 Task: Look for space in Cattolica, Italy from 10th July, 2023 to 15th July, 2023 for 7 adults in price range Rs.10000 to Rs.15000. Place can be entire place or shared room with 4 bedrooms having 7 beds and 4 bathrooms. Property type can be house, flat, guest house. Amenities needed are: wifi, TV, free parkinig on premises, gym, breakfast. Booking option can be shelf check-in. Required host language is English.
Action: Mouse moved to (594, 127)
Screenshot: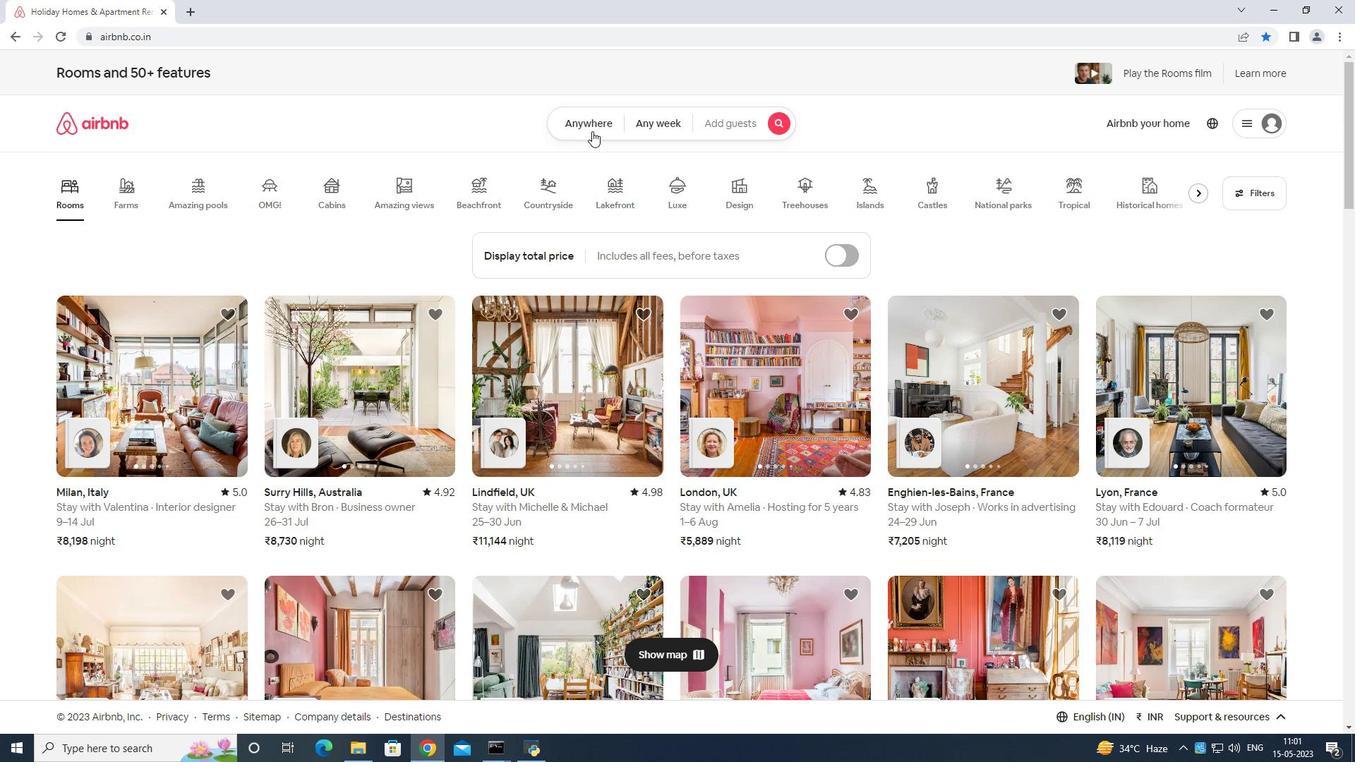 
Action: Mouse pressed left at (594, 127)
Screenshot: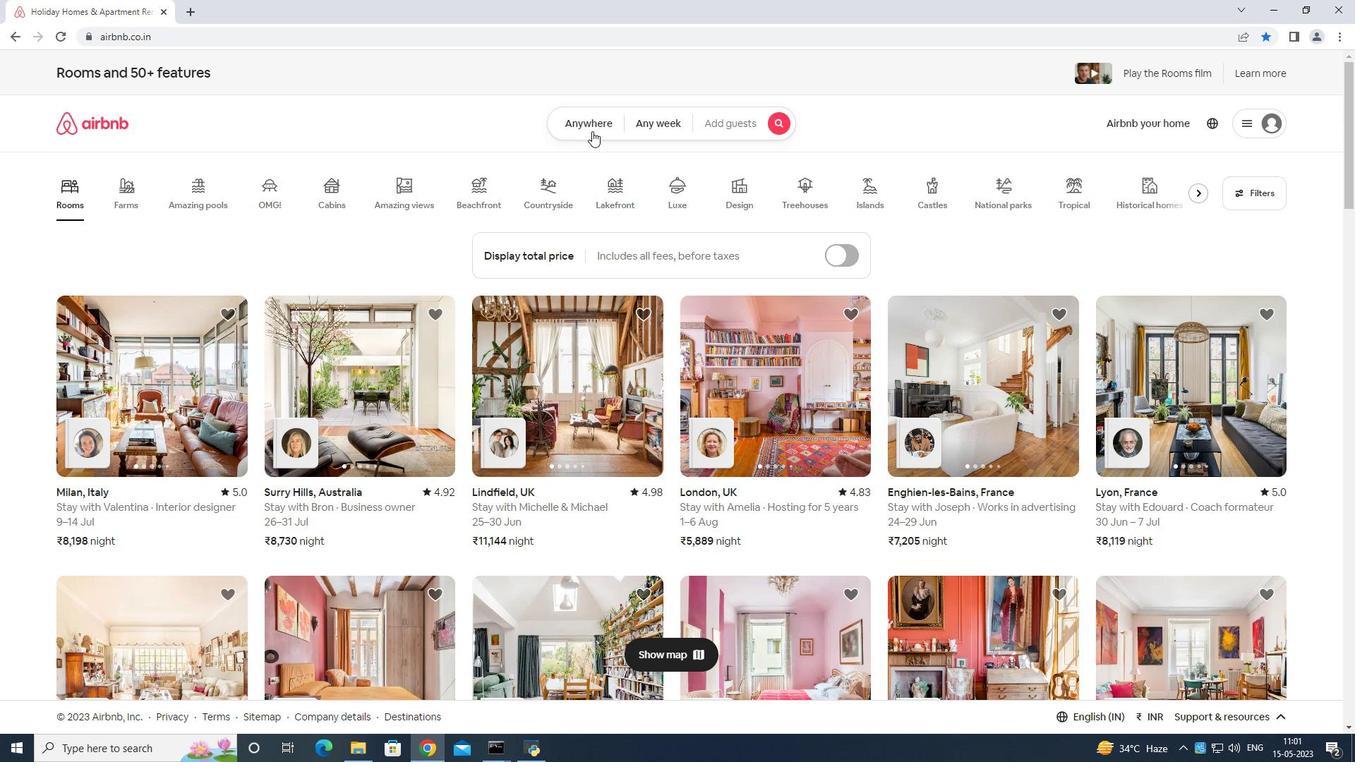 
Action: Mouse moved to (501, 175)
Screenshot: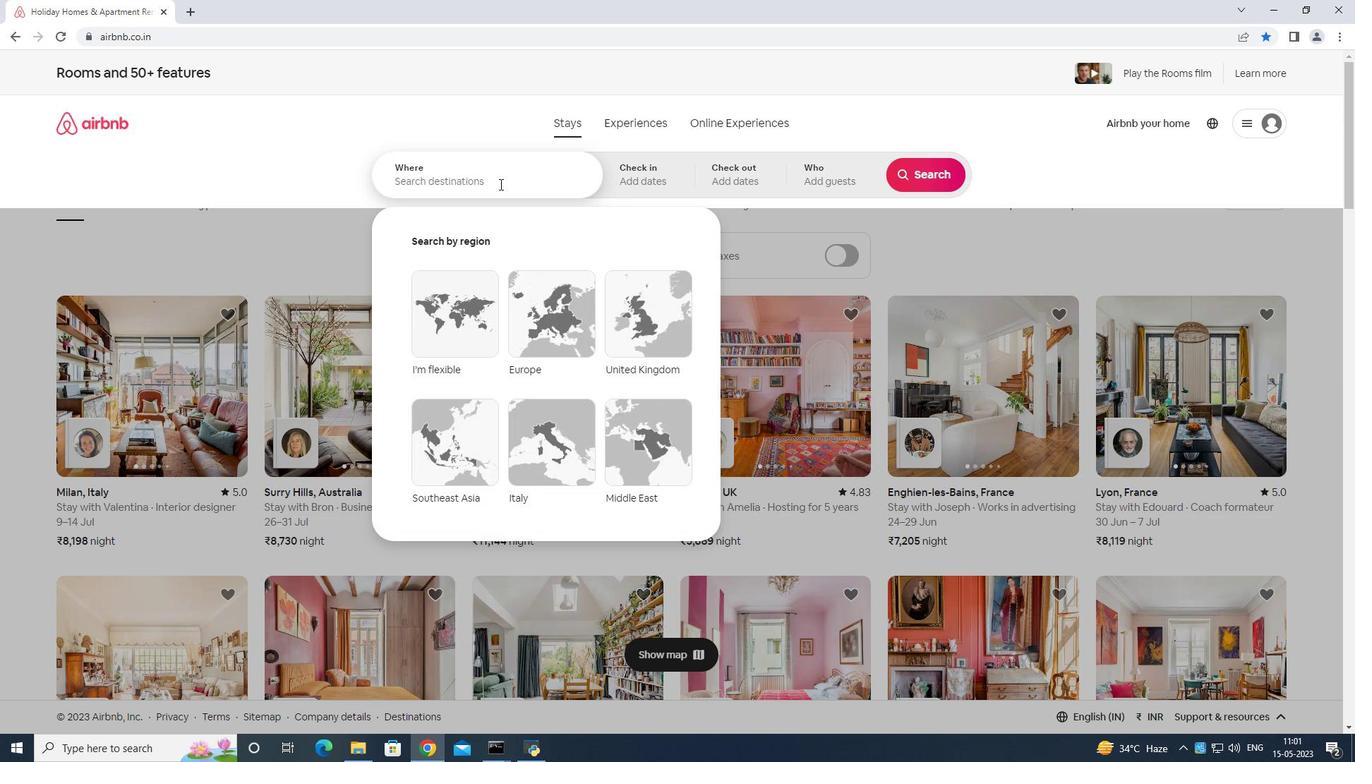 
Action: Mouse pressed left at (501, 175)
Screenshot: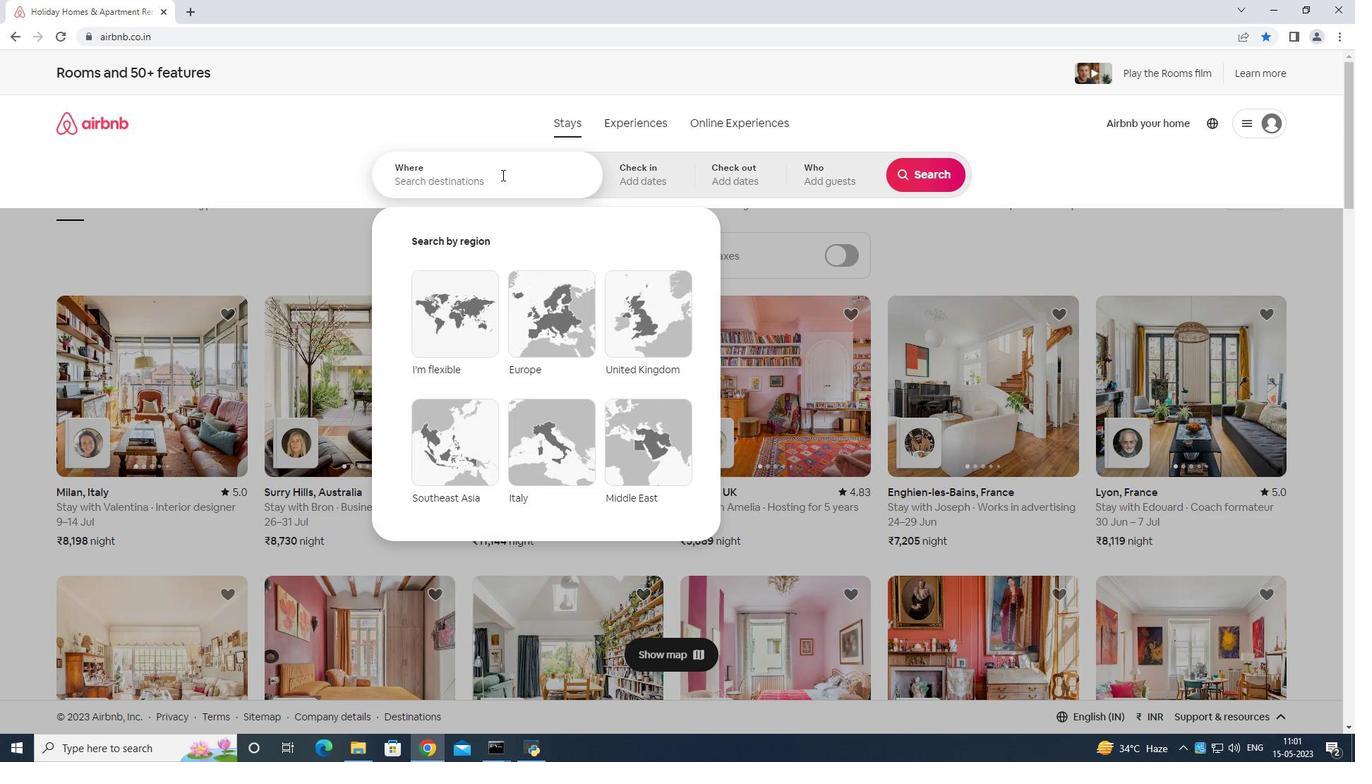 
Action: Mouse moved to (501, 174)
Screenshot: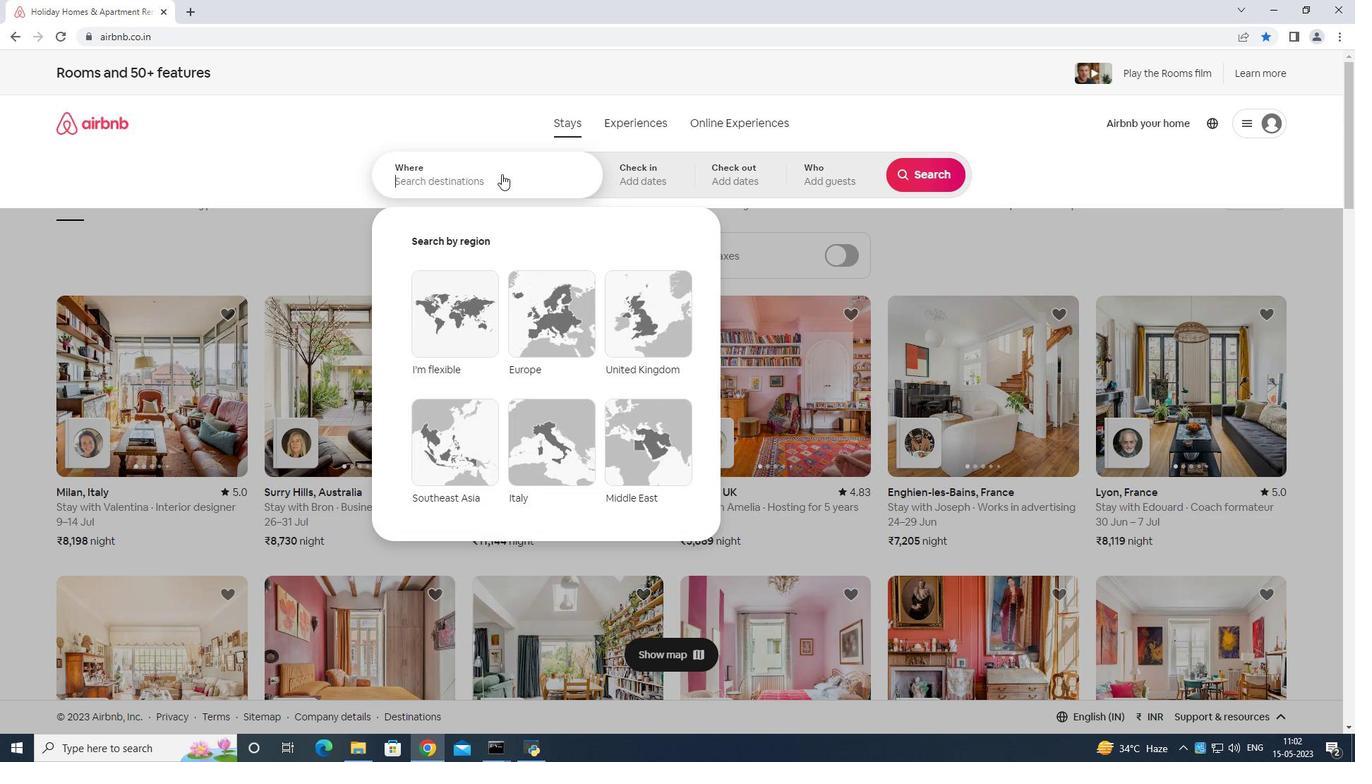 
Action: Key pressed <Key.shift>Cattolica<Key.space>italy<Key.enter>
Screenshot: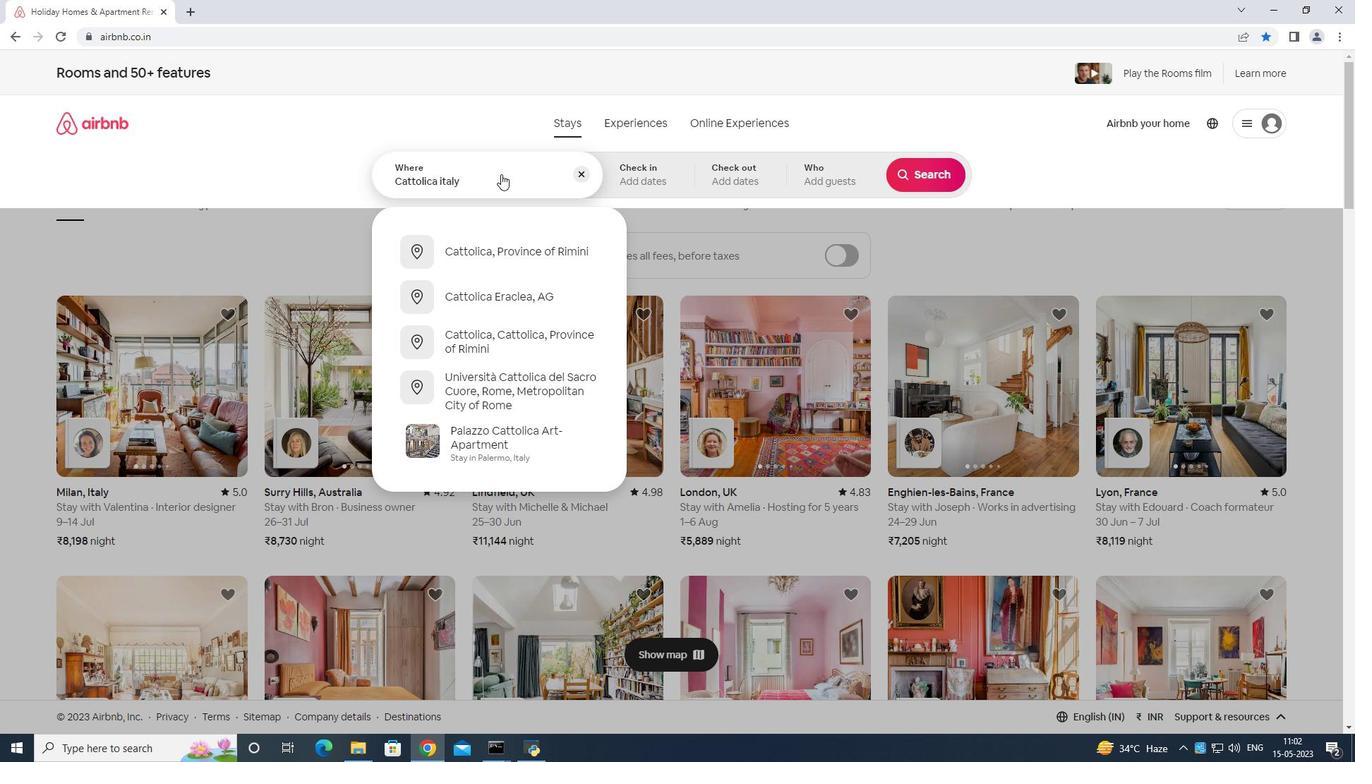 
Action: Mouse moved to (924, 288)
Screenshot: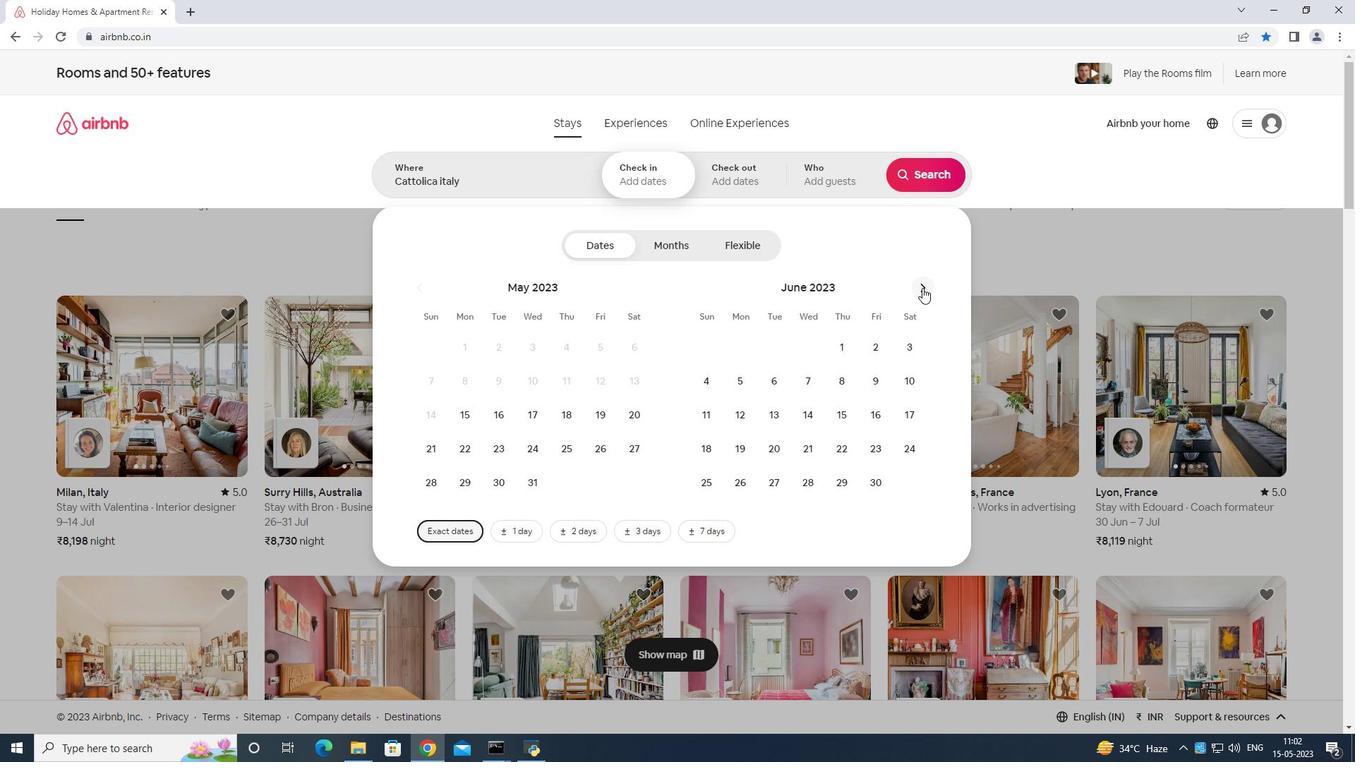 
Action: Mouse pressed left at (924, 288)
Screenshot: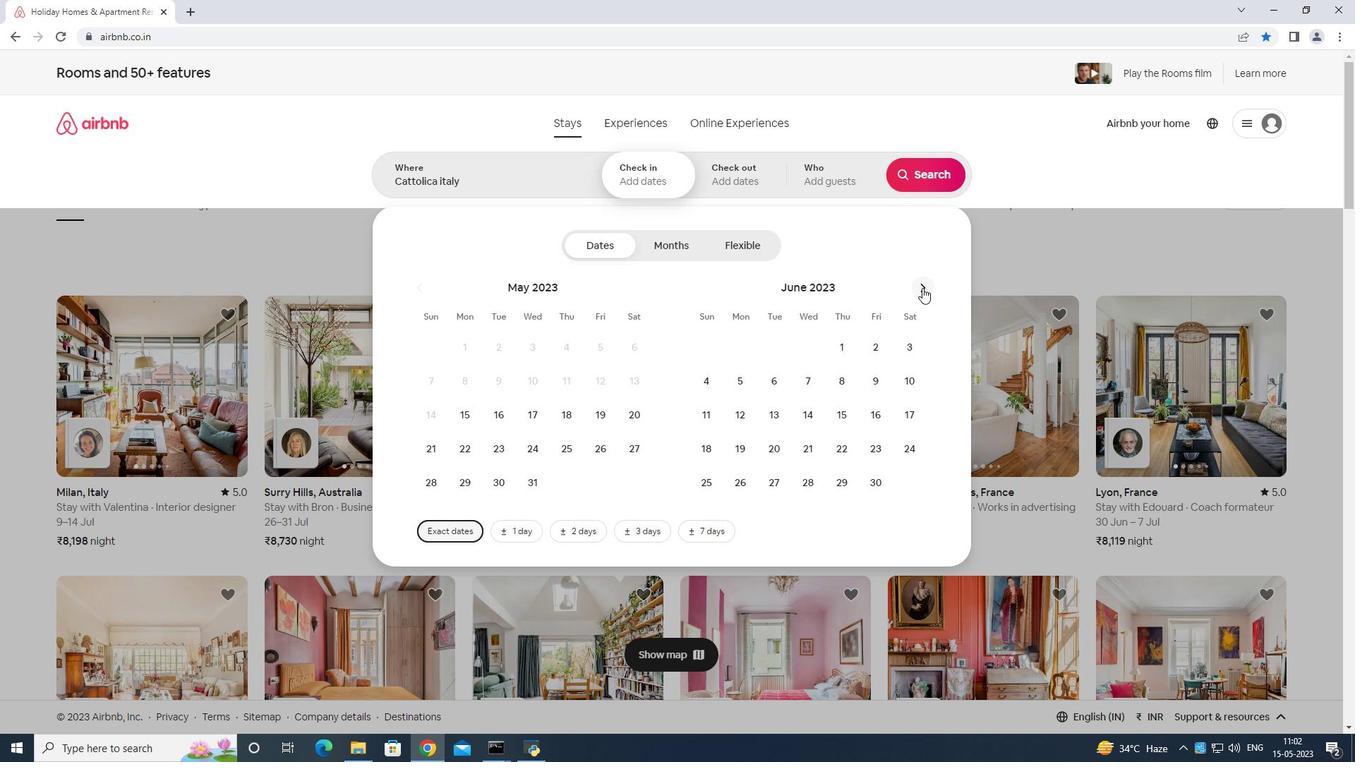 
Action: Mouse moved to (749, 409)
Screenshot: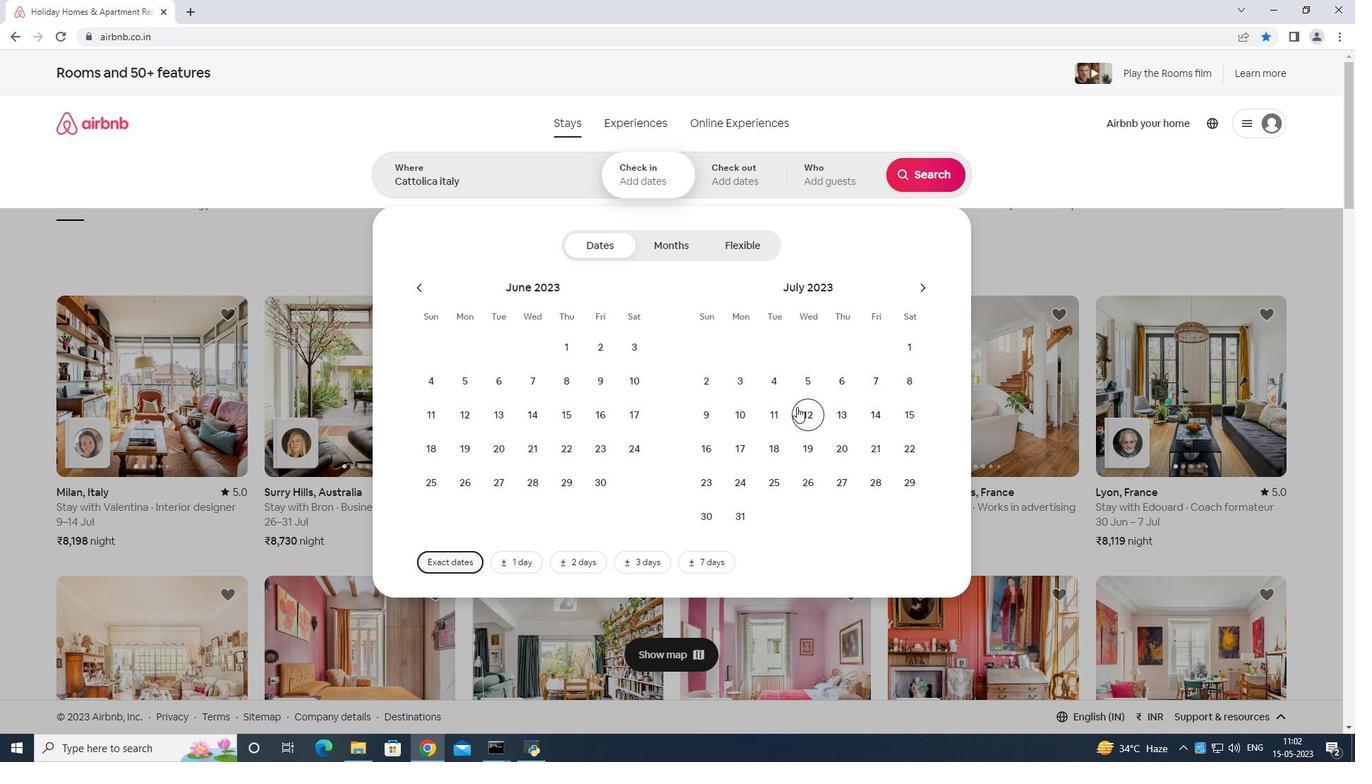 
Action: Mouse pressed left at (749, 409)
Screenshot: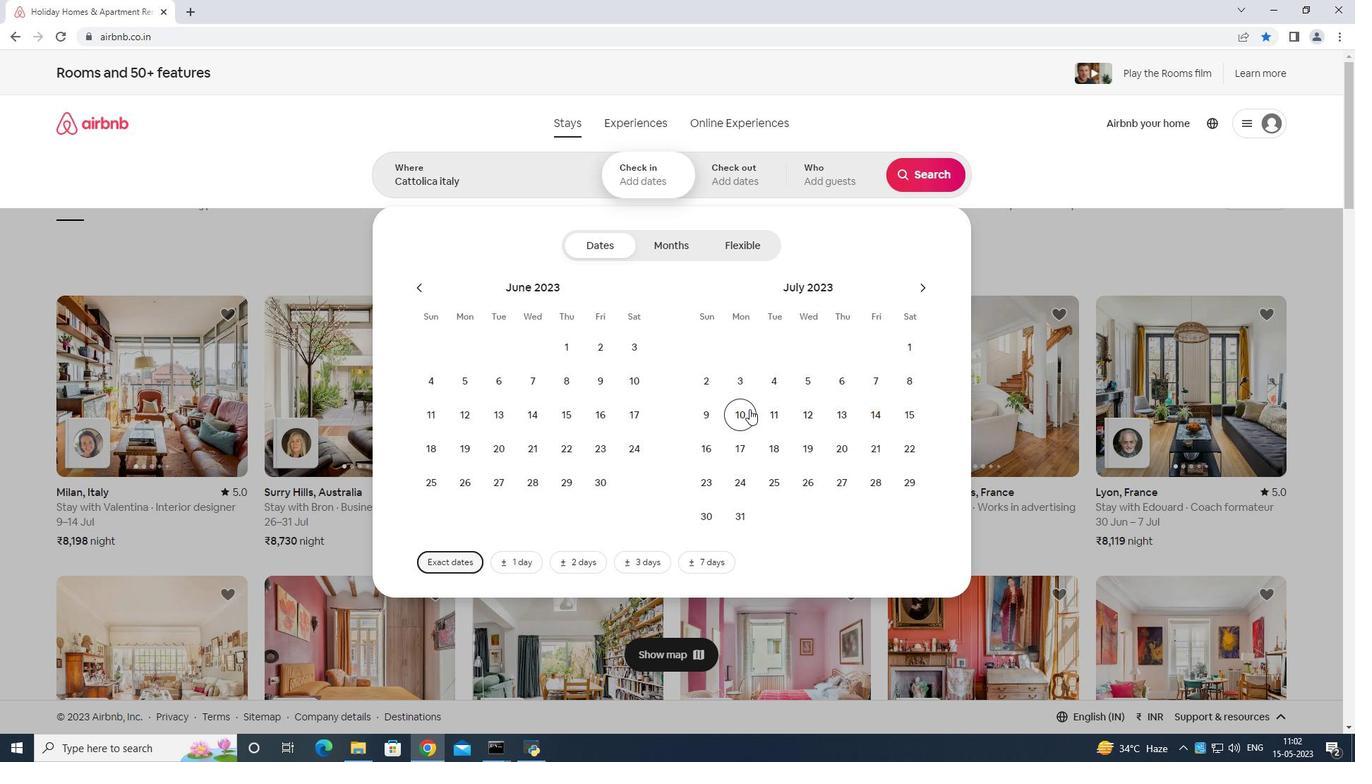 
Action: Mouse moved to (902, 414)
Screenshot: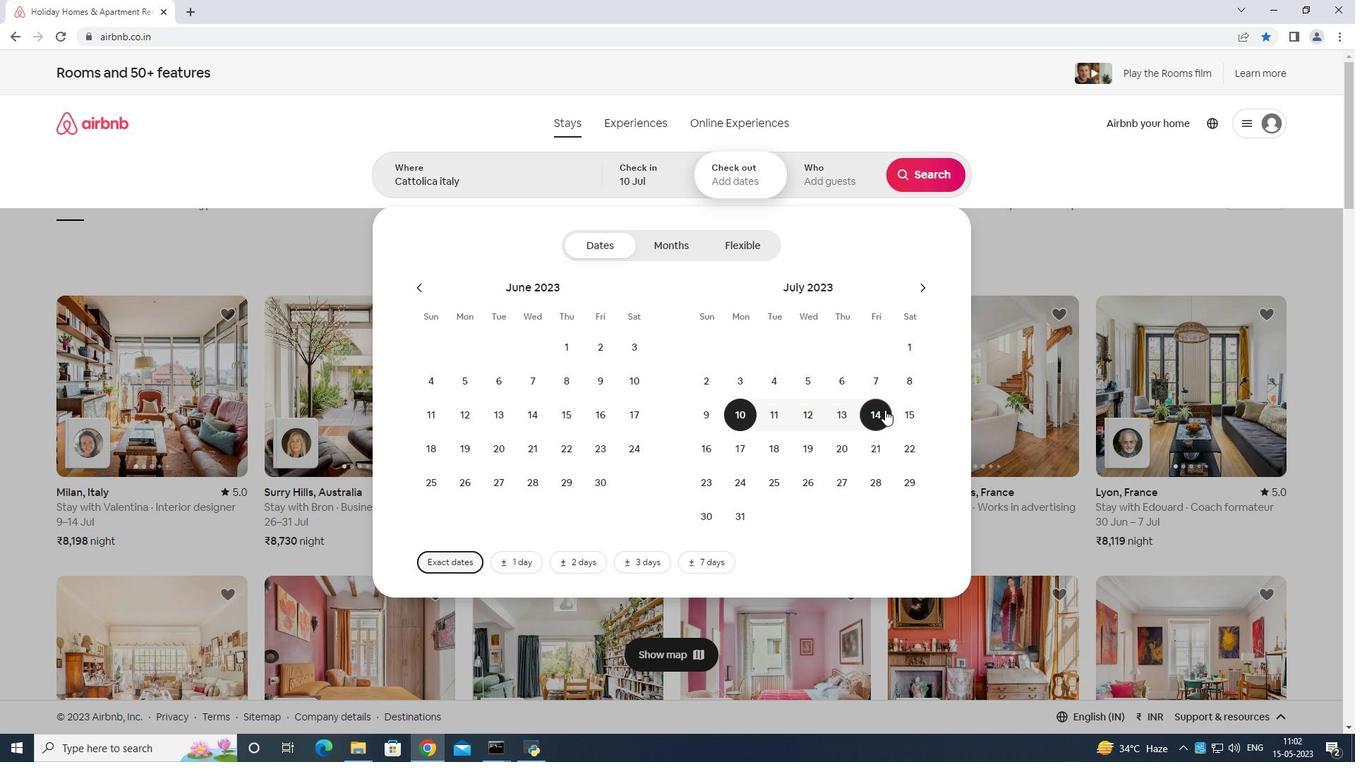 
Action: Mouse pressed left at (902, 414)
Screenshot: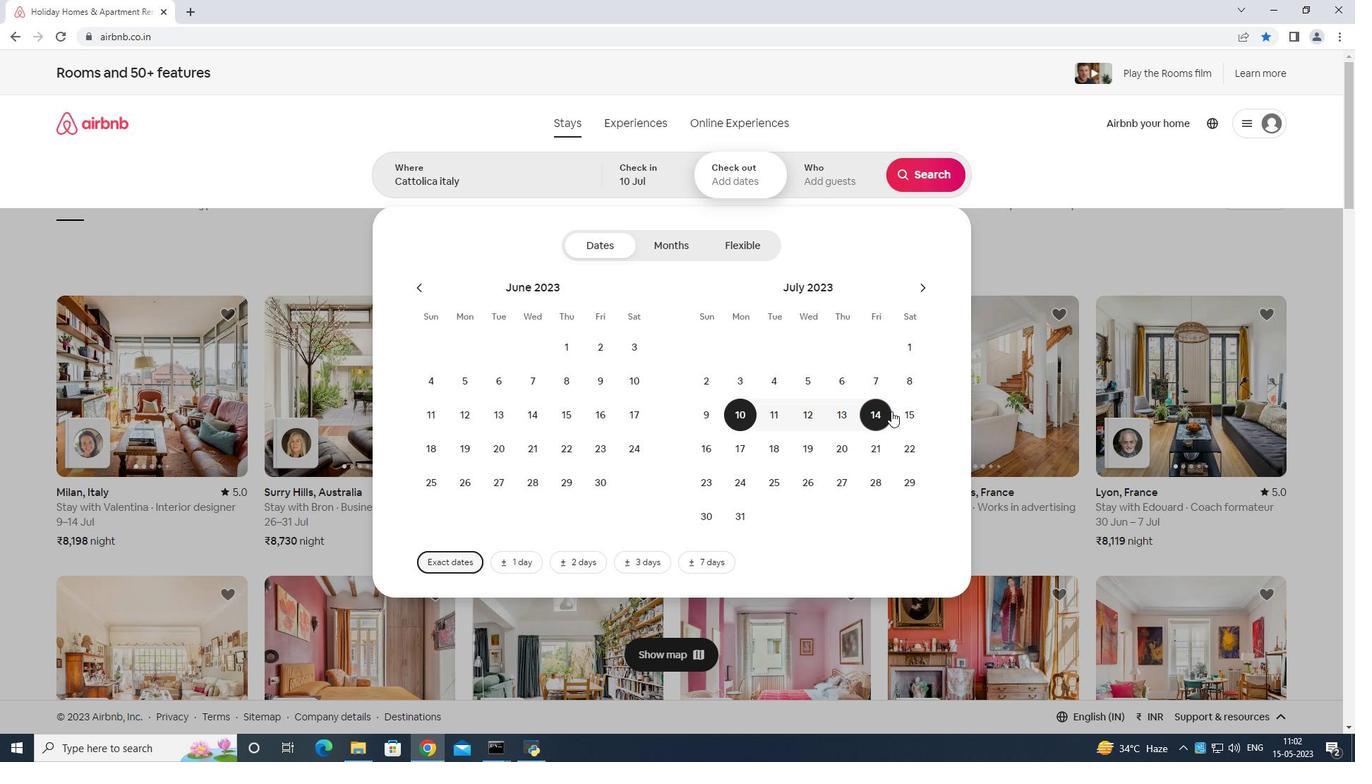 
Action: Mouse moved to (833, 172)
Screenshot: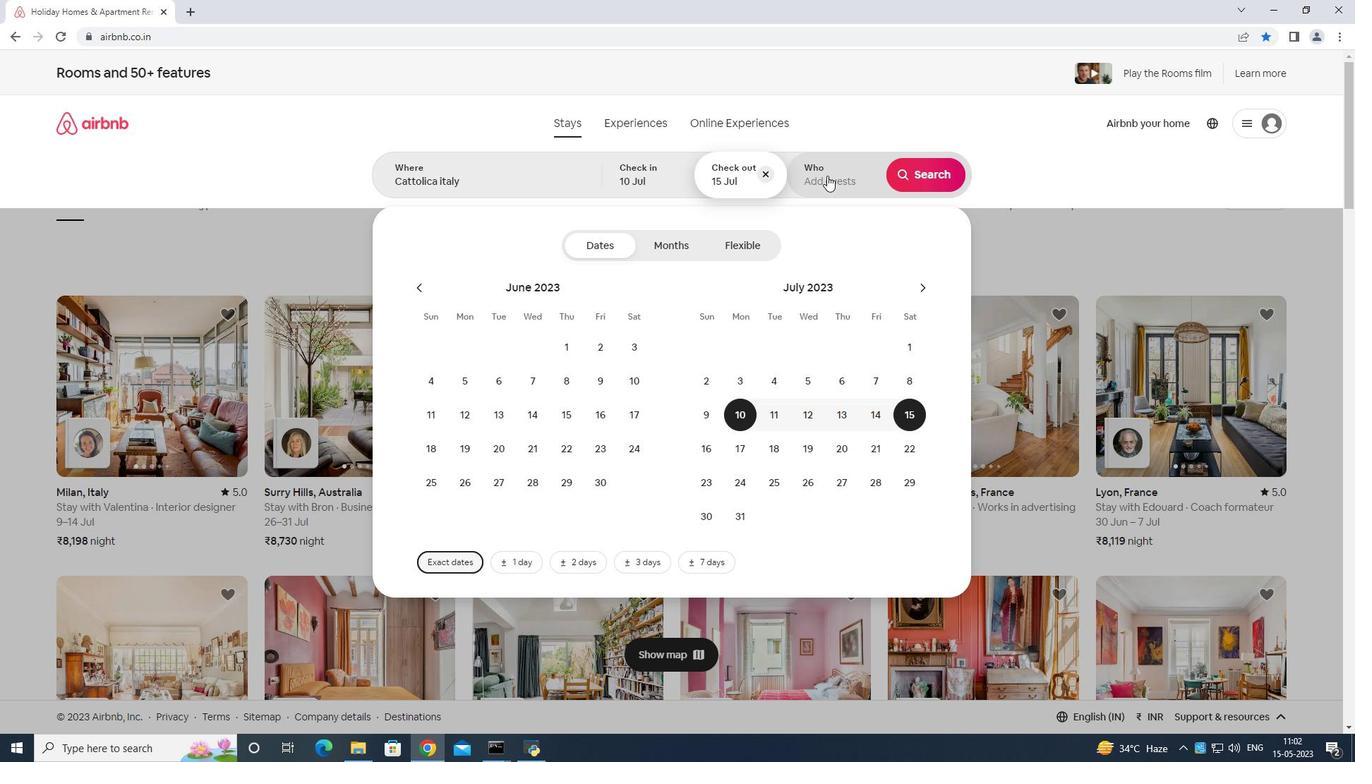 
Action: Mouse pressed left at (833, 172)
Screenshot: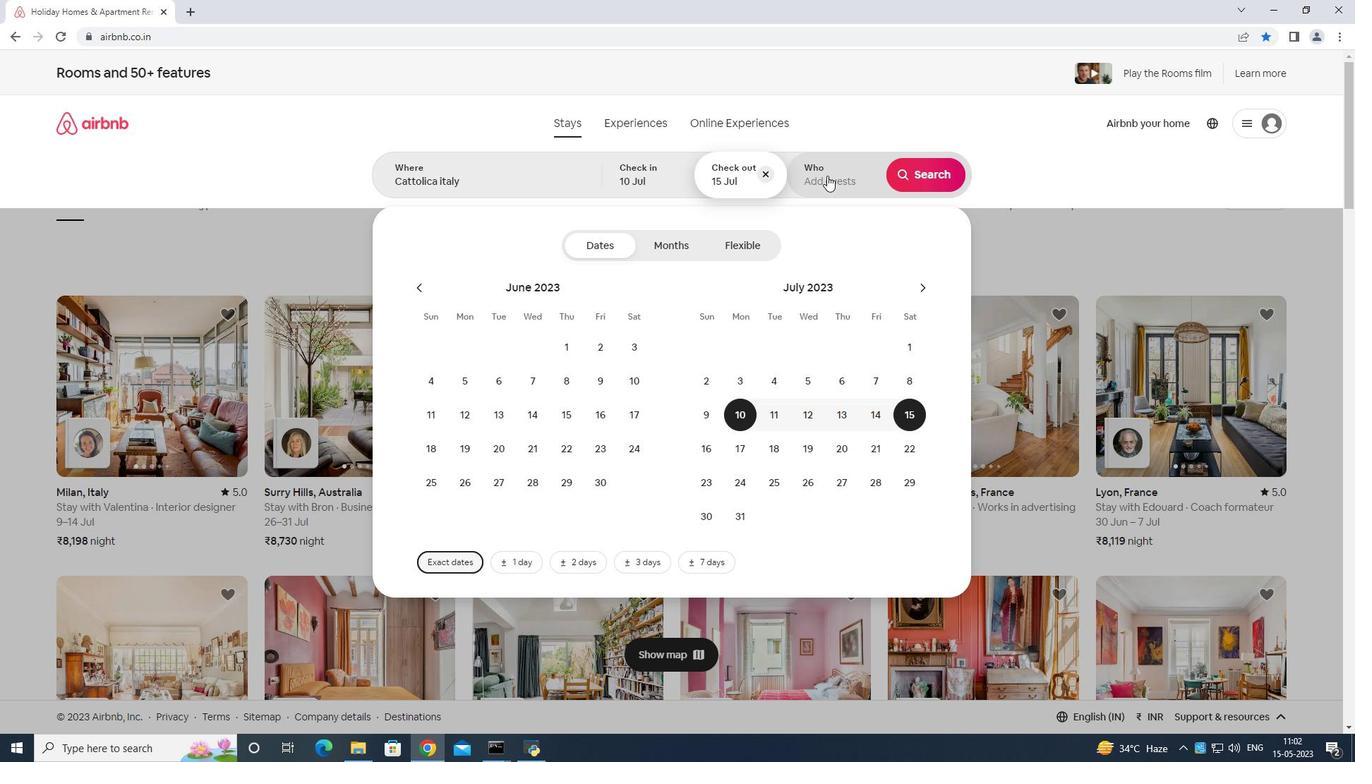 
Action: Mouse moved to (937, 244)
Screenshot: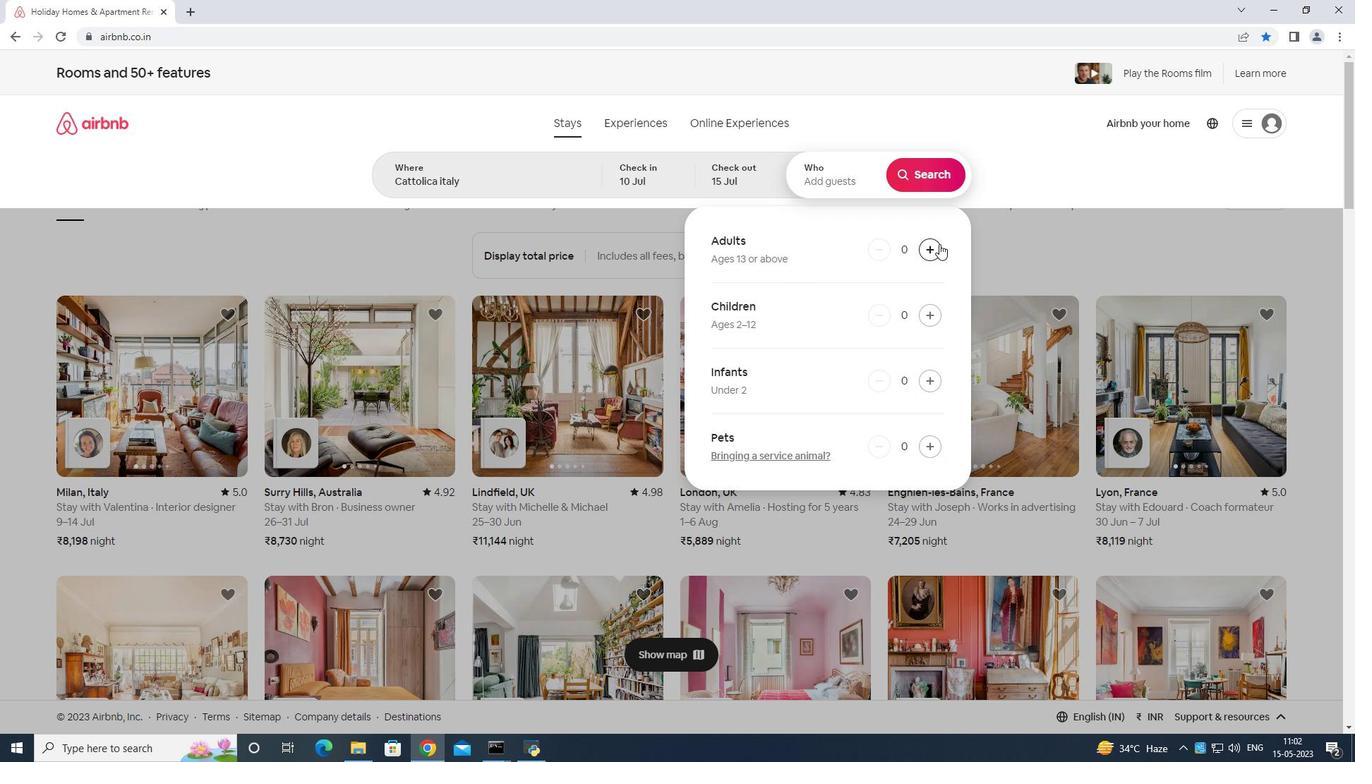 
Action: Mouse pressed left at (937, 244)
Screenshot: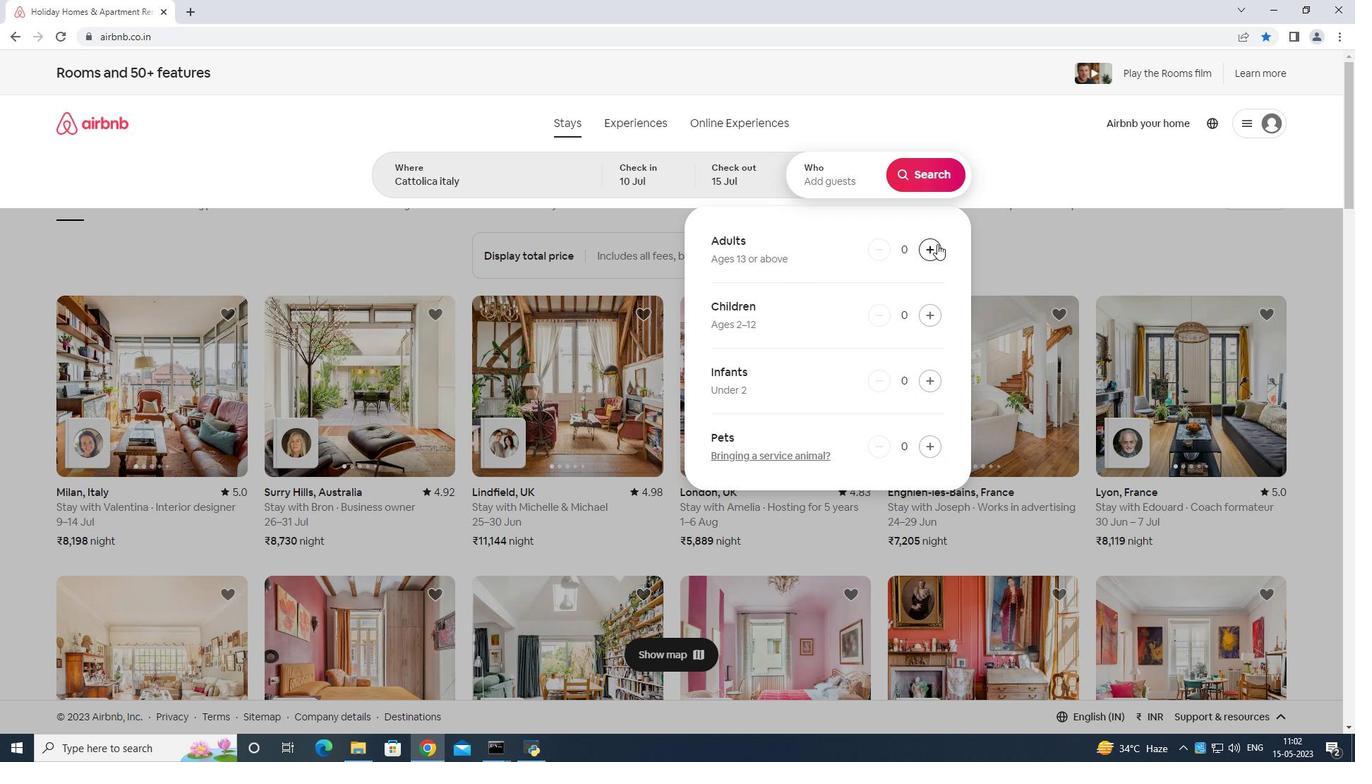 
Action: Mouse moved to (936, 244)
Screenshot: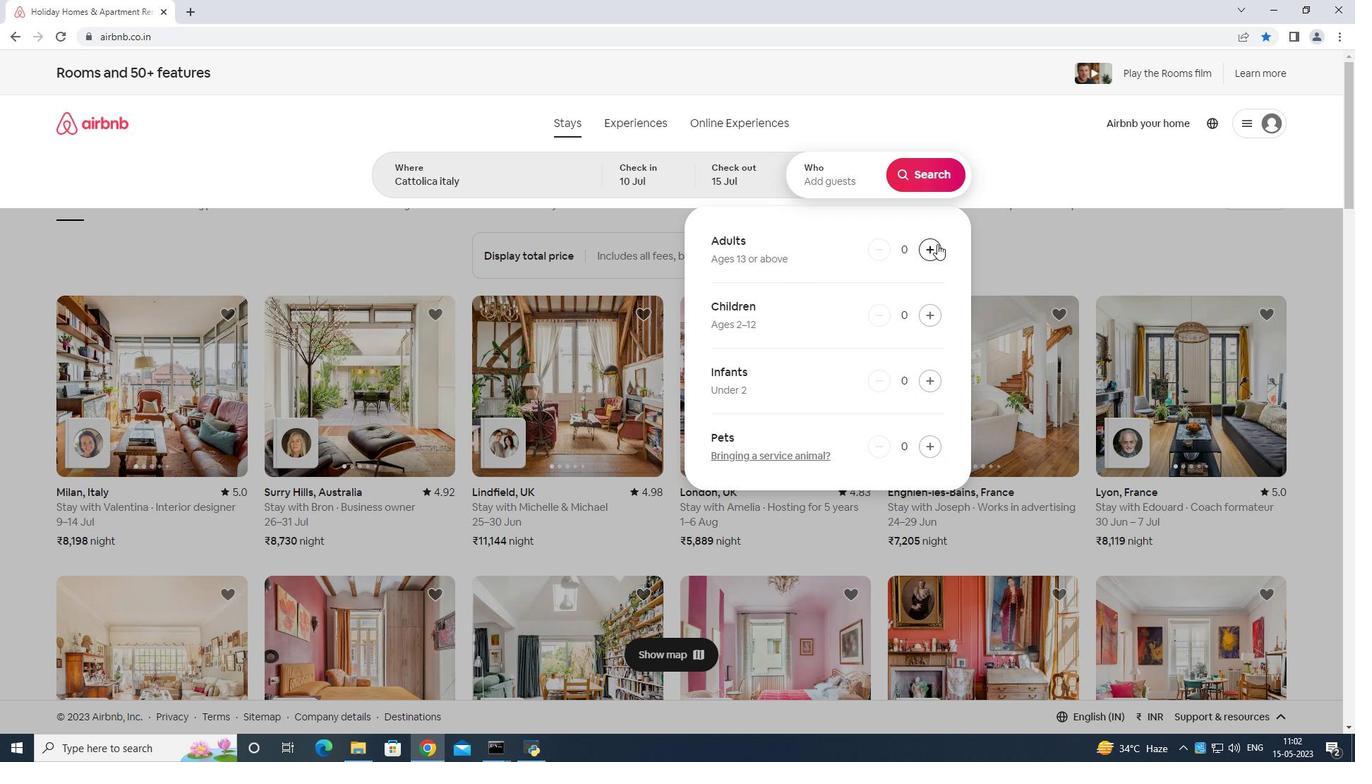 
Action: Mouse pressed left at (936, 244)
Screenshot: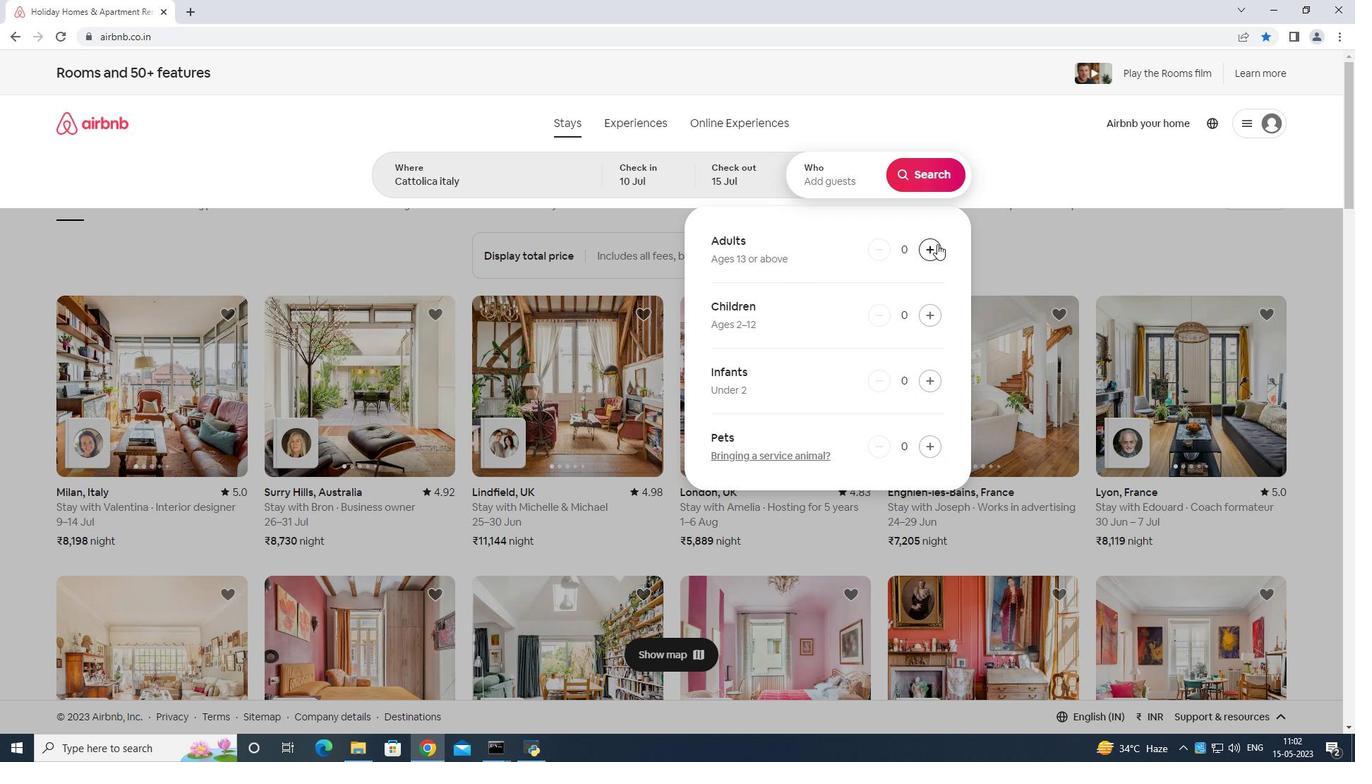 
Action: Mouse moved to (934, 244)
Screenshot: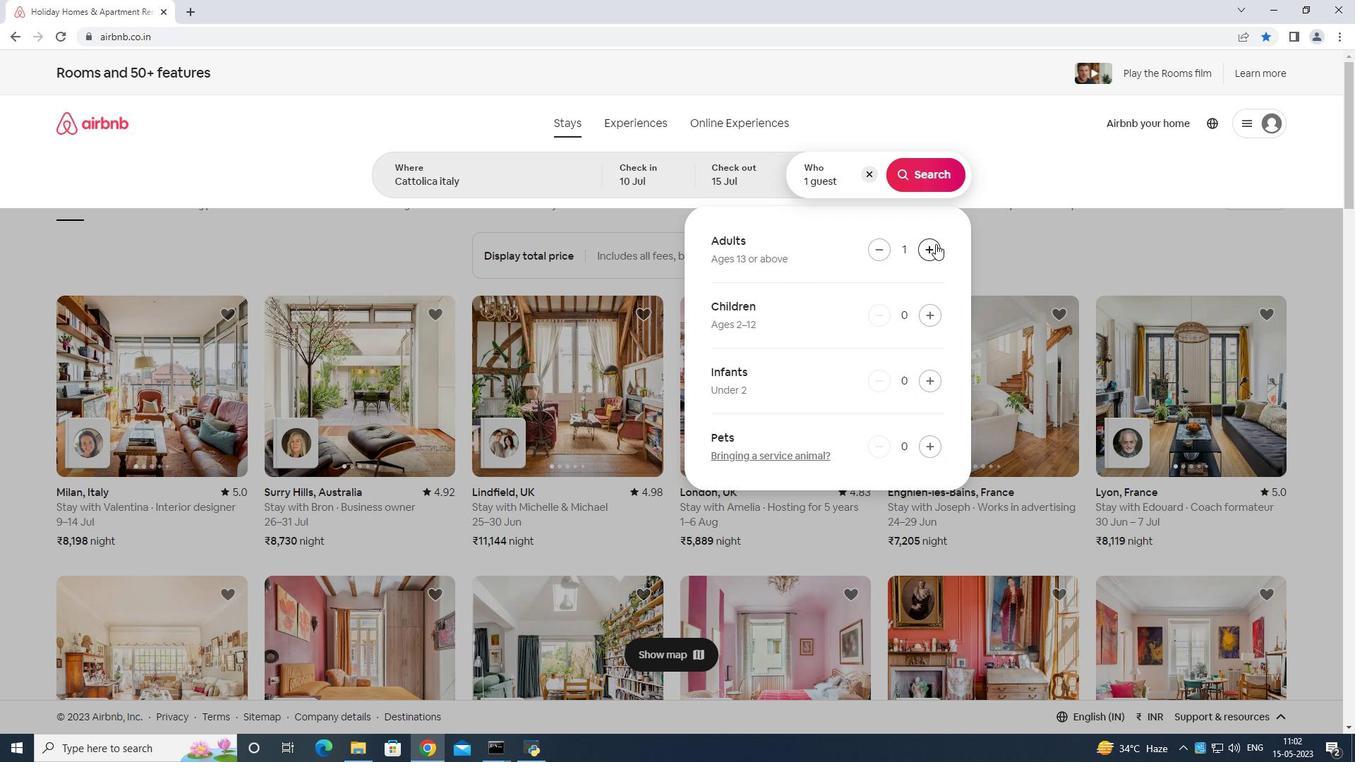 
Action: Mouse pressed left at (934, 244)
Screenshot: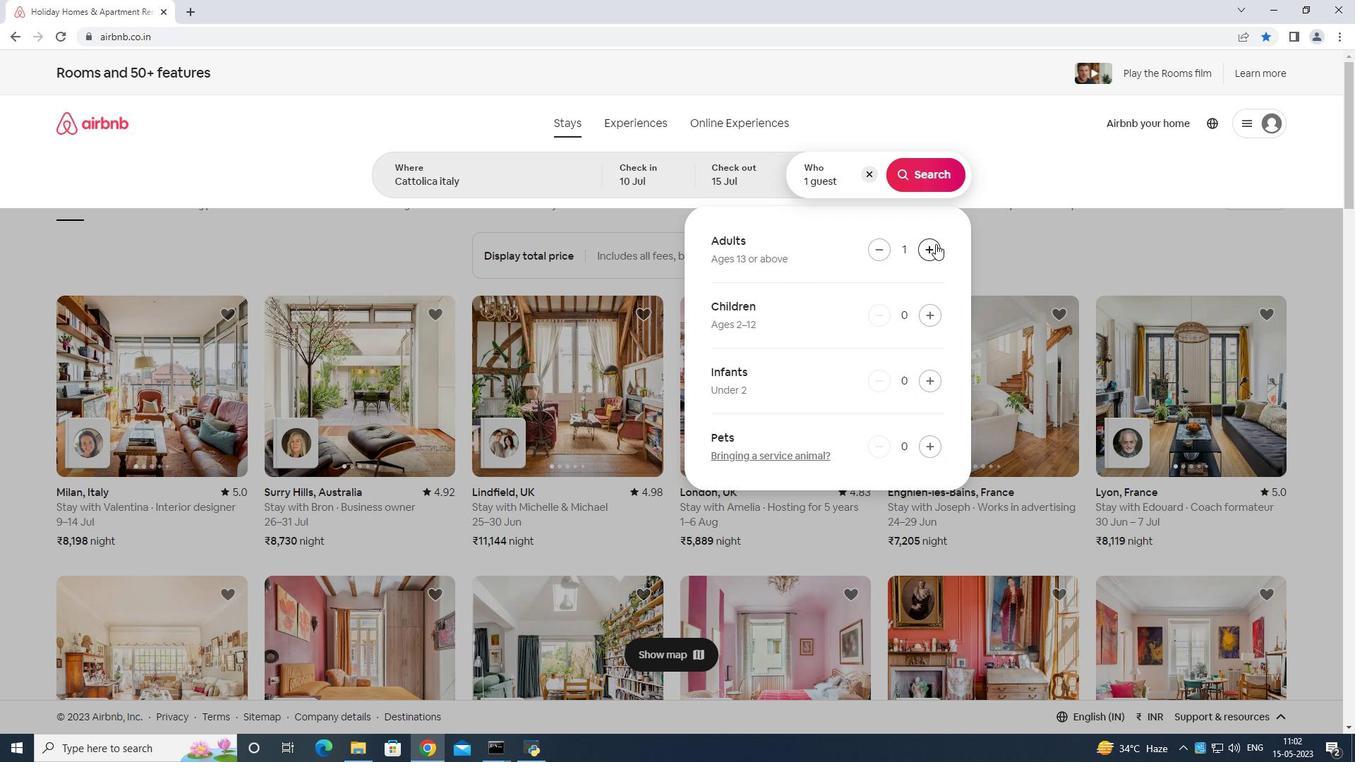 
Action: Mouse pressed left at (934, 244)
Screenshot: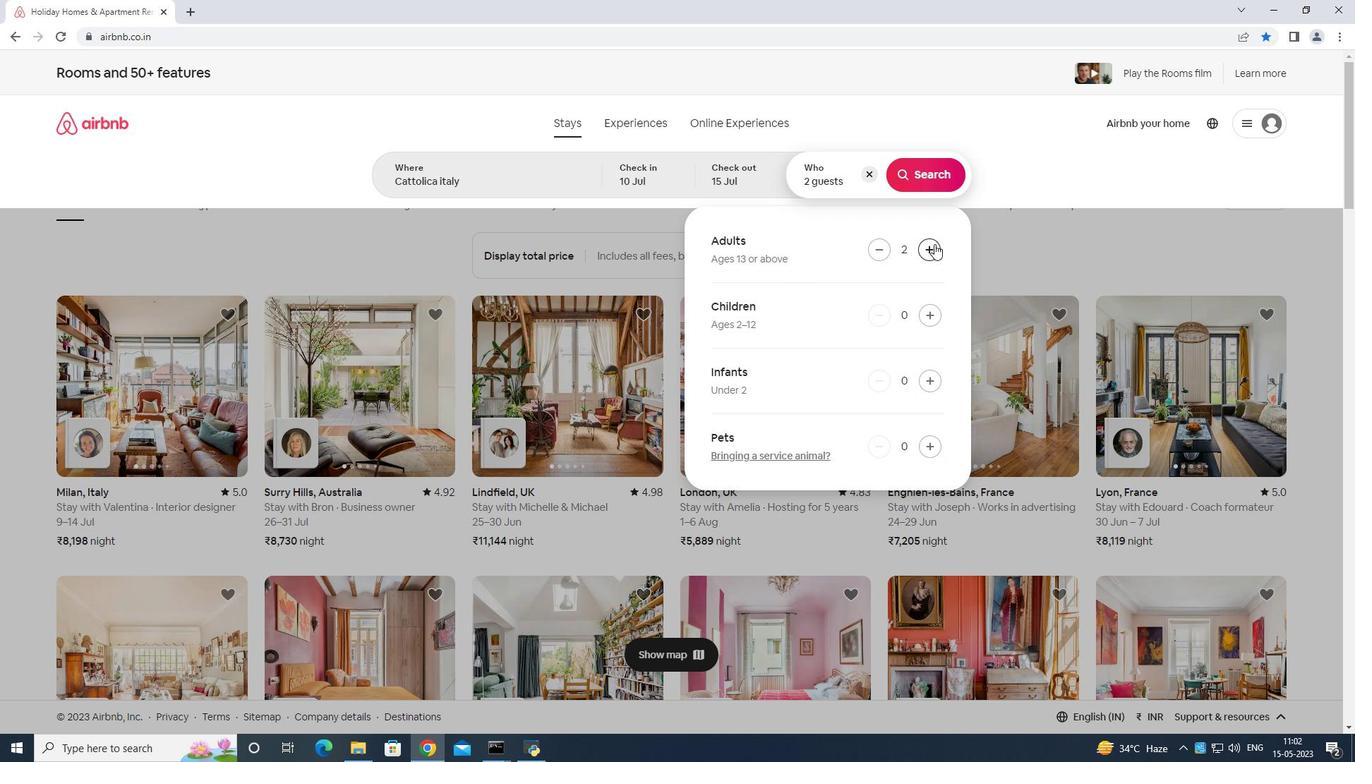 
Action: Mouse pressed left at (934, 244)
Screenshot: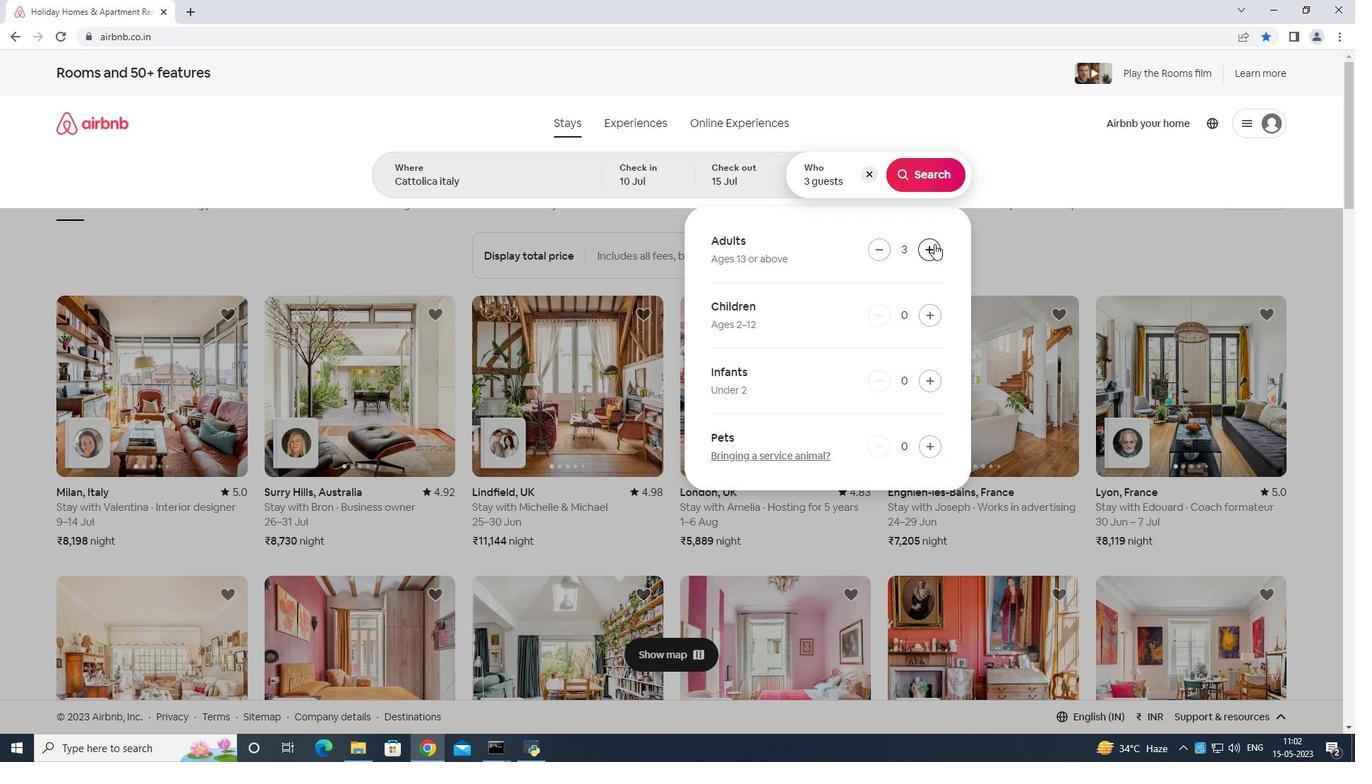 
Action: Mouse pressed left at (934, 244)
Screenshot: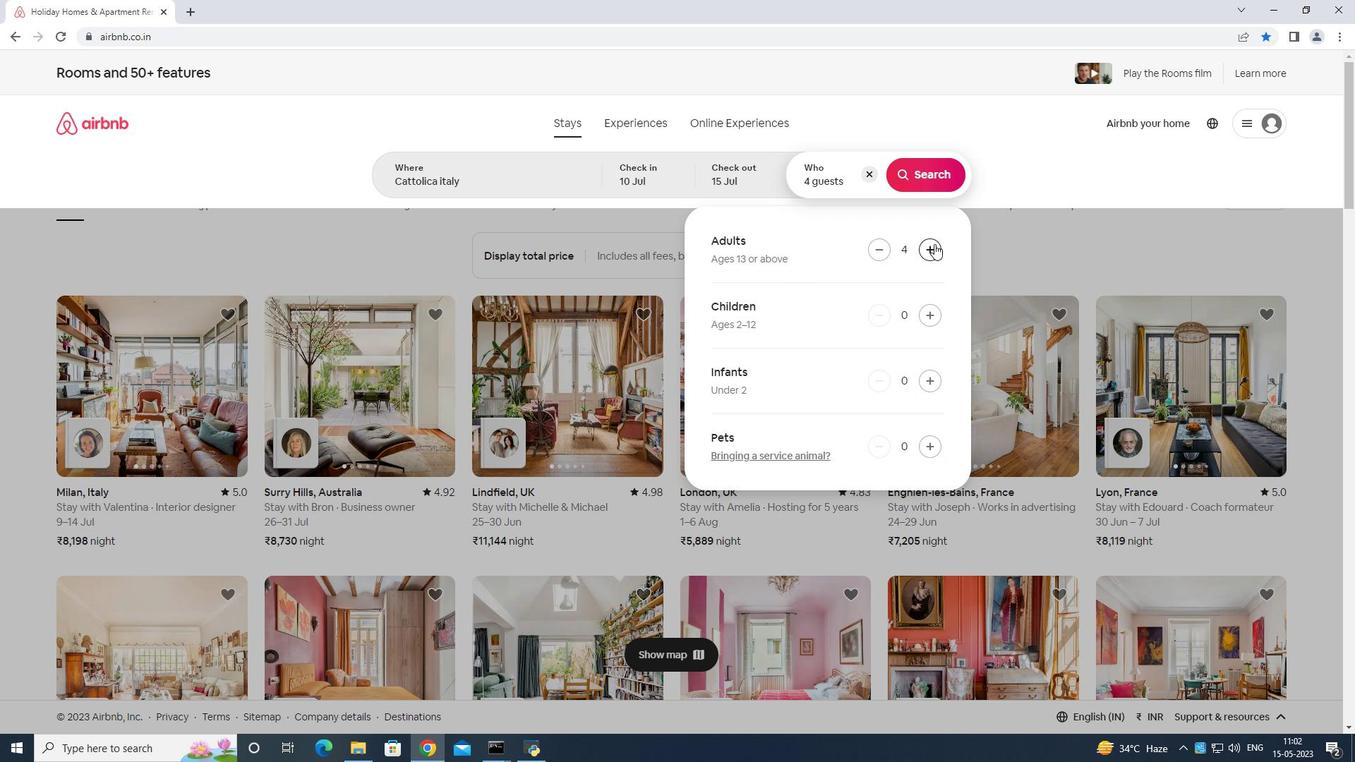 
Action: Mouse pressed left at (934, 244)
Screenshot: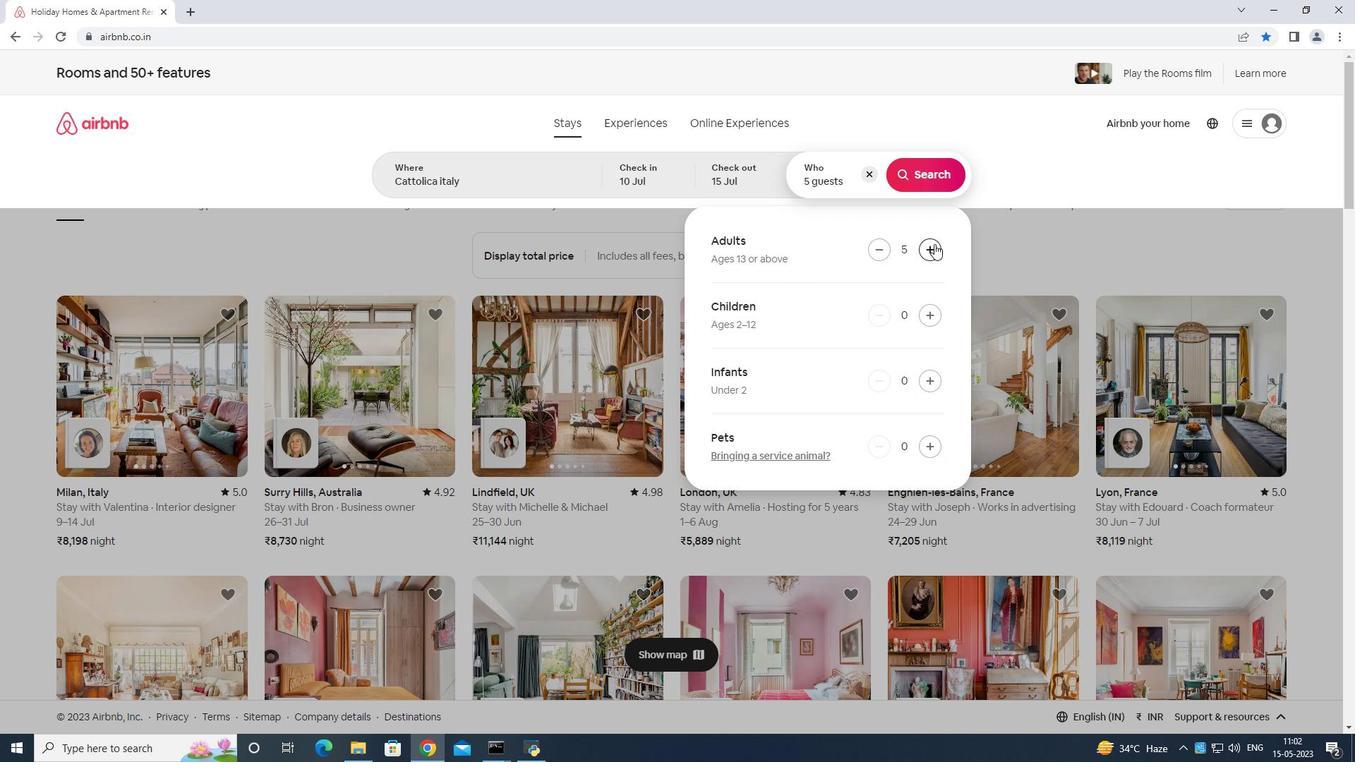 
Action: Mouse moved to (924, 167)
Screenshot: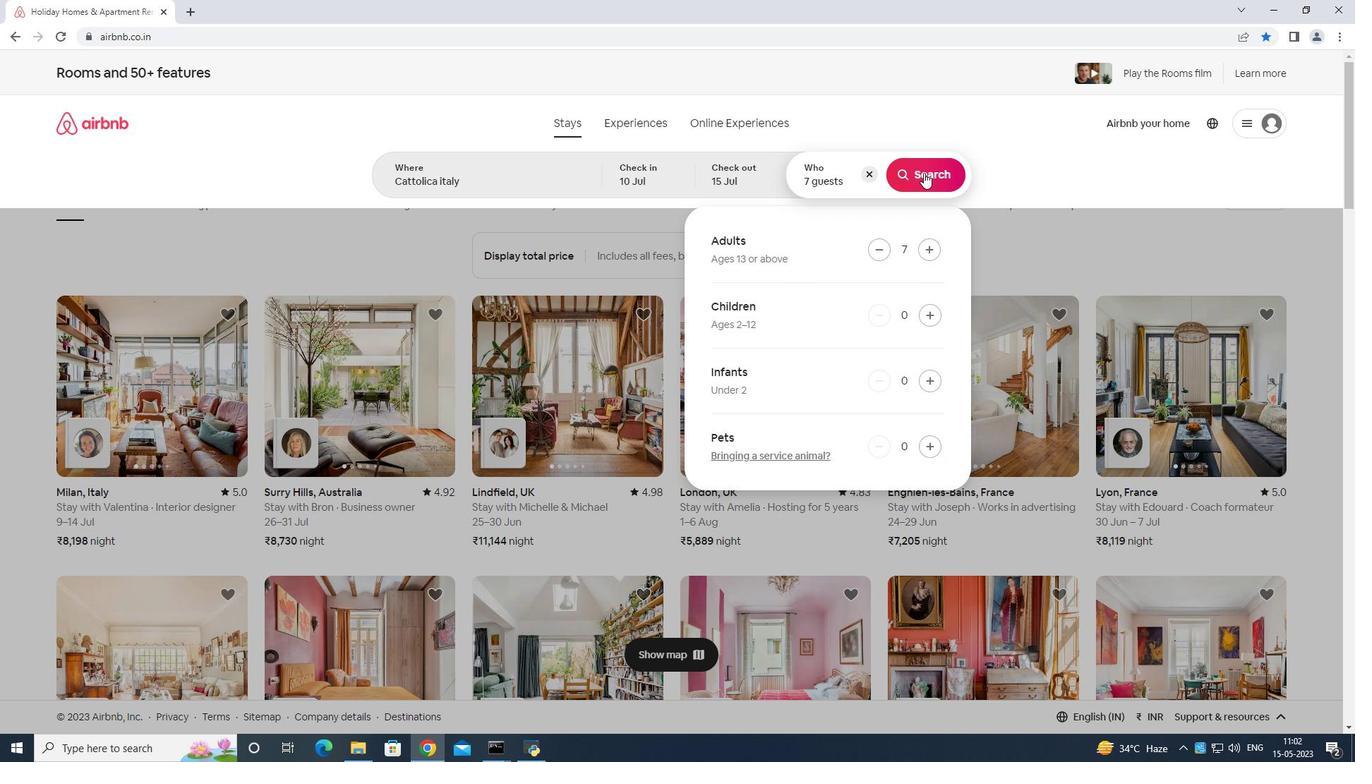 
Action: Mouse pressed left at (924, 167)
Screenshot: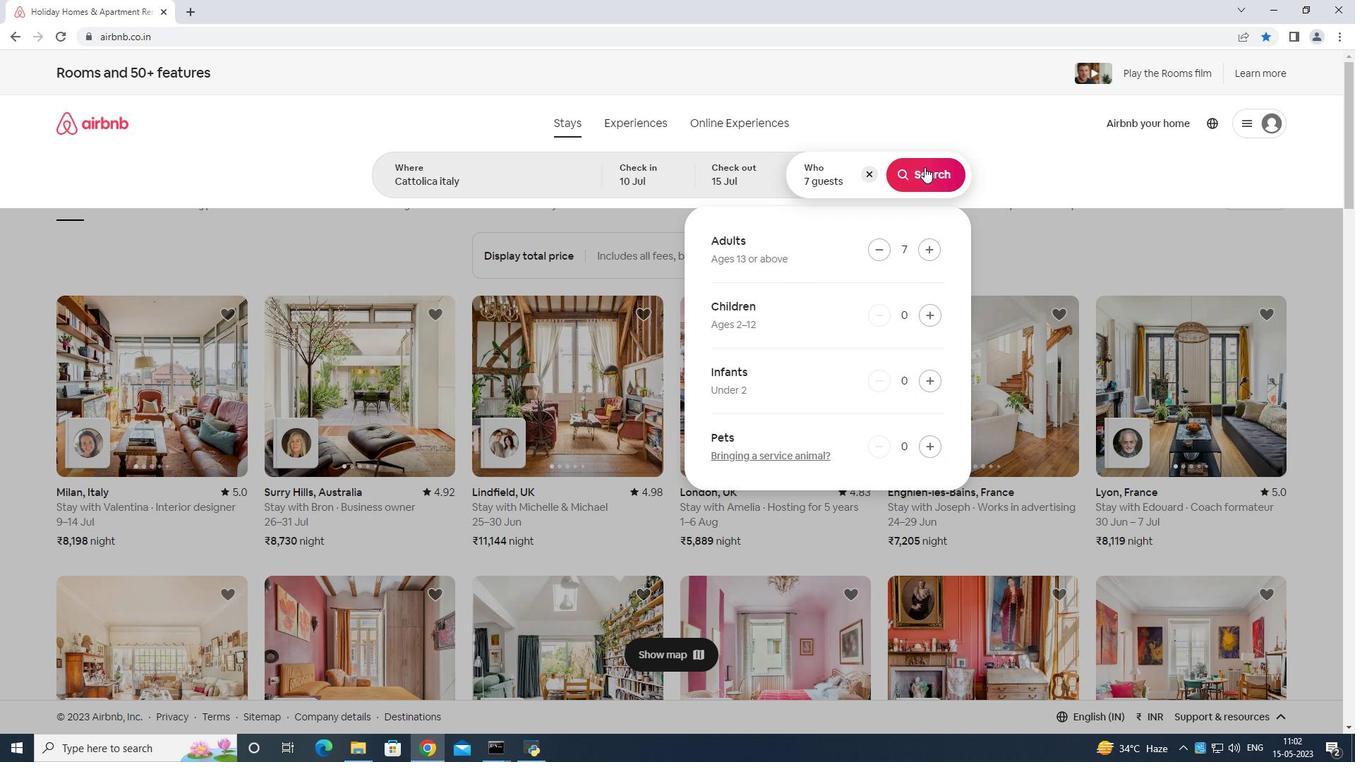 
Action: Mouse moved to (1291, 134)
Screenshot: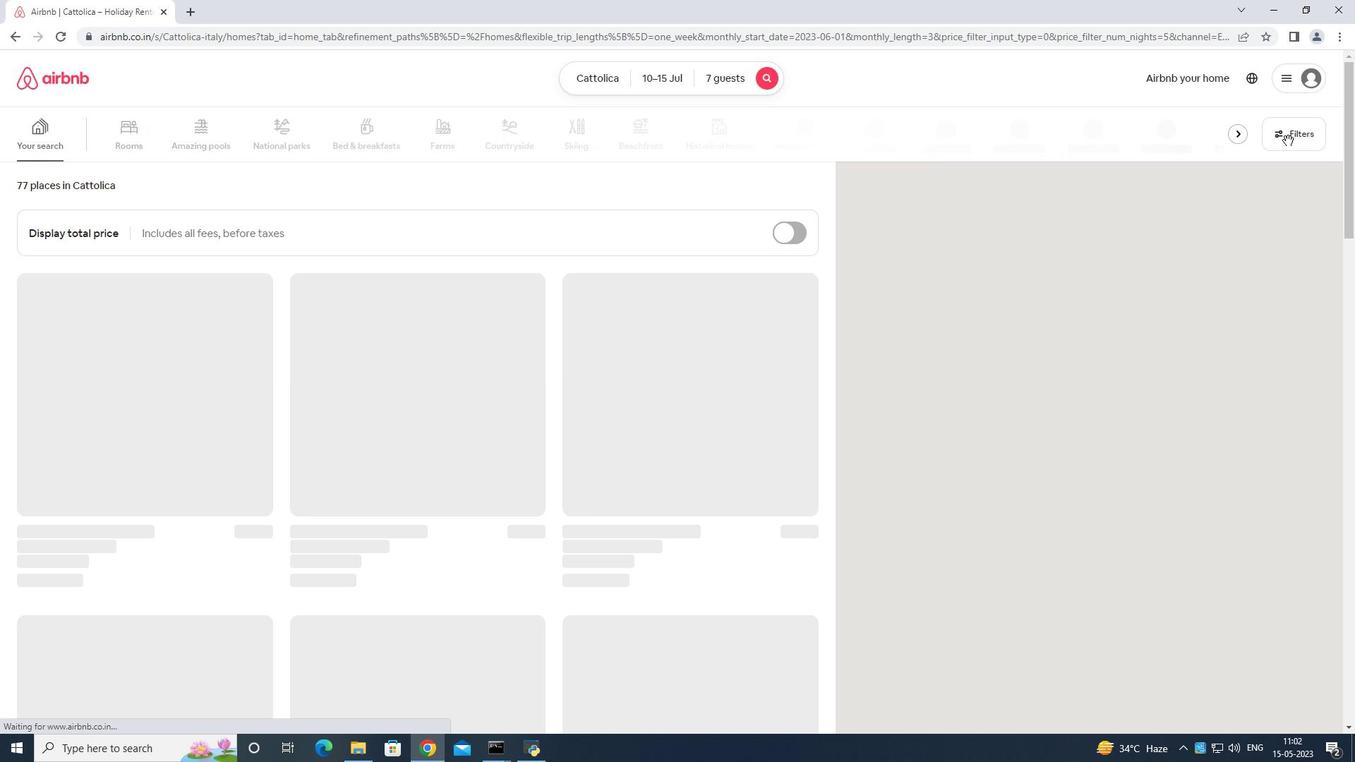 
Action: Mouse pressed left at (1291, 134)
Screenshot: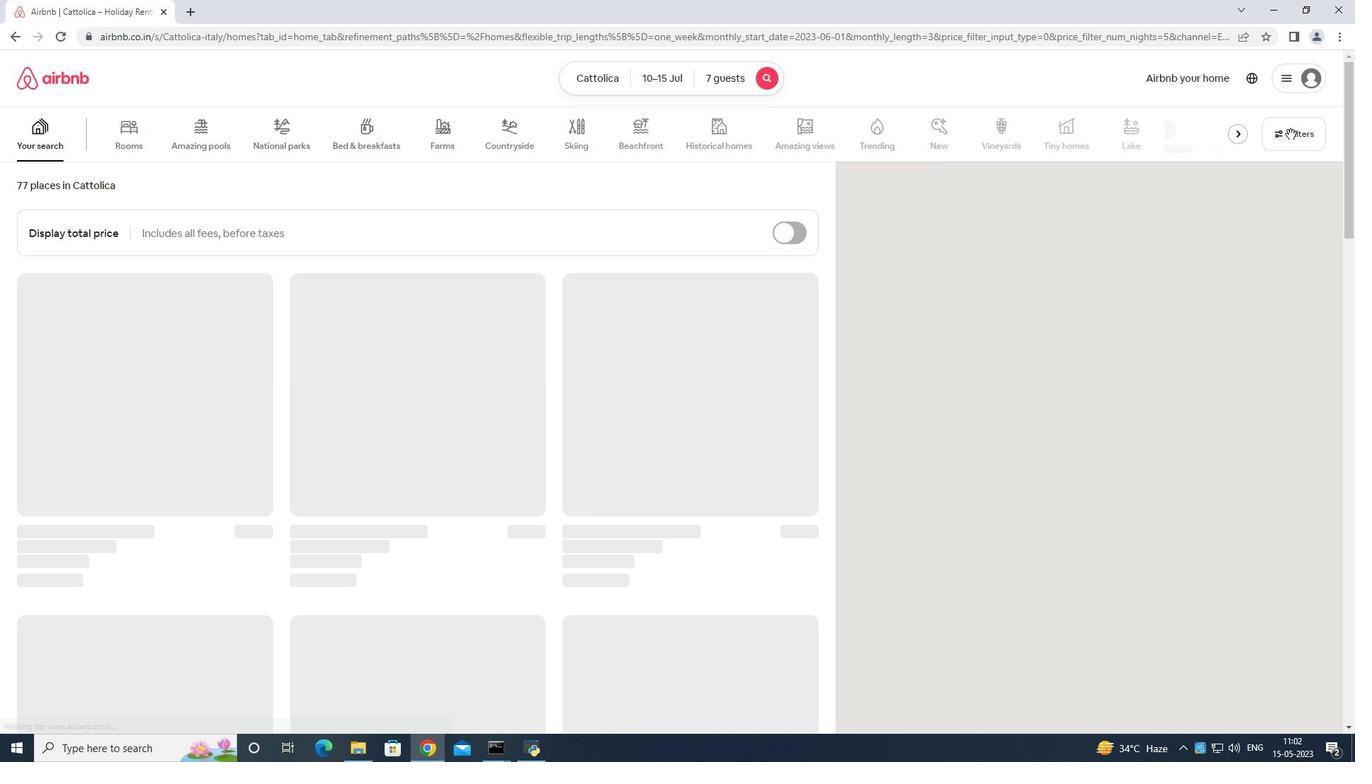 
Action: Mouse moved to (562, 459)
Screenshot: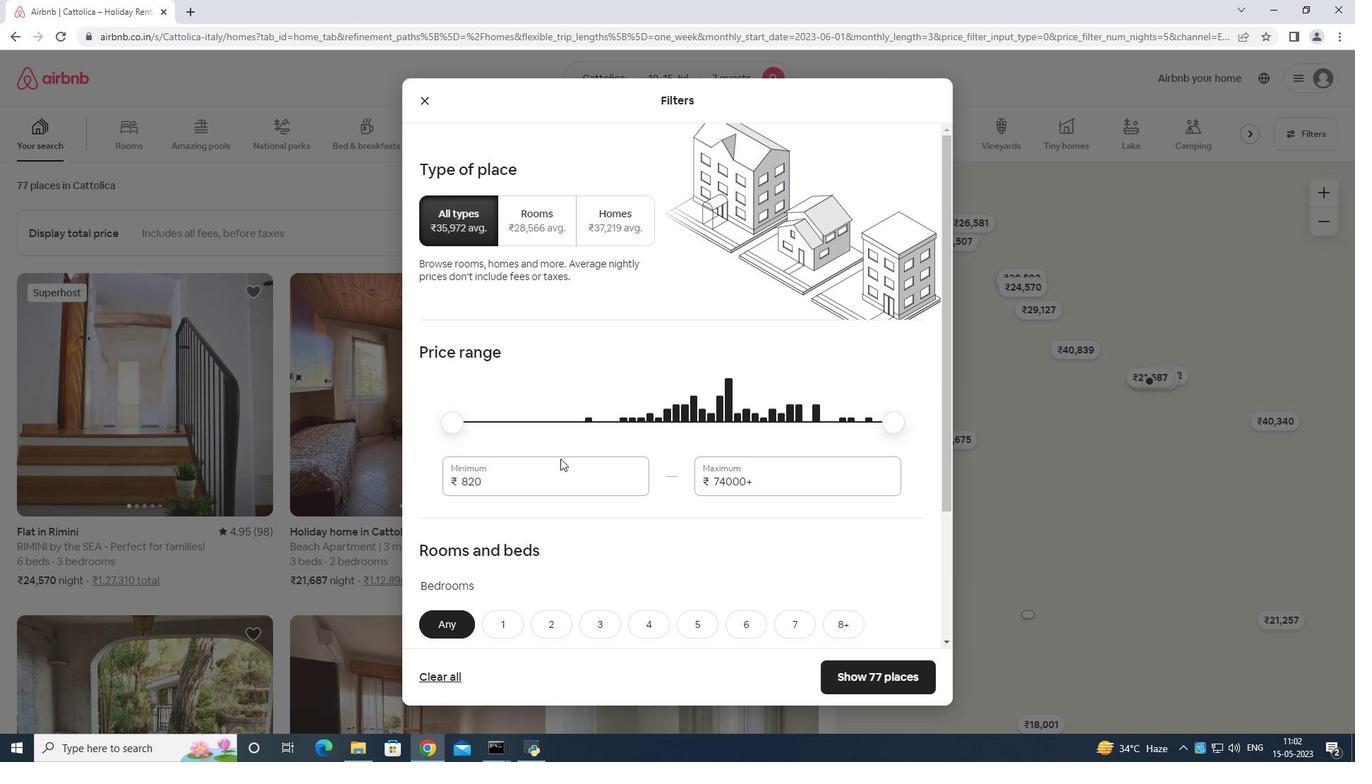 
Action: Mouse pressed left at (562, 459)
Screenshot: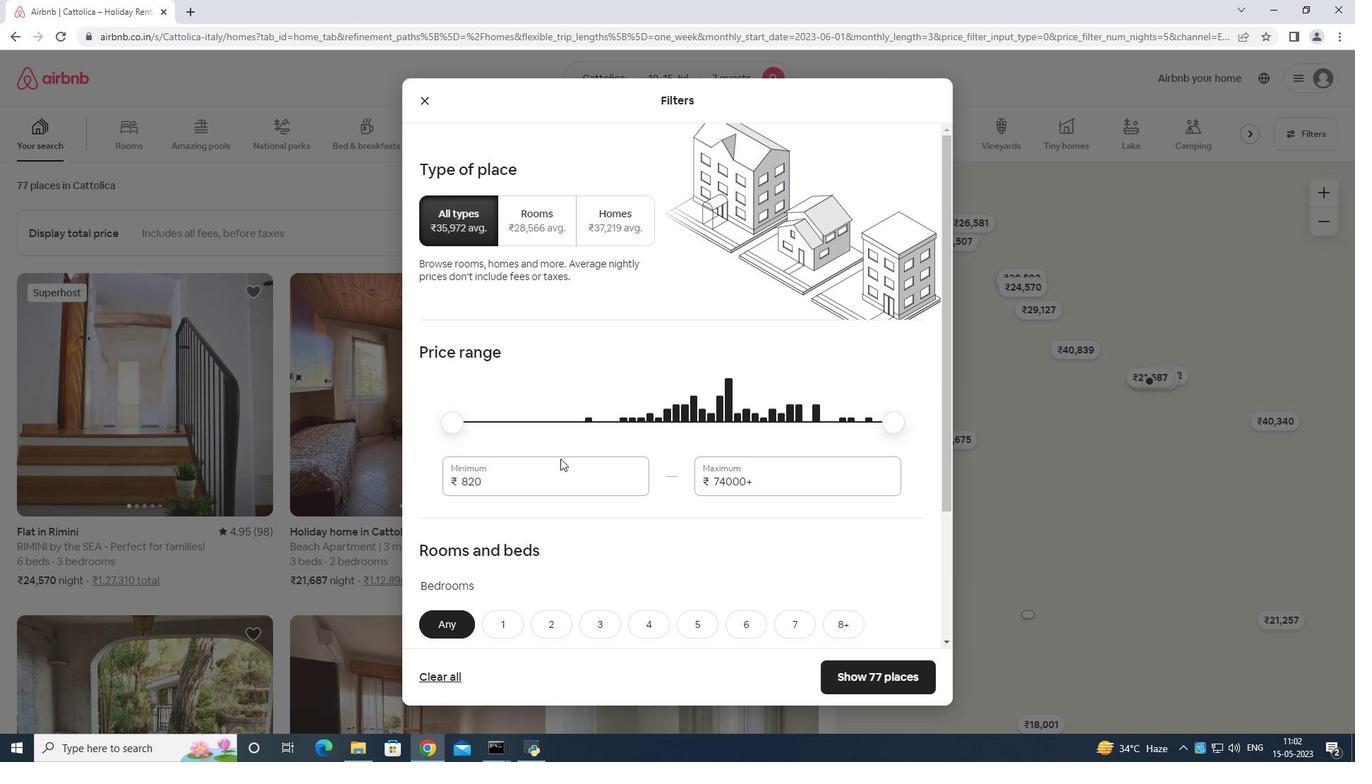 
Action: Mouse moved to (563, 459)
Screenshot: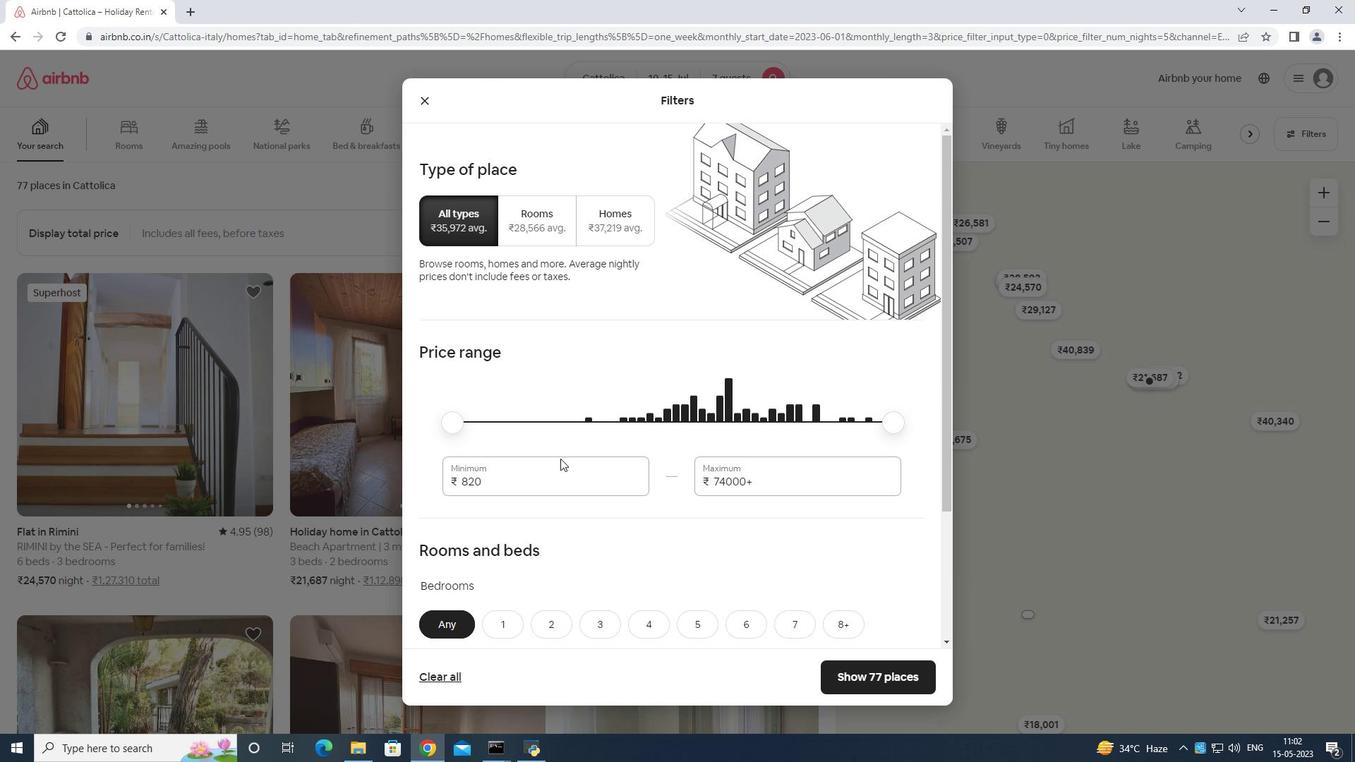 
Action: Key pressed <Key.backspace><Key.backspace><Key.backspace><Key.backspace><Key.backspace><Key.backspace>10000
Screenshot: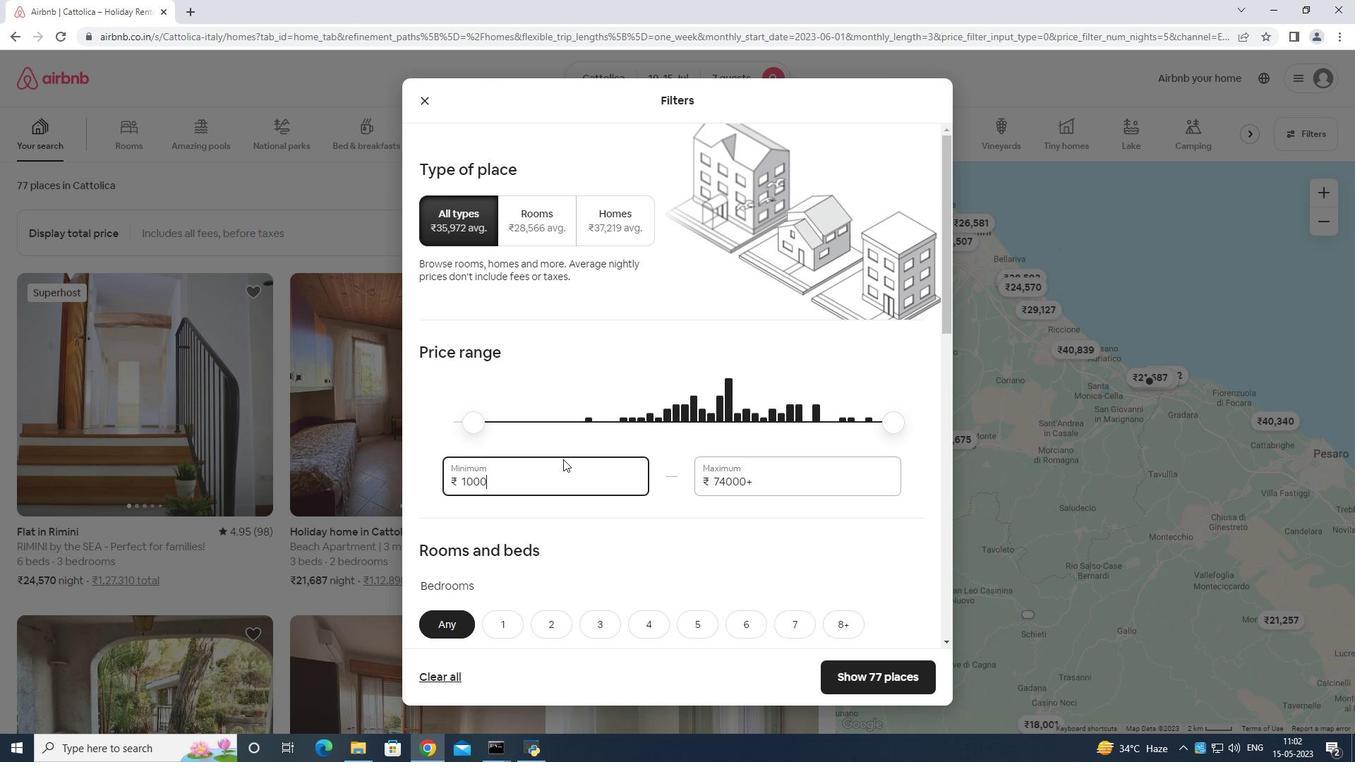 
Action: Mouse moved to (790, 478)
Screenshot: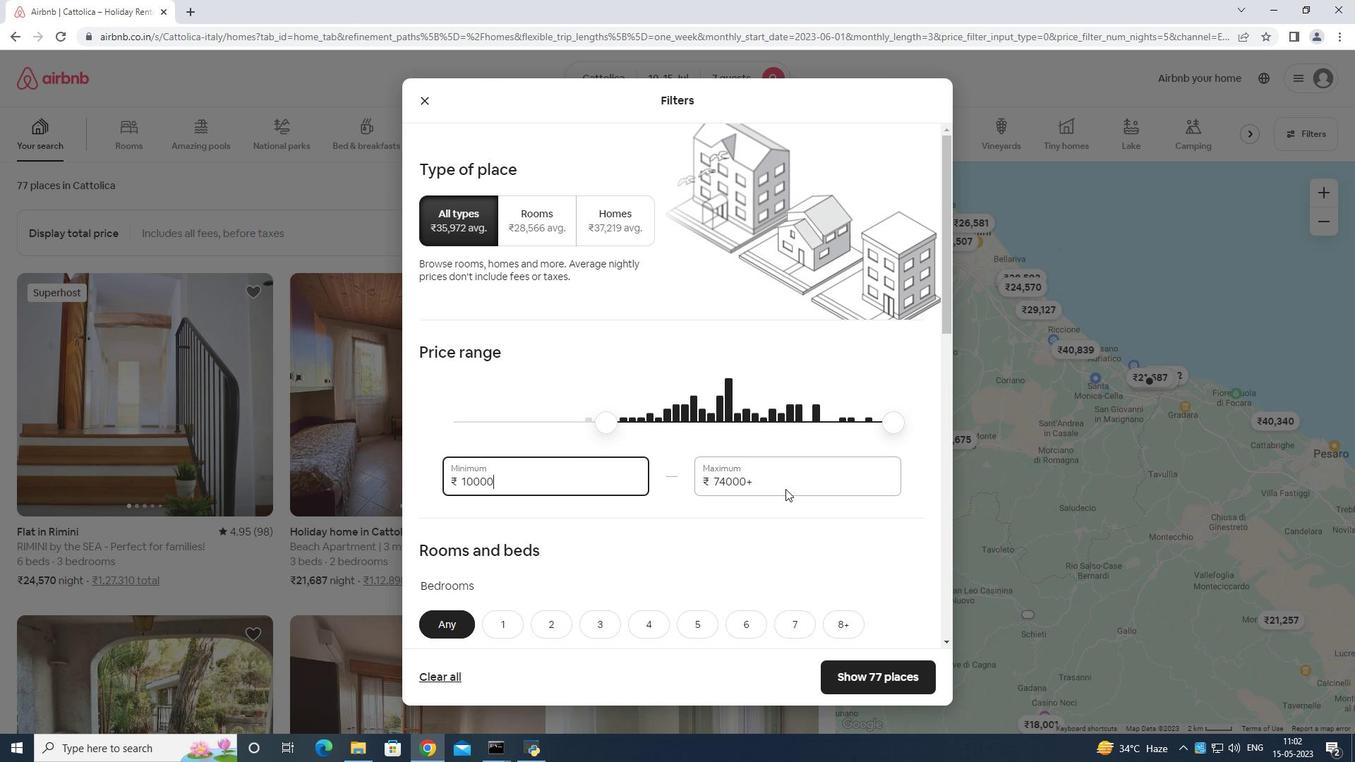 
Action: Mouse pressed left at (790, 478)
Screenshot: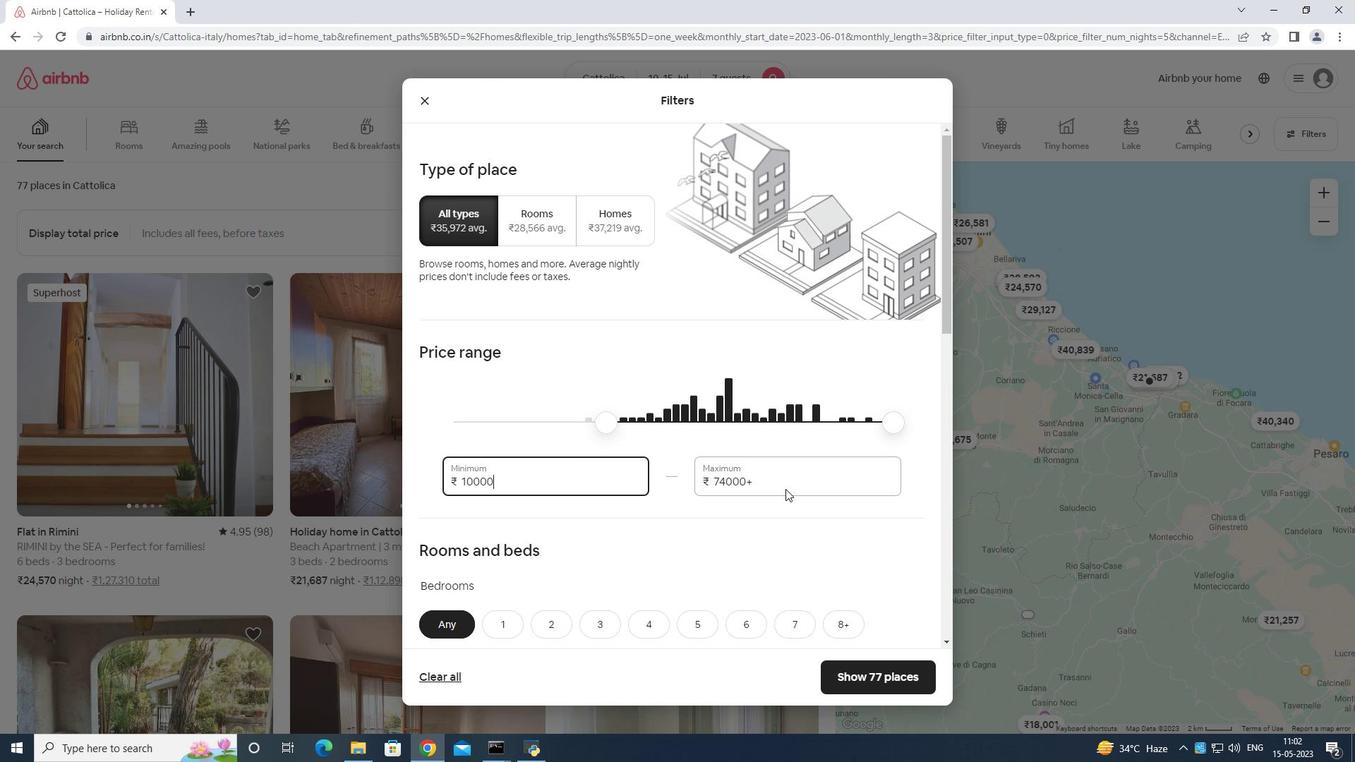 
Action: Mouse moved to (792, 475)
Screenshot: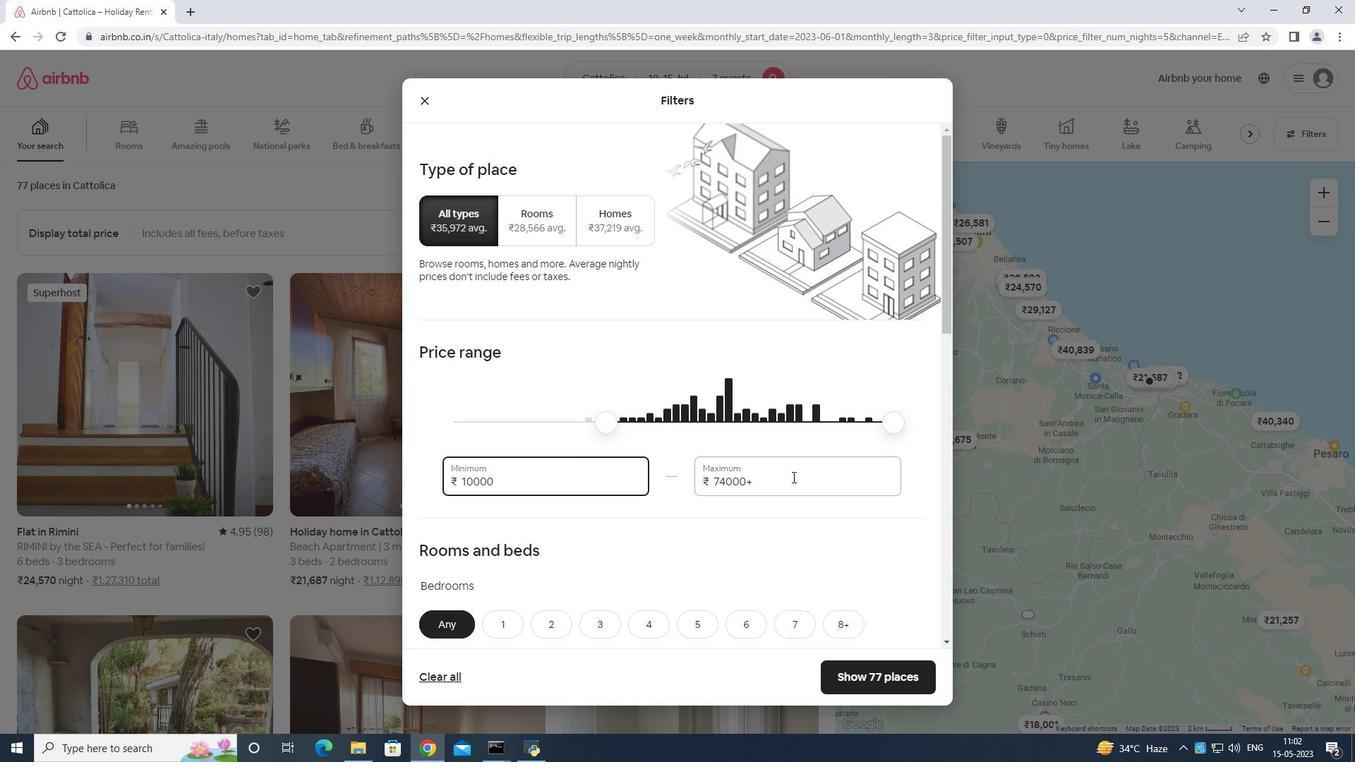
Action: Key pressed <Key.backspace><Key.backspace><Key.backspace><Key.backspace><Key.backspace><Key.backspace><Key.backspace><Key.backspace><Key.backspace><Key.backspace><Key.backspace><Key.backspace><Key.backspace><Key.backspace><Key.backspace><Key.backspace><Key.backspace><Key.backspace>
Screenshot: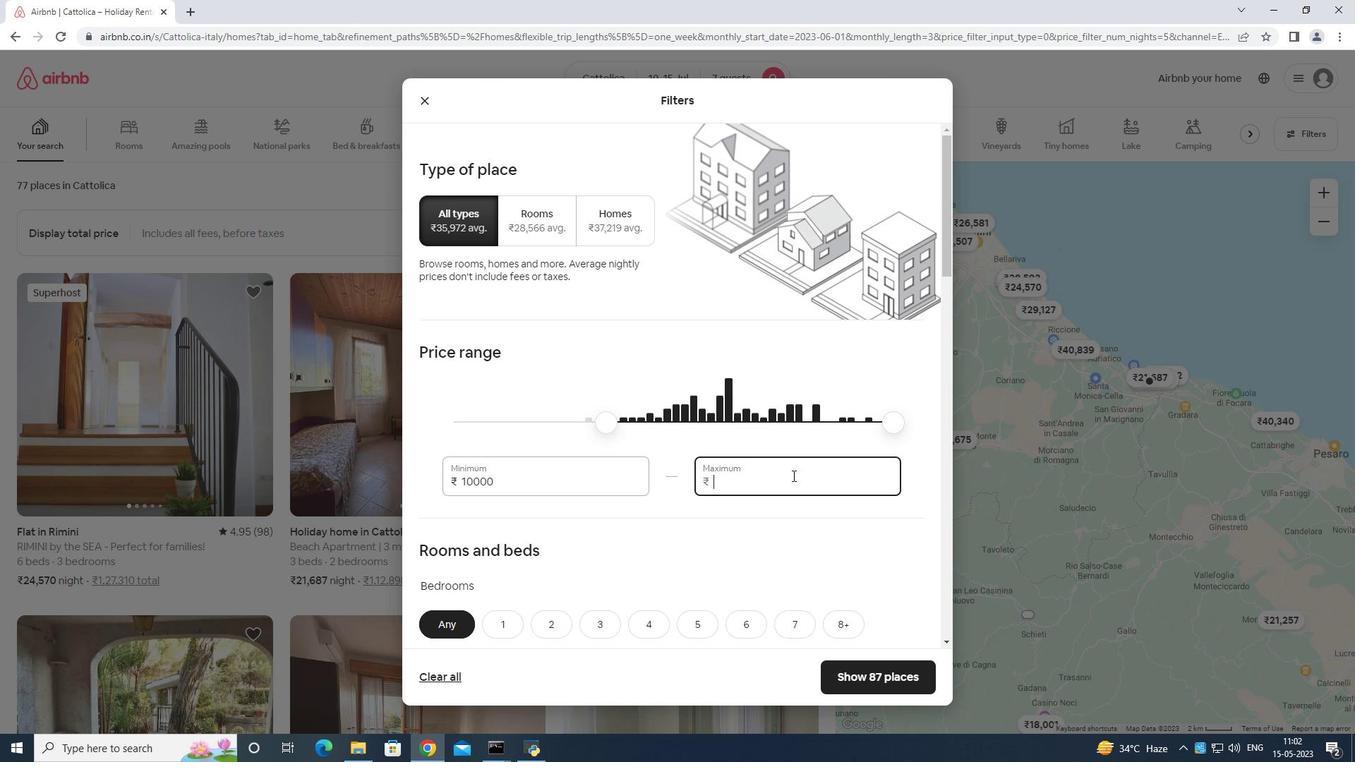 
Action: Mouse moved to (792, 475)
Screenshot: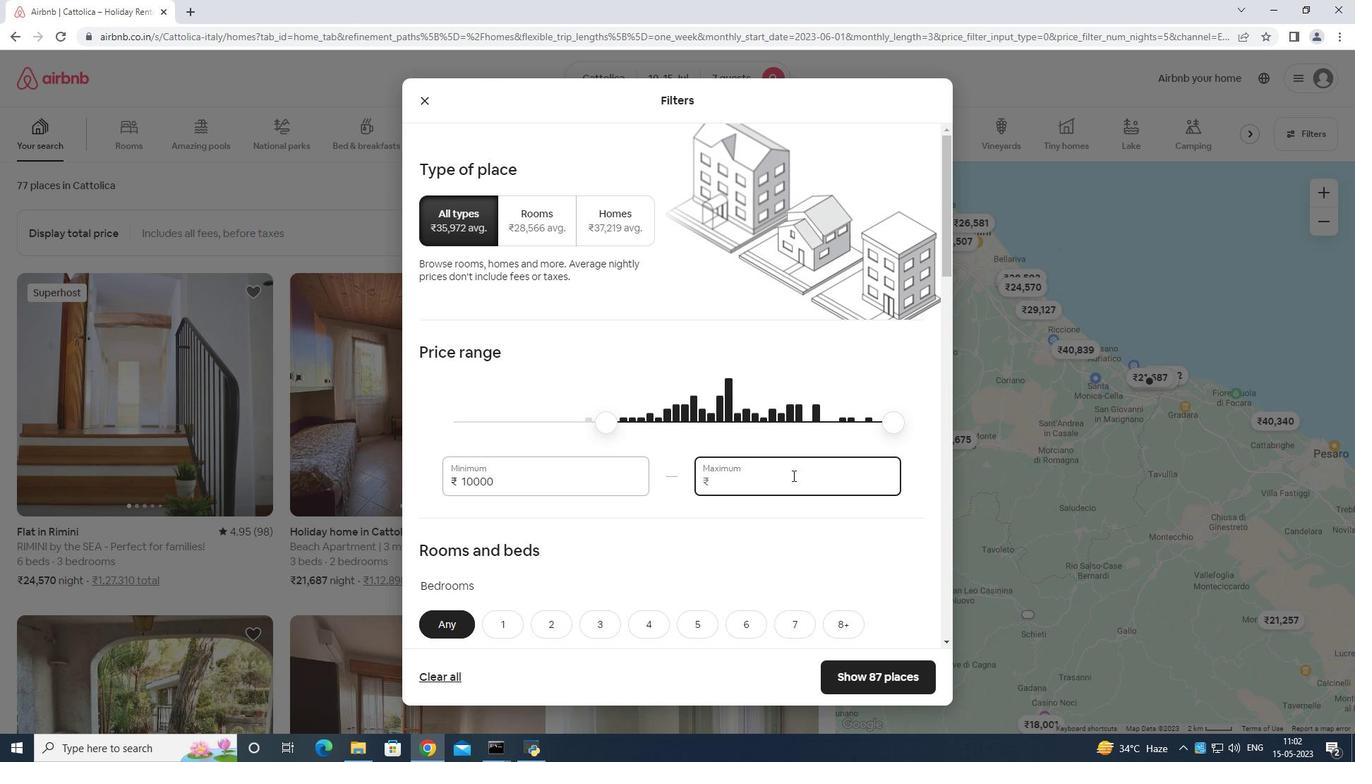 
Action: Key pressed 1500
Screenshot: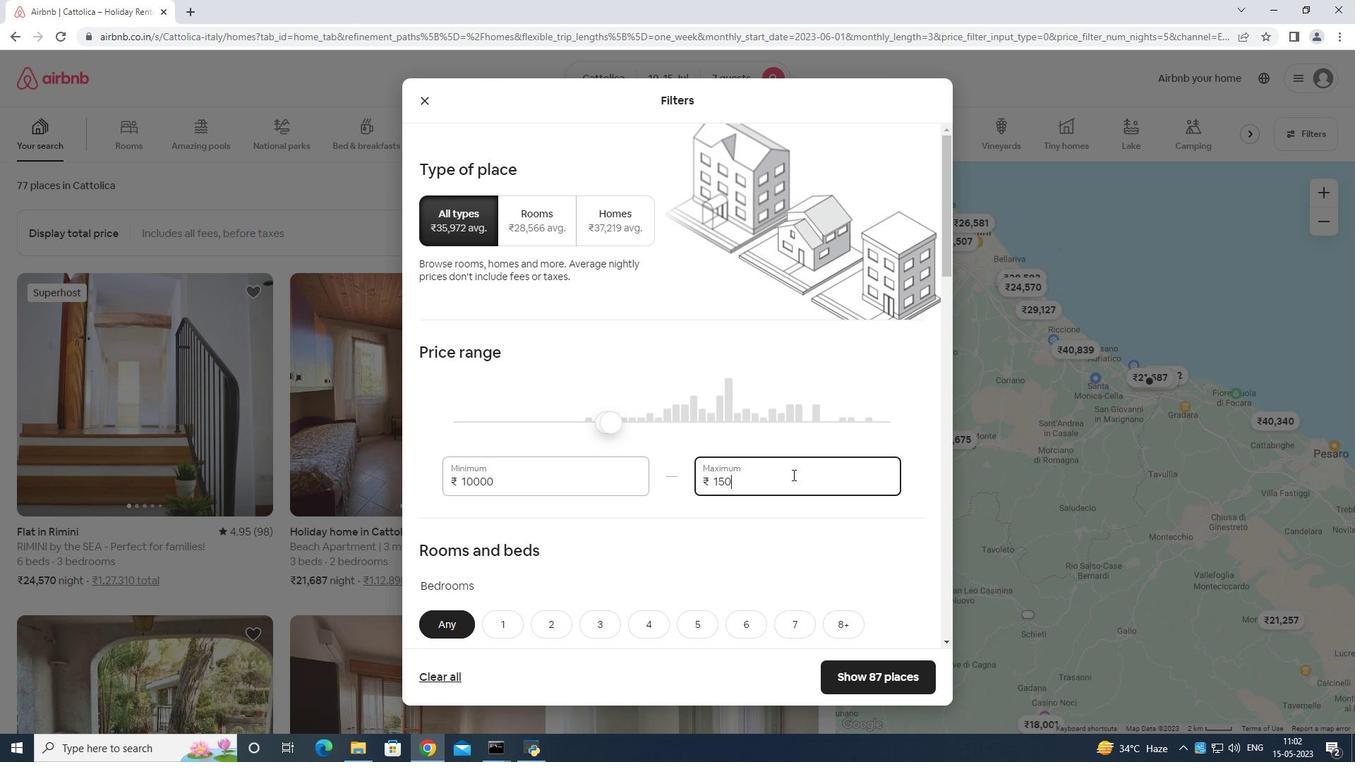 
Action: Mouse moved to (792, 473)
Screenshot: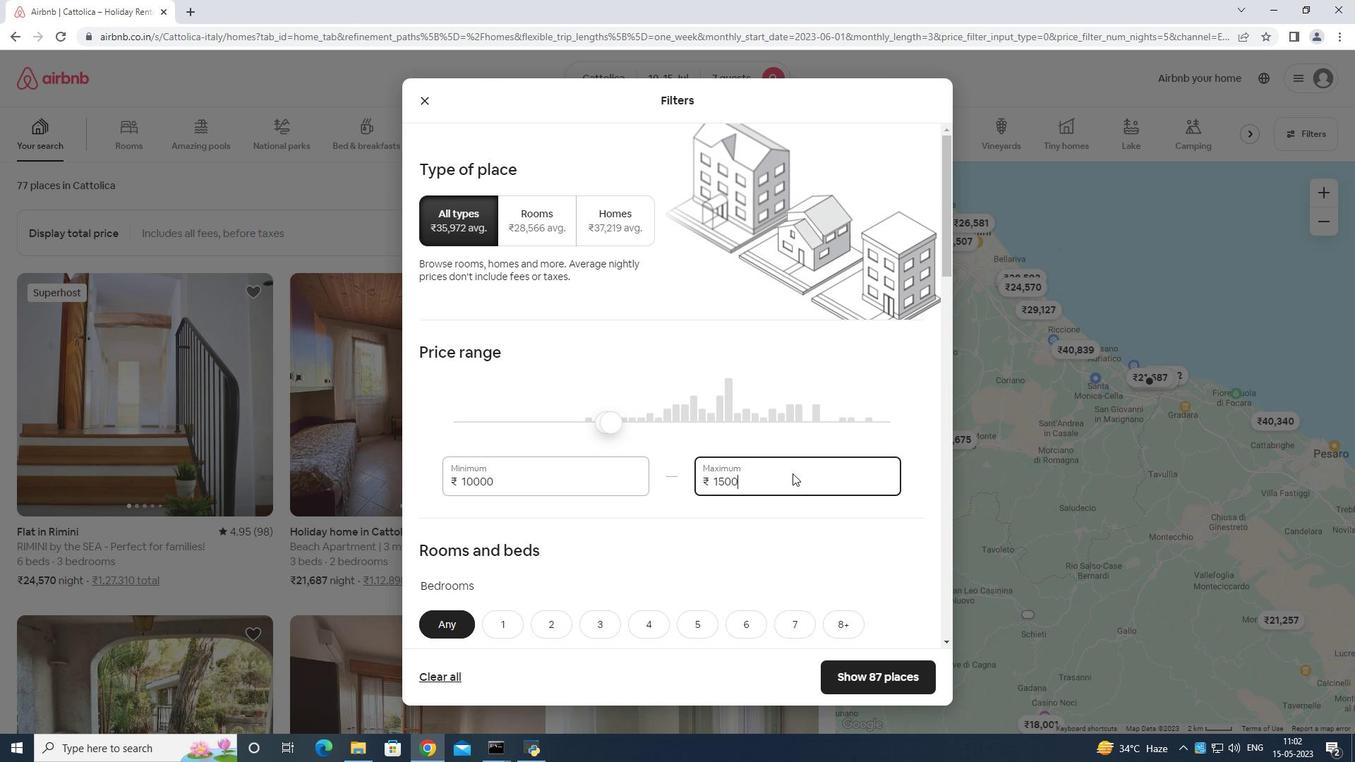 
Action: Key pressed 0
Screenshot: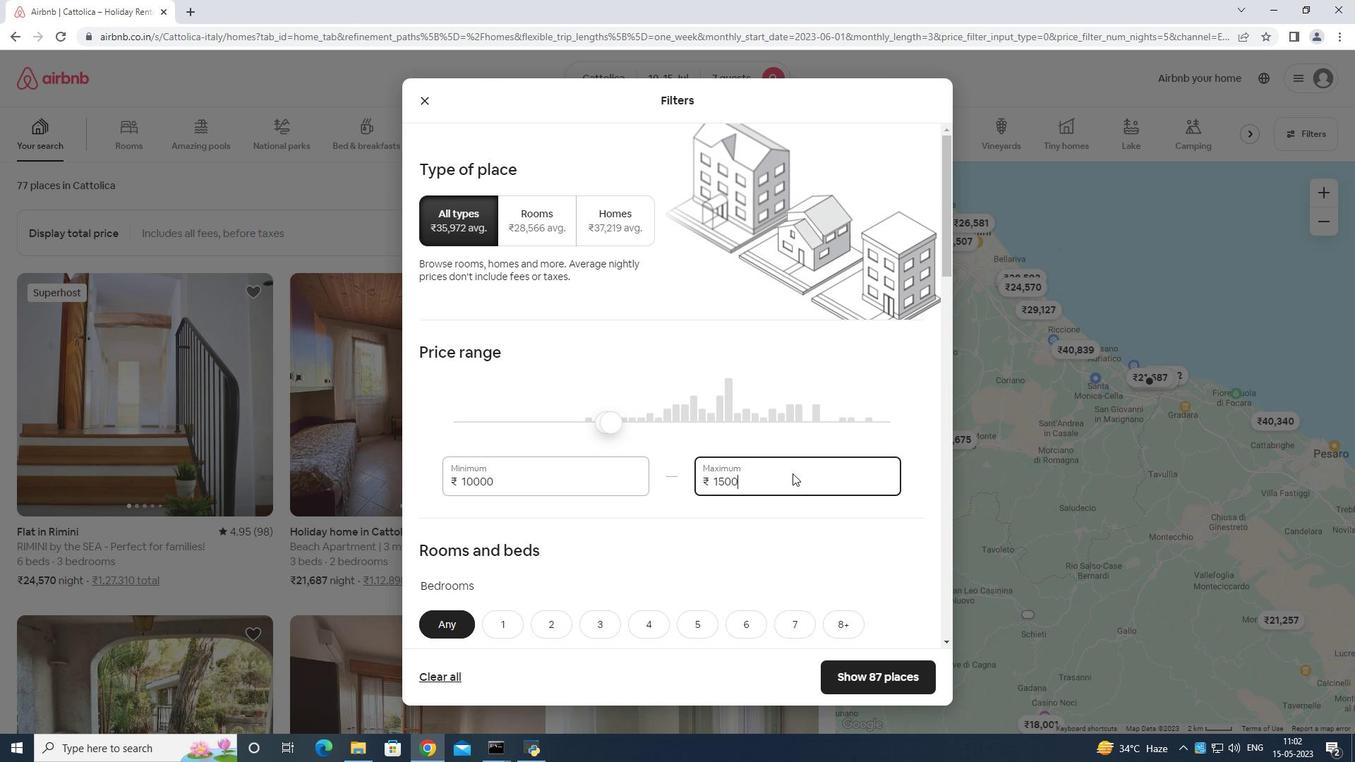 
Action: Mouse moved to (786, 473)
Screenshot: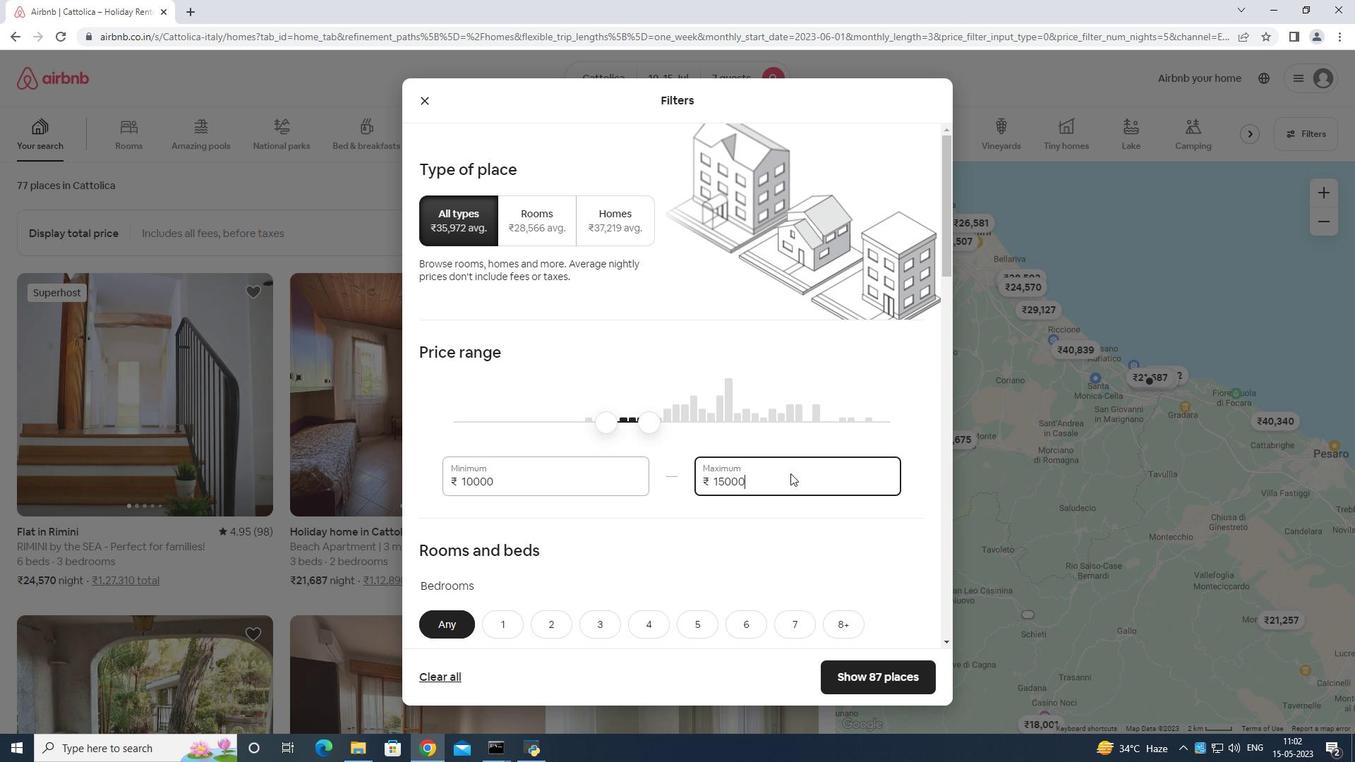 
Action: Mouse scrolled (786, 473) with delta (0, 0)
Screenshot: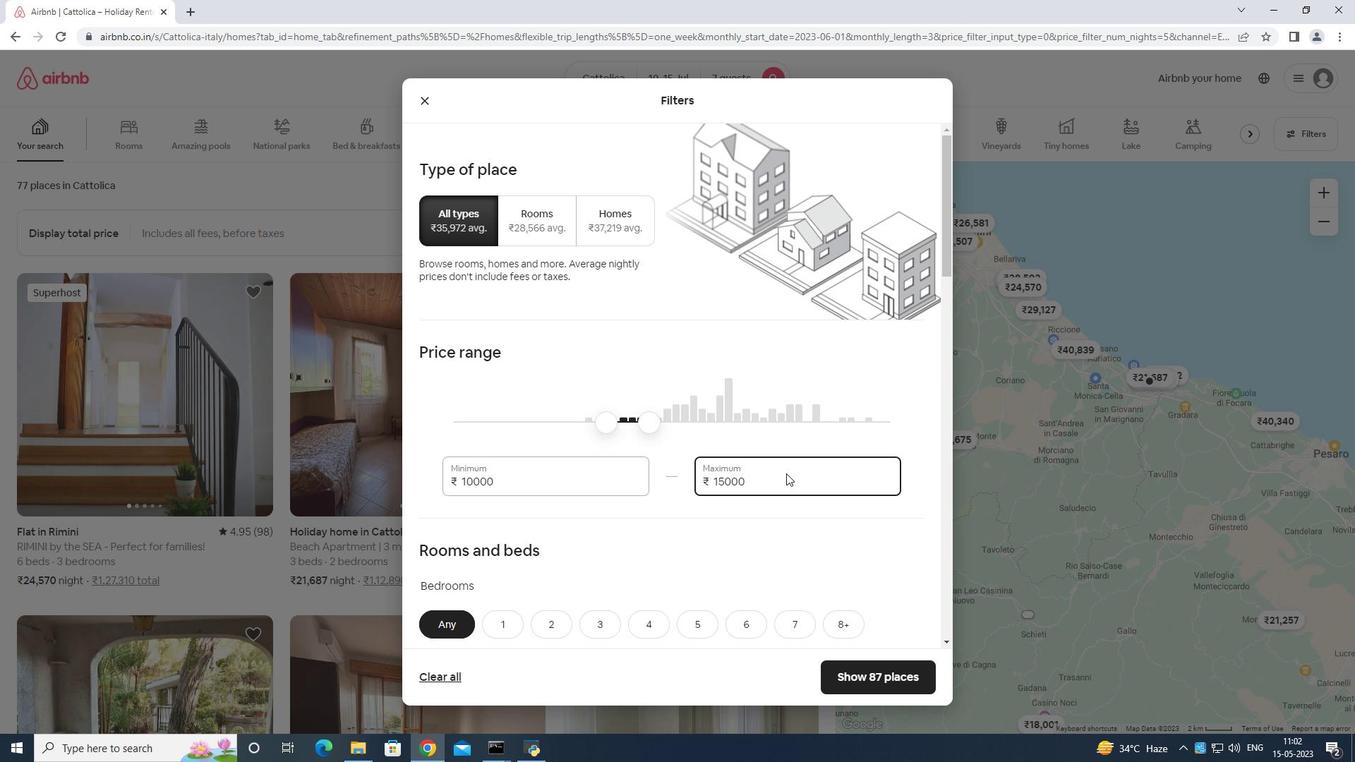 
Action: Mouse scrolled (786, 473) with delta (0, 0)
Screenshot: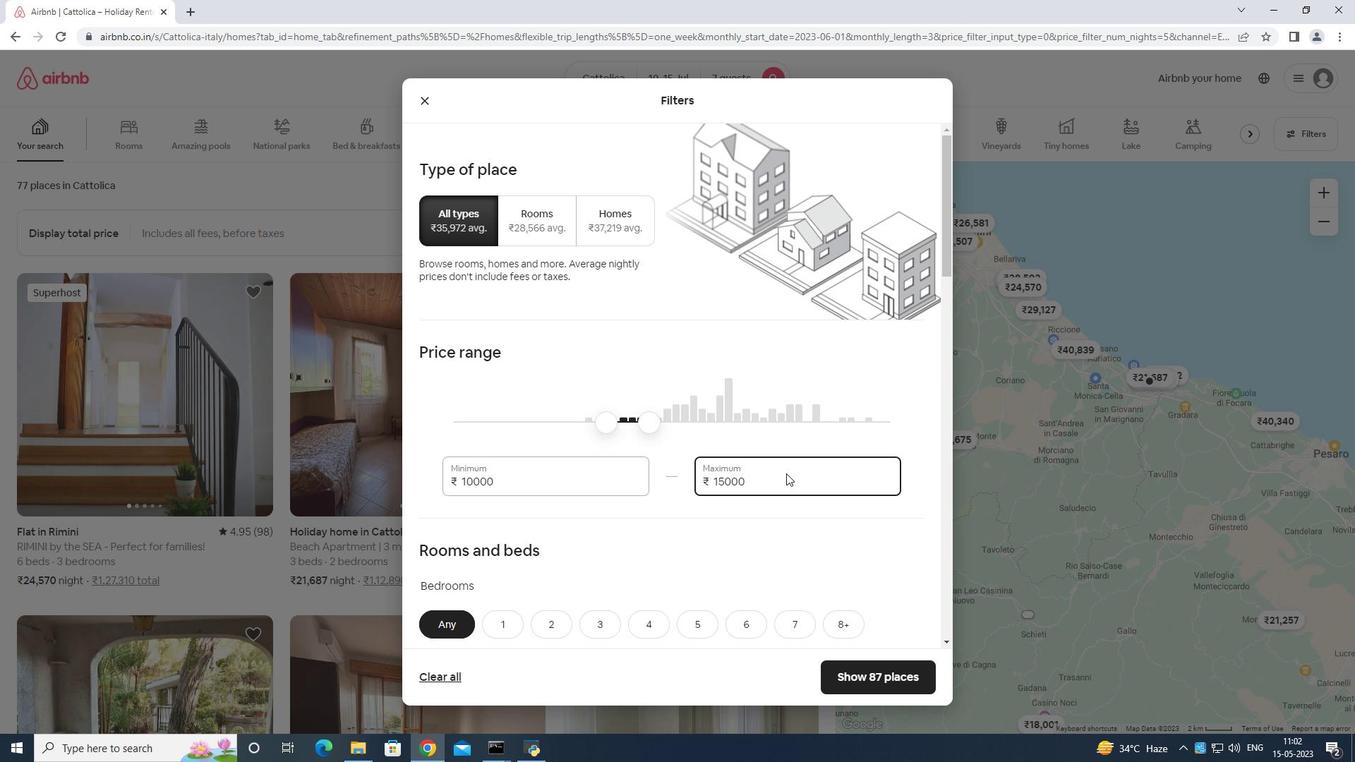 
Action: Mouse scrolled (786, 473) with delta (0, 0)
Screenshot: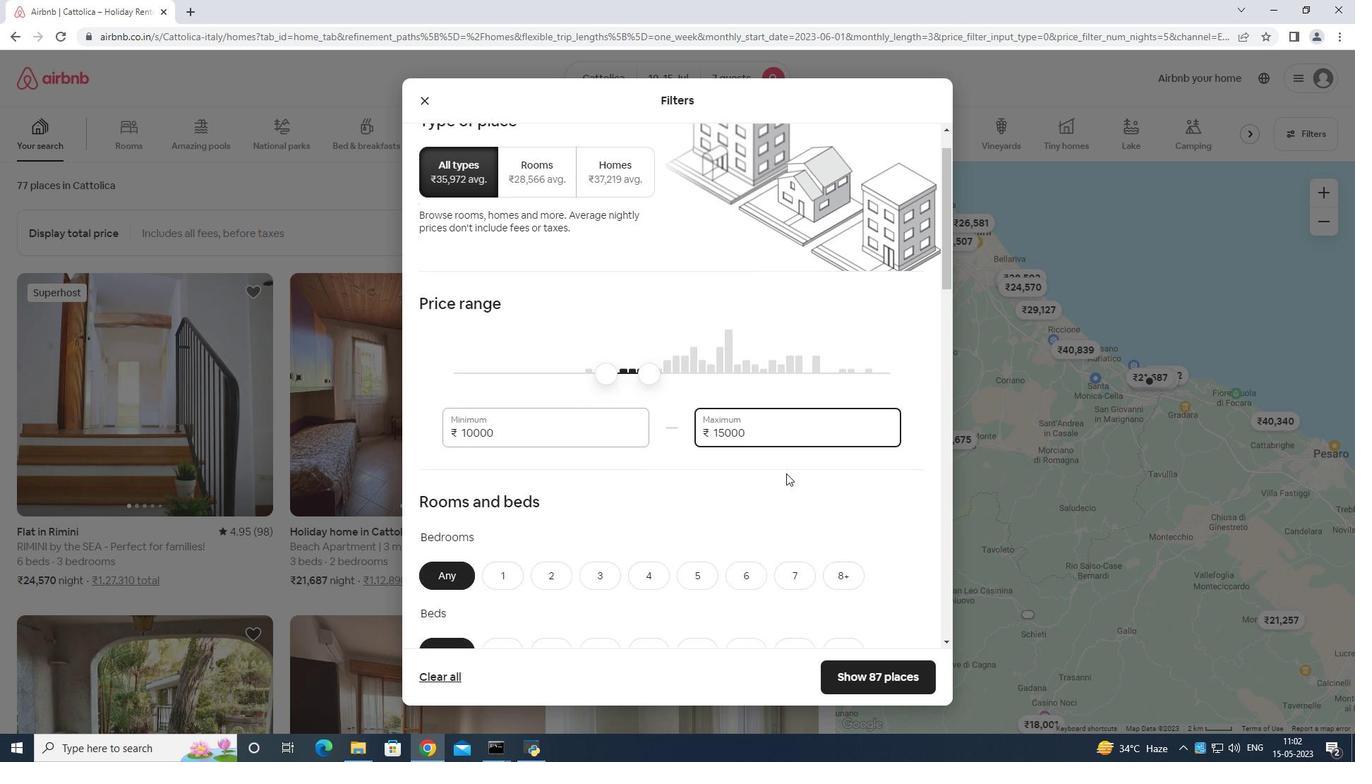 
Action: Mouse scrolled (786, 473) with delta (0, 0)
Screenshot: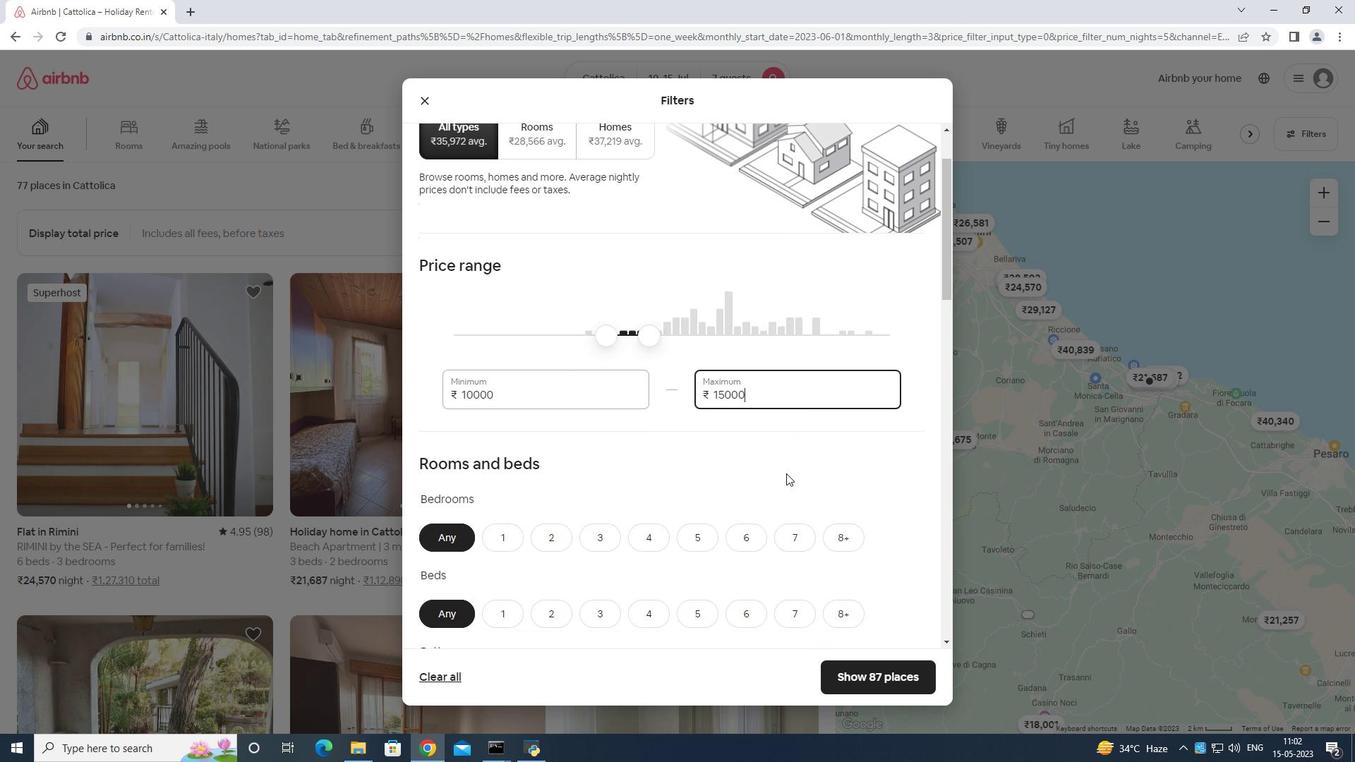 
Action: Mouse moved to (653, 336)
Screenshot: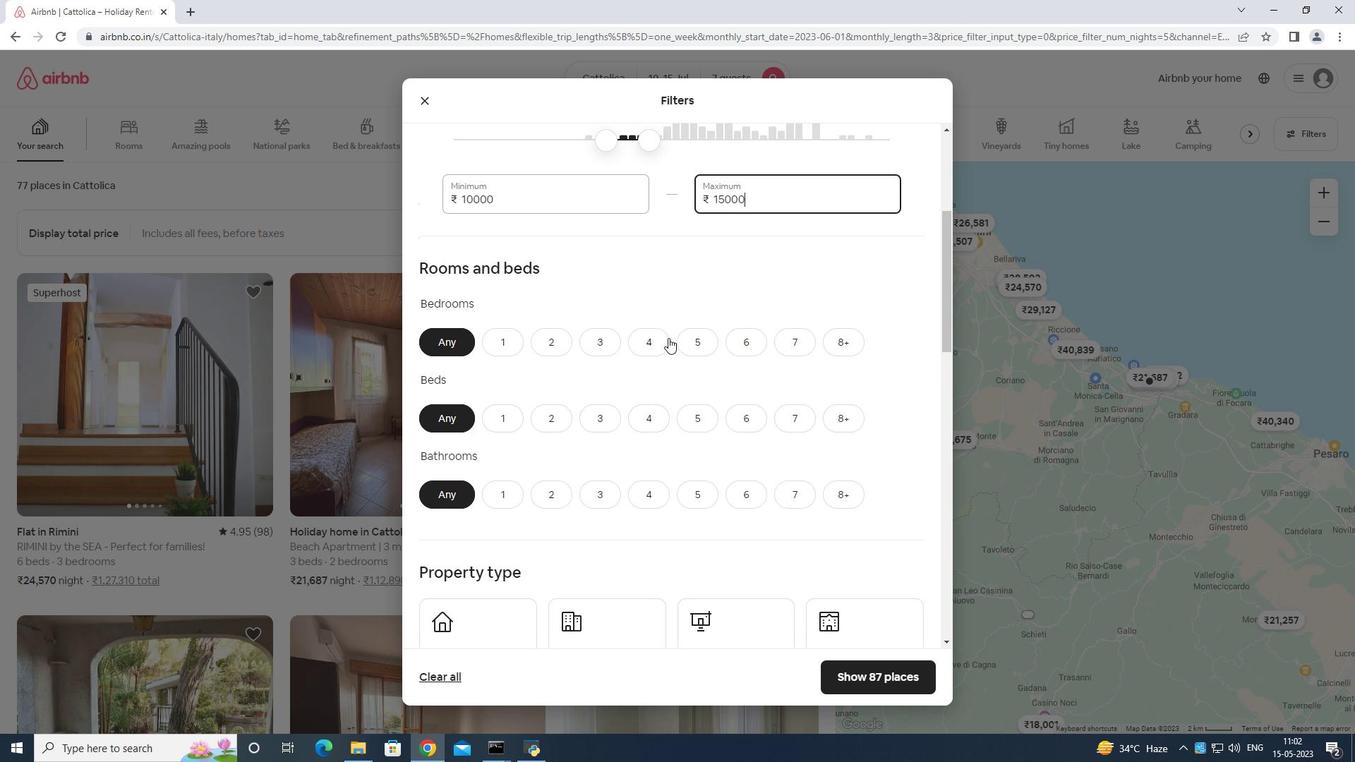 
Action: Mouse pressed left at (653, 336)
Screenshot: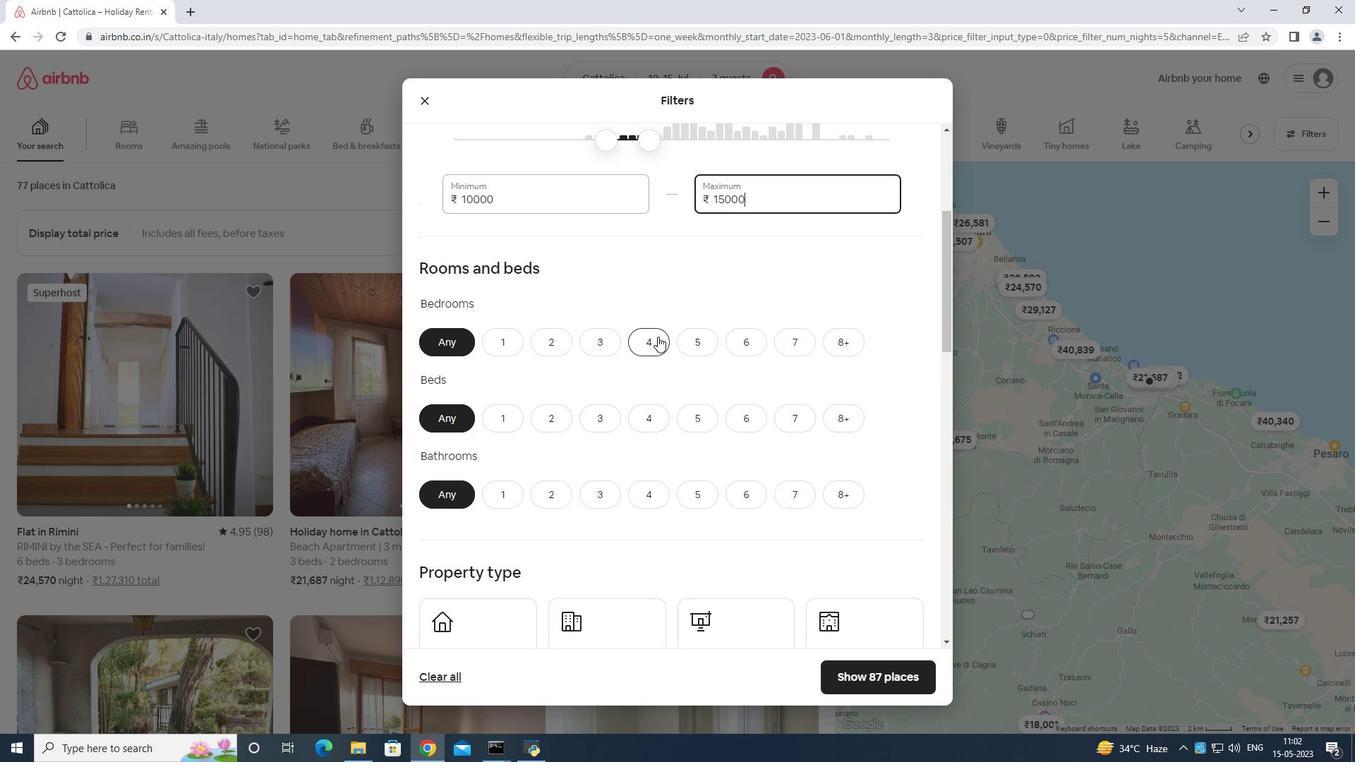 
Action: Mouse moved to (791, 413)
Screenshot: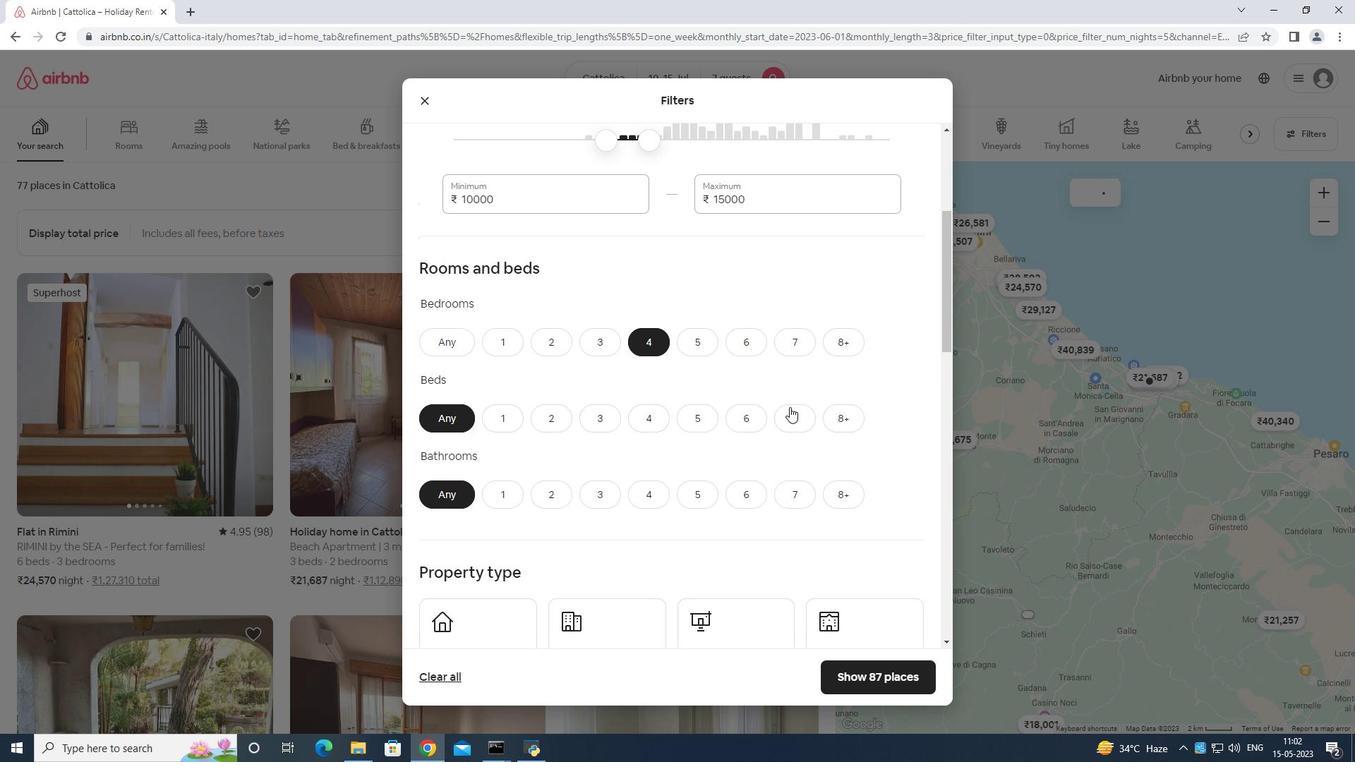 
Action: Mouse pressed left at (791, 413)
Screenshot: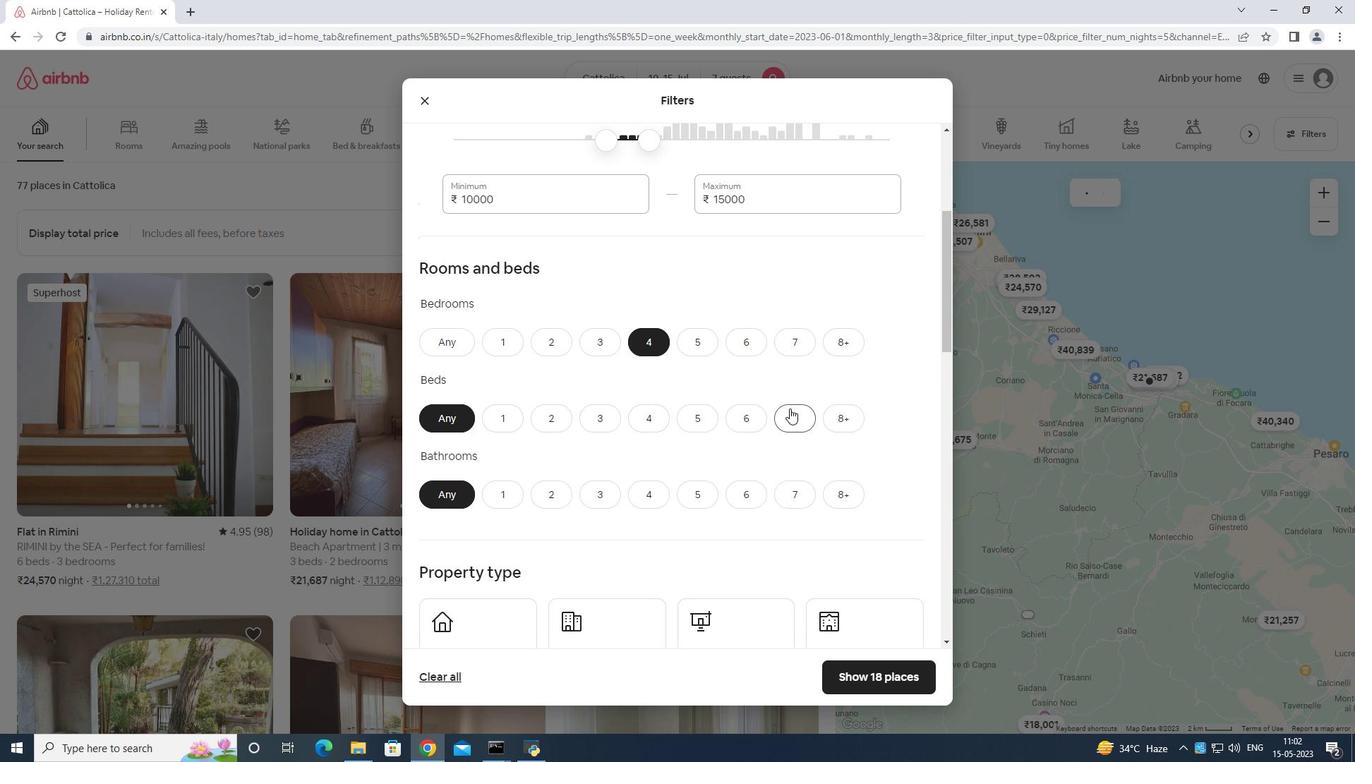 
Action: Mouse moved to (648, 496)
Screenshot: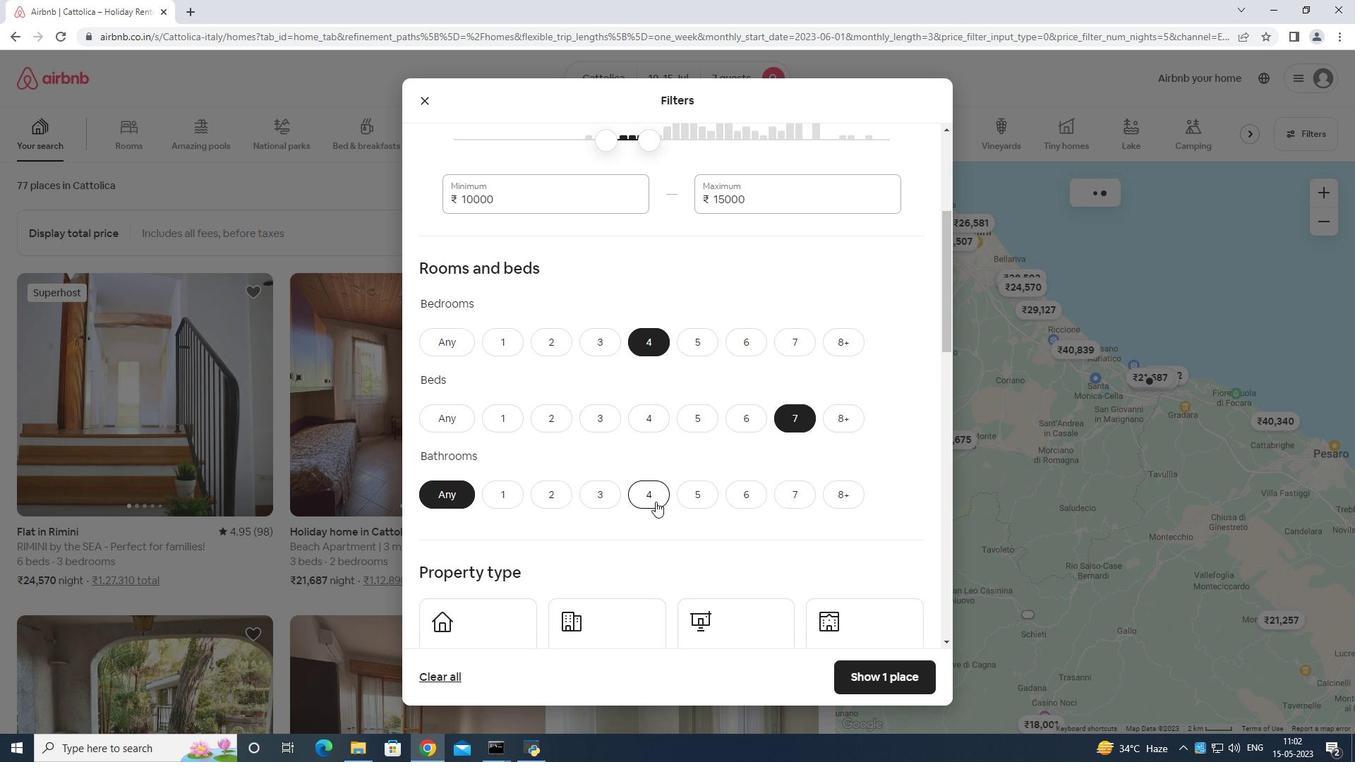 
Action: Mouse pressed left at (648, 496)
Screenshot: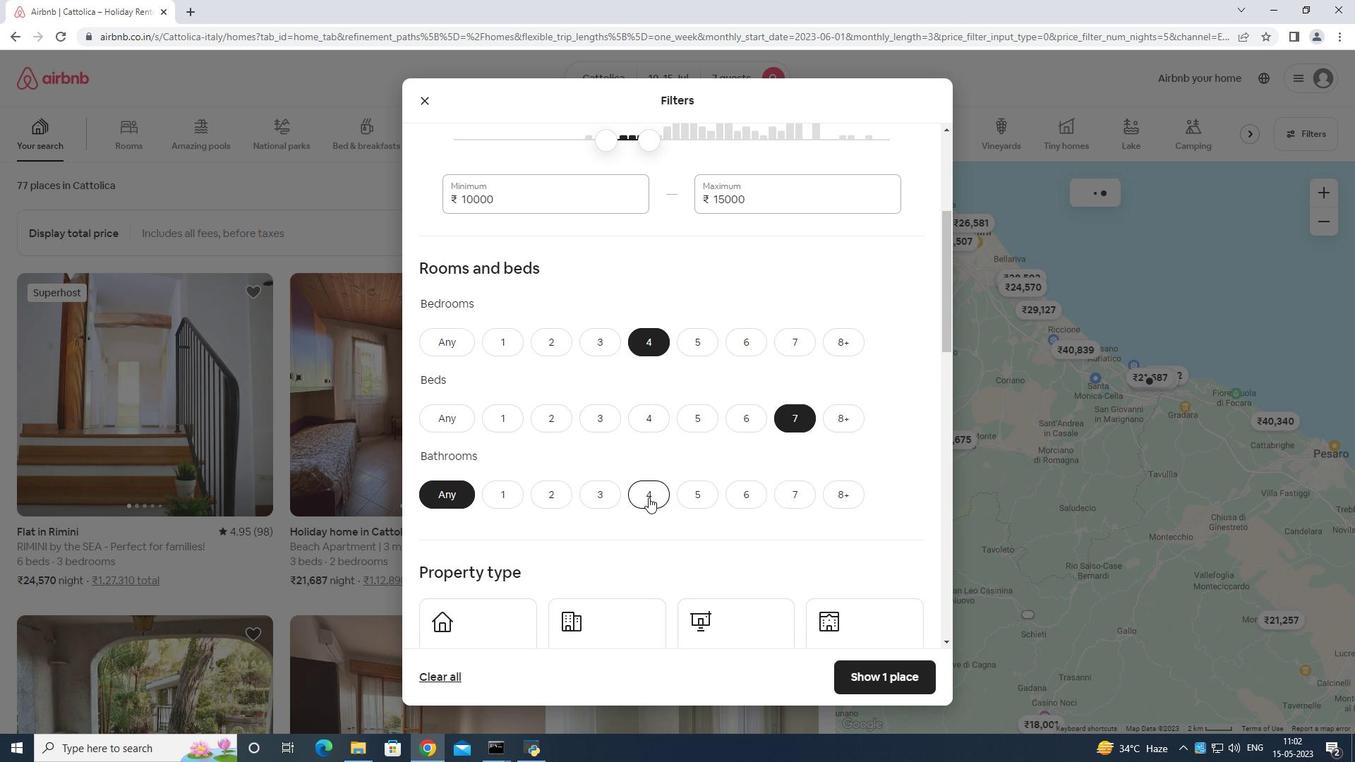 
Action: Mouse moved to (694, 432)
Screenshot: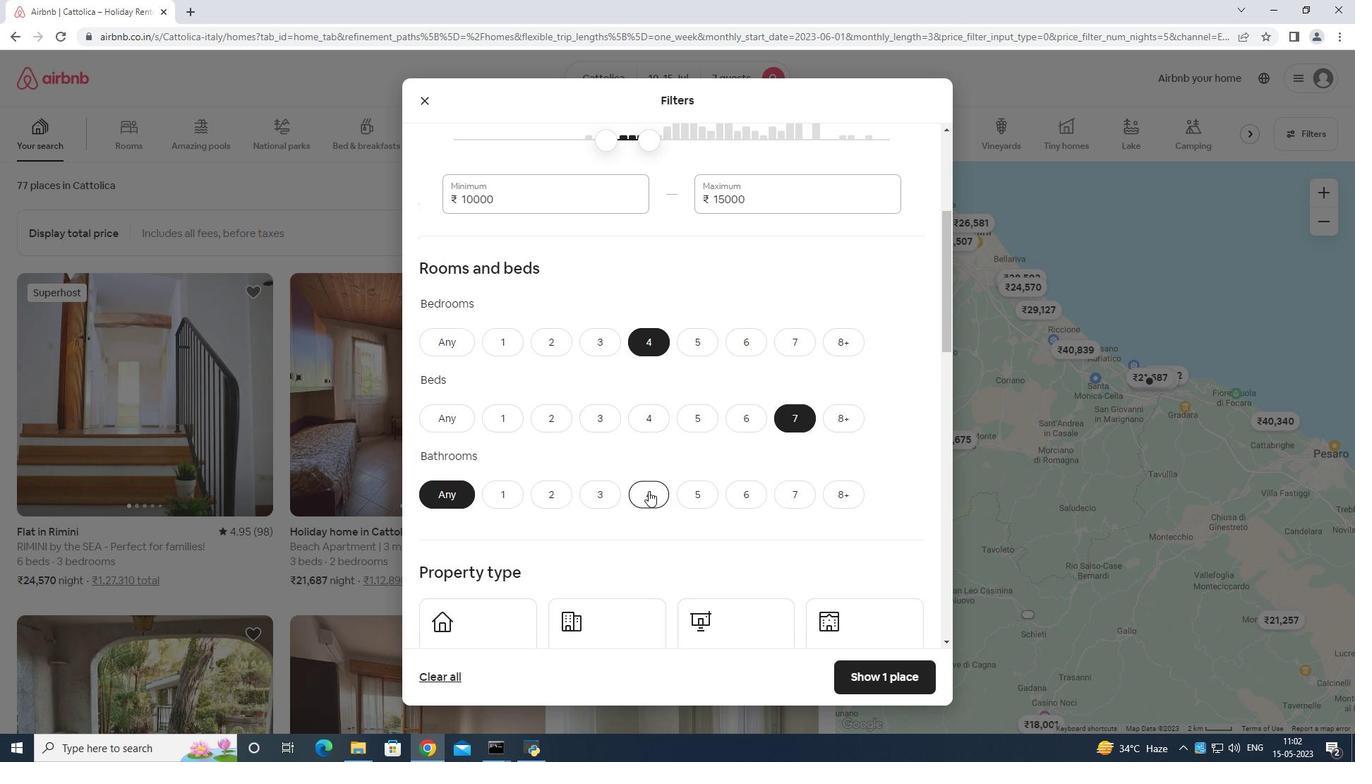 
Action: Mouse scrolled (694, 432) with delta (0, 0)
Screenshot: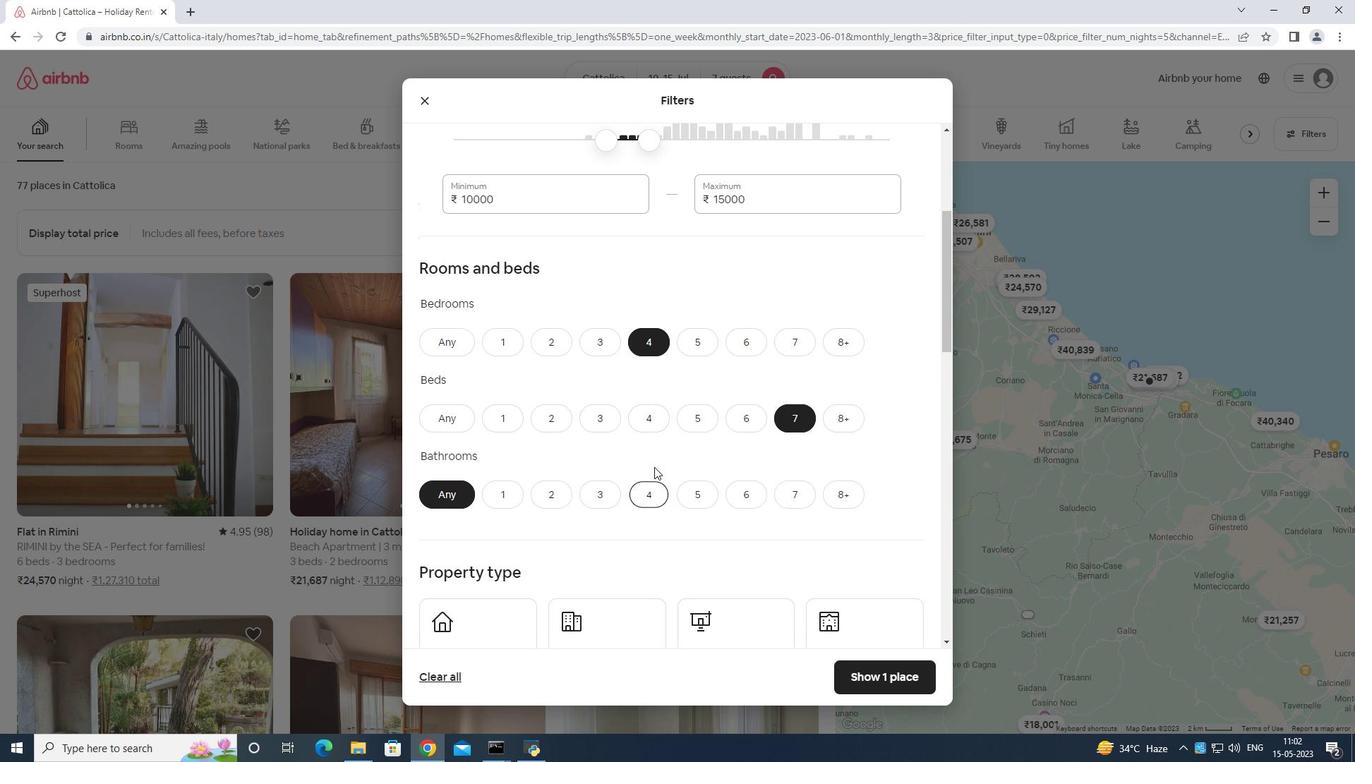 
Action: Mouse scrolled (694, 432) with delta (0, 0)
Screenshot: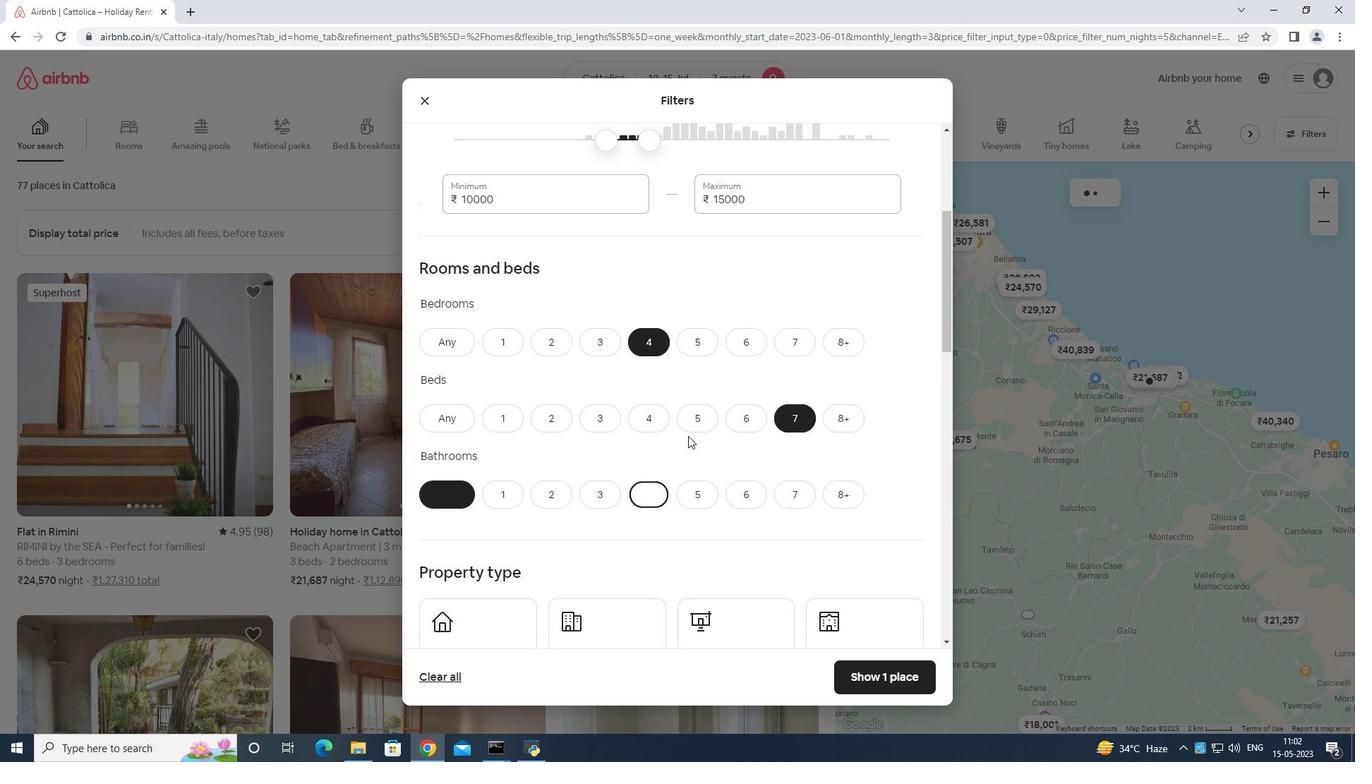 
Action: Mouse moved to (696, 431)
Screenshot: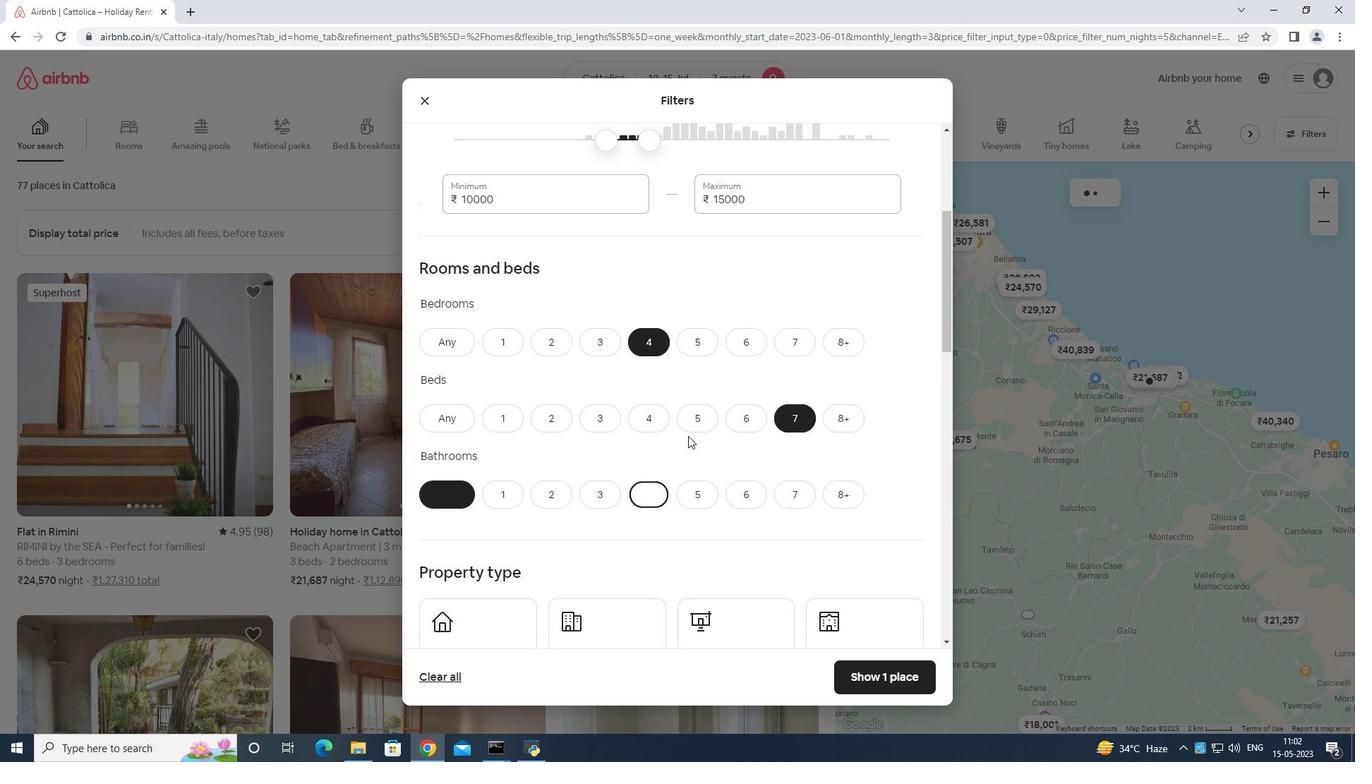 
Action: Mouse scrolled (696, 430) with delta (0, 0)
Screenshot: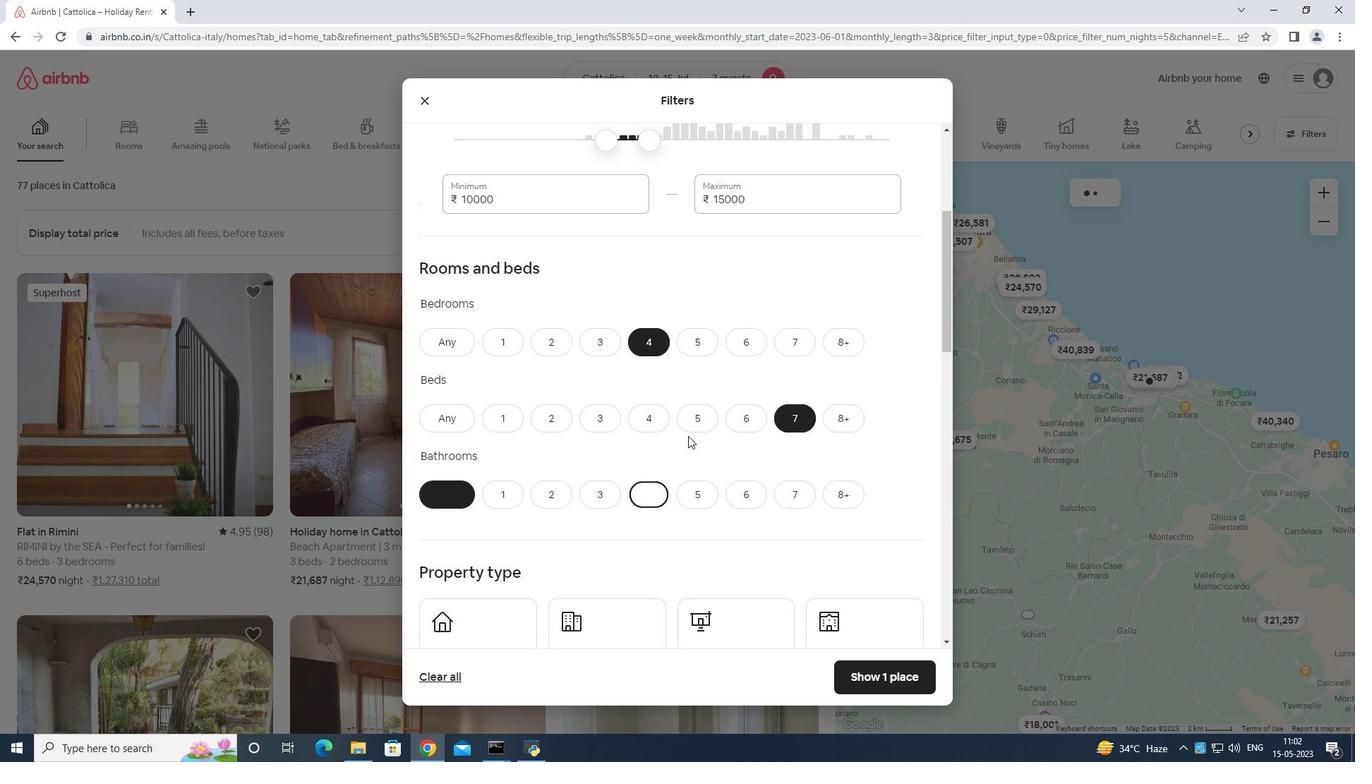 
Action: Mouse moved to (698, 428)
Screenshot: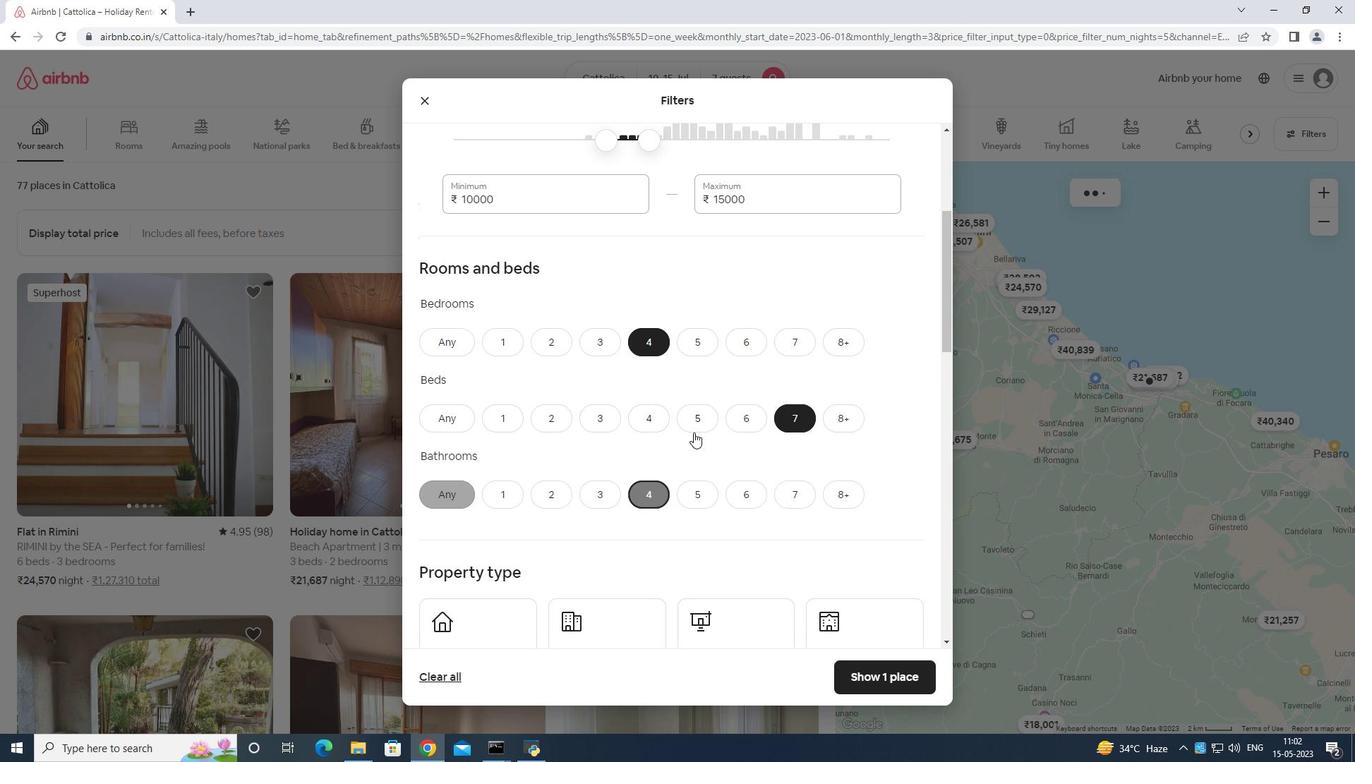 
Action: Mouse scrolled (698, 427) with delta (0, 0)
Screenshot: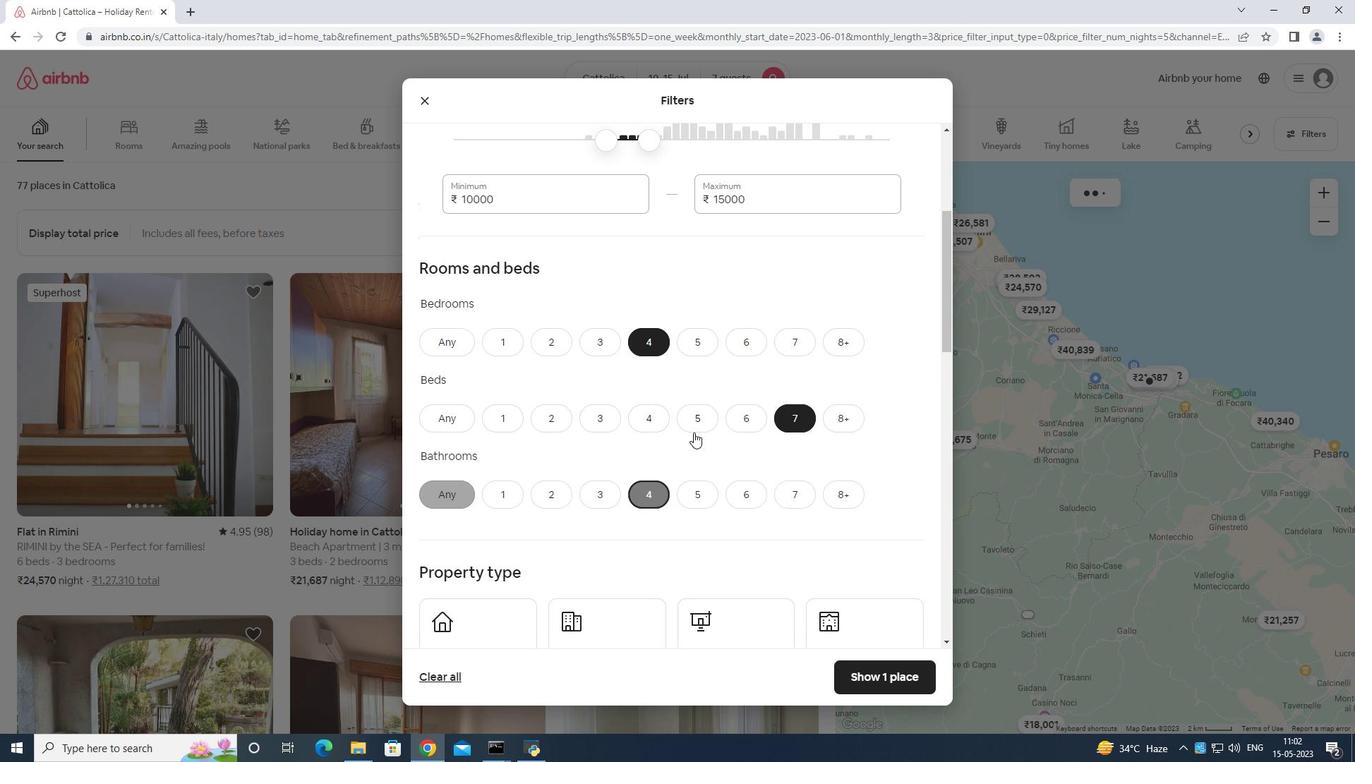 
Action: Mouse moved to (492, 346)
Screenshot: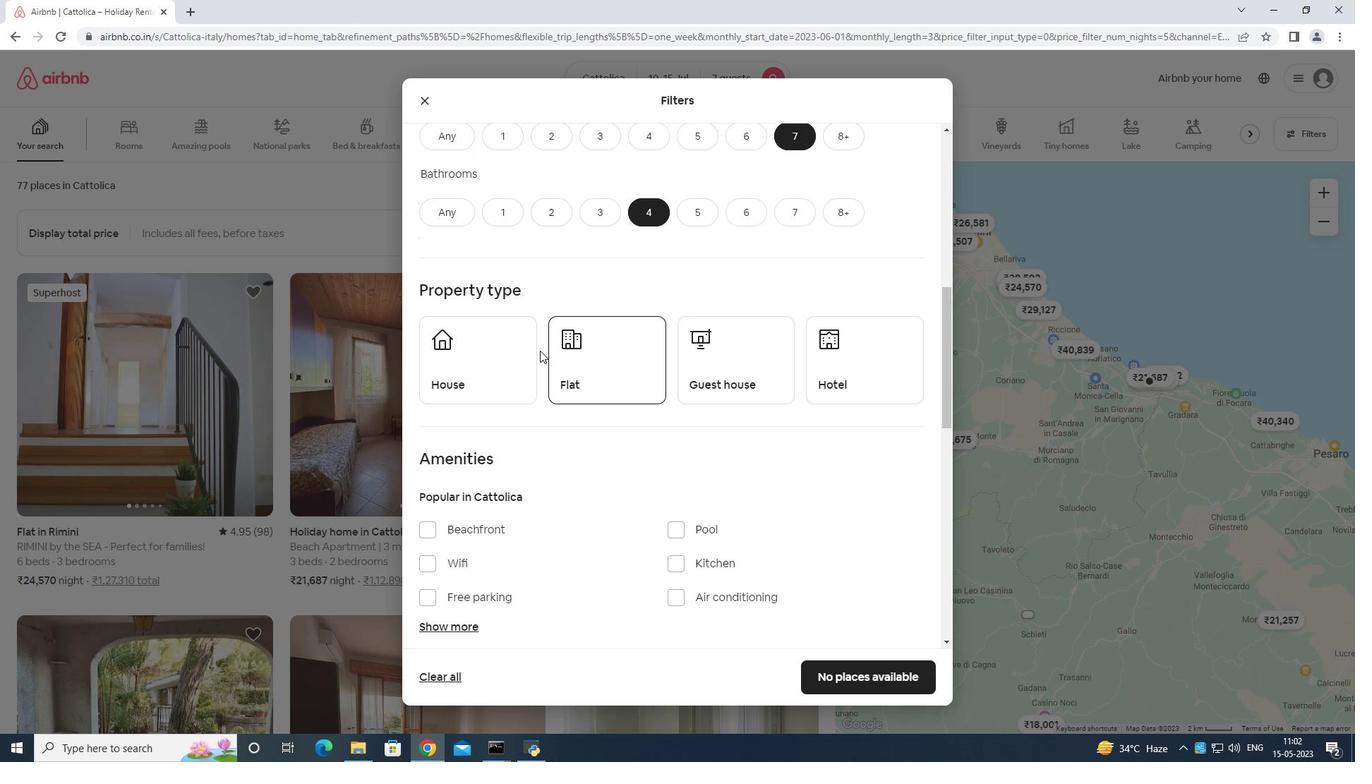 
Action: Mouse pressed left at (492, 346)
Screenshot: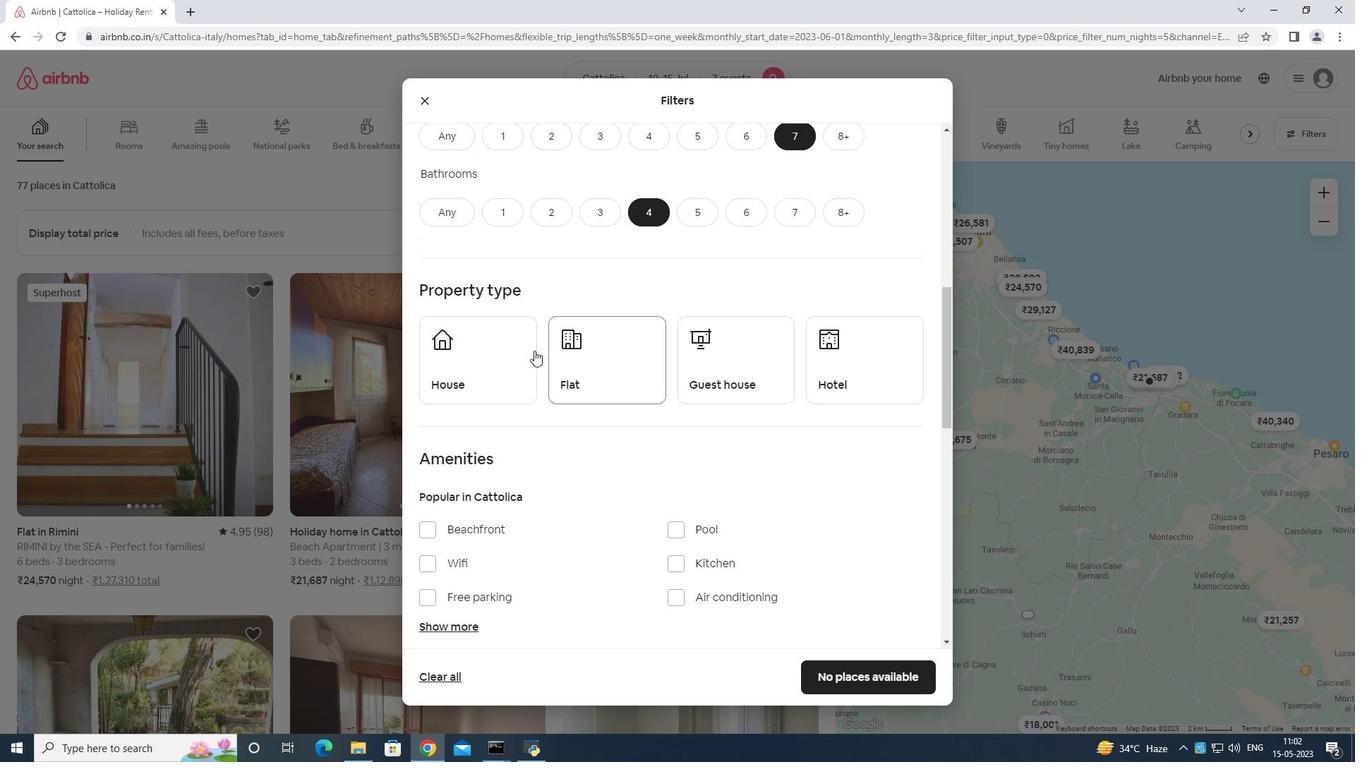 
Action: Mouse moved to (560, 344)
Screenshot: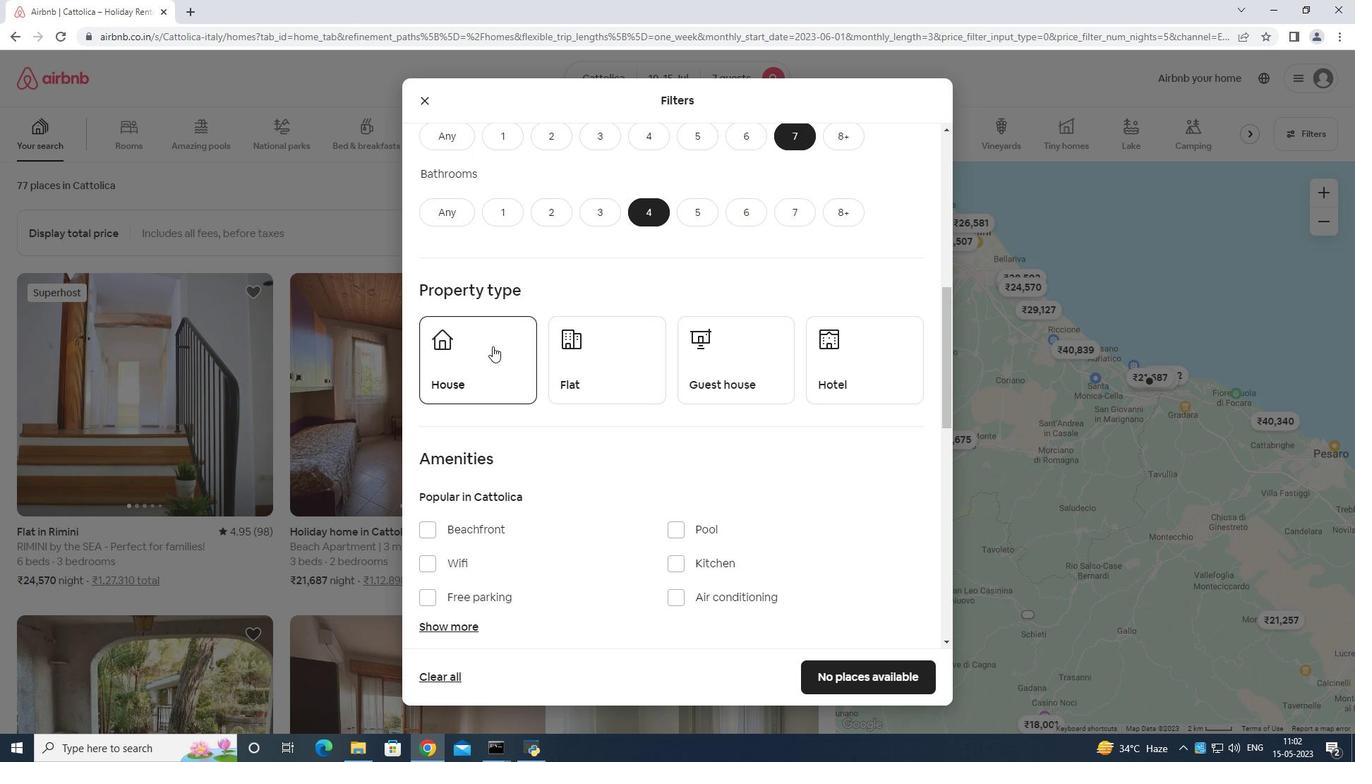 
Action: Mouse pressed left at (560, 344)
Screenshot: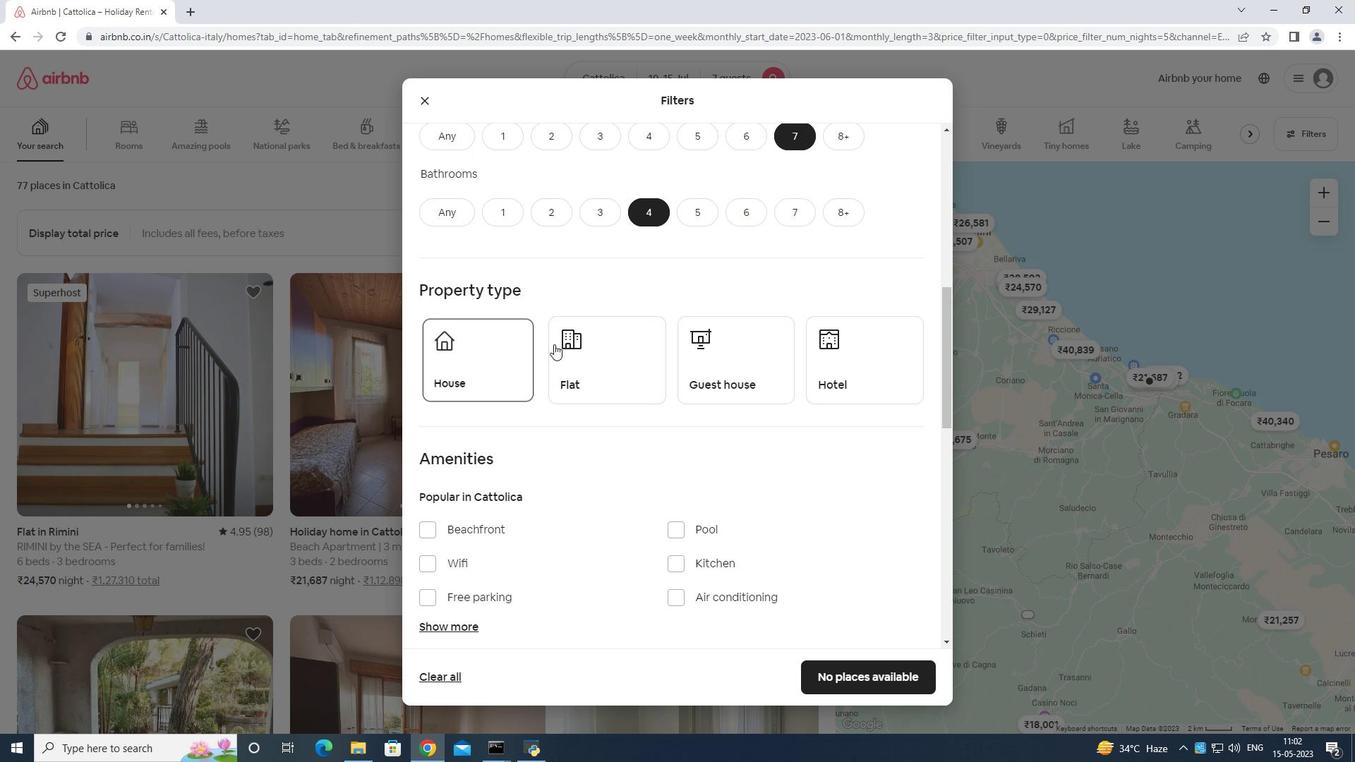 
Action: Mouse moved to (725, 344)
Screenshot: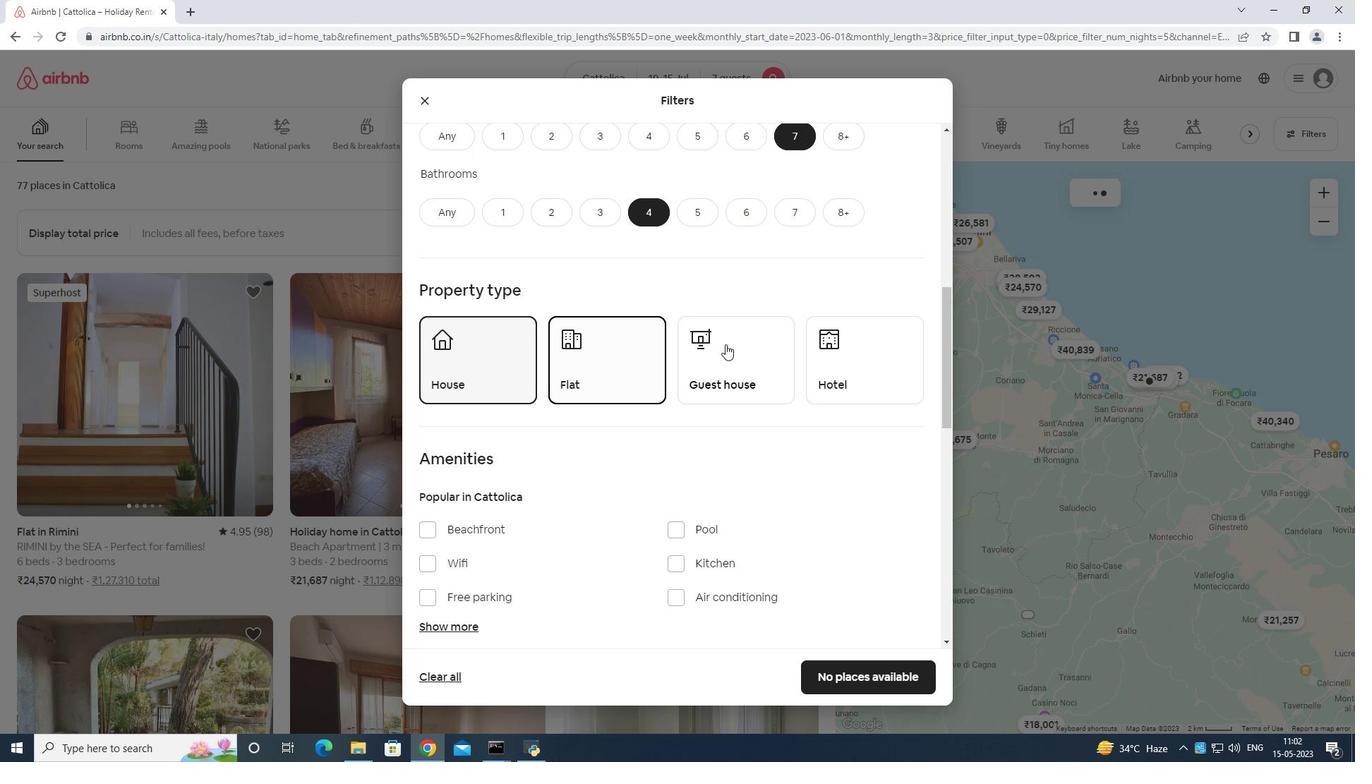 
Action: Mouse pressed left at (725, 344)
Screenshot: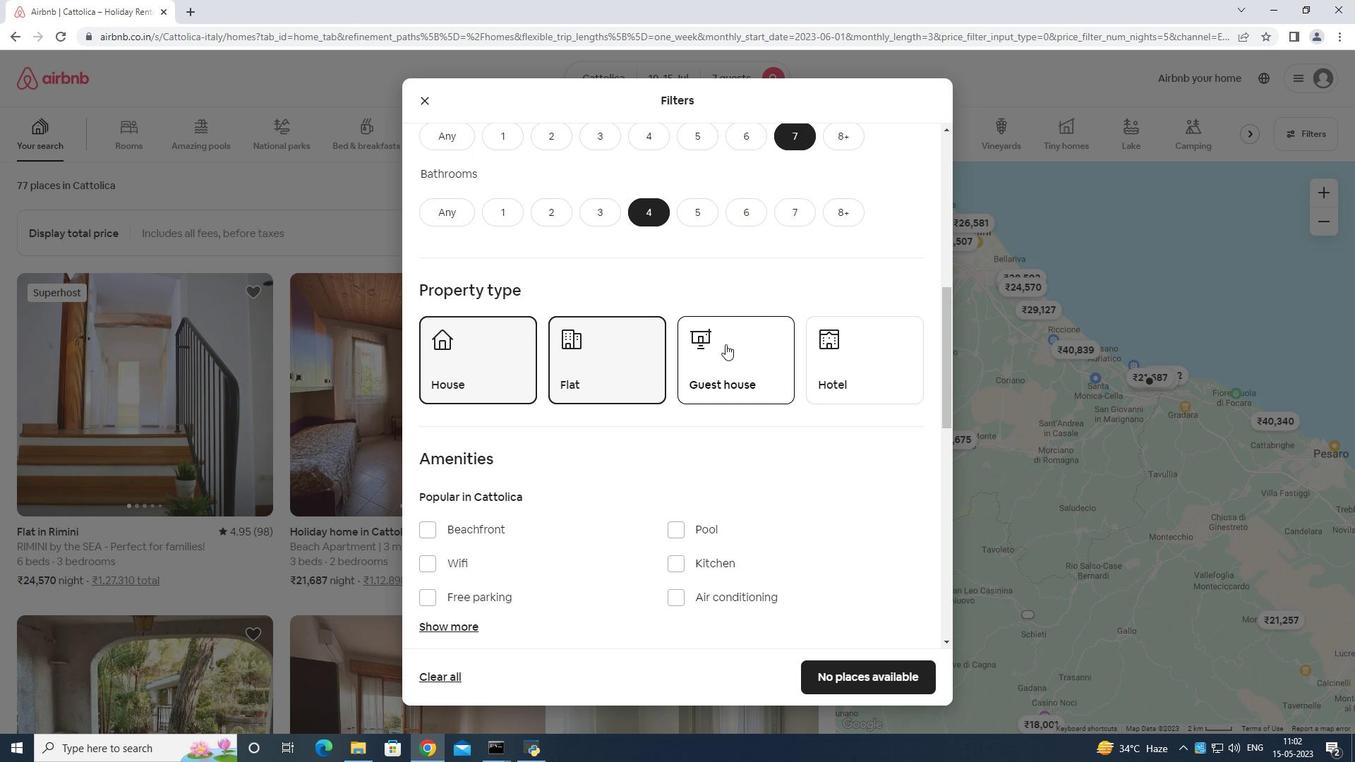 
Action: Mouse scrolled (725, 343) with delta (0, 0)
Screenshot: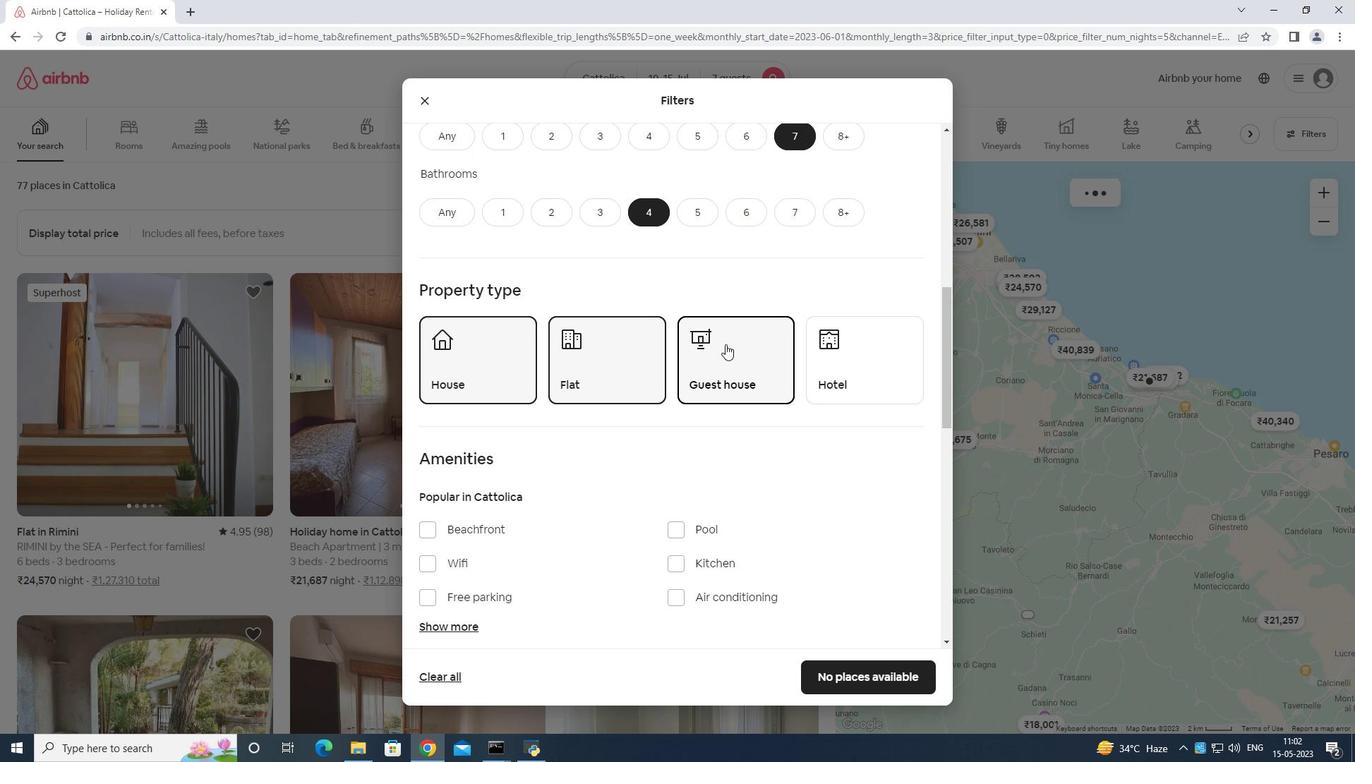 
Action: Mouse scrolled (725, 343) with delta (0, 0)
Screenshot: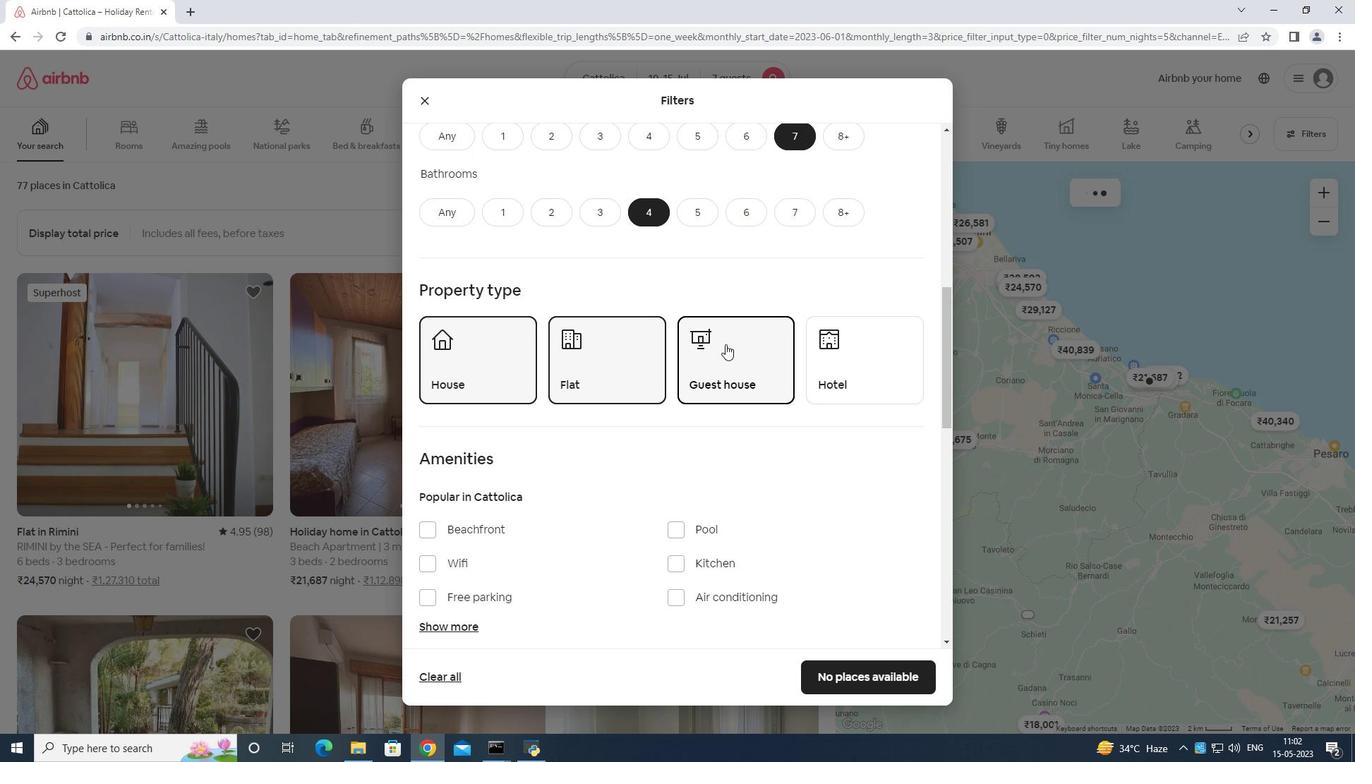 
Action: Mouse scrolled (725, 343) with delta (0, 0)
Screenshot: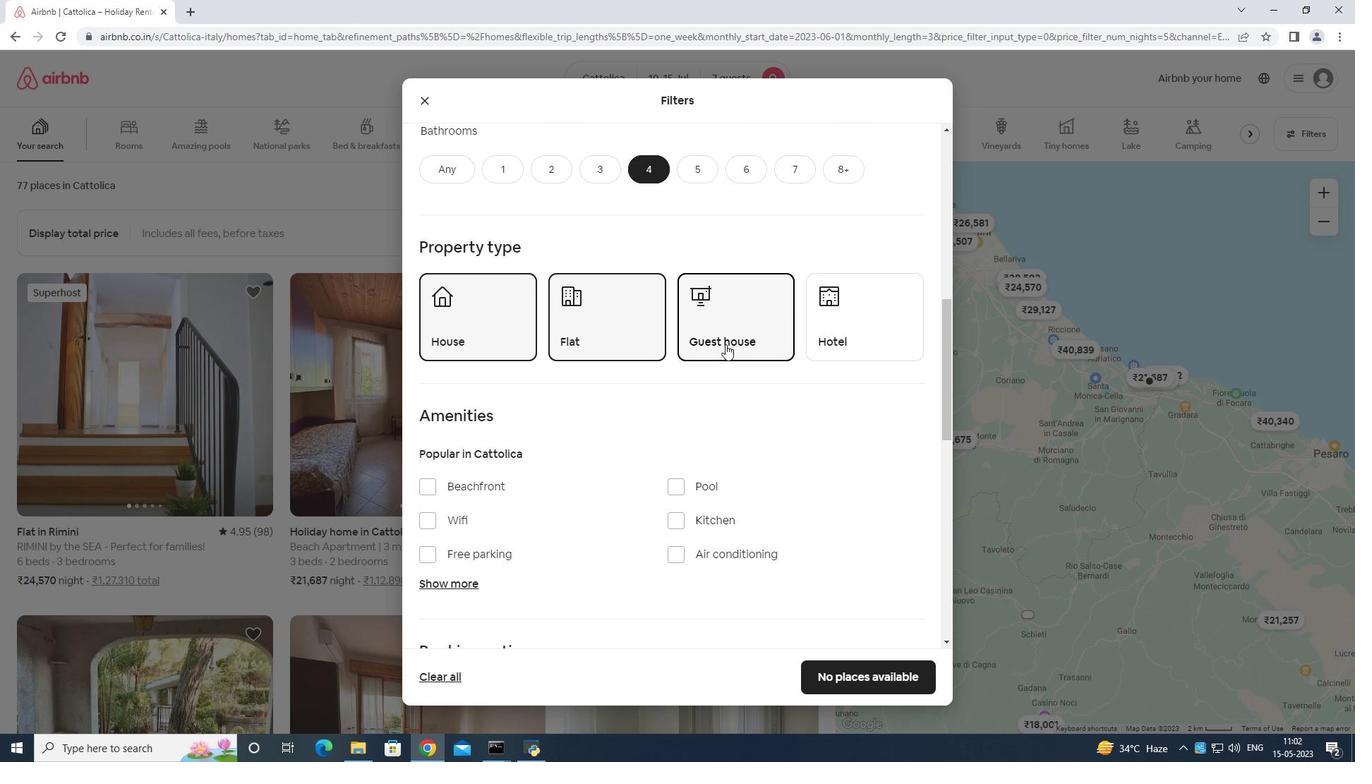 
Action: Mouse moved to (436, 346)
Screenshot: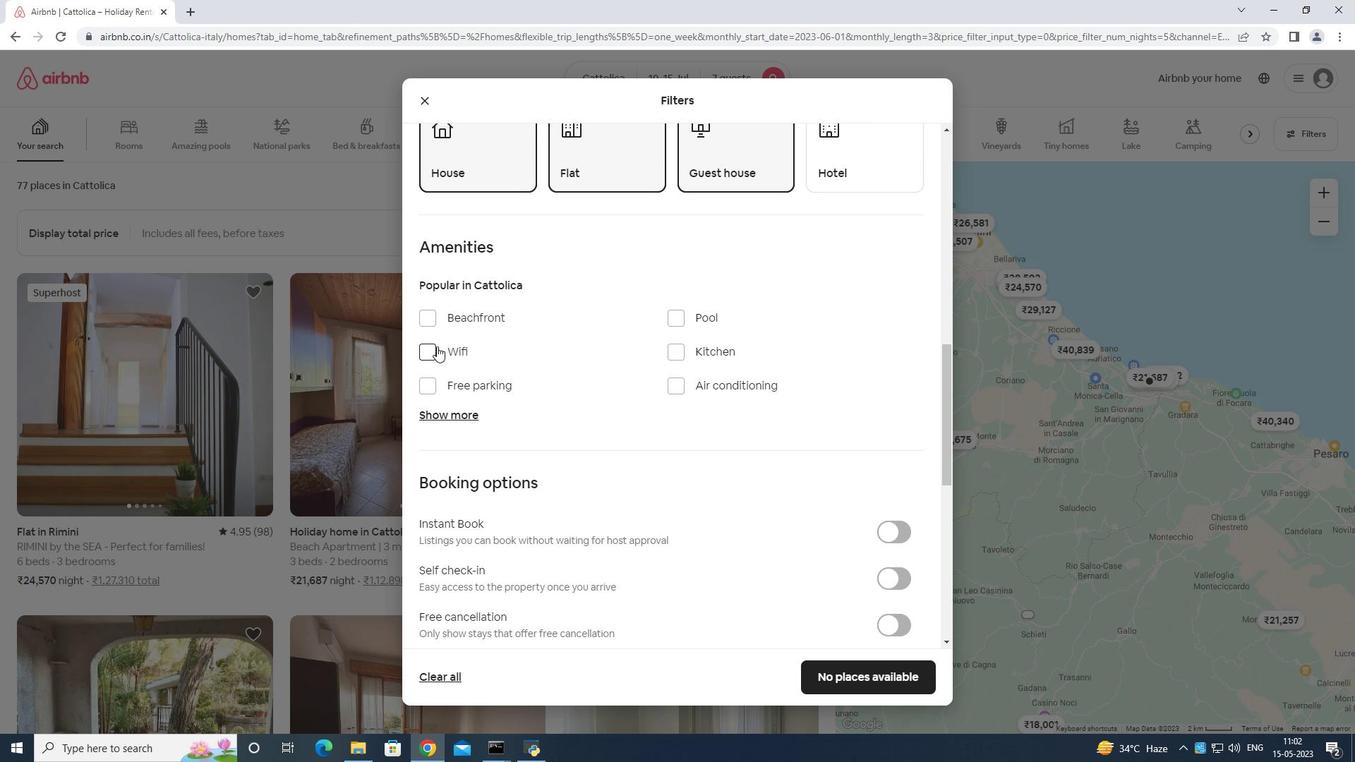 
Action: Mouse pressed left at (436, 346)
Screenshot: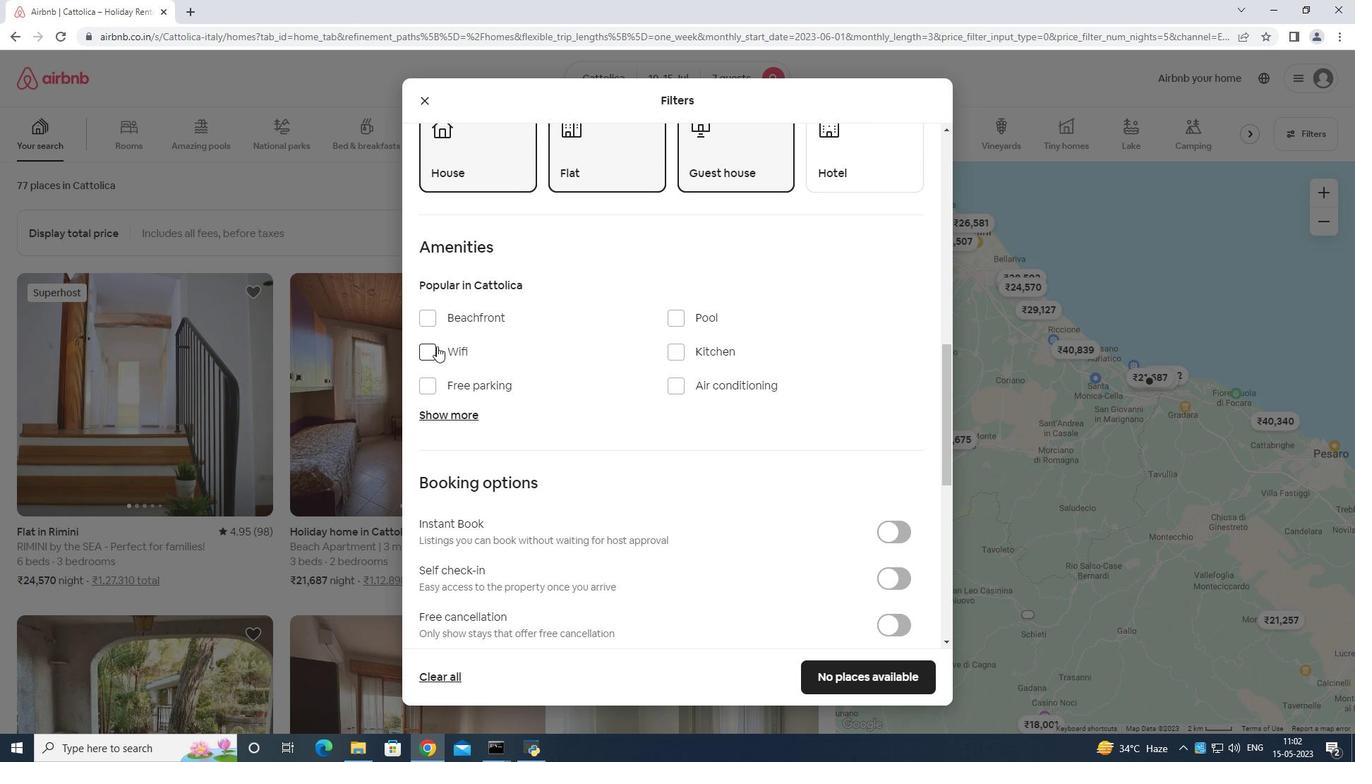 
Action: Mouse moved to (455, 384)
Screenshot: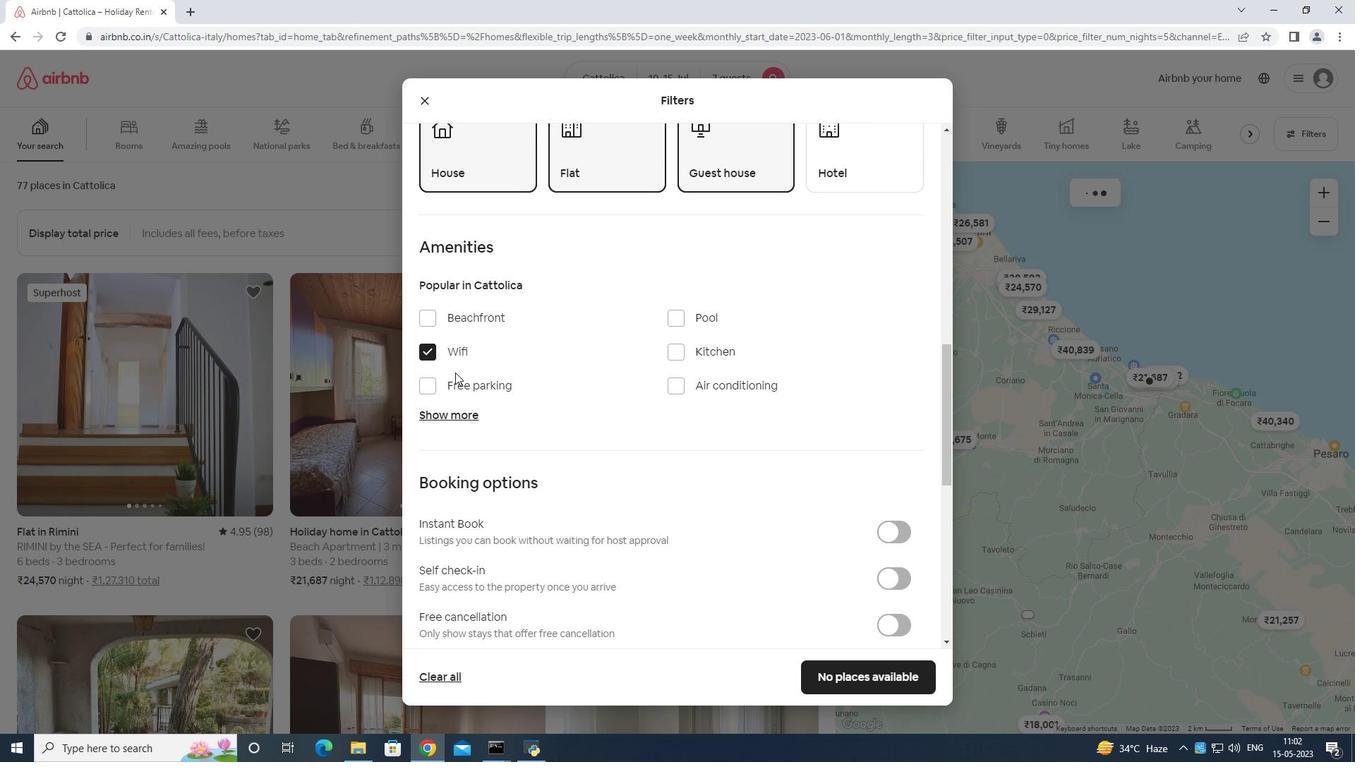 
Action: Mouse pressed left at (455, 384)
Screenshot: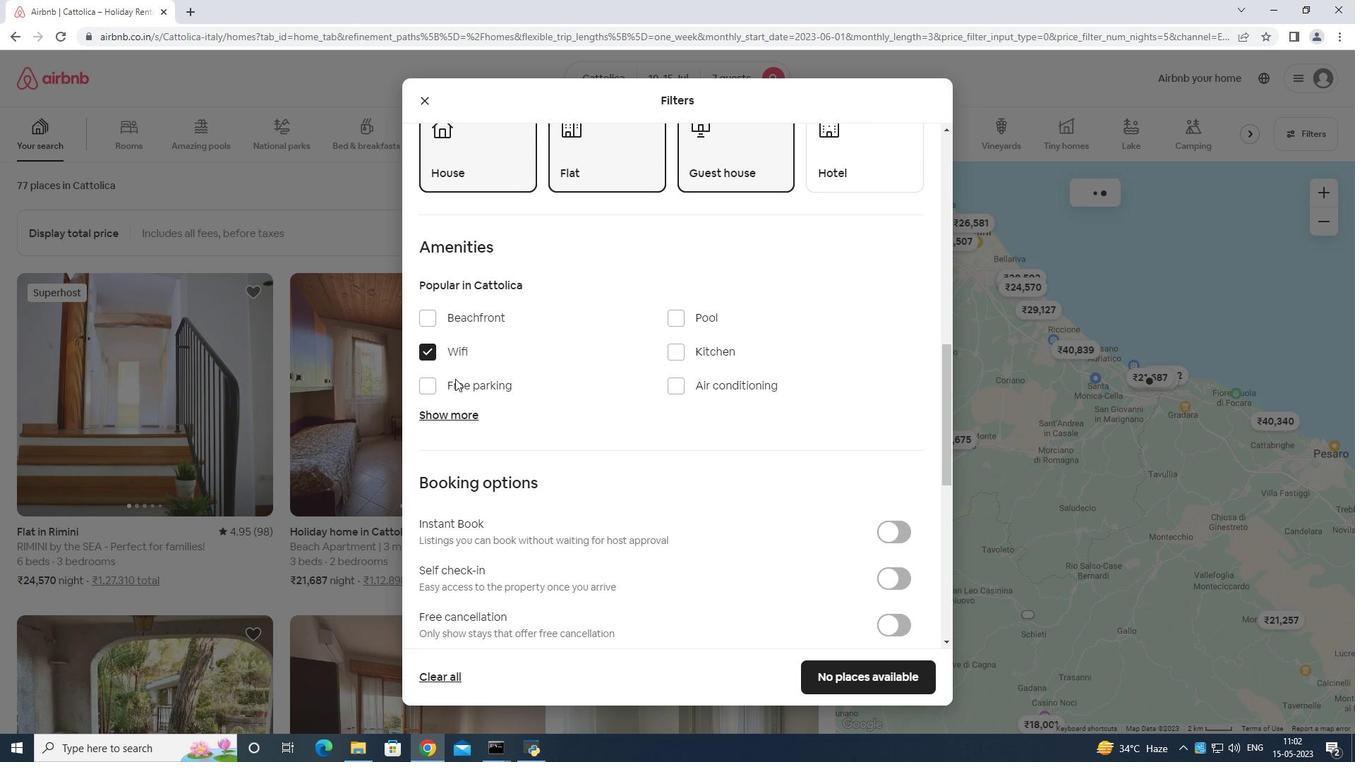 
Action: Mouse moved to (451, 415)
Screenshot: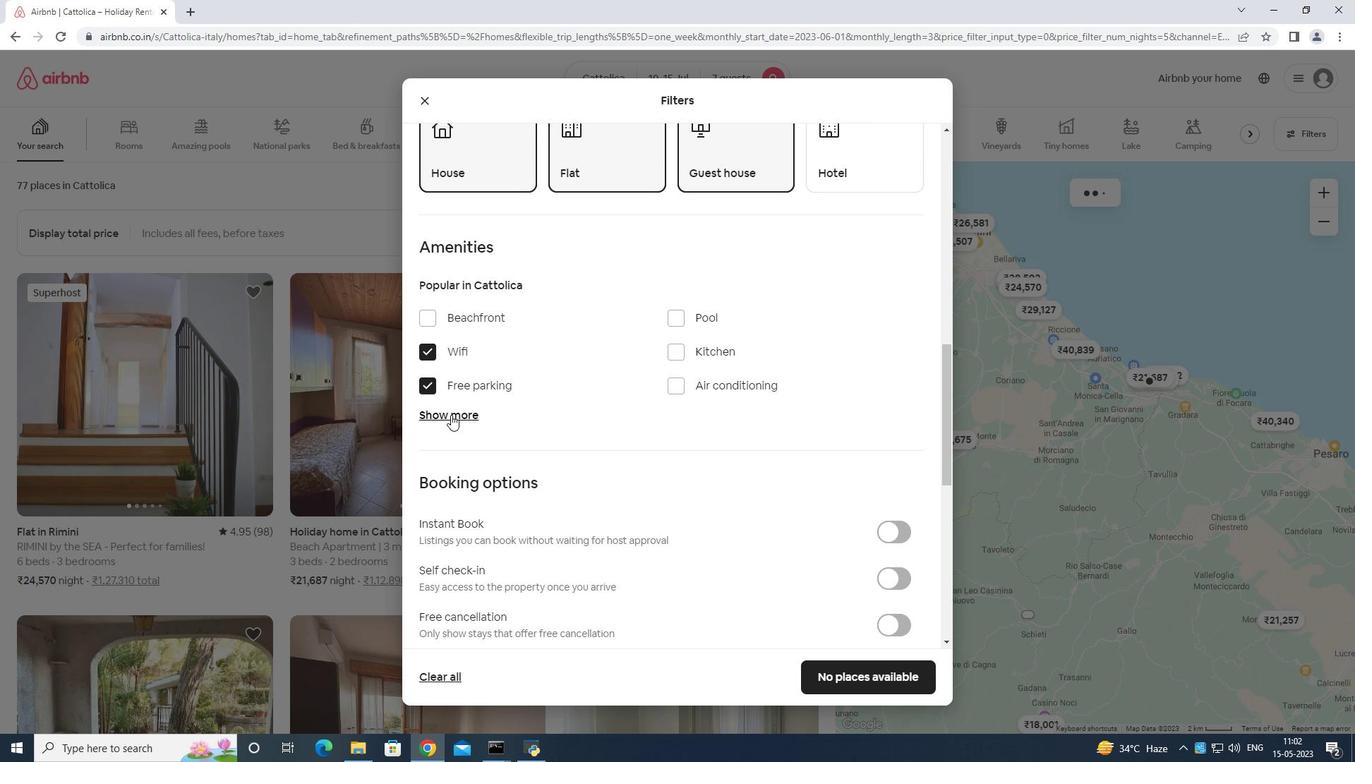 
Action: Mouse pressed left at (451, 415)
Screenshot: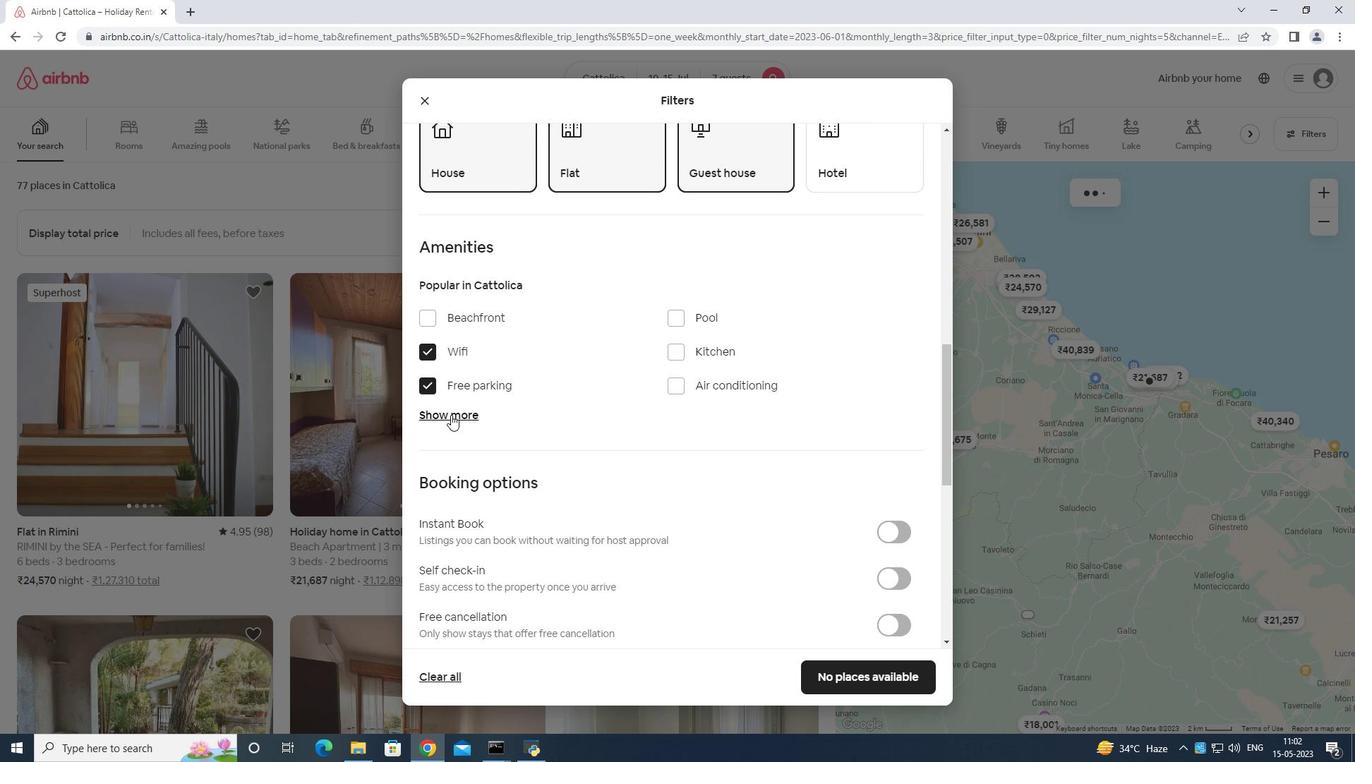 
Action: Mouse moved to (598, 394)
Screenshot: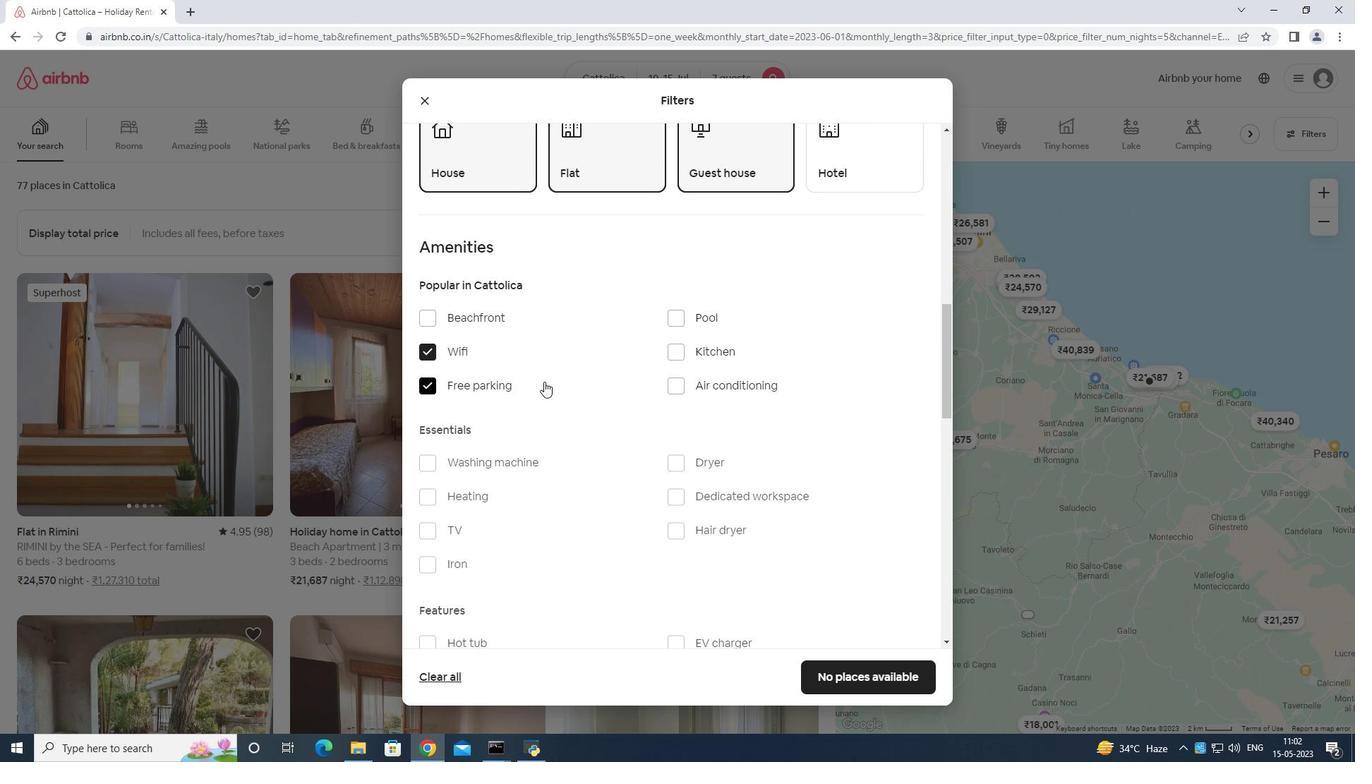 
Action: Mouse scrolled (598, 393) with delta (0, 0)
Screenshot: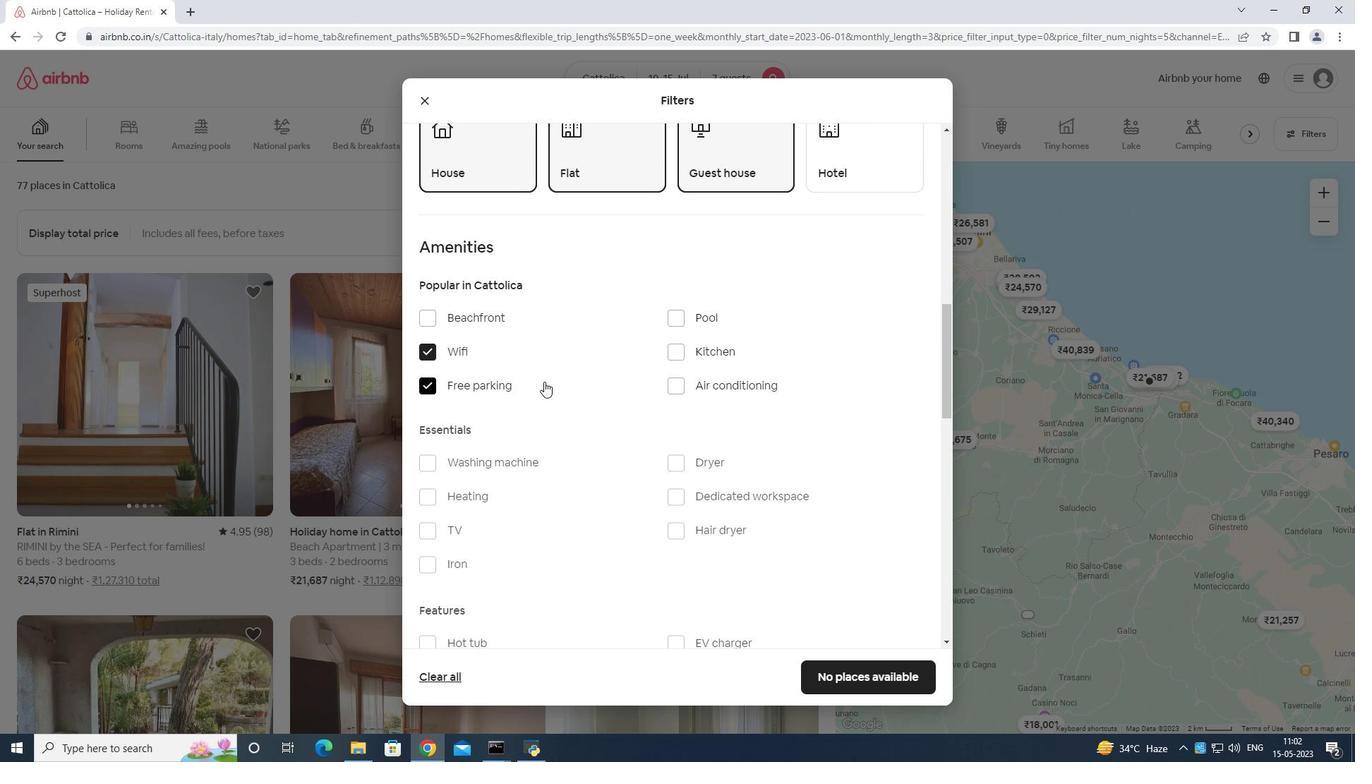 
Action: Mouse moved to (670, 423)
Screenshot: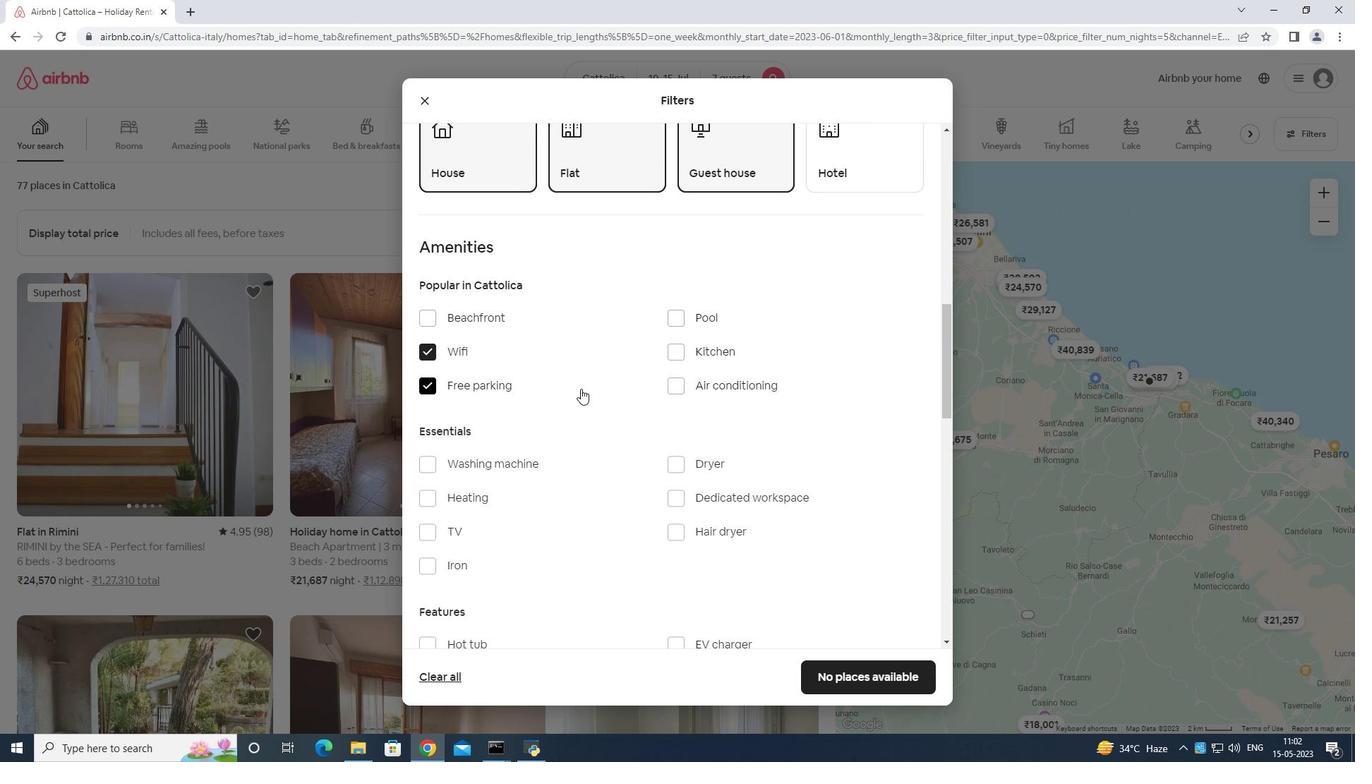 
Action: Mouse scrolled (670, 422) with delta (0, 0)
Screenshot: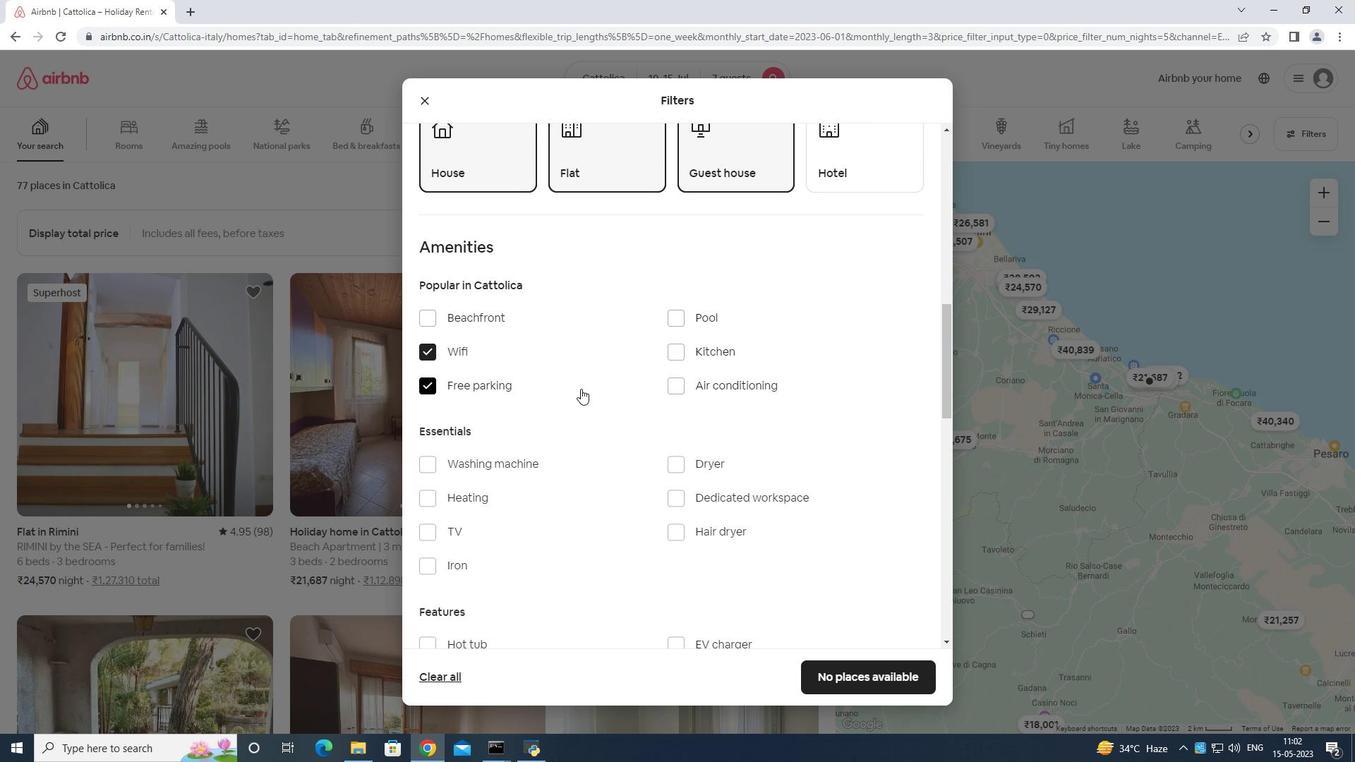 
Action: Mouse moved to (438, 391)
Screenshot: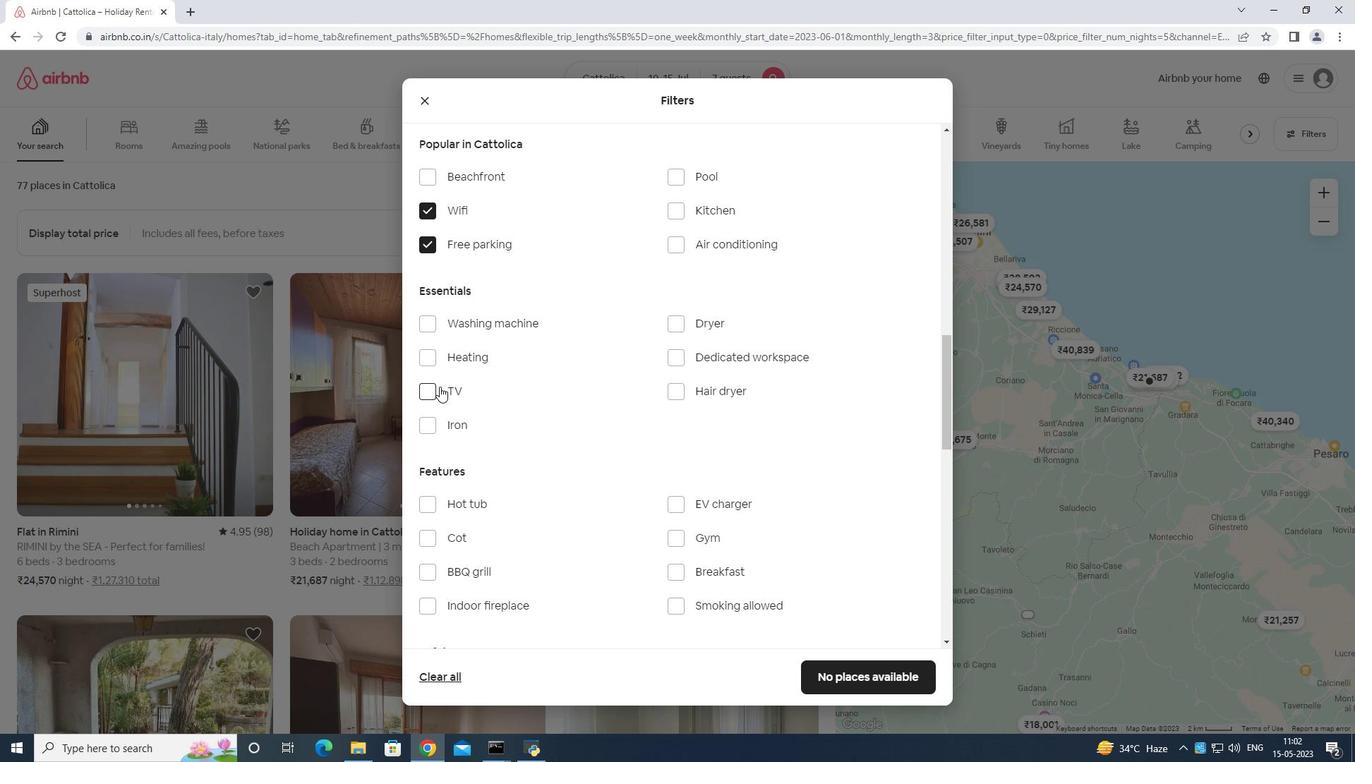 
Action: Mouse pressed left at (438, 391)
Screenshot: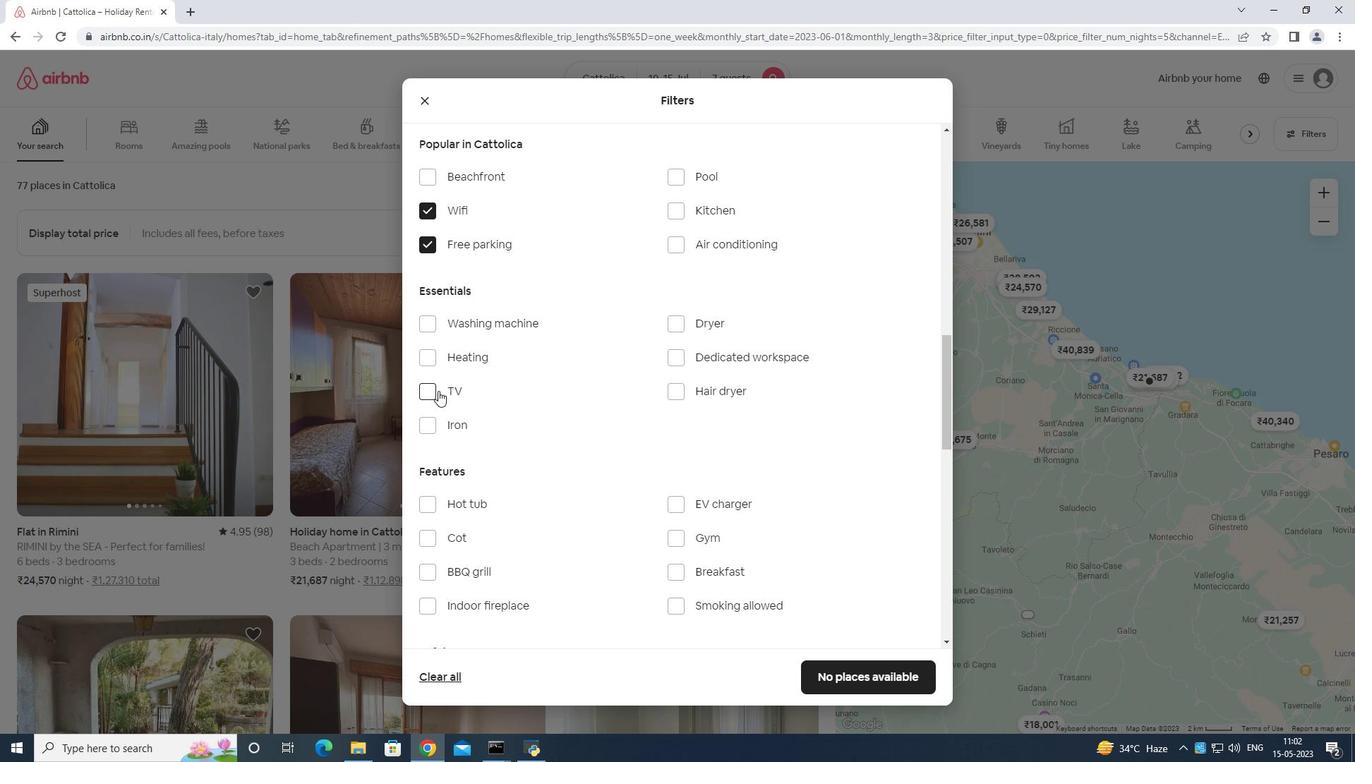 
Action: Mouse moved to (453, 378)
Screenshot: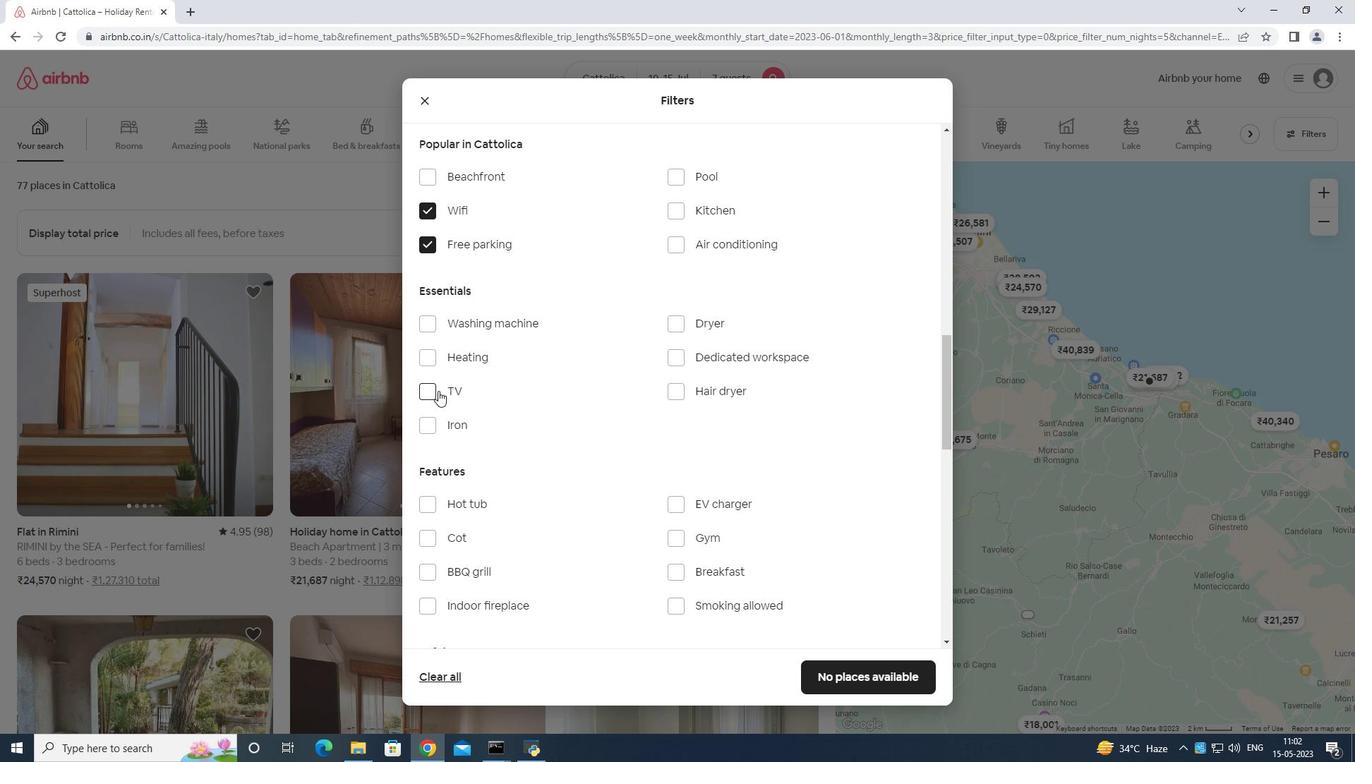 
Action: Mouse scrolled (453, 377) with delta (0, 0)
Screenshot: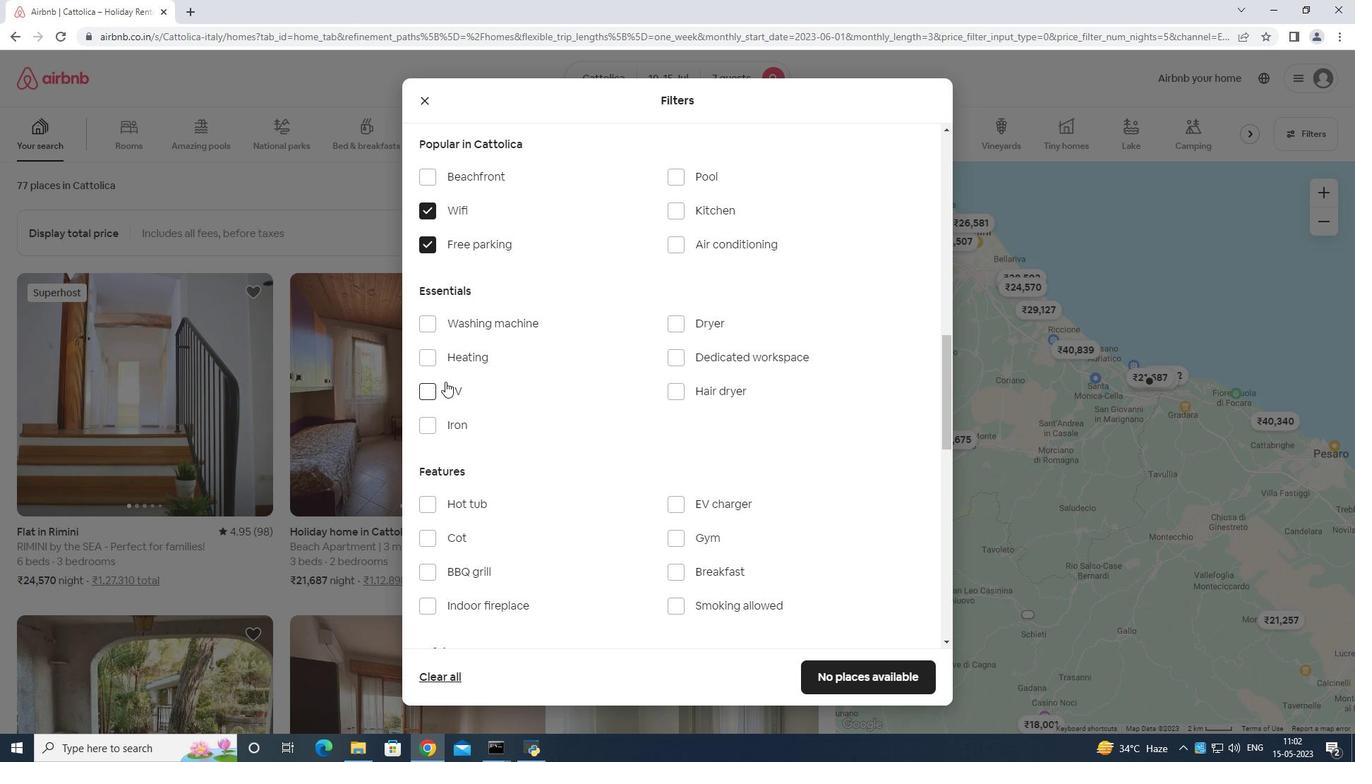 
Action: Mouse scrolled (453, 377) with delta (0, 0)
Screenshot: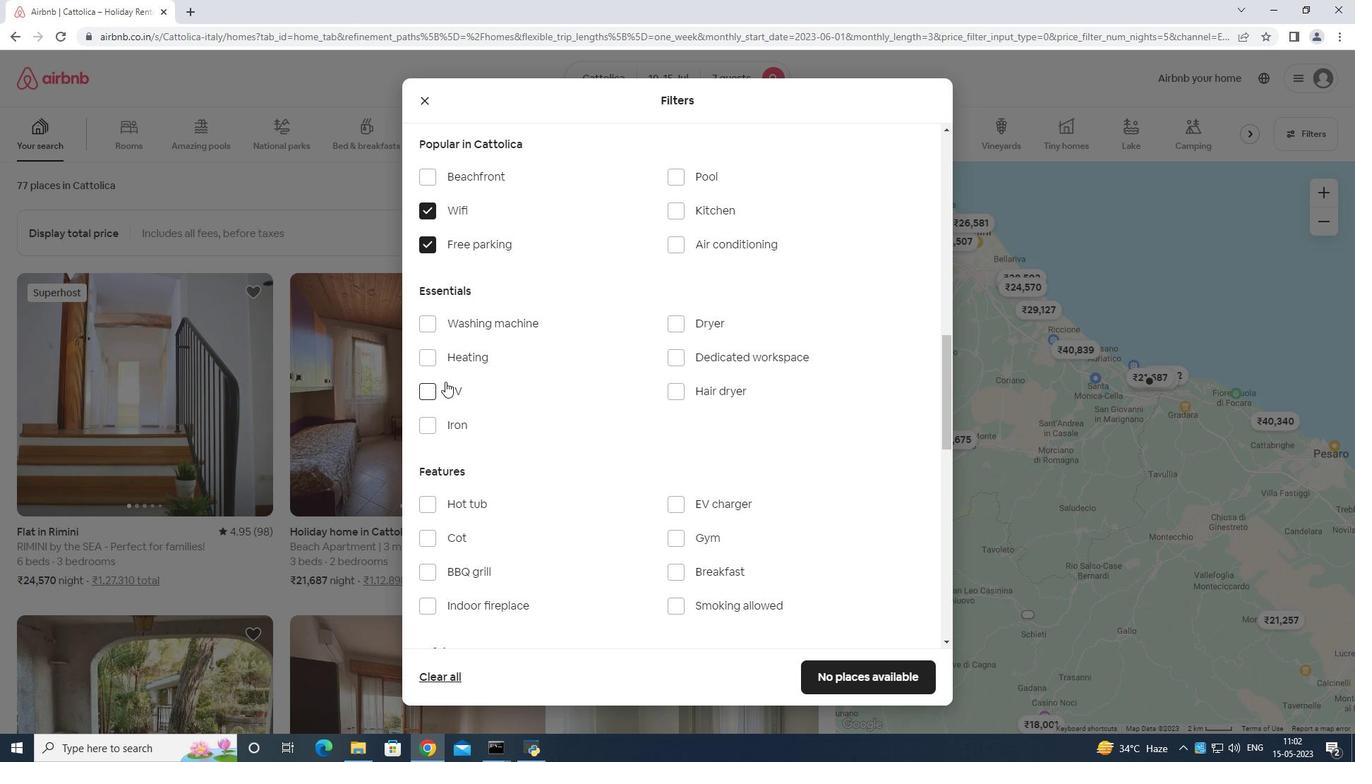 
Action: Mouse scrolled (453, 377) with delta (0, 0)
Screenshot: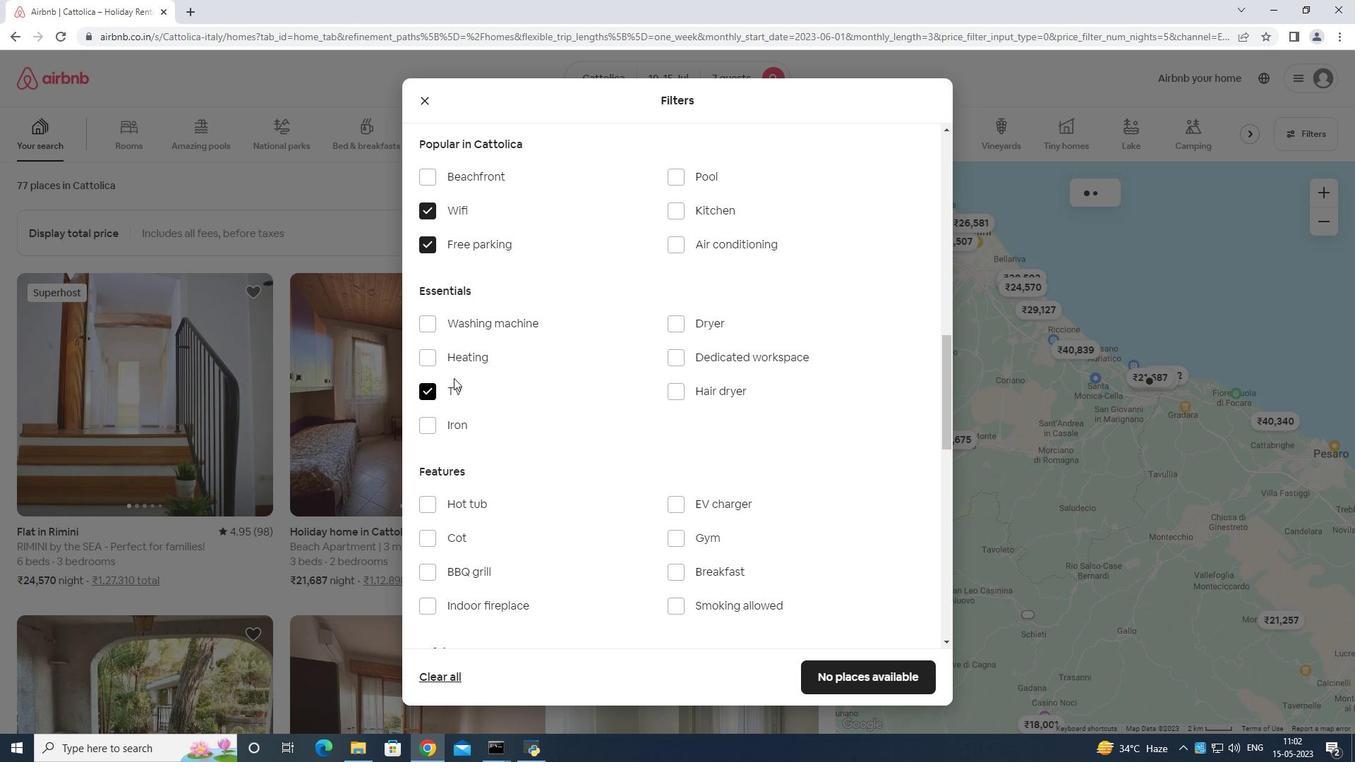 
Action: Mouse moved to (663, 329)
Screenshot: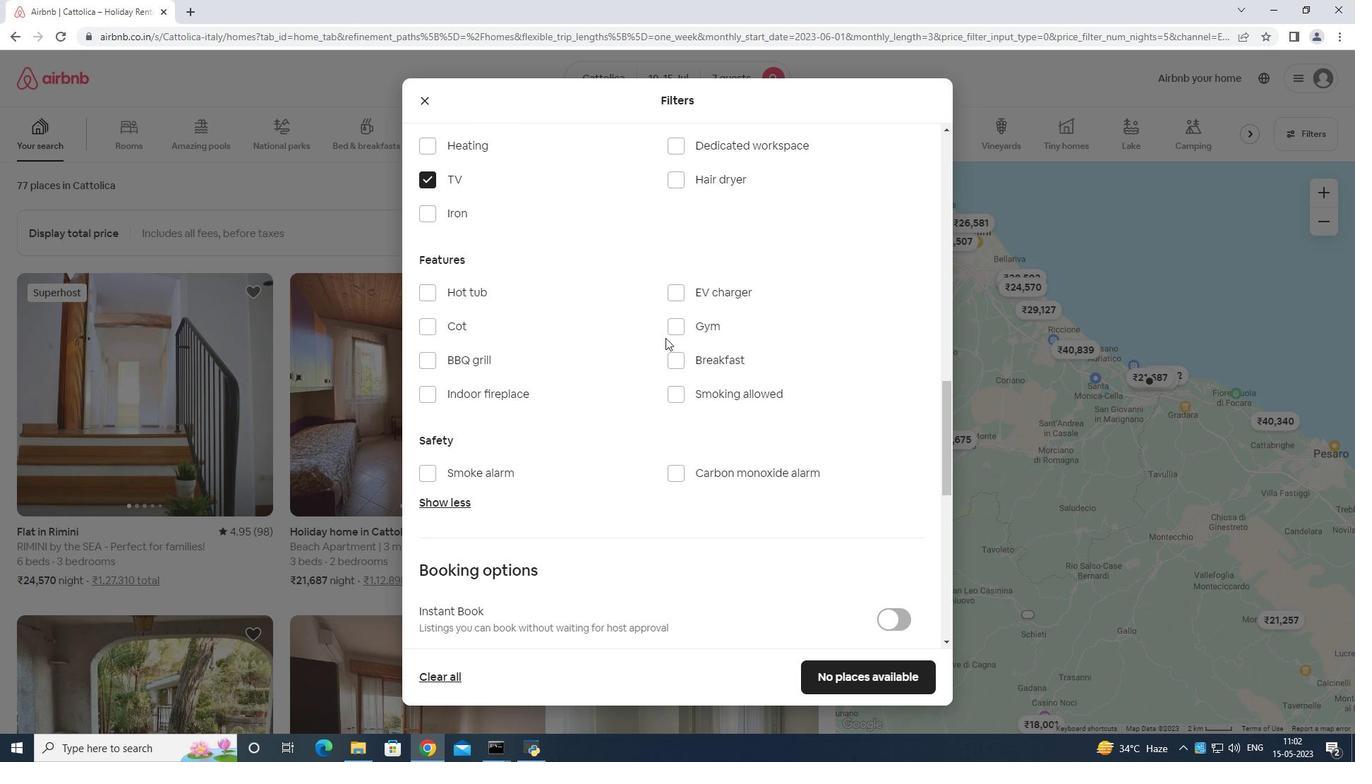 
Action: Mouse pressed left at (663, 329)
Screenshot: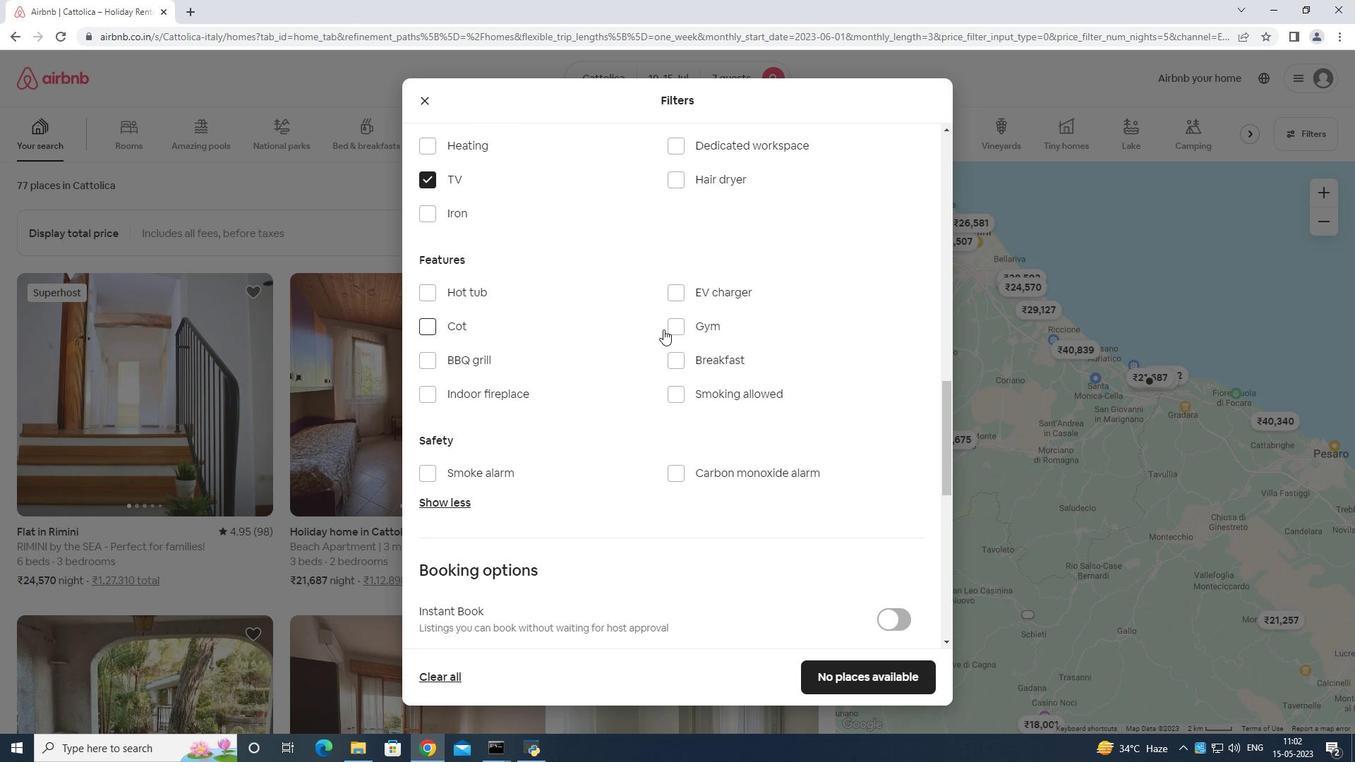 
Action: Mouse moved to (686, 329)
Screenshot: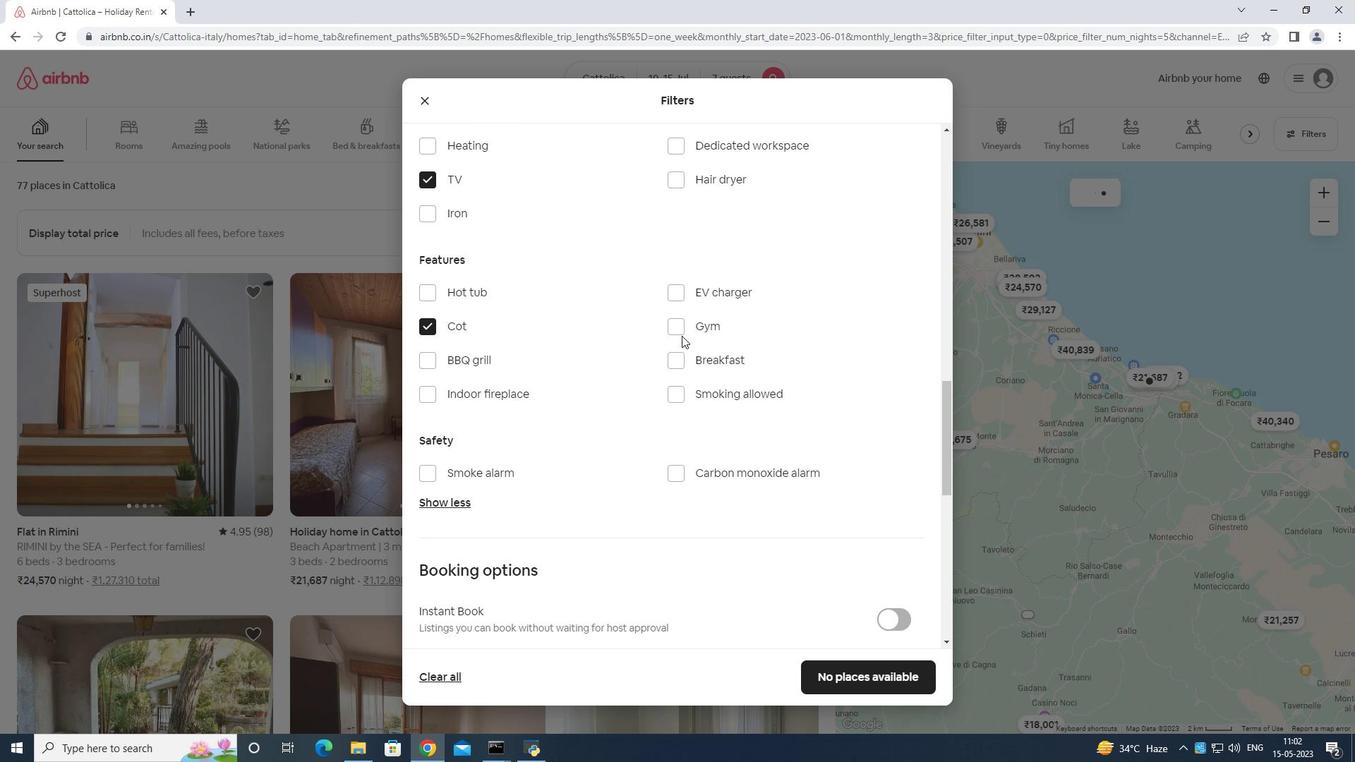 
Action: Mouse pressed left at (686, 329)
Screenshot: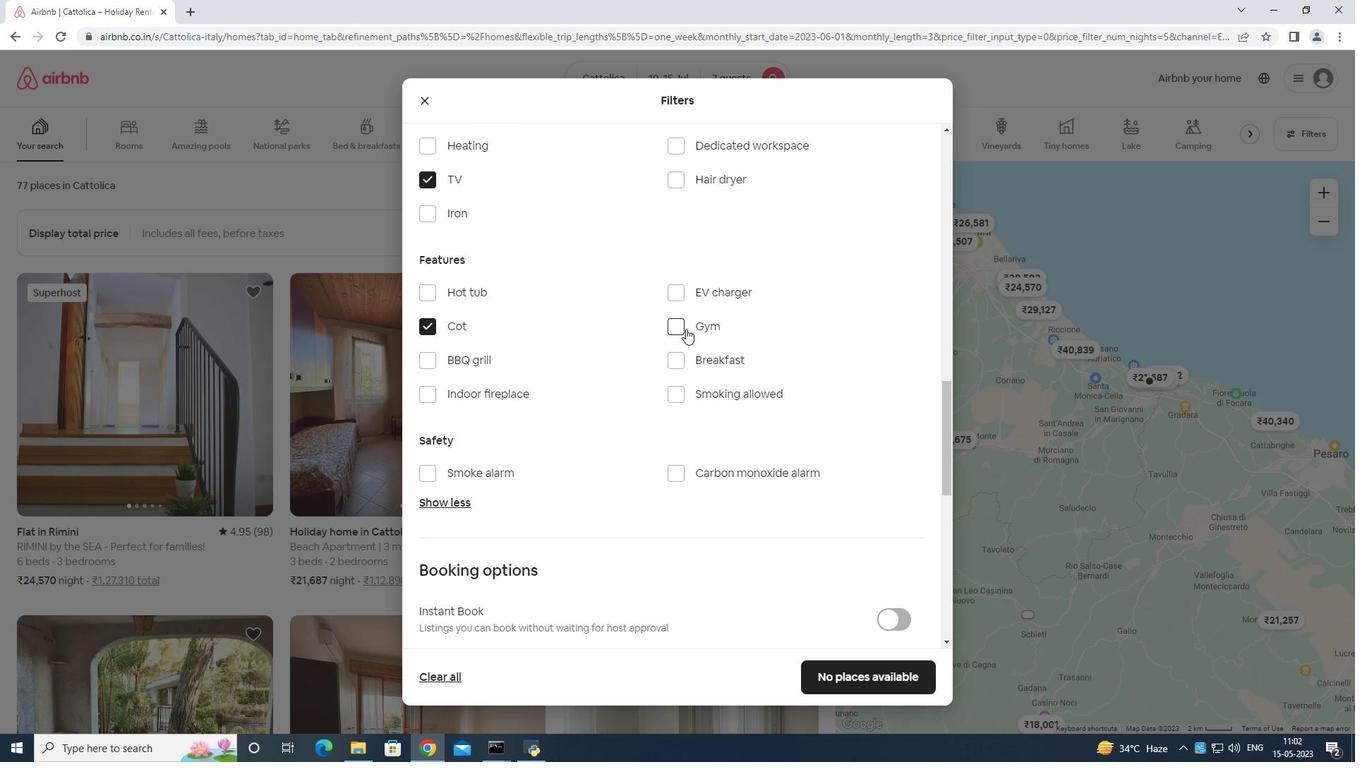 
Action: Mouse moved to (678, 360)
Screenshot: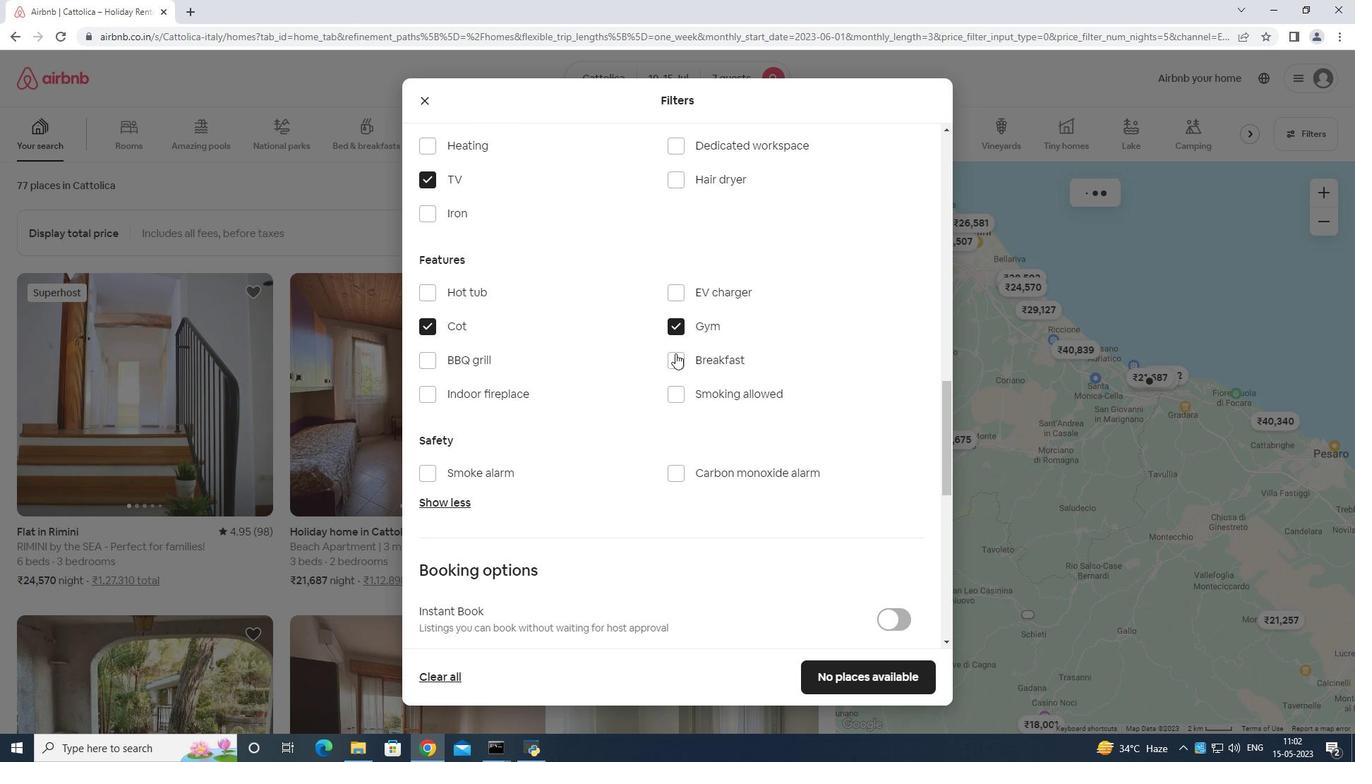 
Action: Mouse pressed left at (678, 360)
Screenshot: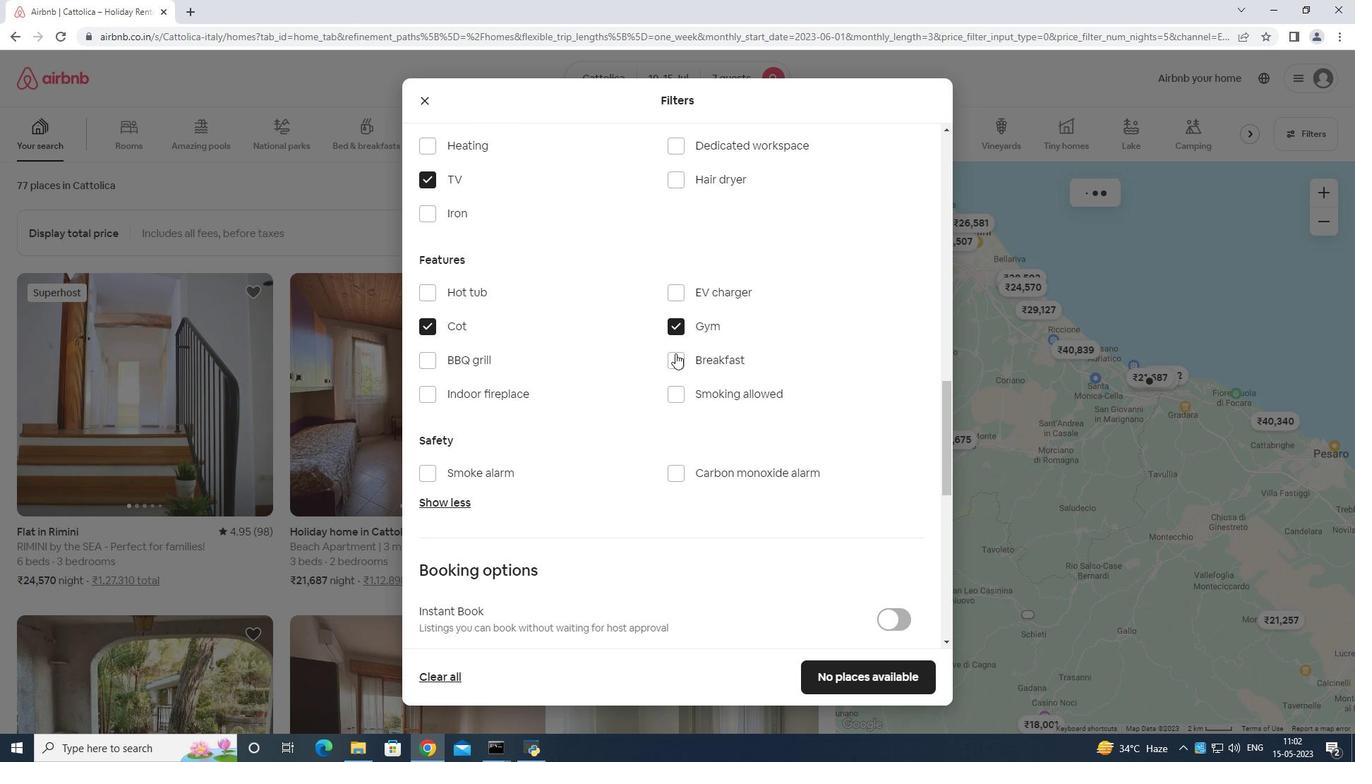 
Action: Mouse moved to (562, 321)
Screenshot: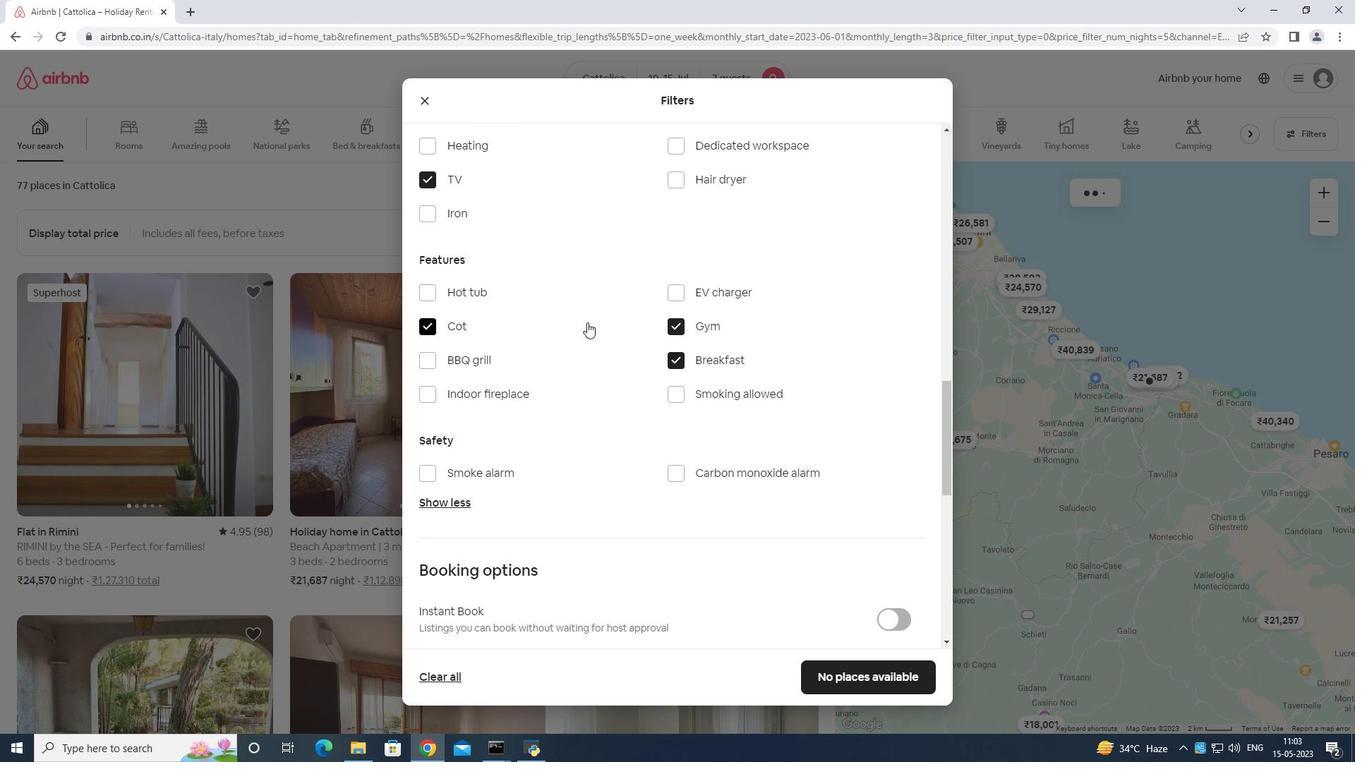 
Action: Mouse pressed left at (562, 321)
Screenshot: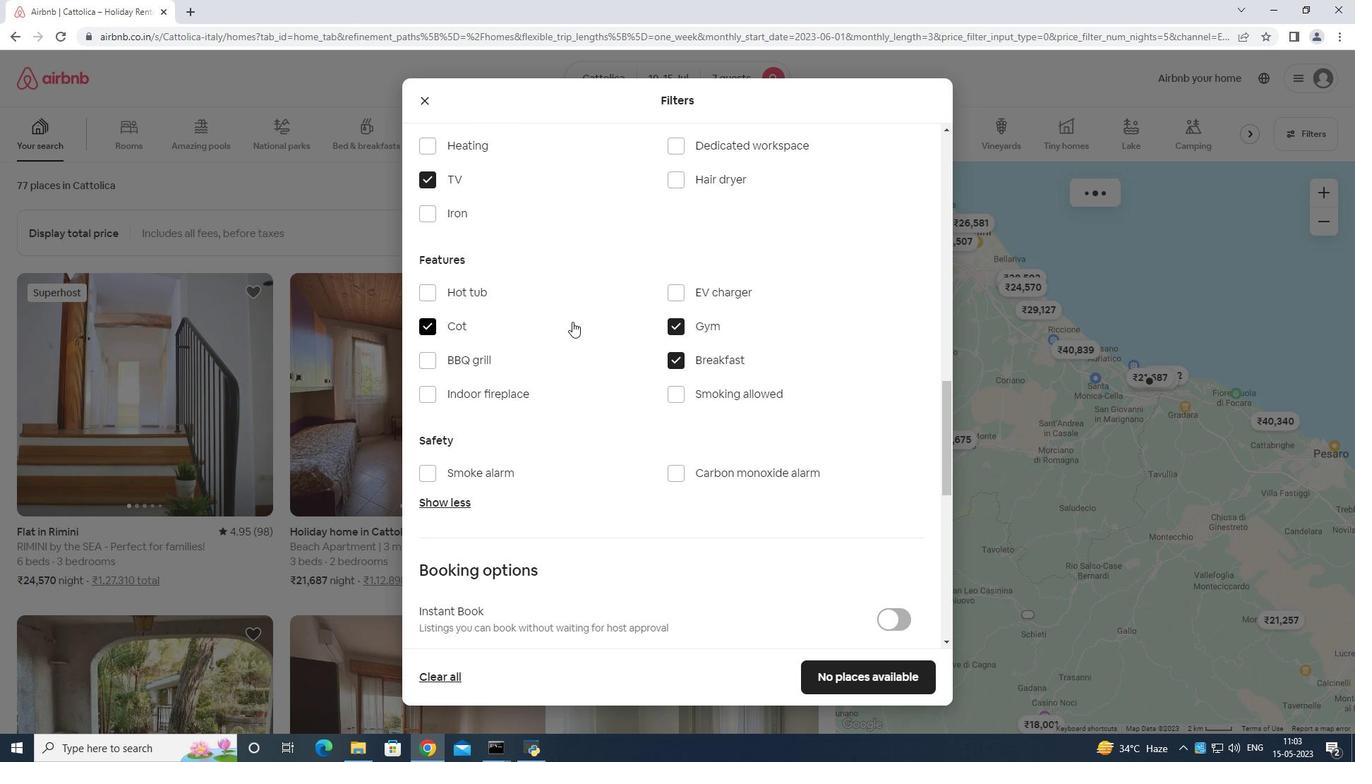 
Action: Mouse moved to (682, 390)
Screenshot: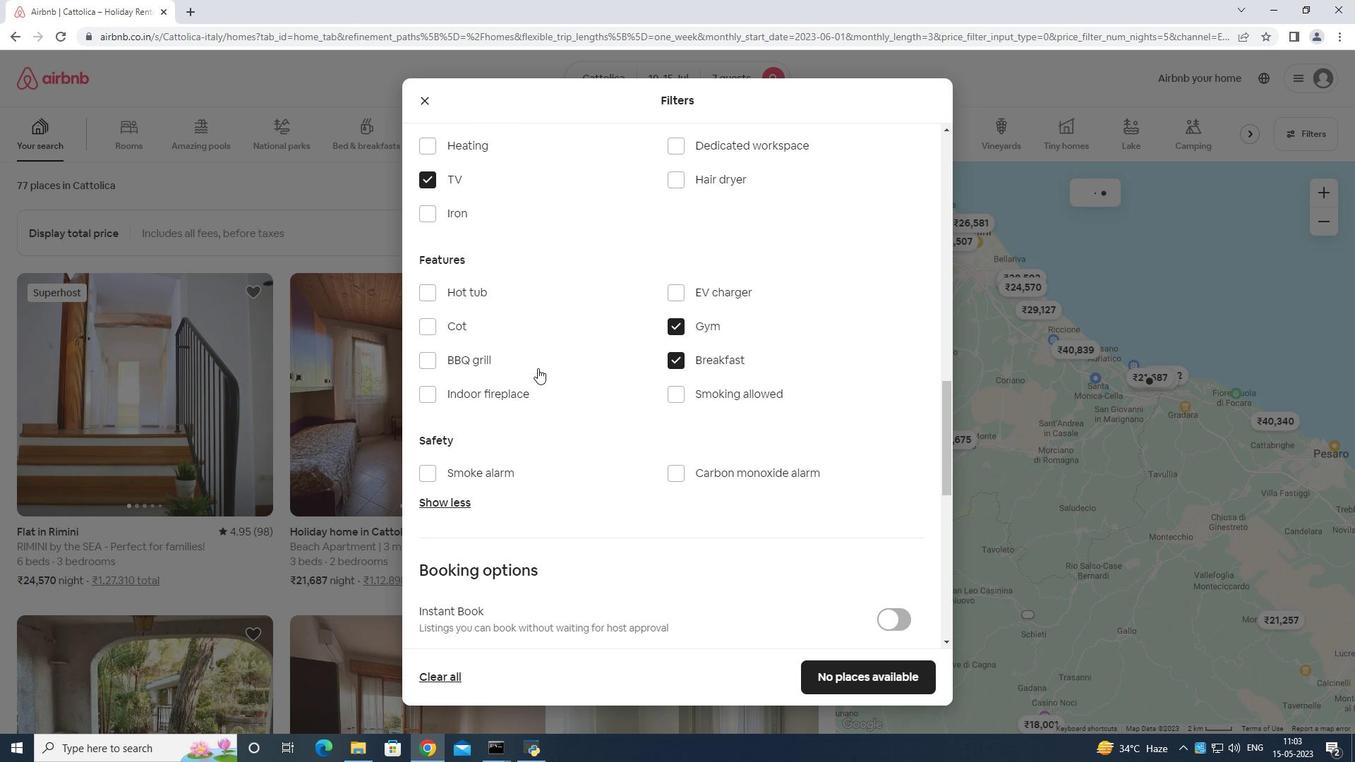 
Action: Mouse scrolled (682, 389) with delta (0, 0)
Screenshot: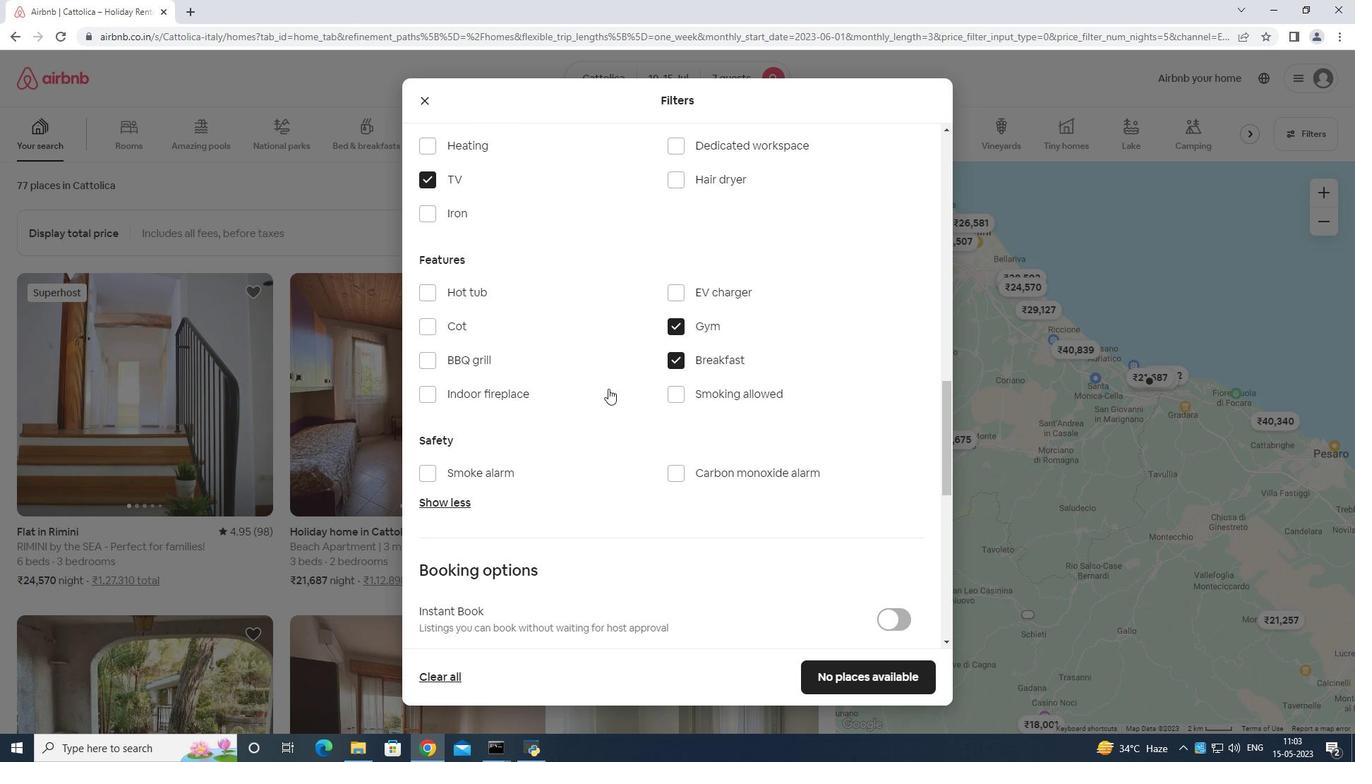 
Action: Mouse moved to (688, 396)
Screenshot: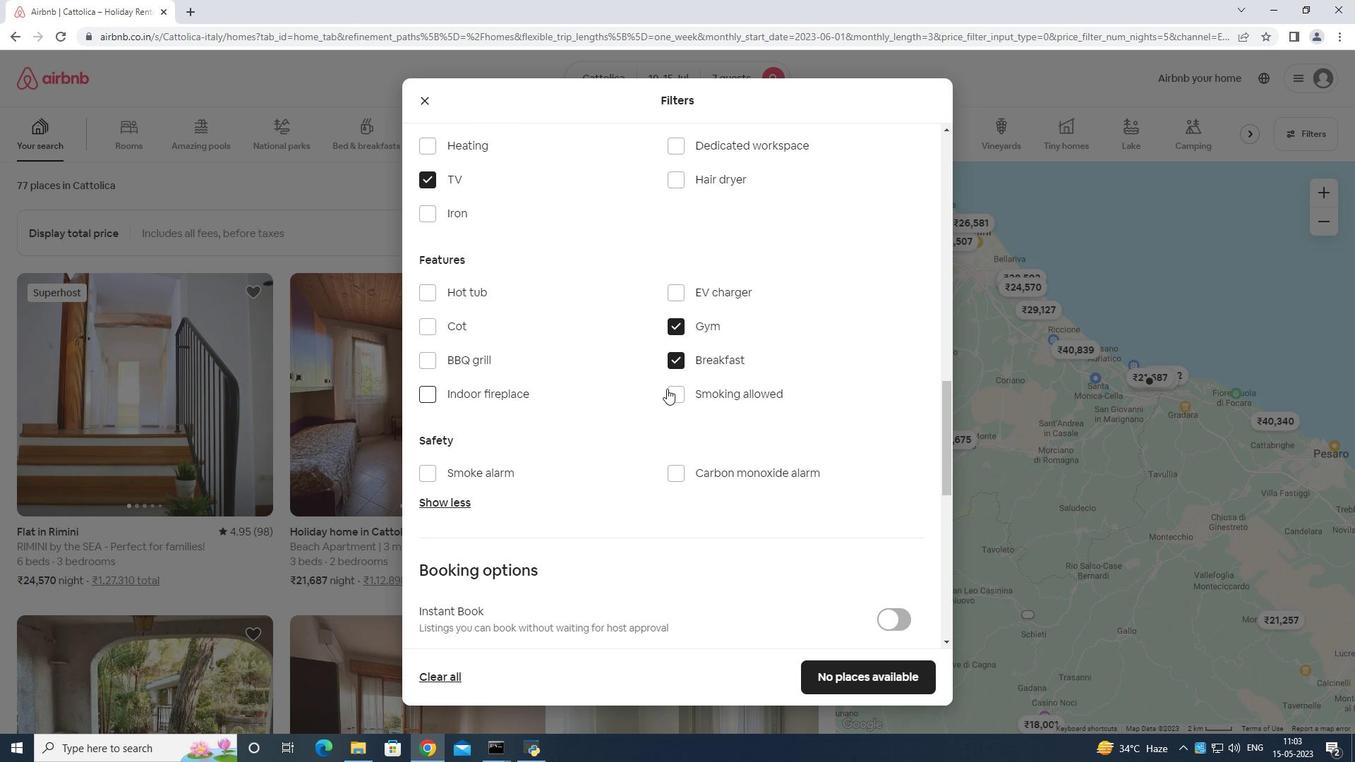 
Action: Mouse scrolled (688, 396) with delta (0, 0)
Screenshot: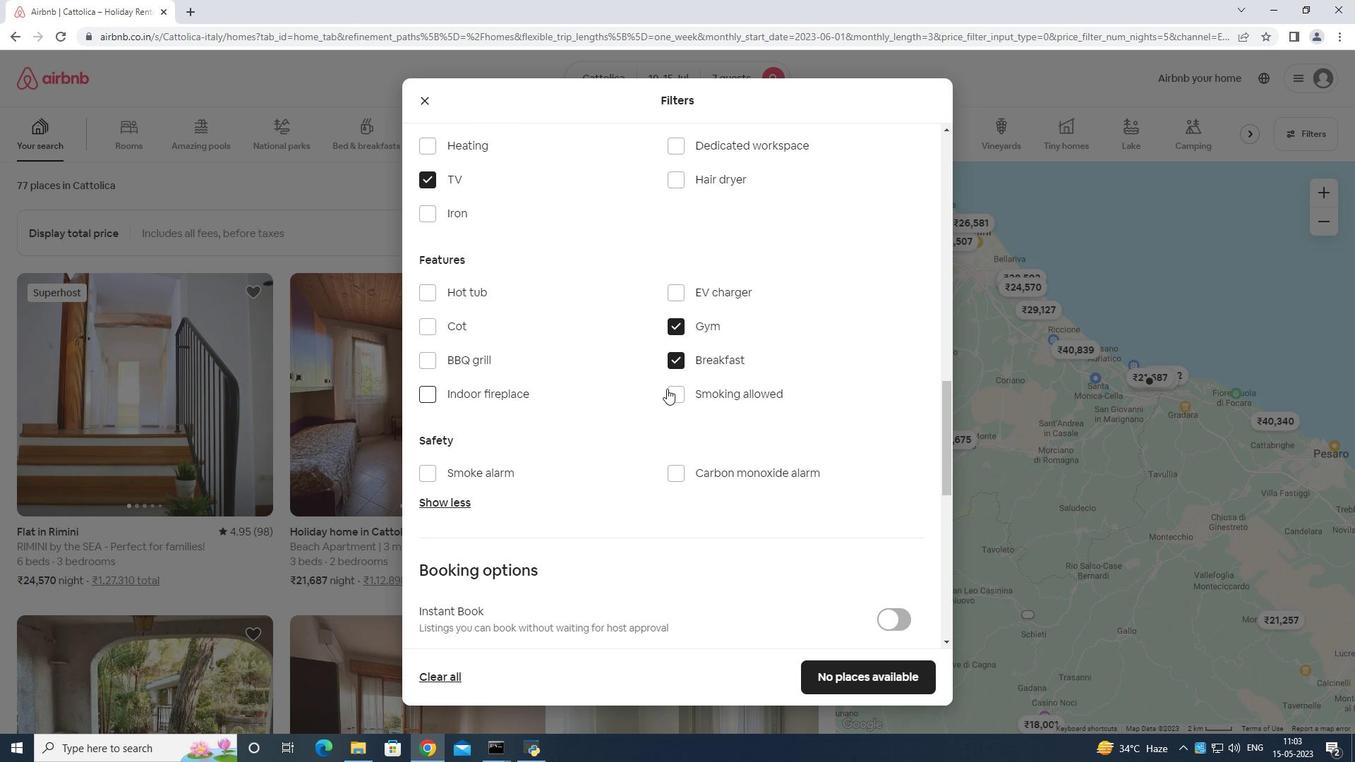 
Action: Mouse moved to (697, 397)
Screenshot: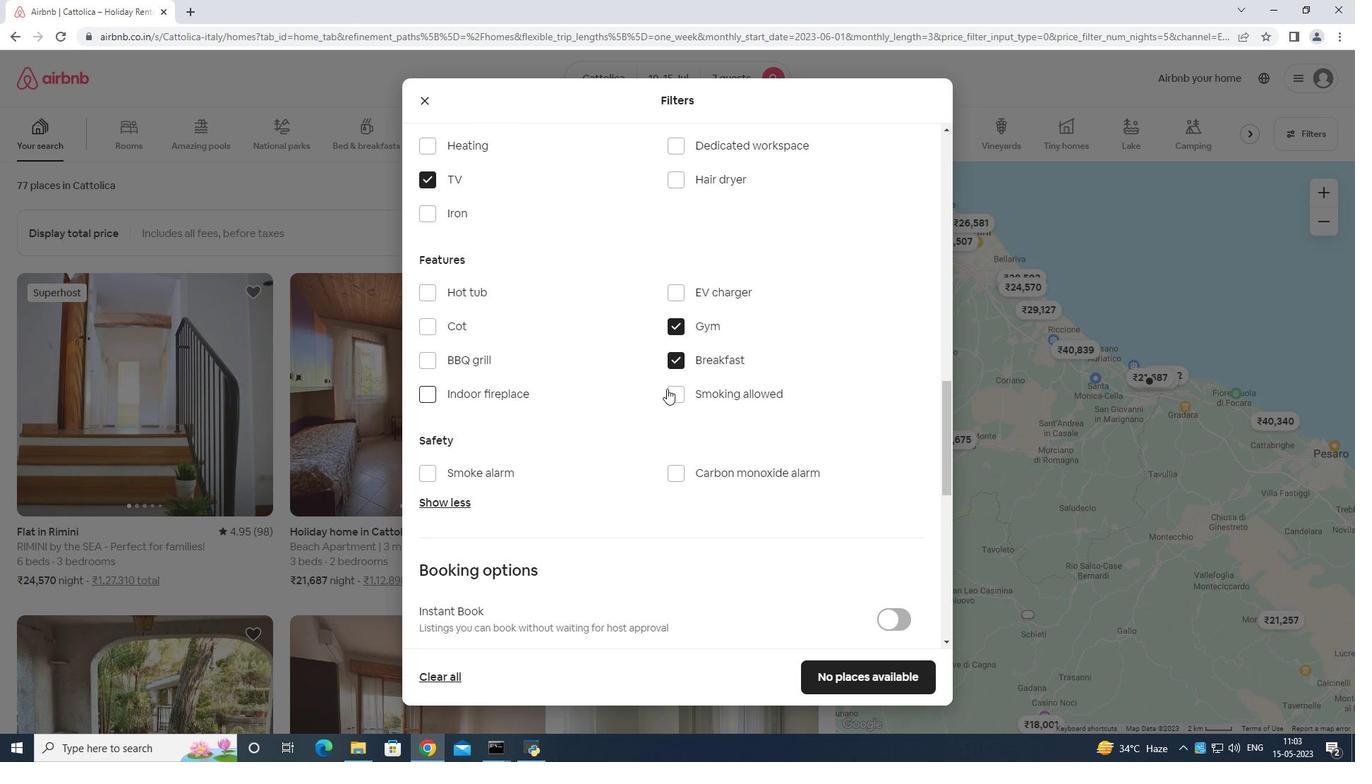 
Action: Mouse scrolled (697, 396) with delta (0, 0)
Screenshot: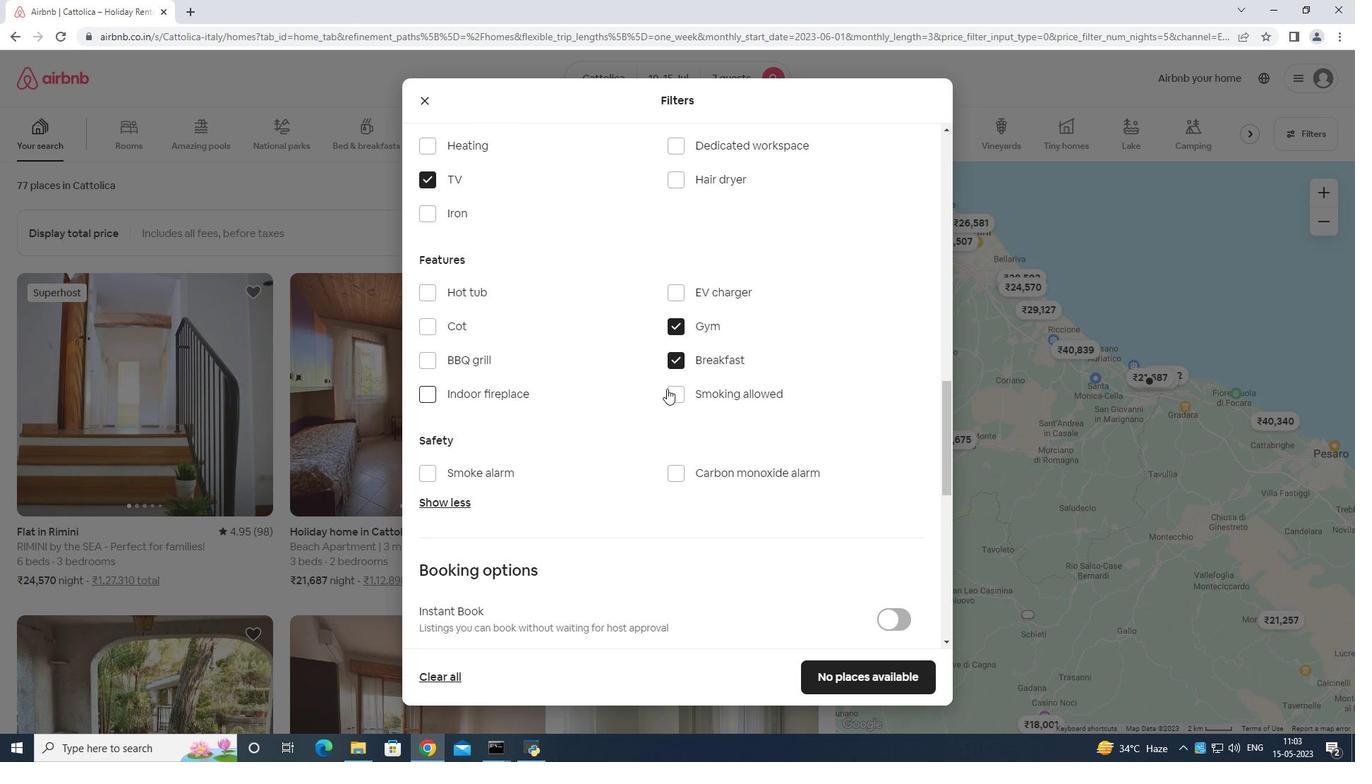 
Action: Mouse moved to (704, 396)
Screenshot: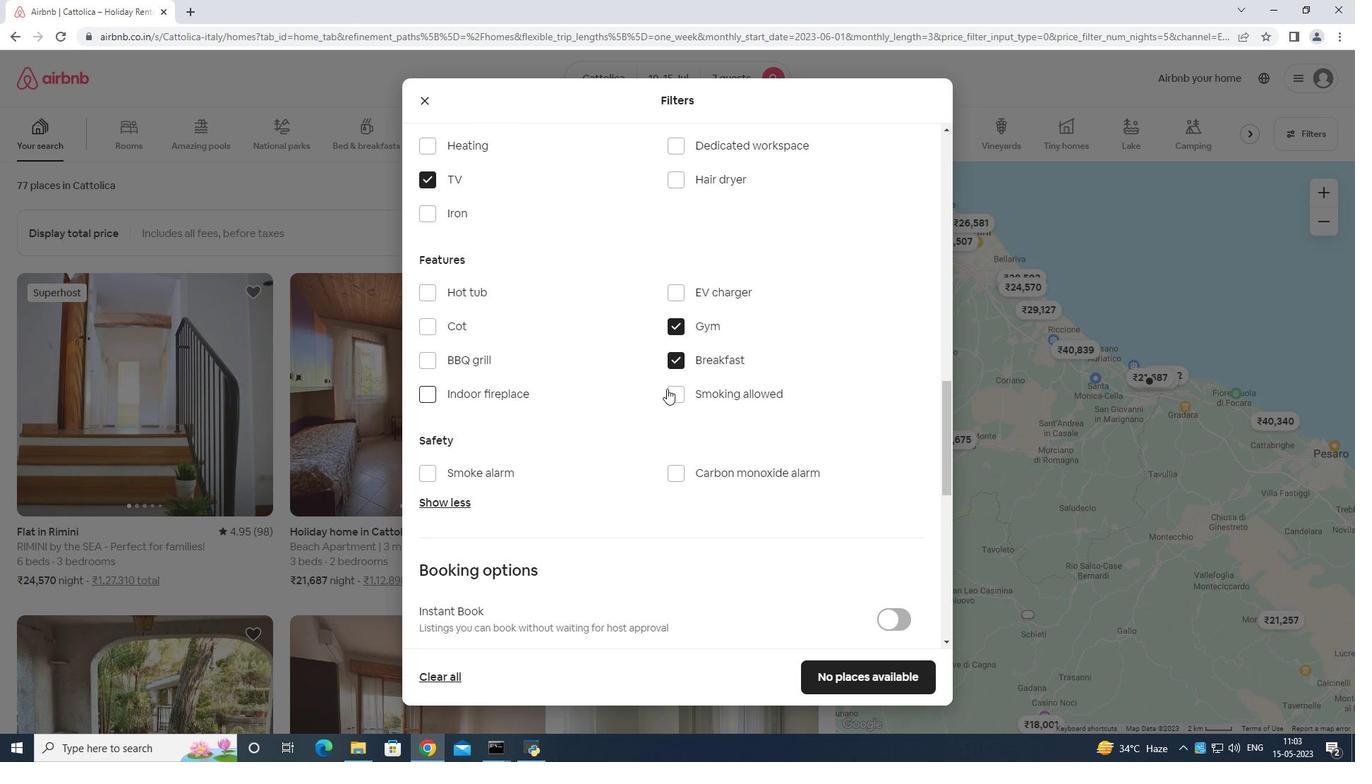 
Action: Mouse scrolled (704, 396) with delta (0, 0)
Screenshot: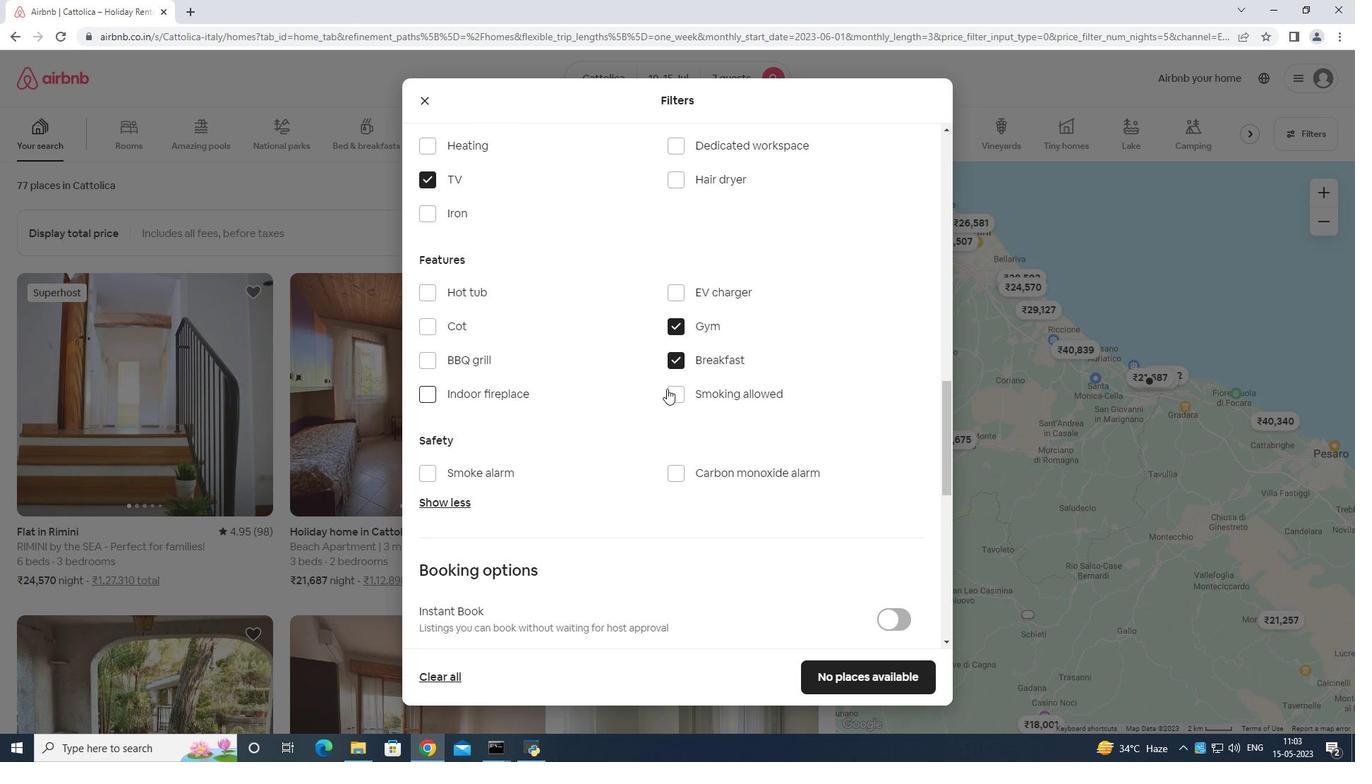 
Action: Mouse moved to (737, 387)
Screenshot: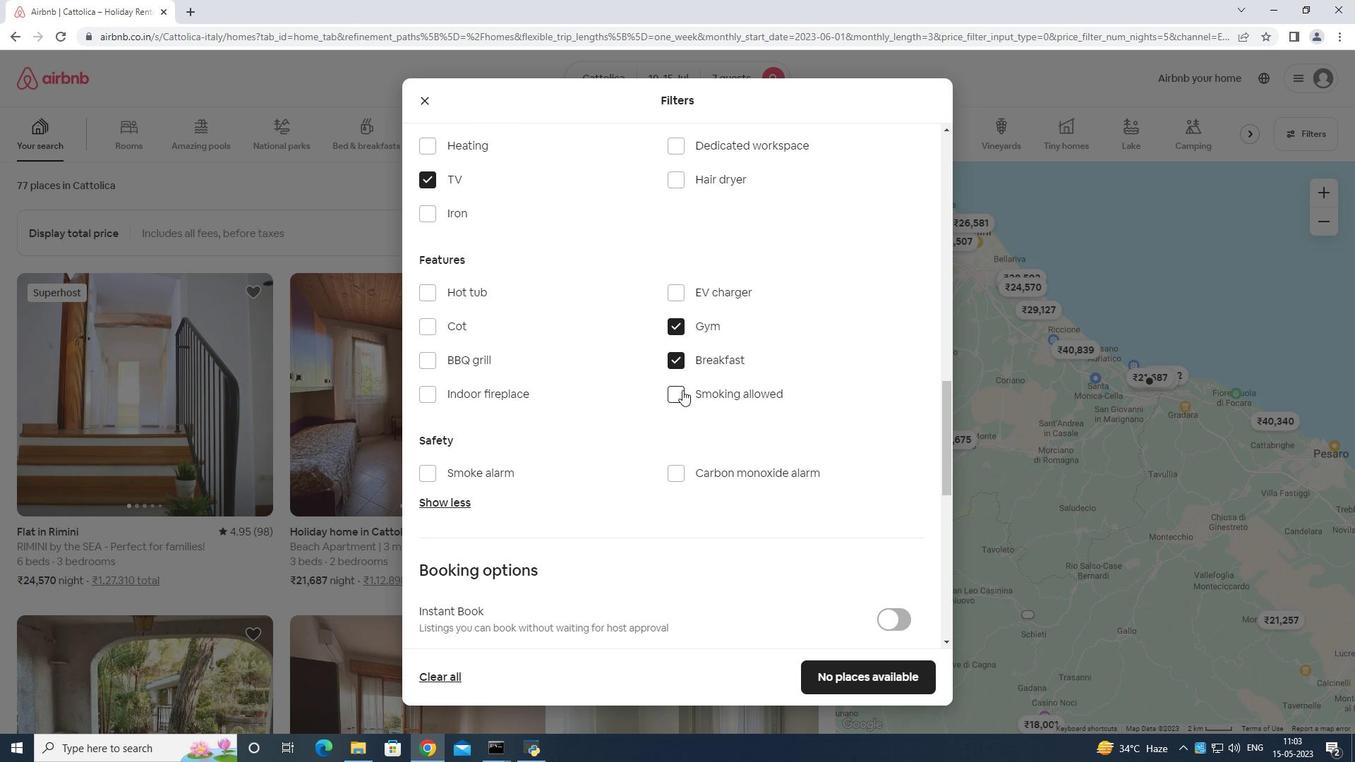 
Action: Mouse scrolled (737, 386) with delta (0, 0)
Screenshot: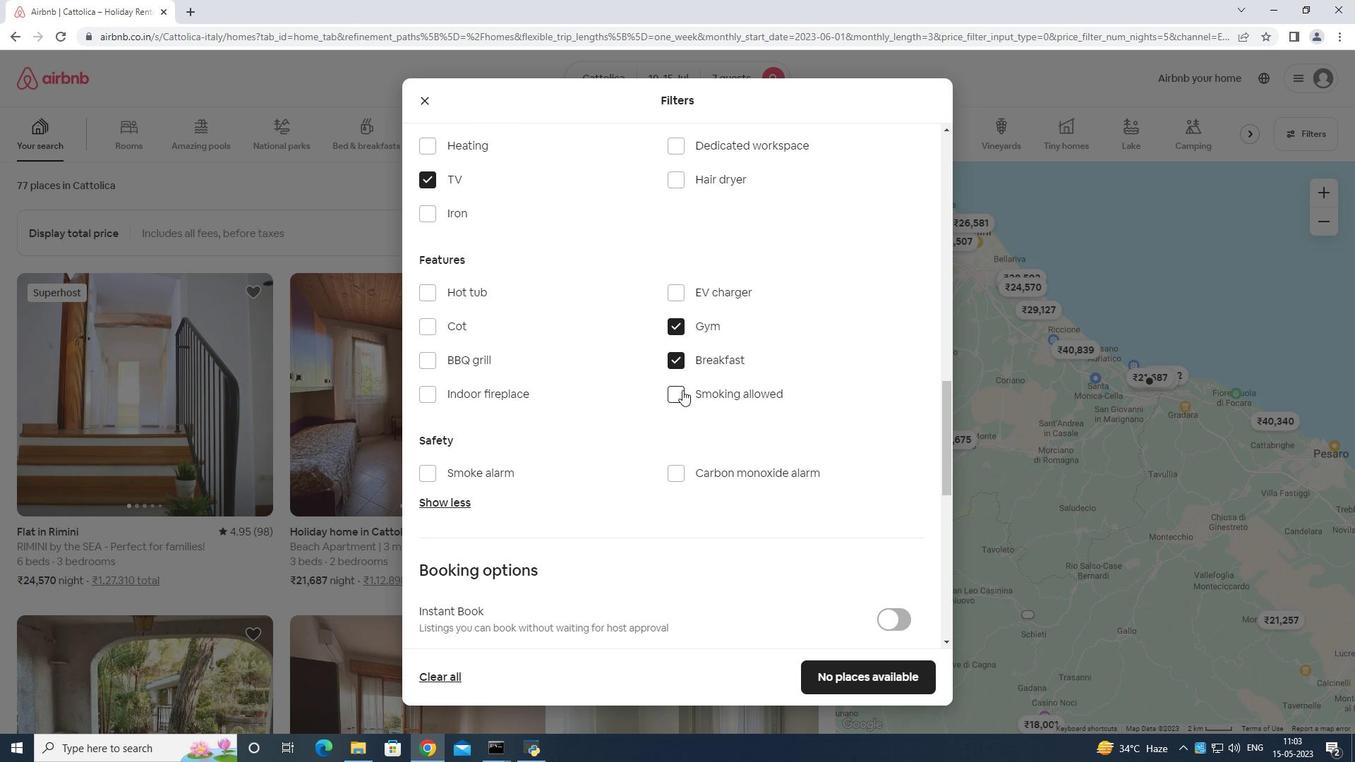 
Action: Mouse moved to (892, 309)
Screenshot: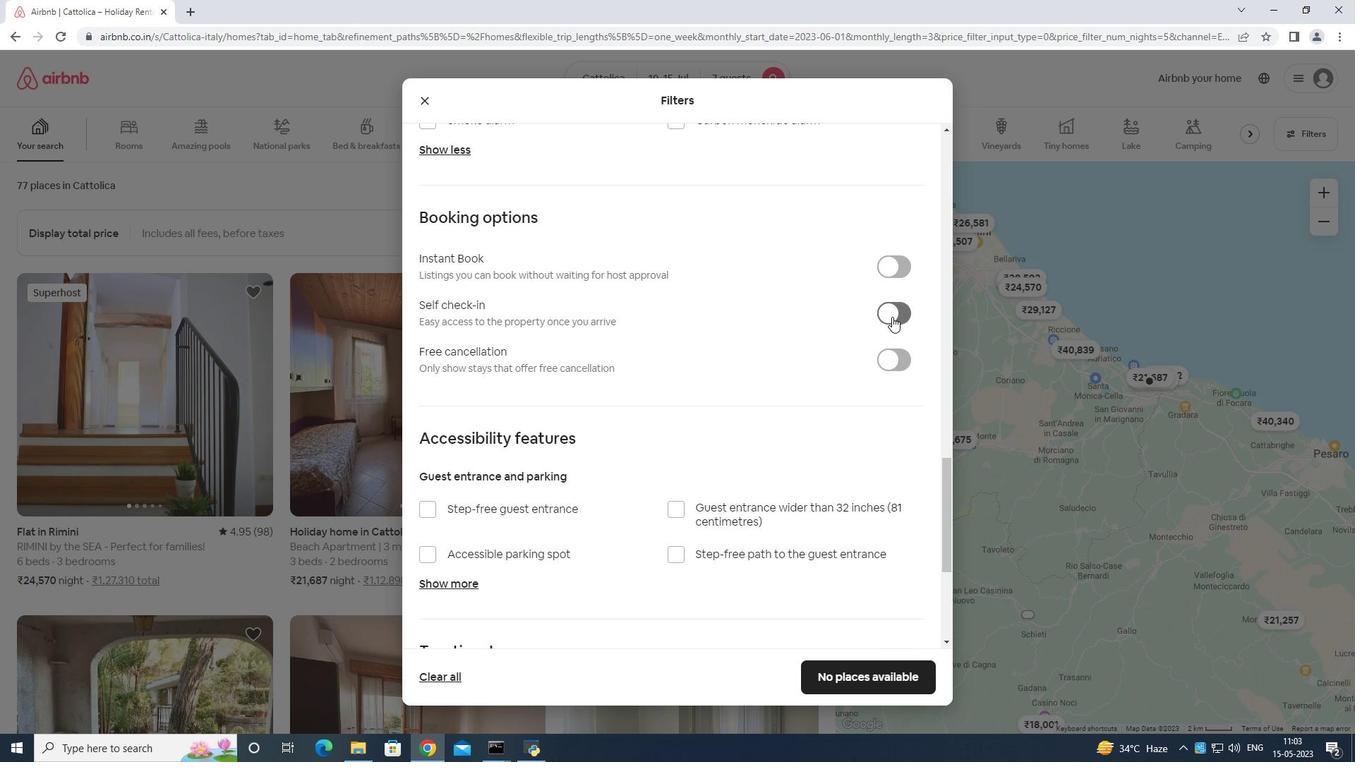 
Action: Mouse pressed left at (892, 309)
Screenshot: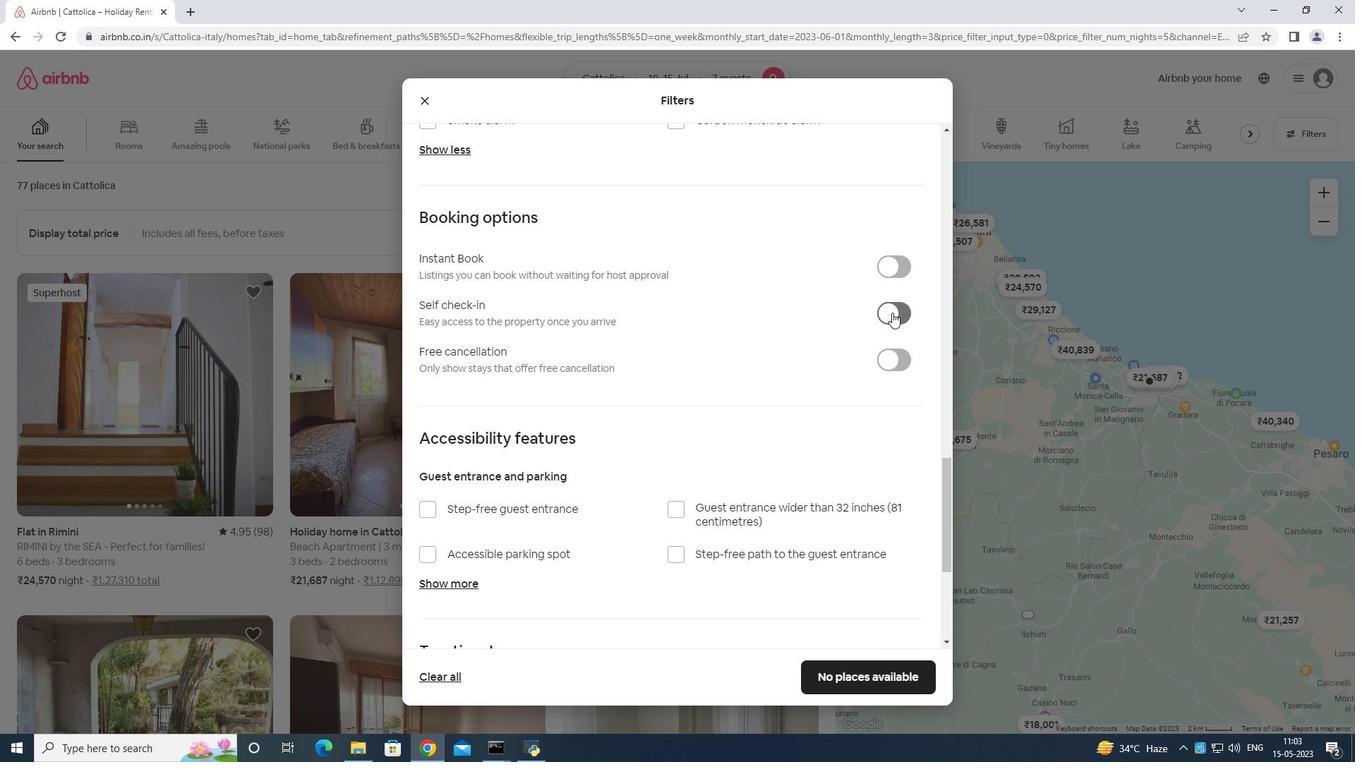 
Action: Mouse moved to (899, 304)
Screenshot: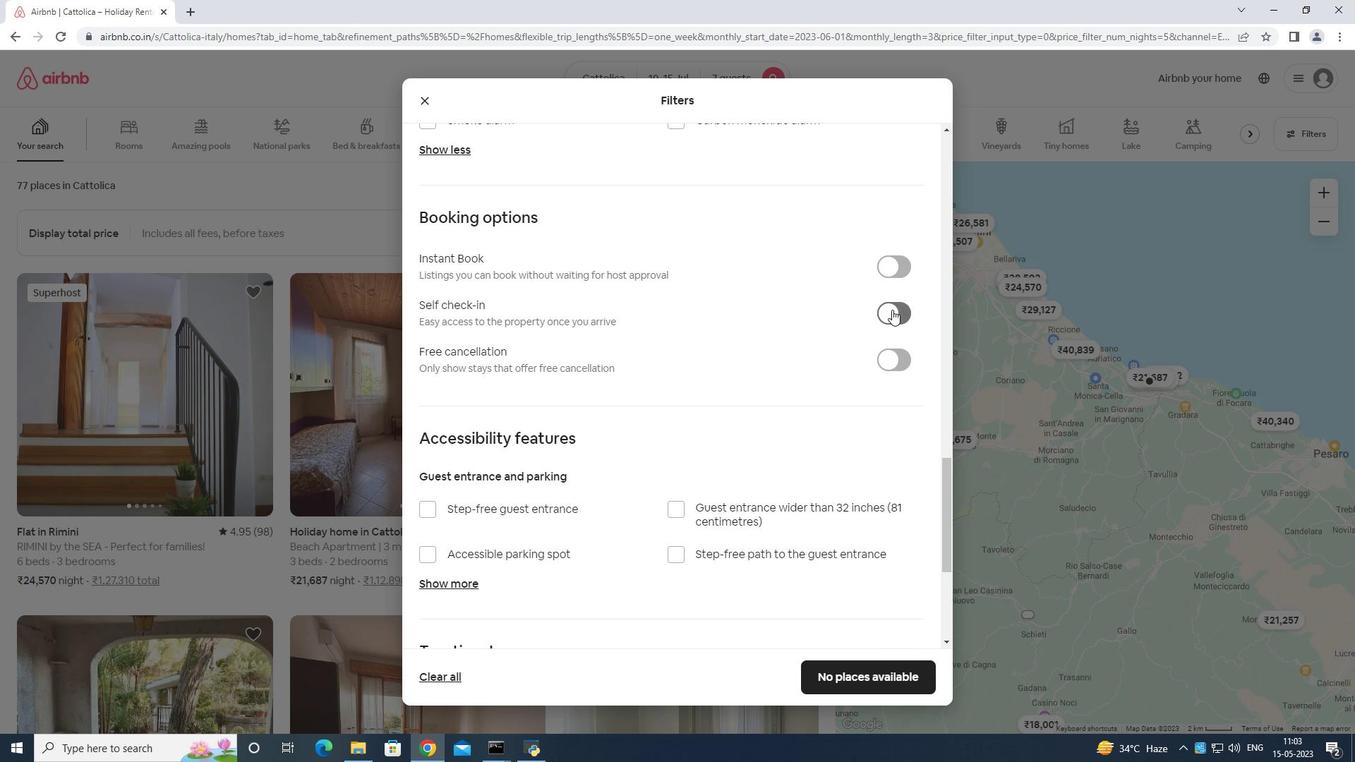 
Action: Mouse scrolled (899, 303) with delta (0, 0)
Screenshot: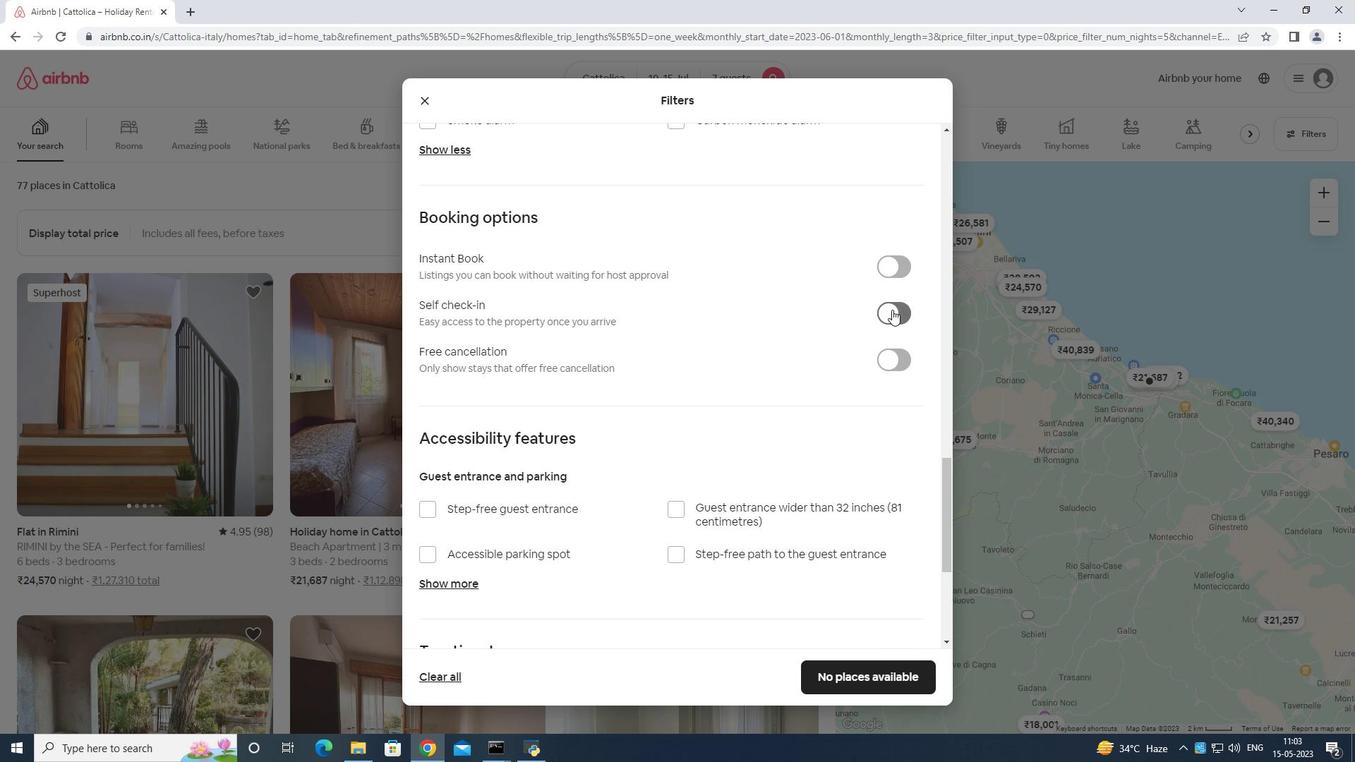 
Action: Mouse moved to (899, 311)
Screenshot: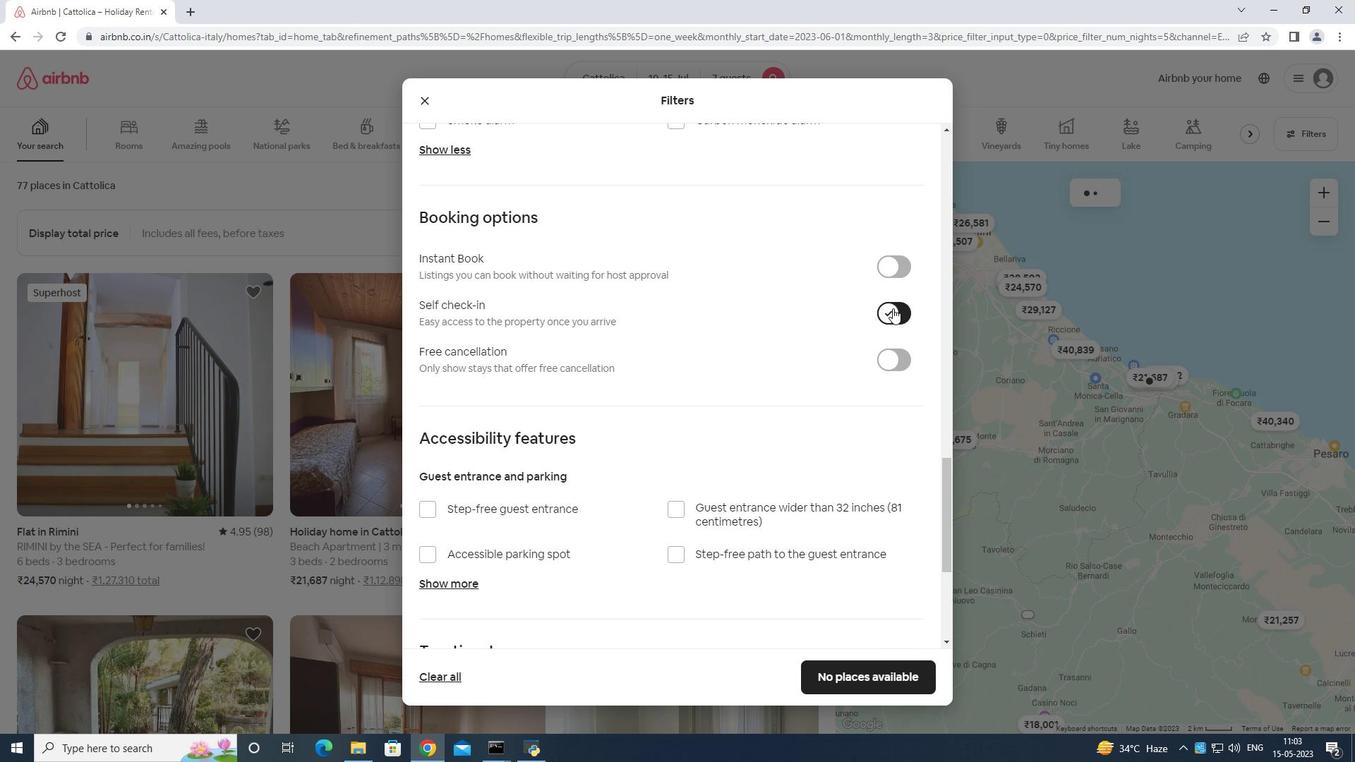 
Action: Mouse scrolled (899, 310) with delta (0, 0)
Screenshot: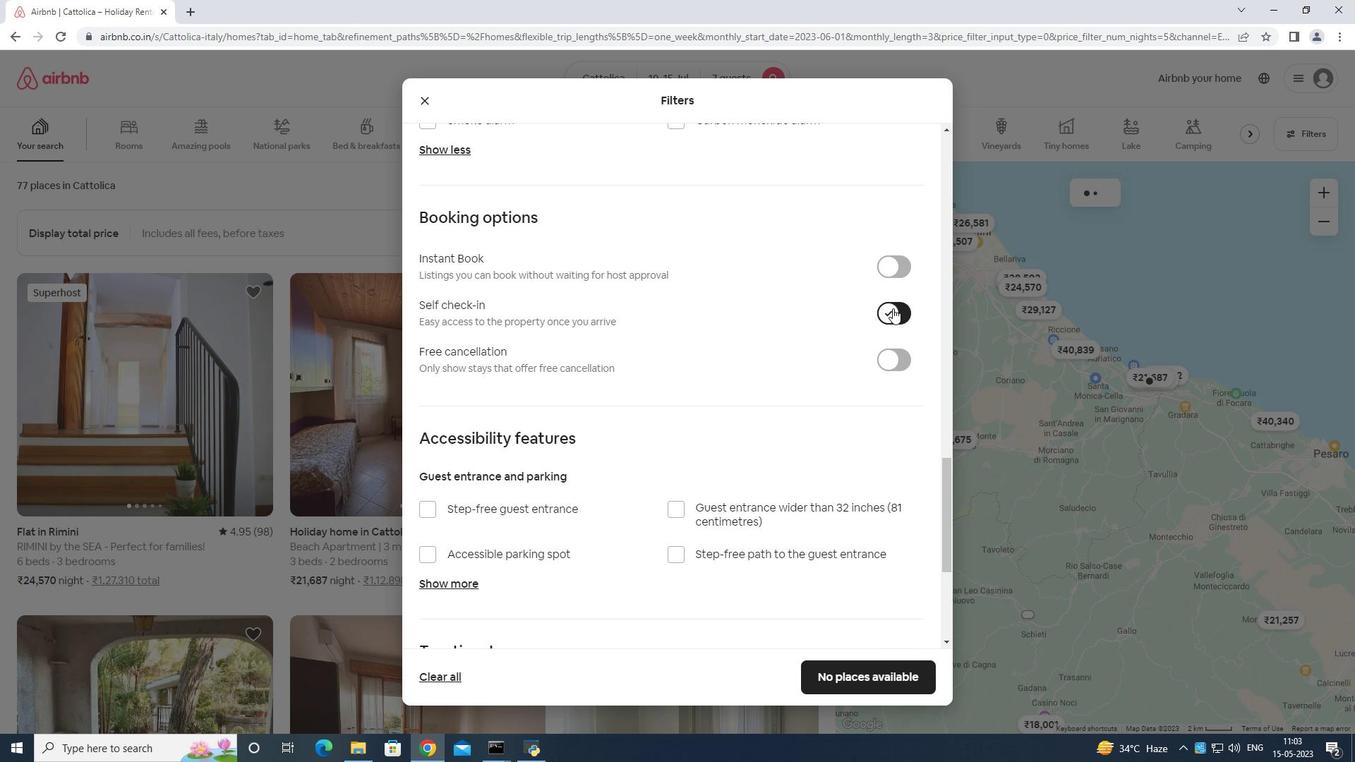 
Action: Mouse moved to (899, 314)
Screenshot: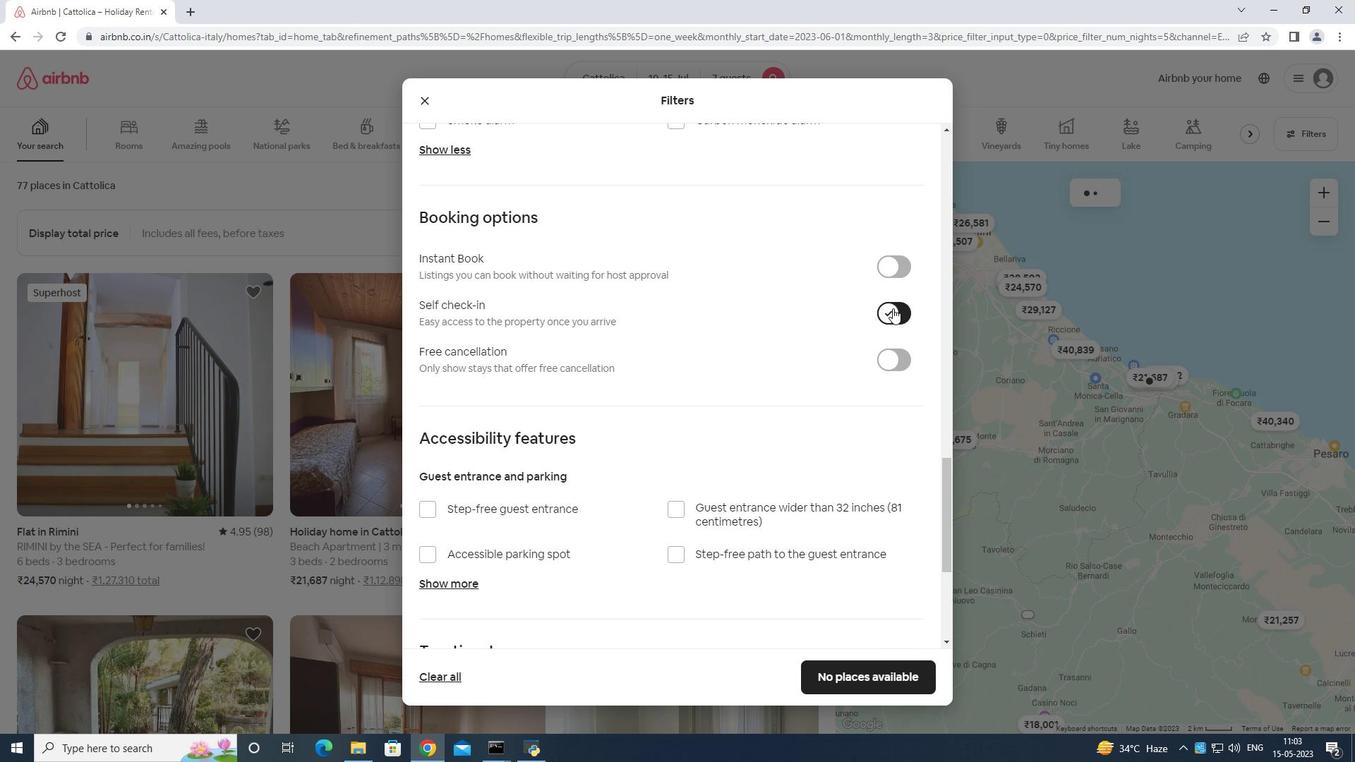 
Action: Mouse scrolled (899, 313) with delta (0, 0)
Screenshot: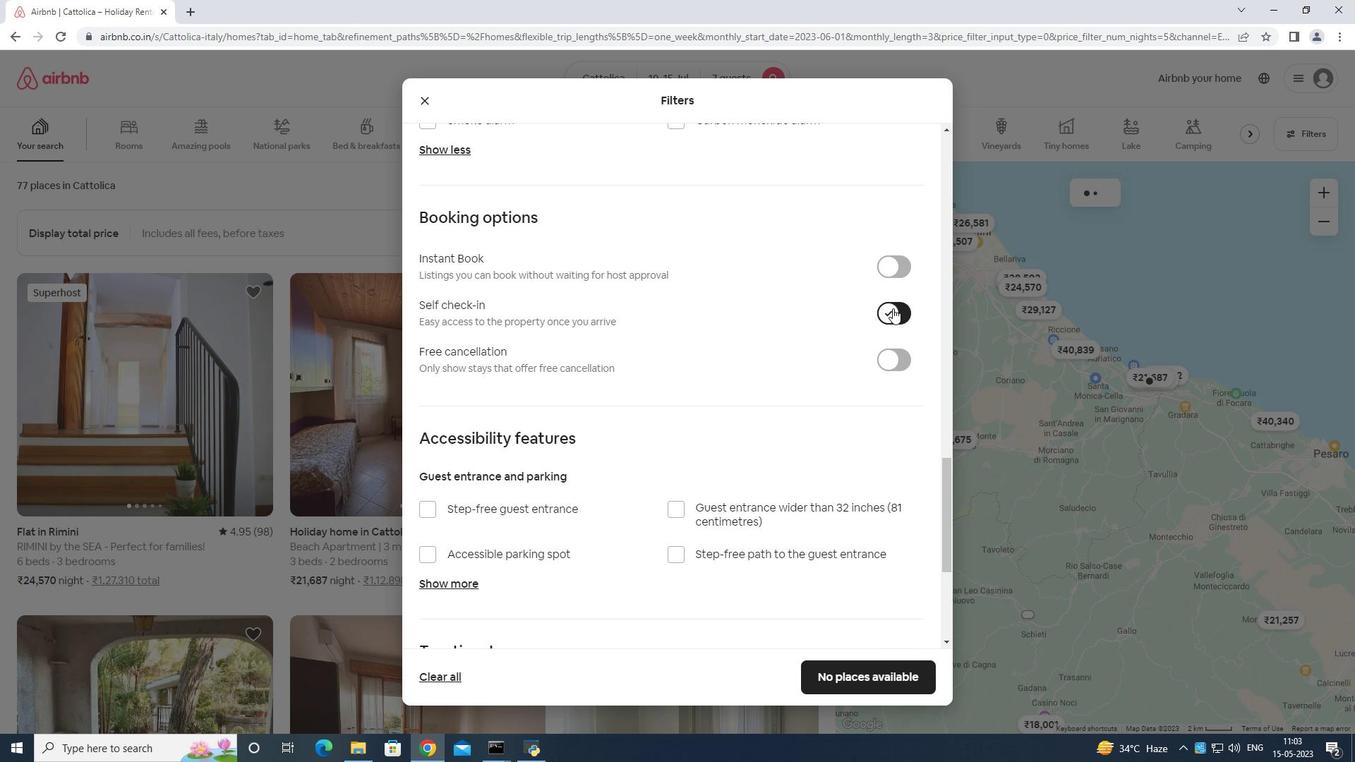 
Action: Mouse moved to (899, 314)
Screenshot: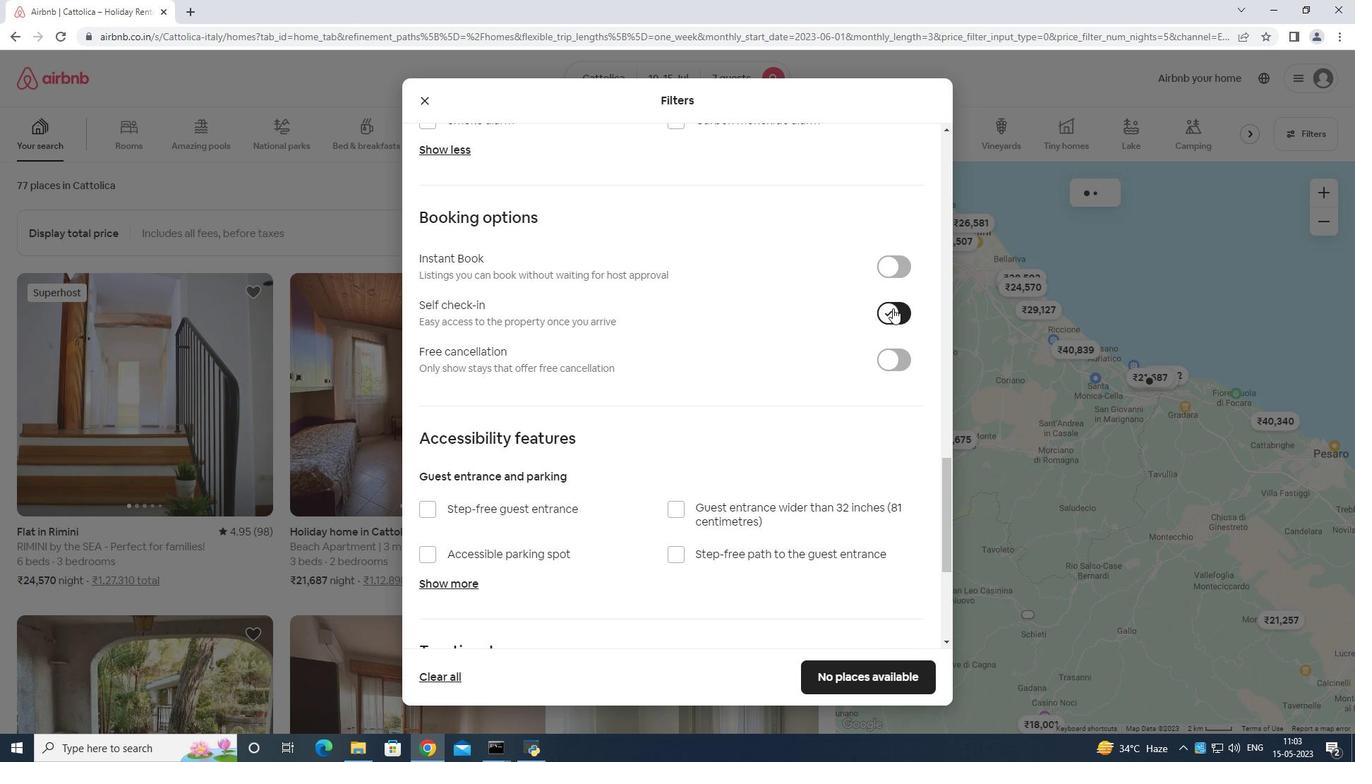 
Action: Mouse scrolled (899, 313) with delta (0, 0)
Screenshot: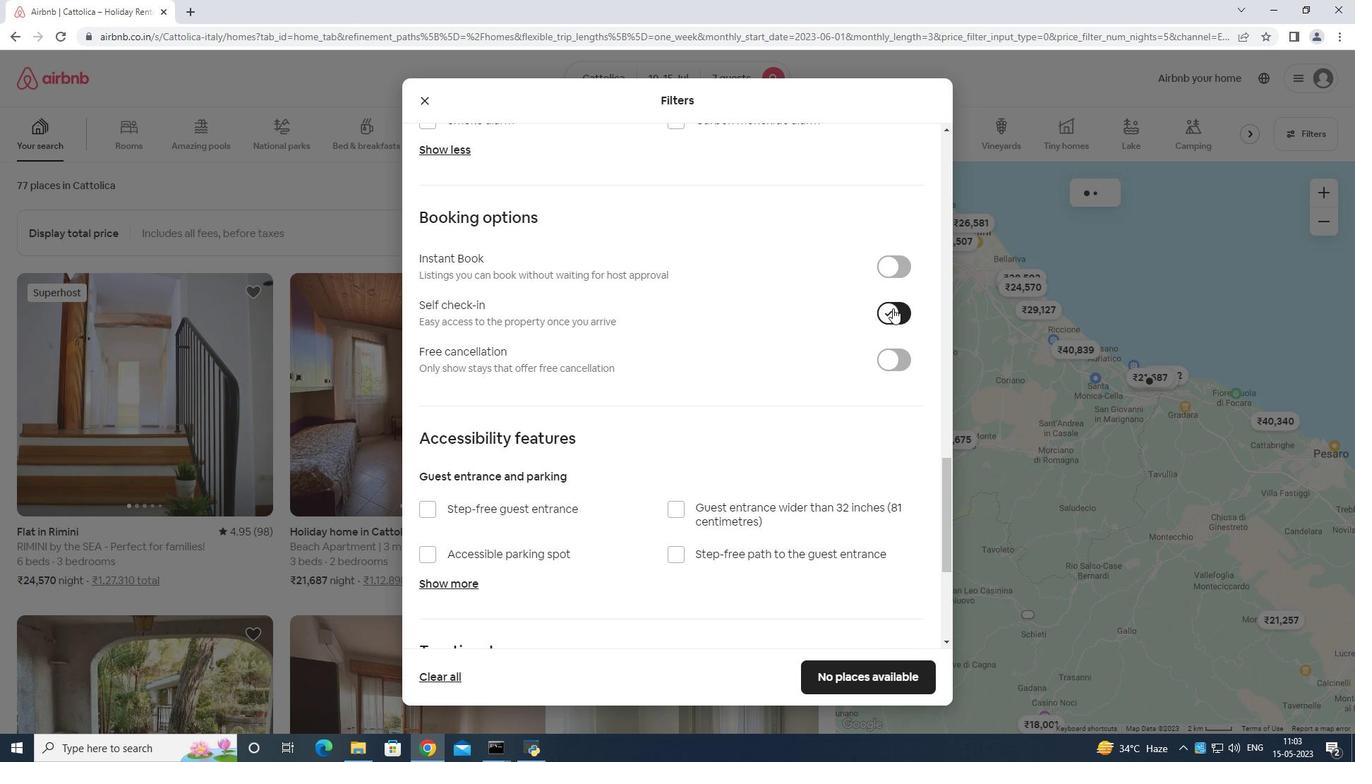
Action: Mouse moved to (899, 316)
Screenshot: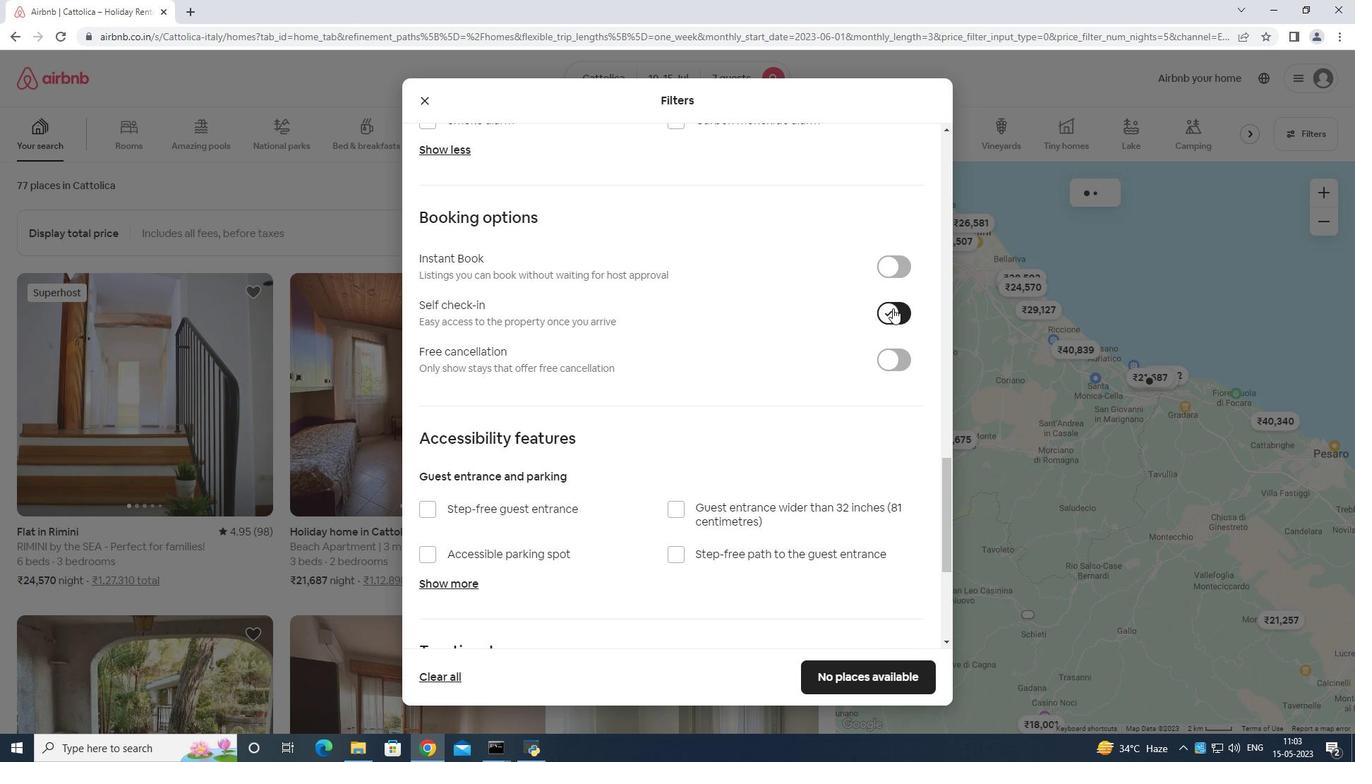 
Action: Mouse scrolled (899, 315) with delta (0, 0)
Screenshot: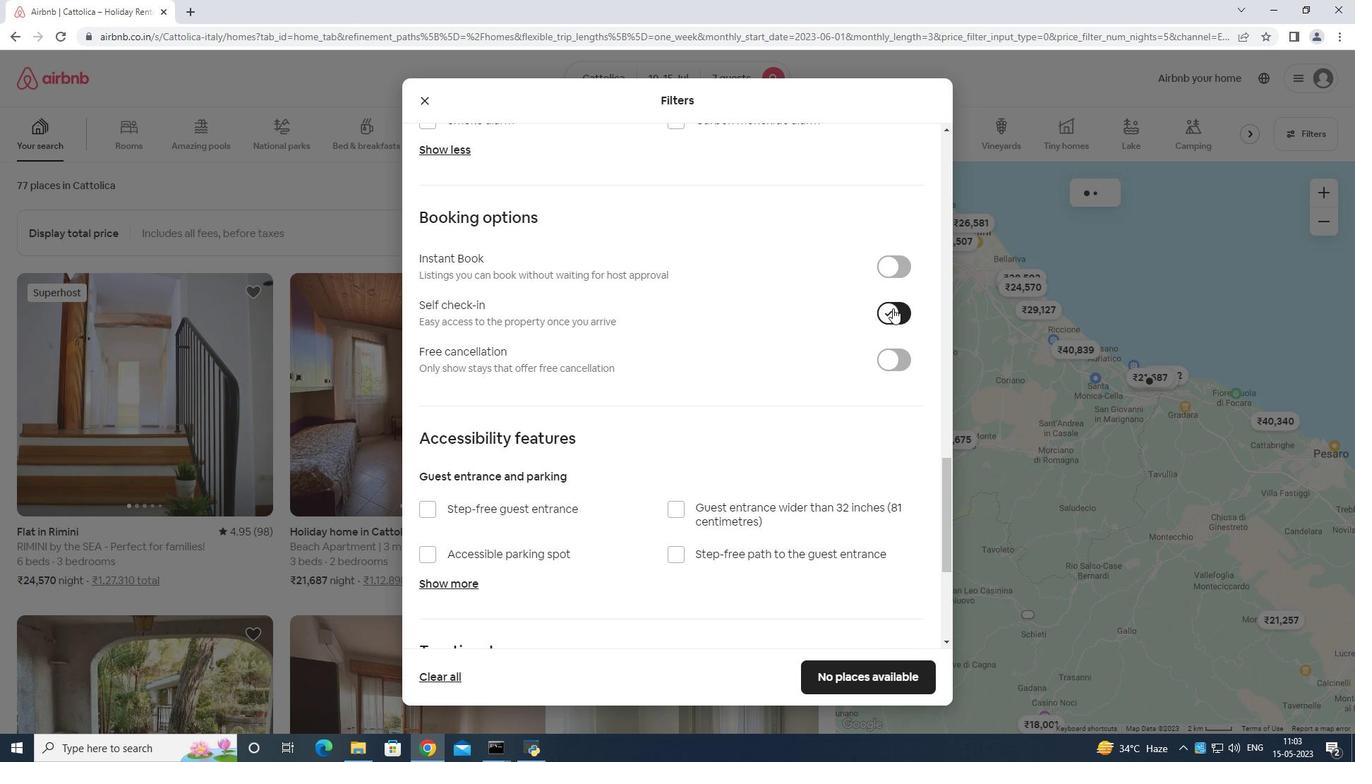 
Action: Mouse moved to (899, 323)
Screenshot: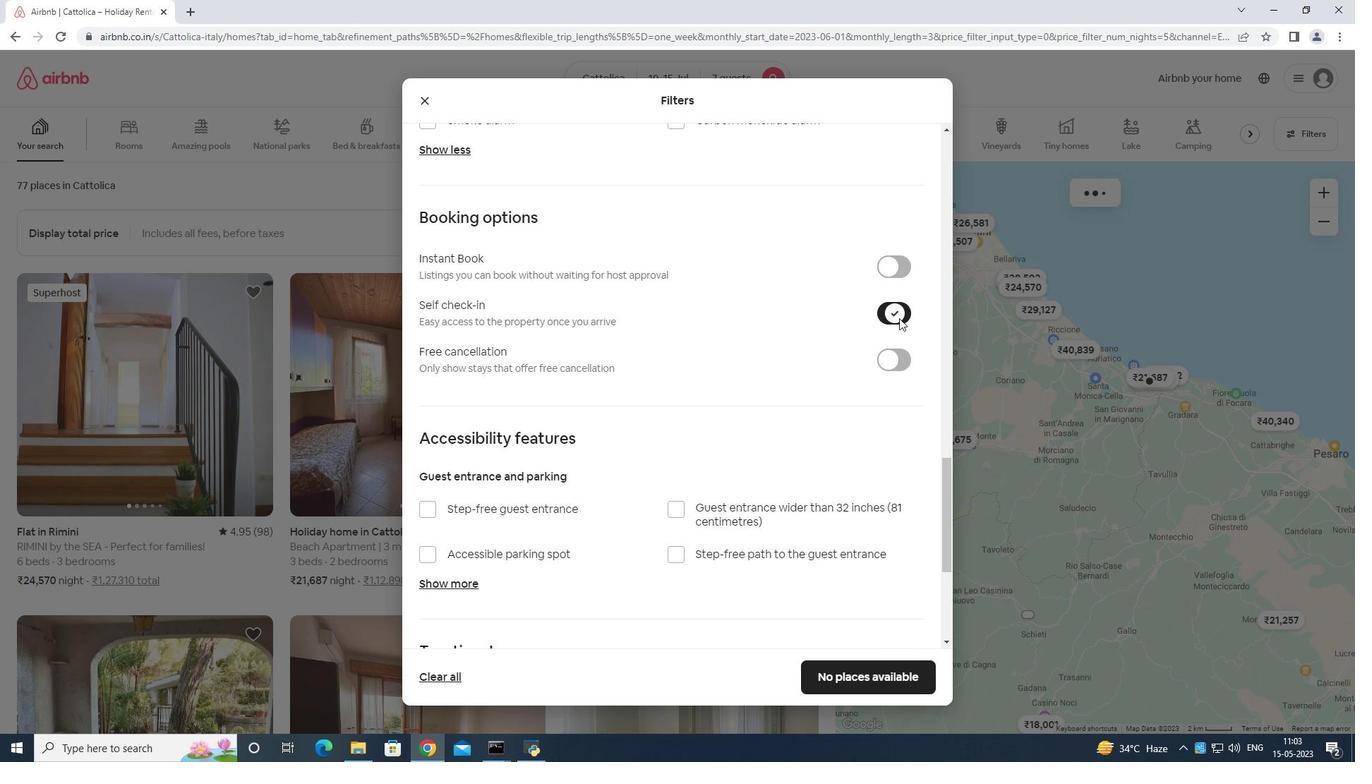
Action: Mouse scrolled (899, 322) with delta (0, 0)
Screenshot: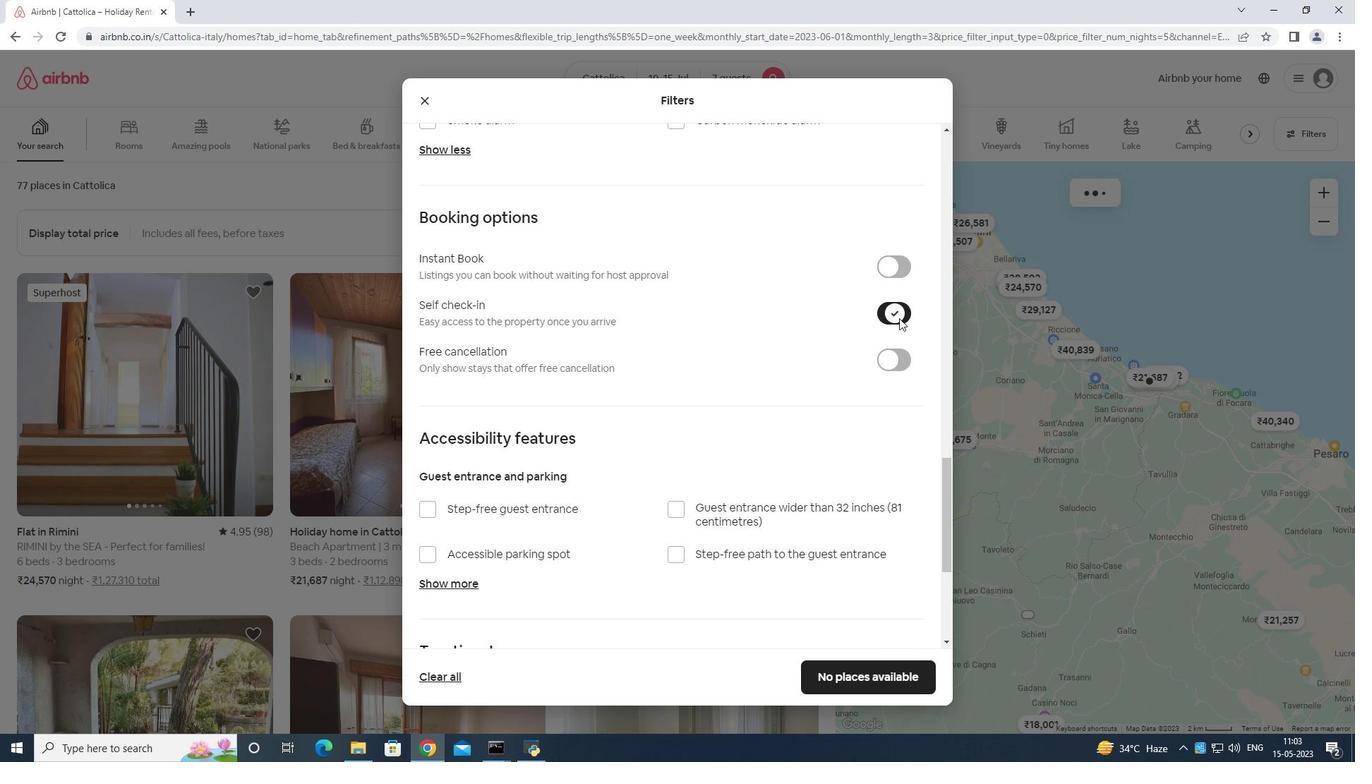 
Action: Mouse moved to (898, 333)
Screenshot: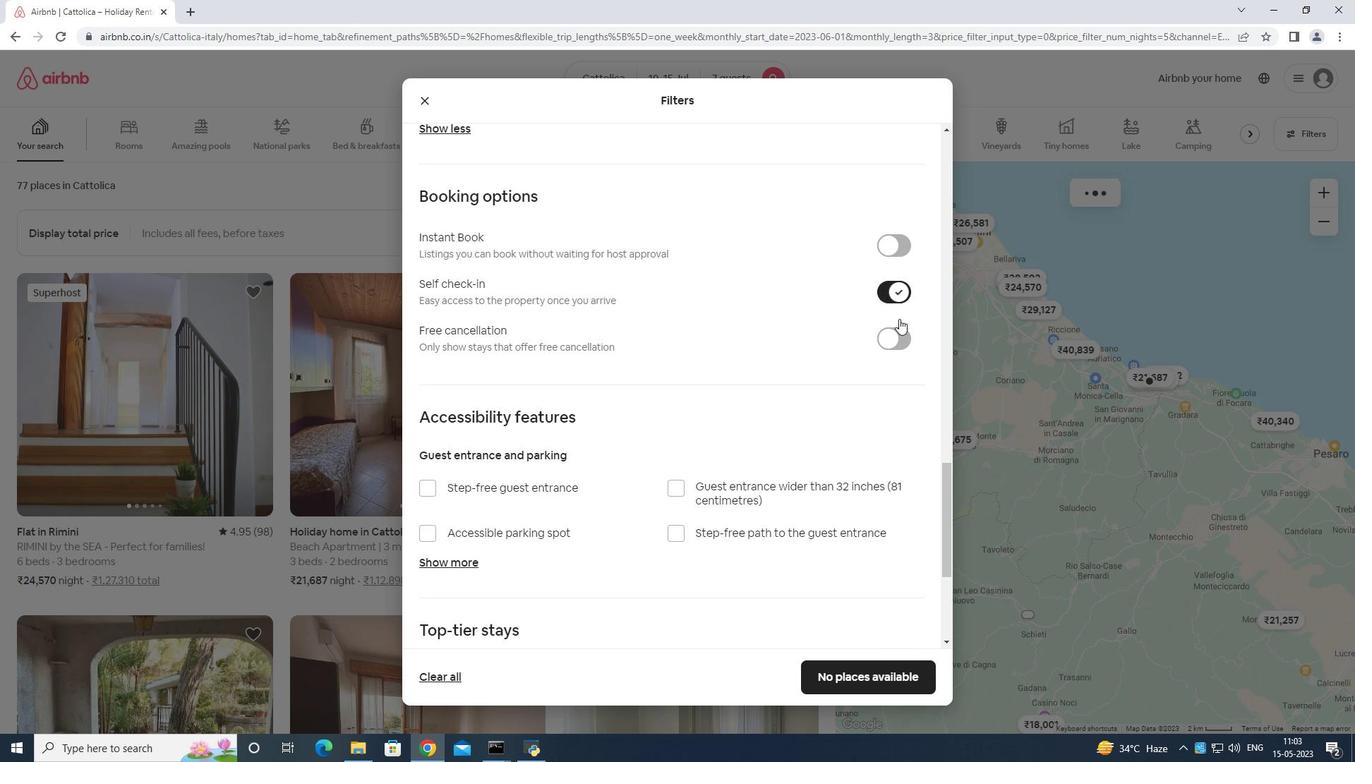 
Action: Mouse scrolled (898, 329) with delta (0, 0)
Screenshot: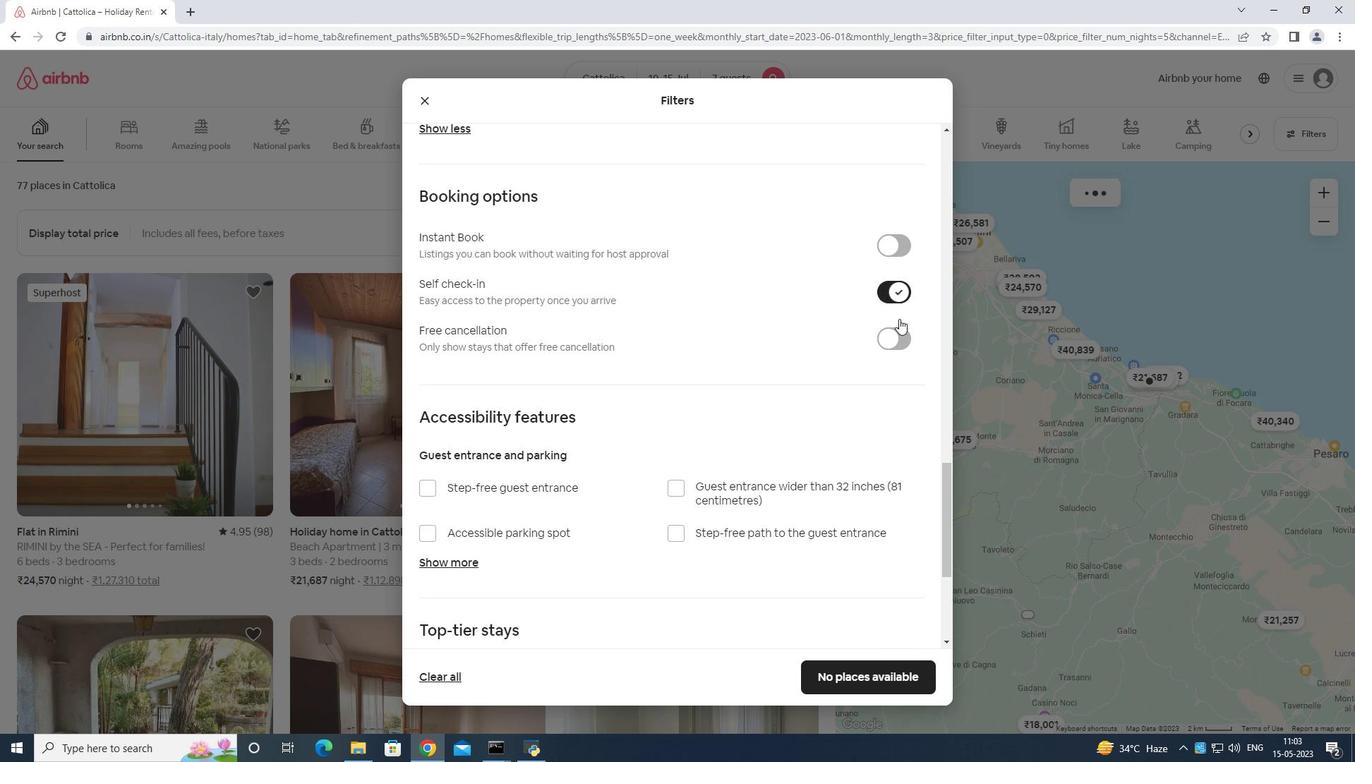 
Action: Mouse moved to (898, 334)
Screenshot: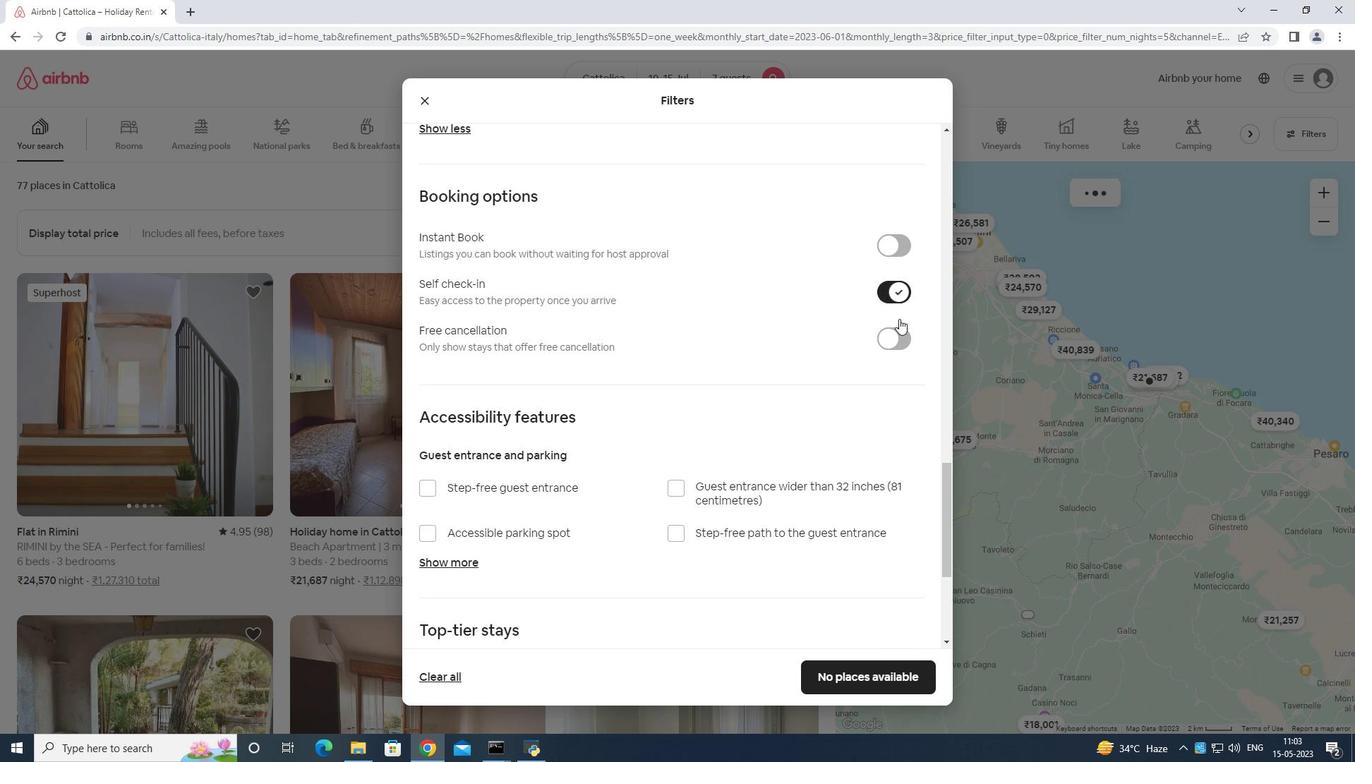 
Action: Mouse scrolled (898, 332) with delta (0, 0)
Screenshot: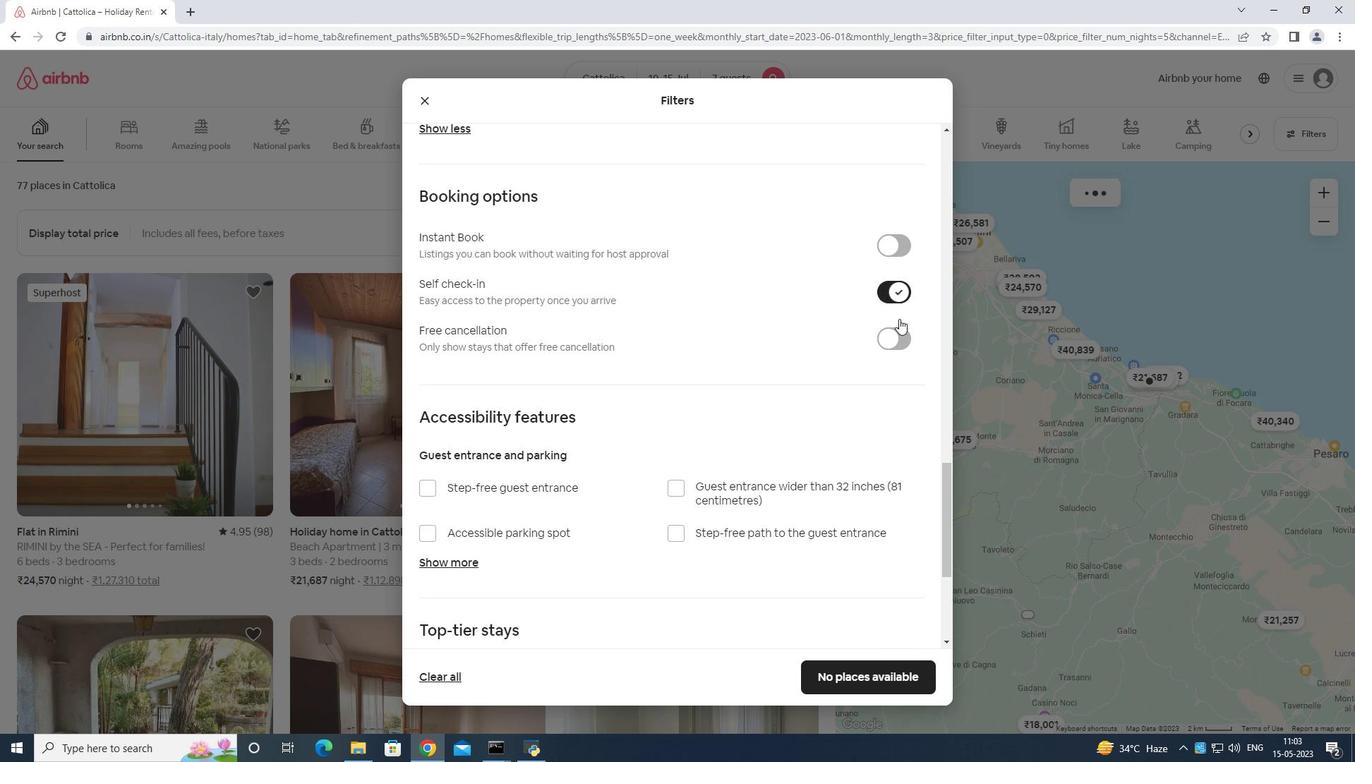
Action: Mouse moved to (898, 336)
Screenshot: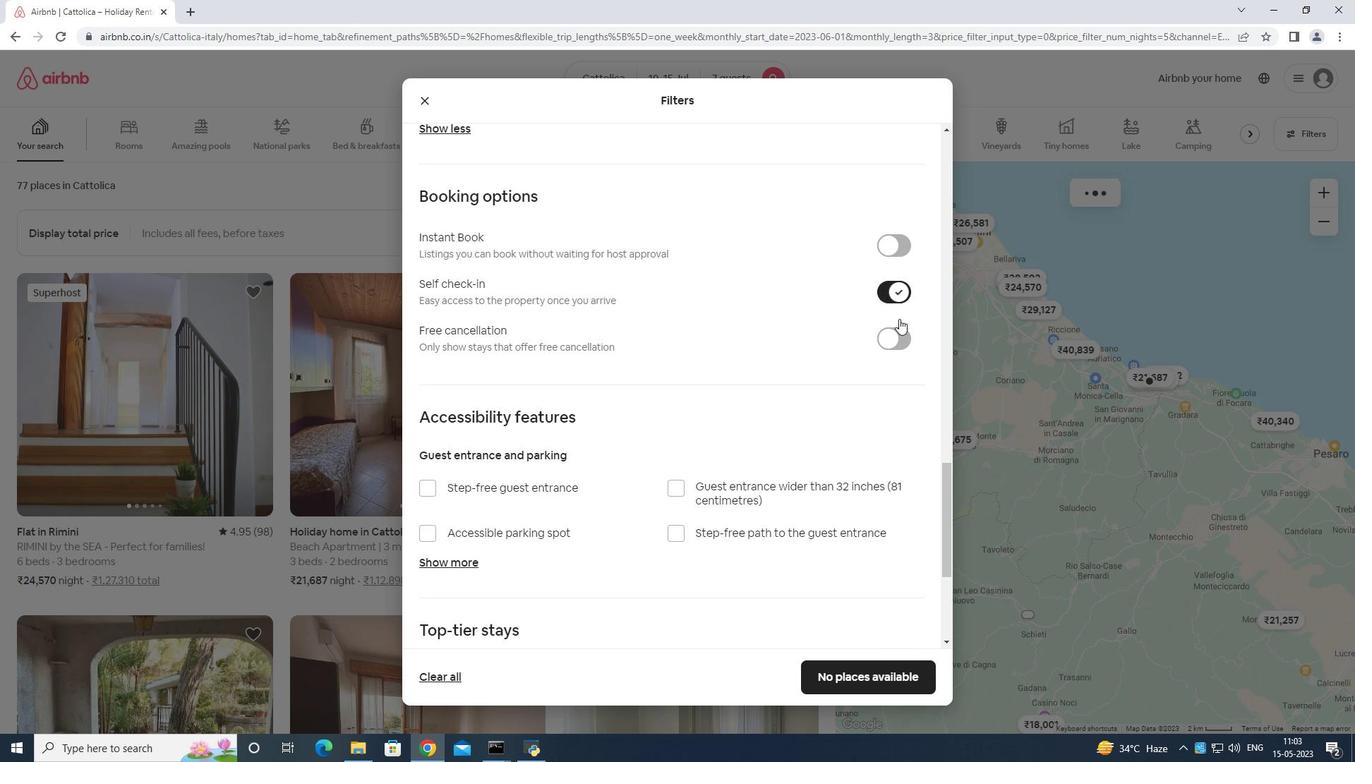 
Action: Mouse scrolled (898, 333) with delta (0, 0)
Screenshot: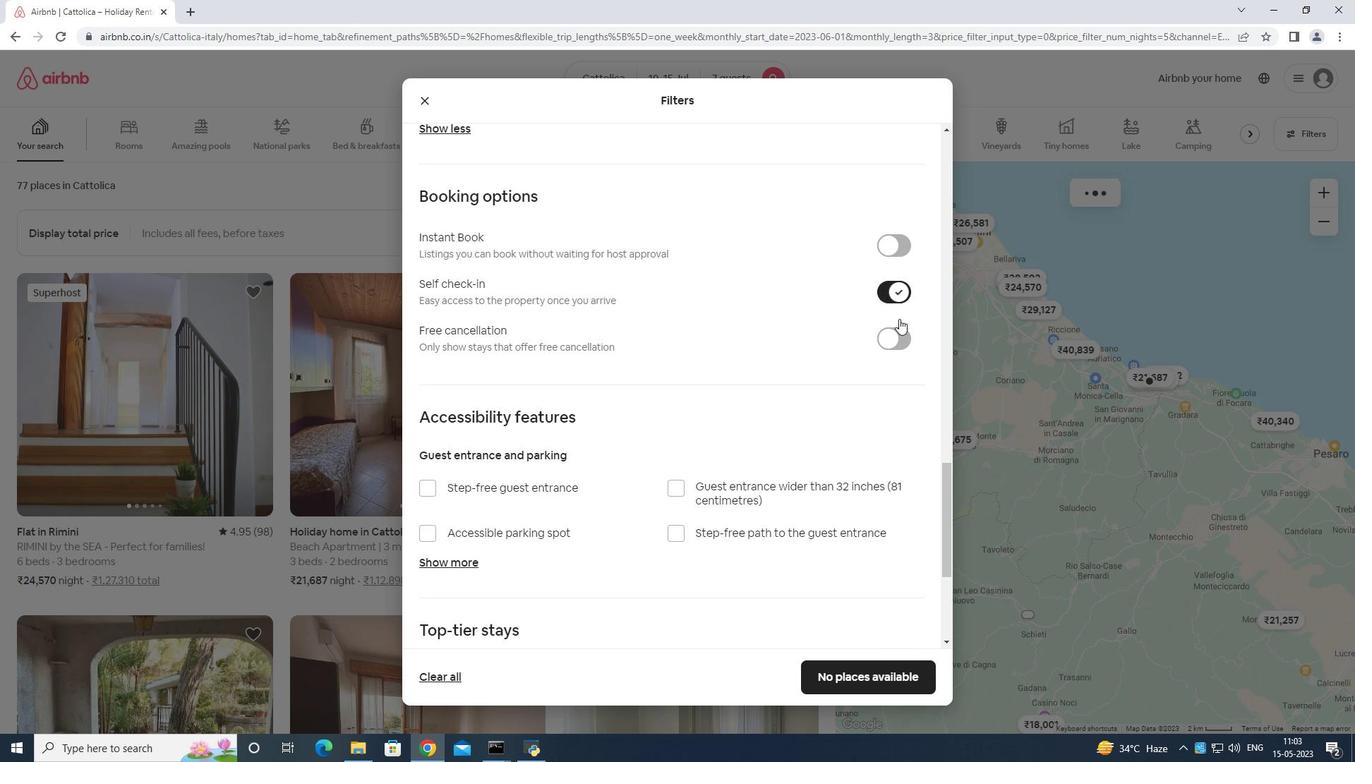 
Action: Mouse moved to (900, 359)
Screenshot: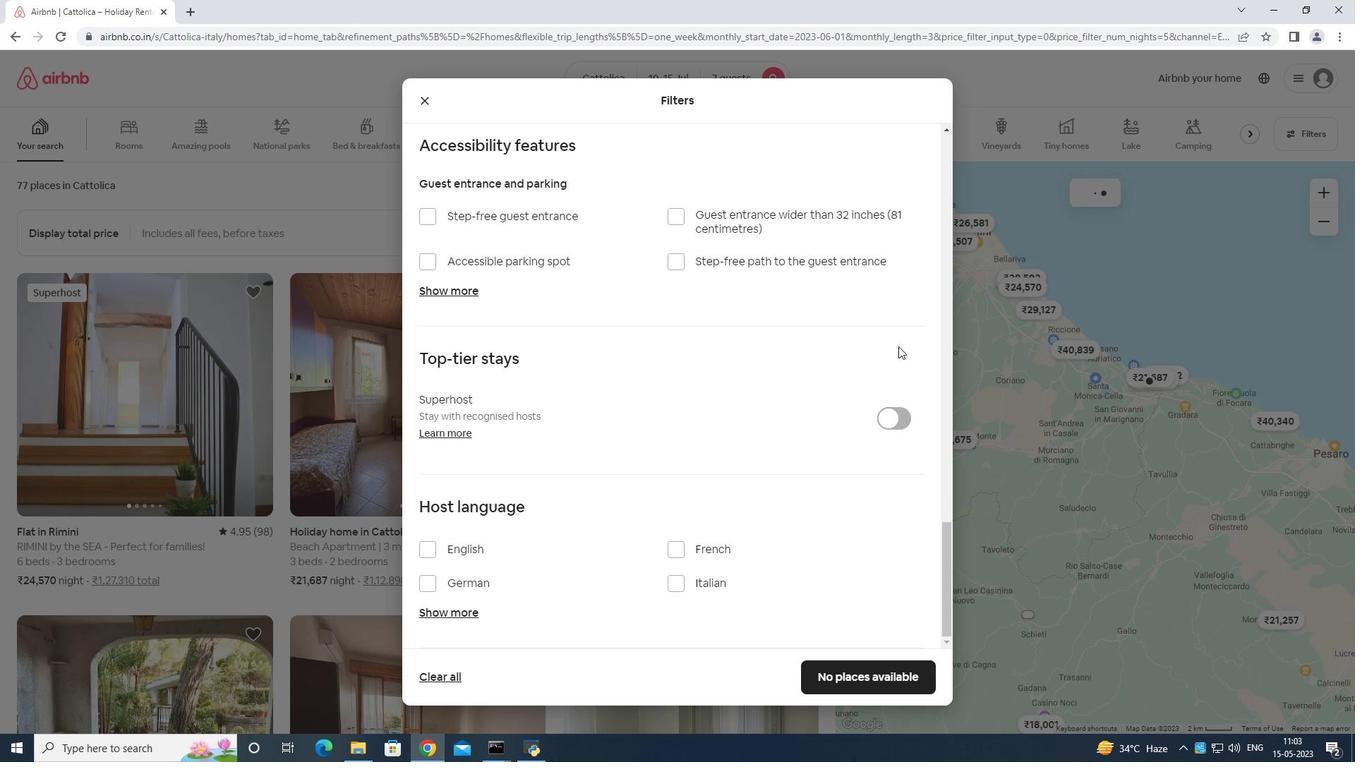 
Action: Mouse scrolled (900, 358) with delta (0, 0)
Screenshot: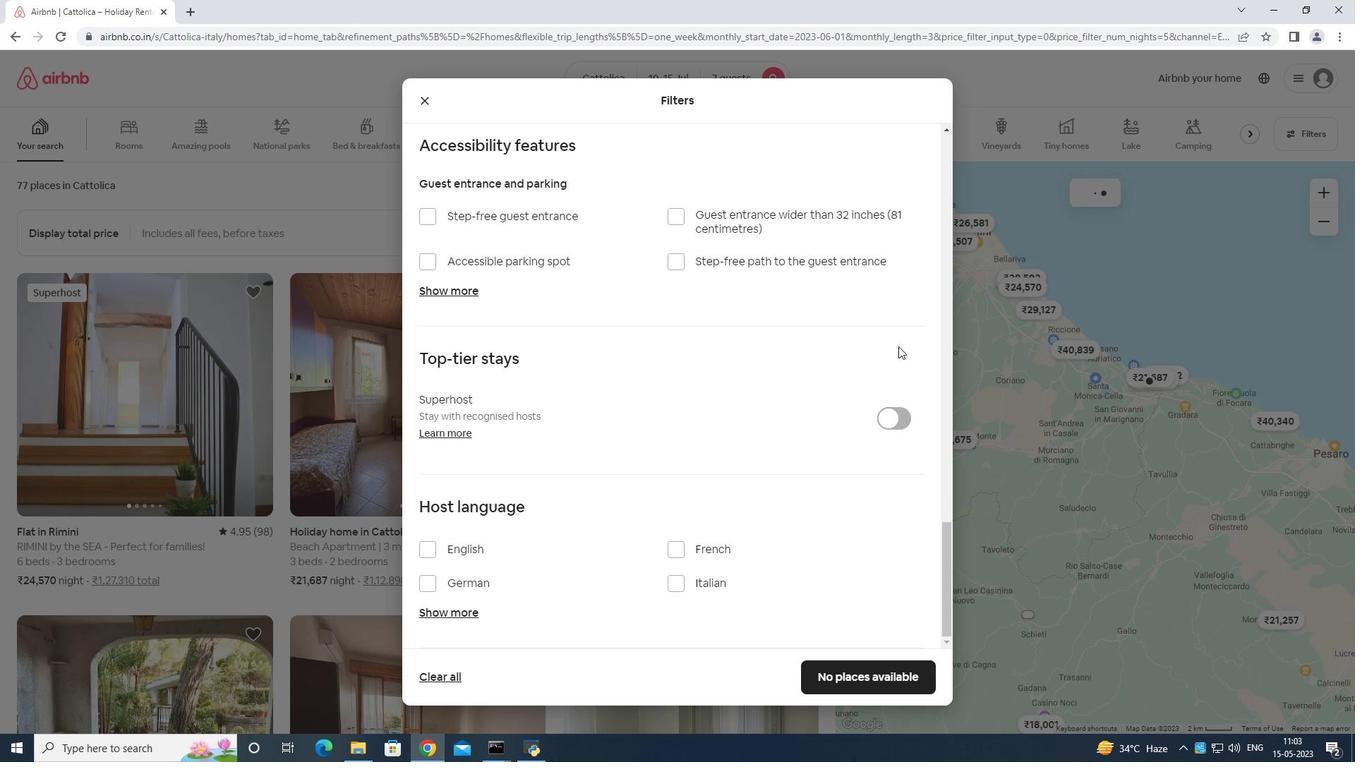
Action: Mouse moved to (895, 374)
Screenshot: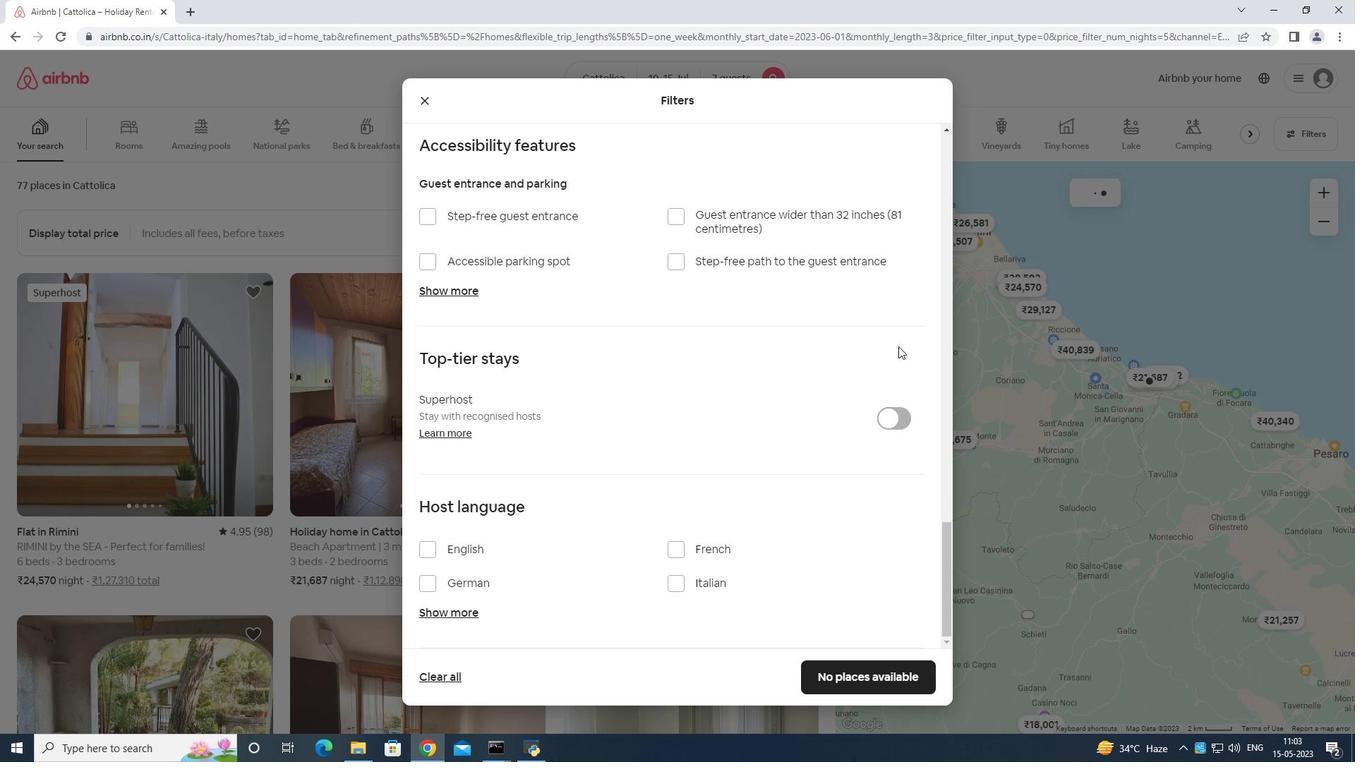
Action: Mouse scrolled (895, 373) with delta (0, 0)
Screenshot: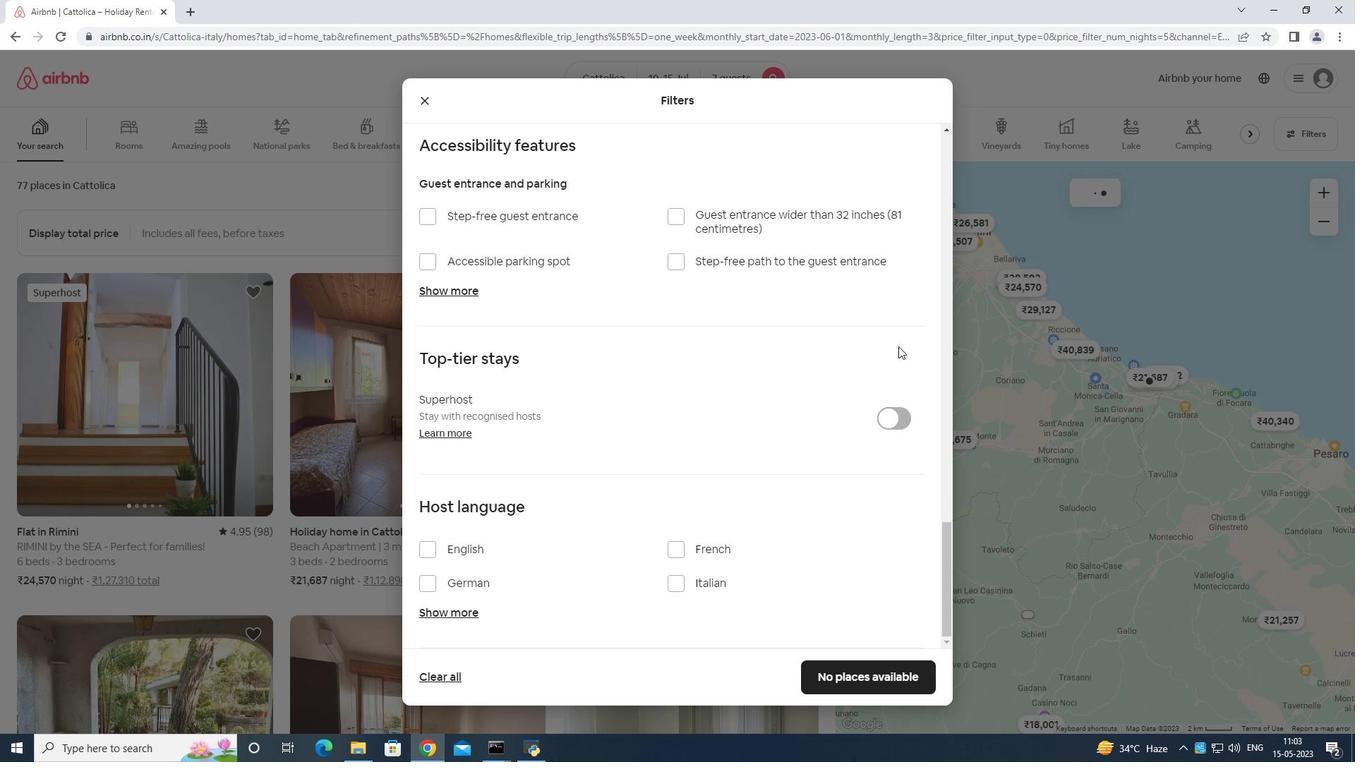
Action: Mouse moved to (895, 380)
Screenshot: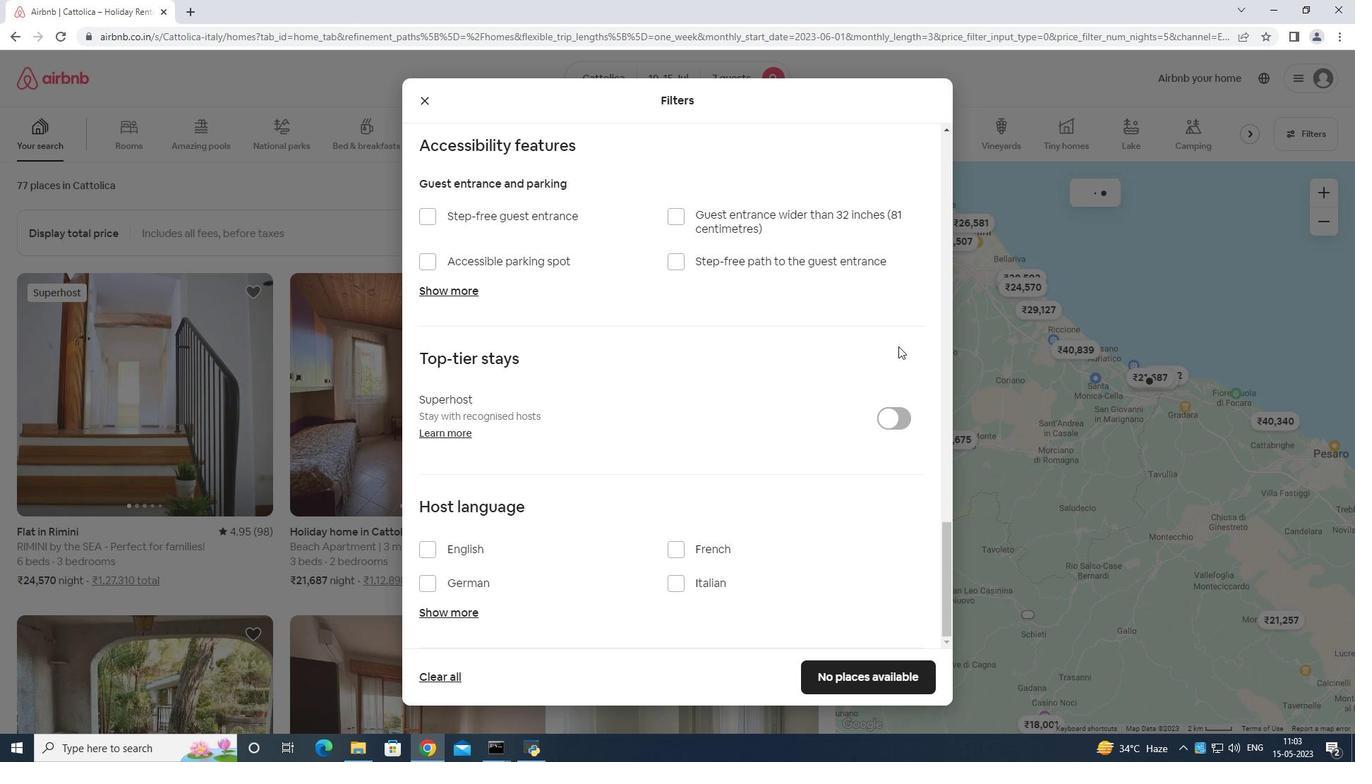 
Action: Mouse scrolled (895, 379) with delta (0, 0)
Screenshot: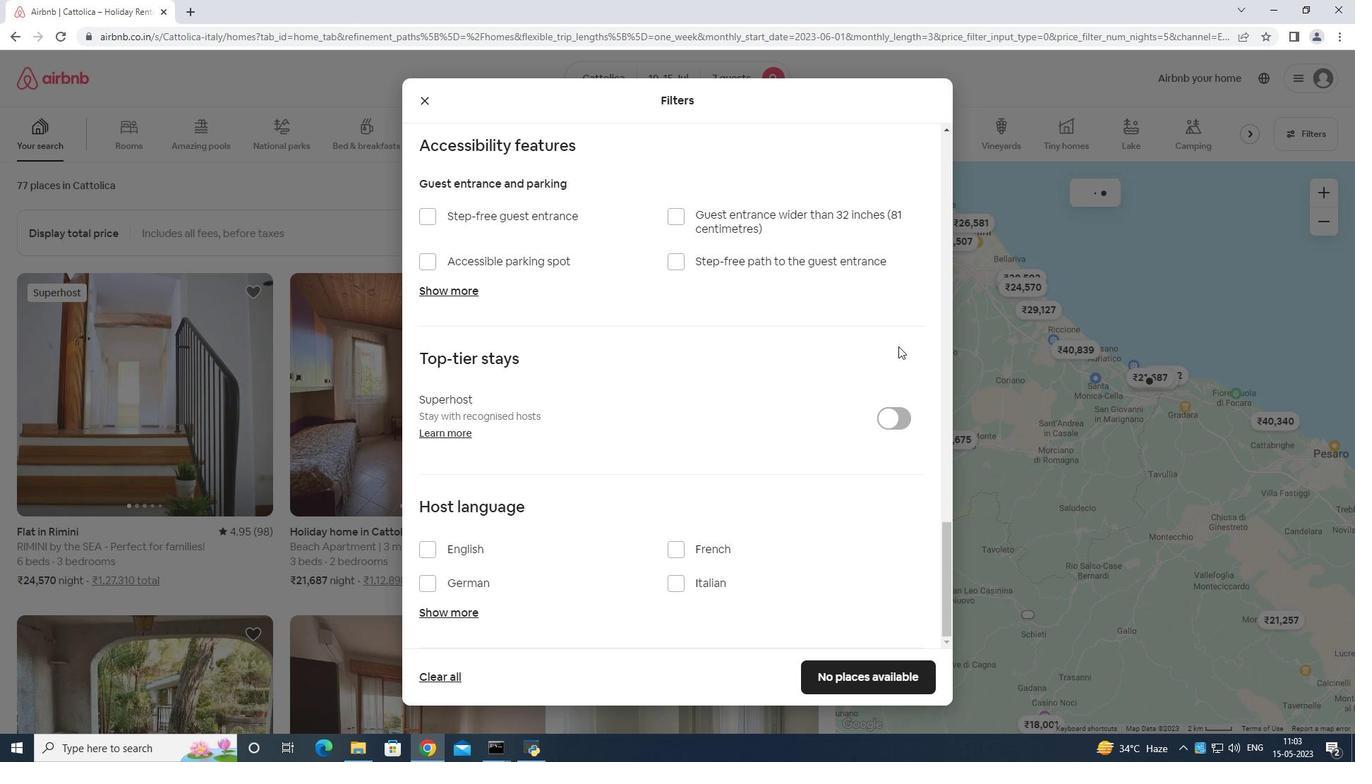 
Action: Mouse moved to (894, 383)
Screenshot: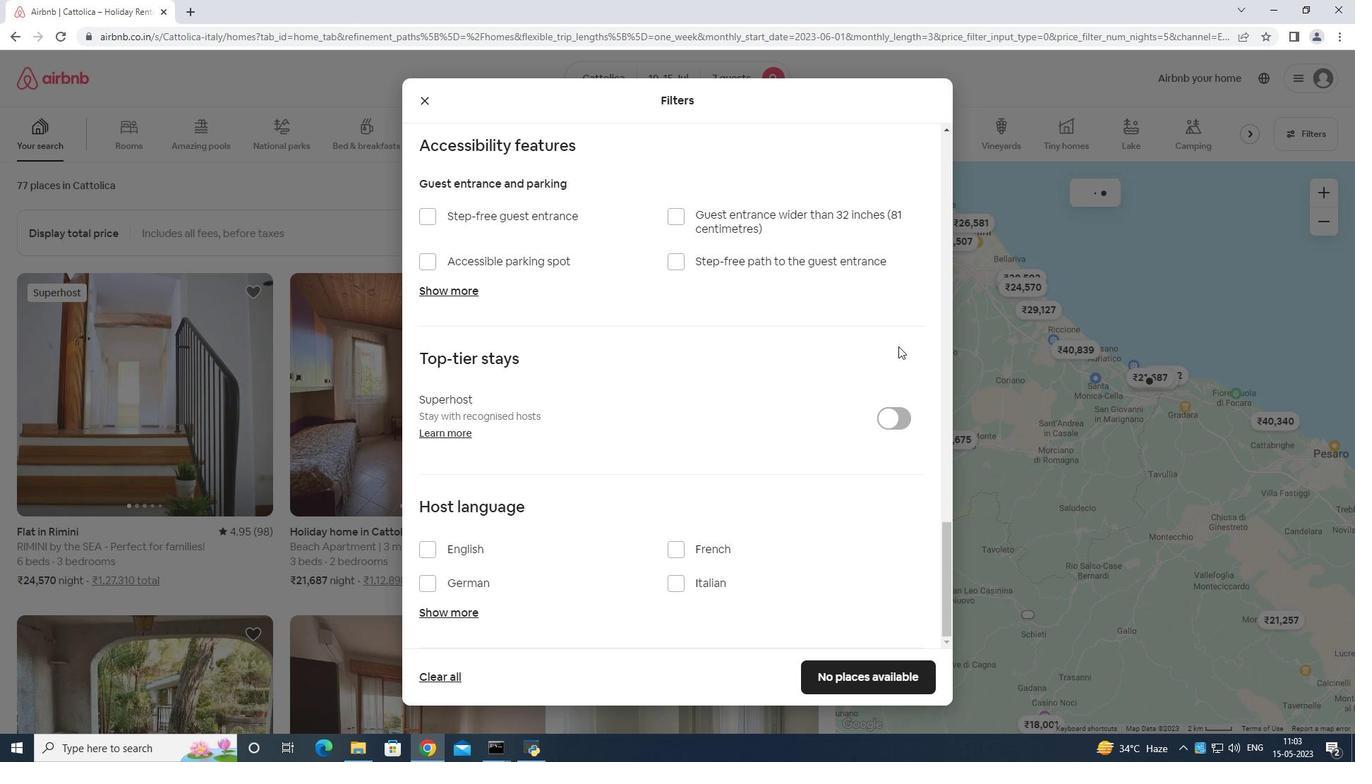 
Action: Mouse scrolled (894, 382) with delta (0, 0)
Screenshot: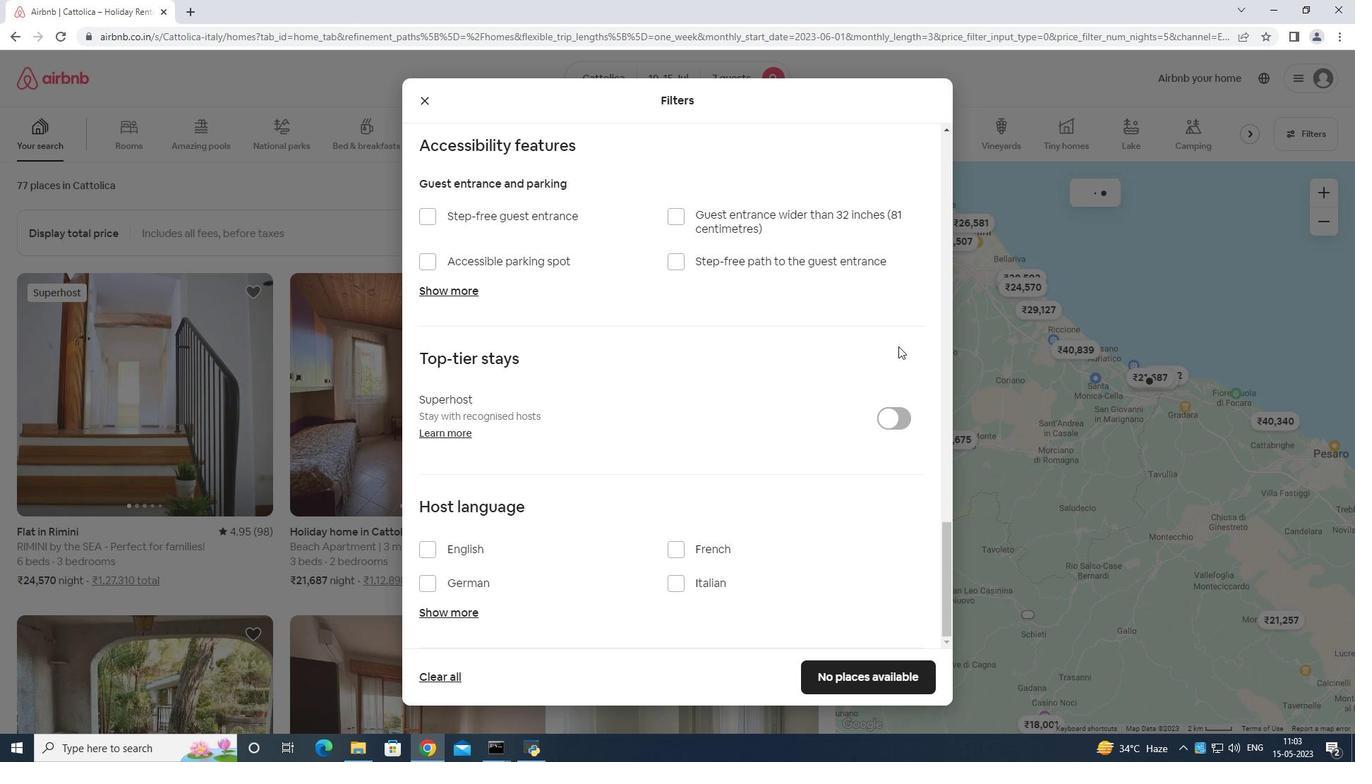 
Action: Mouse moved to (483, 552)
Screenshot: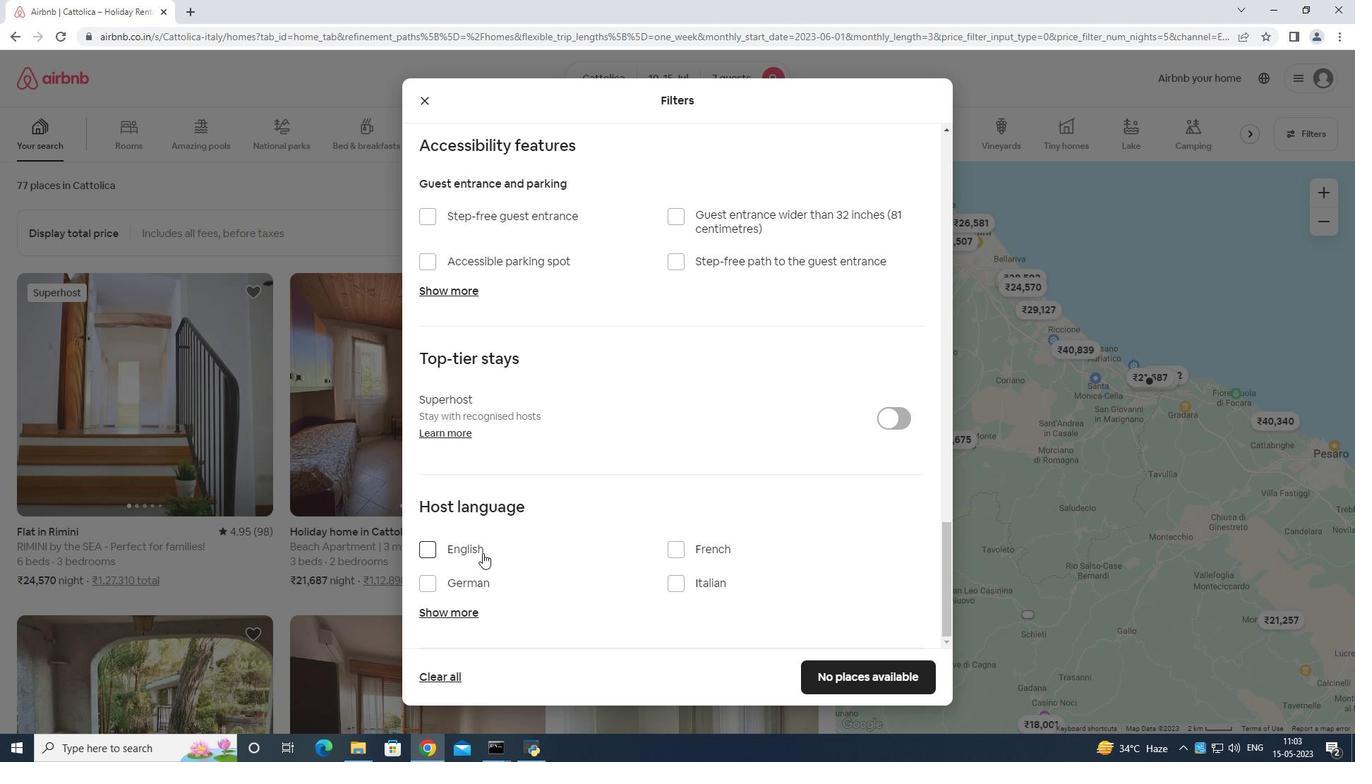 
Action: Mouse pressed left at (483, 552)
Screenshot: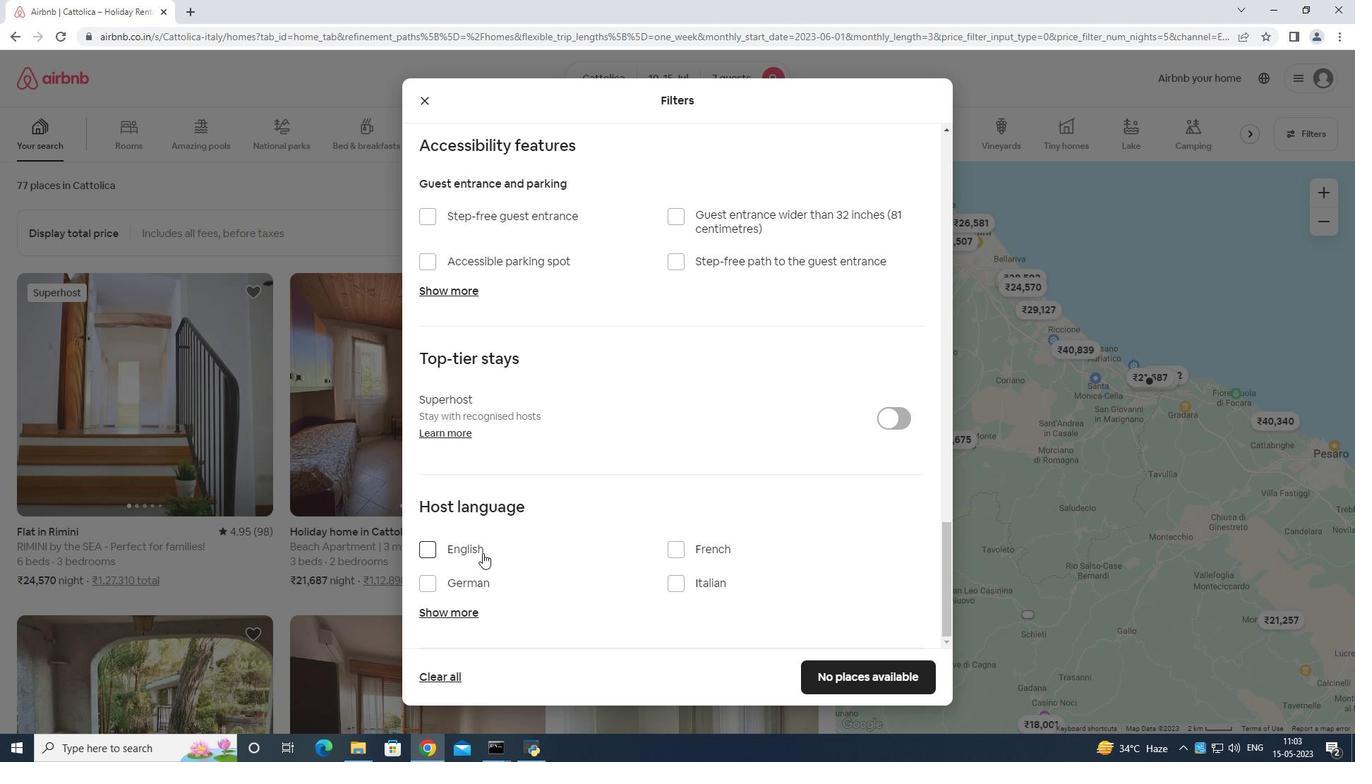 
Action: Mouse moved to (847, 671)
Screenshot: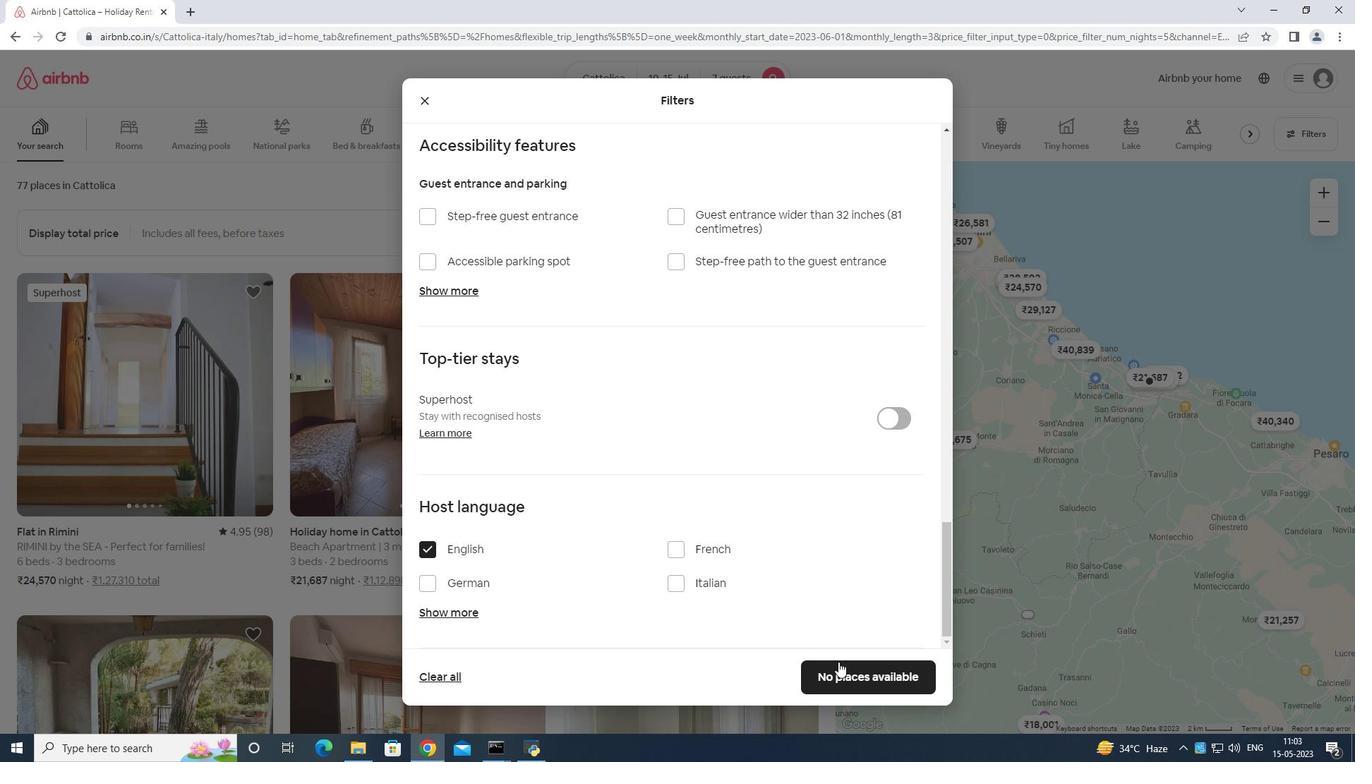 
Action: Mouse pressed left at (847, 671)
Screenshot: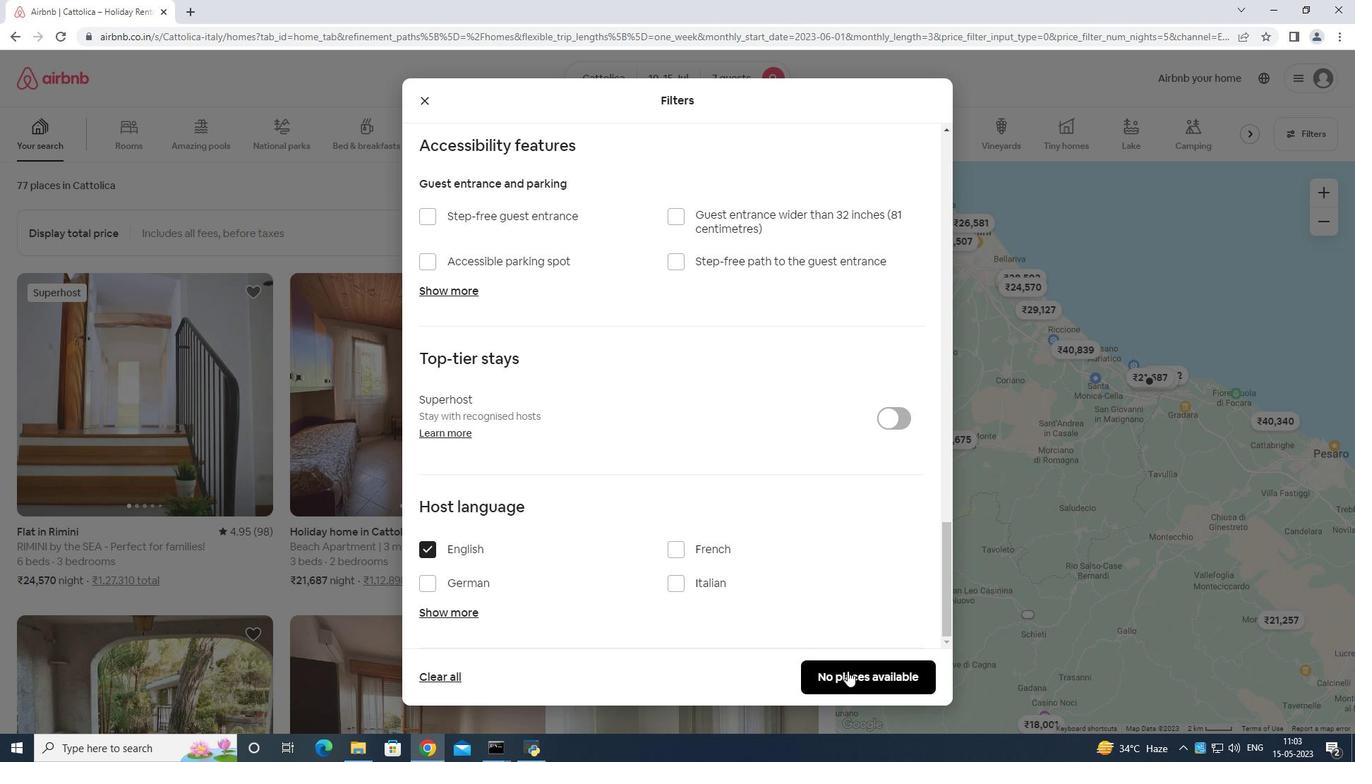 
Action: Mouse moved to (849, 671)
Screenshot: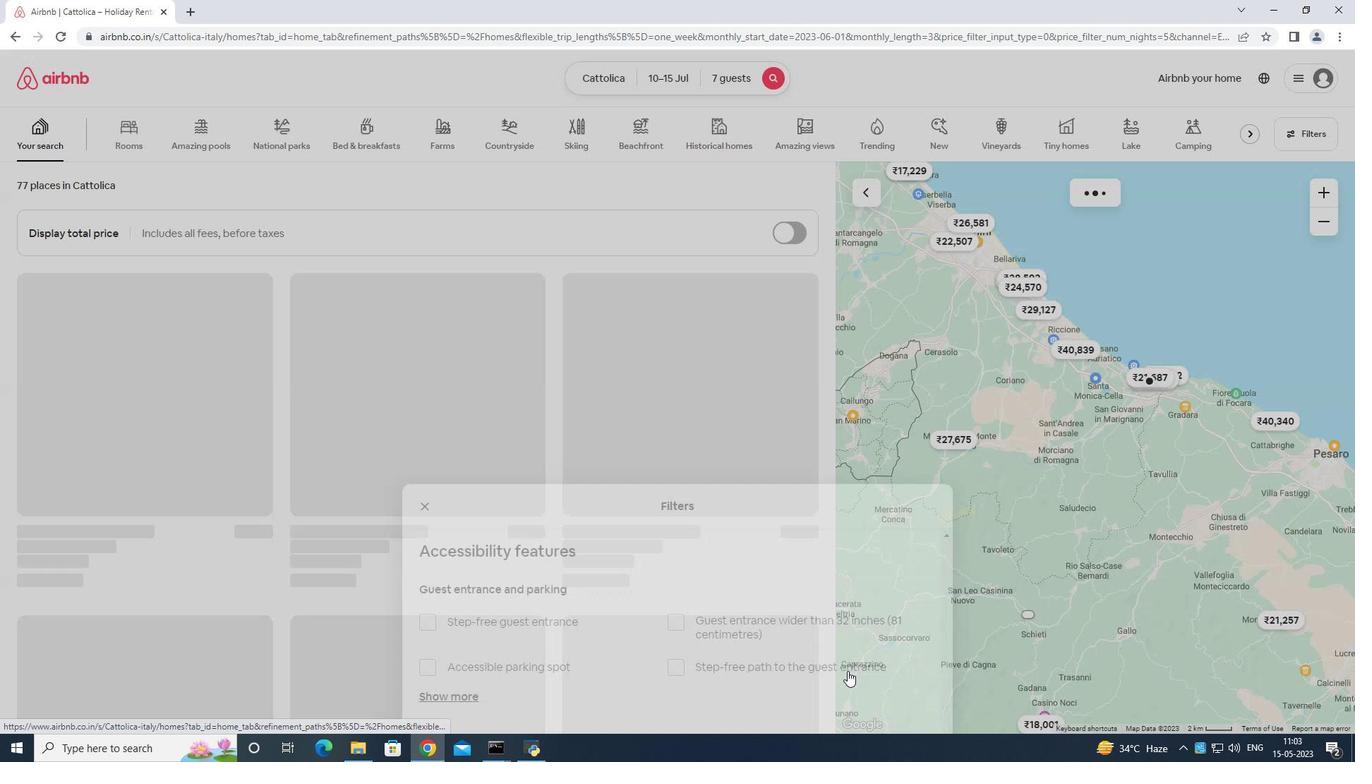 
